 Task:  Research Airbnb accommodations near renowned hiking trails and national parks for  hiking adventure in the Rocky Mountains.
Action: Mouse moved to (477, 74)
Screenshot: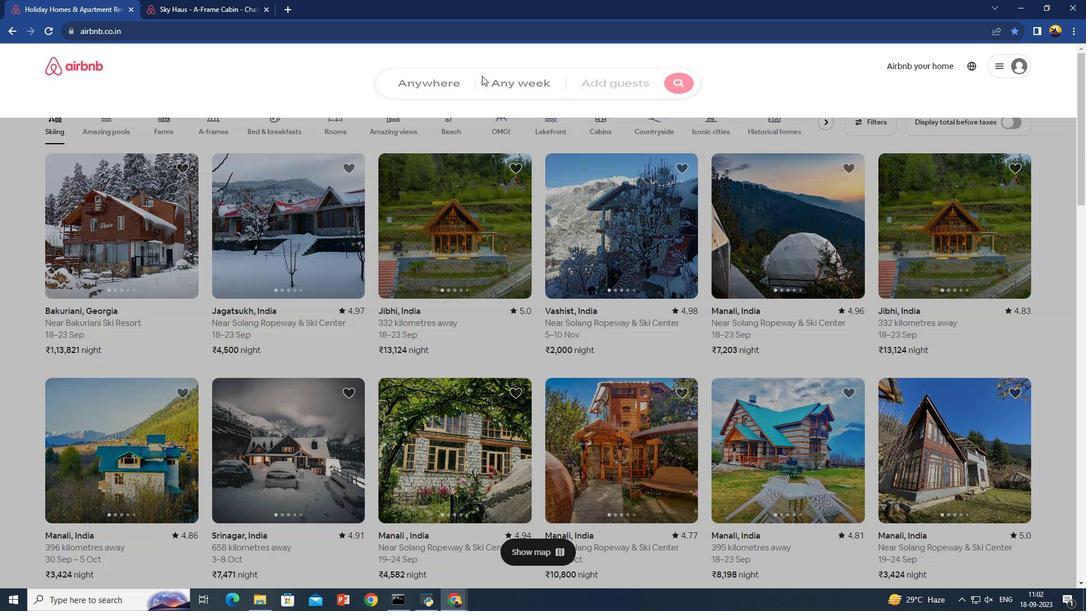 
Action: Mouse pressed left at (477, 74)
Screenshot: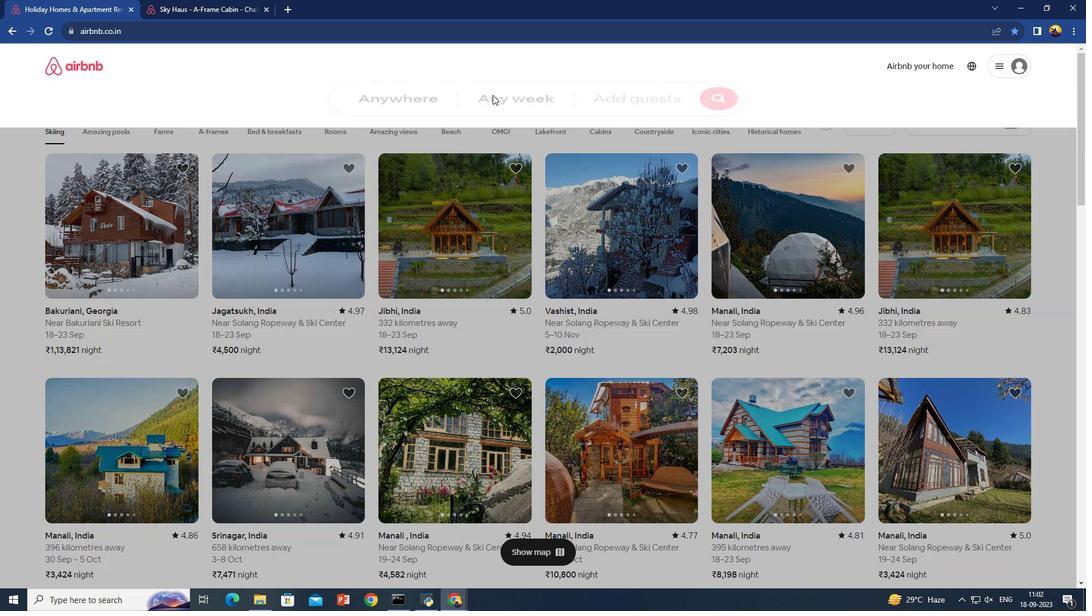 
Action: Mouse moved to (418, 110)
Screenshot: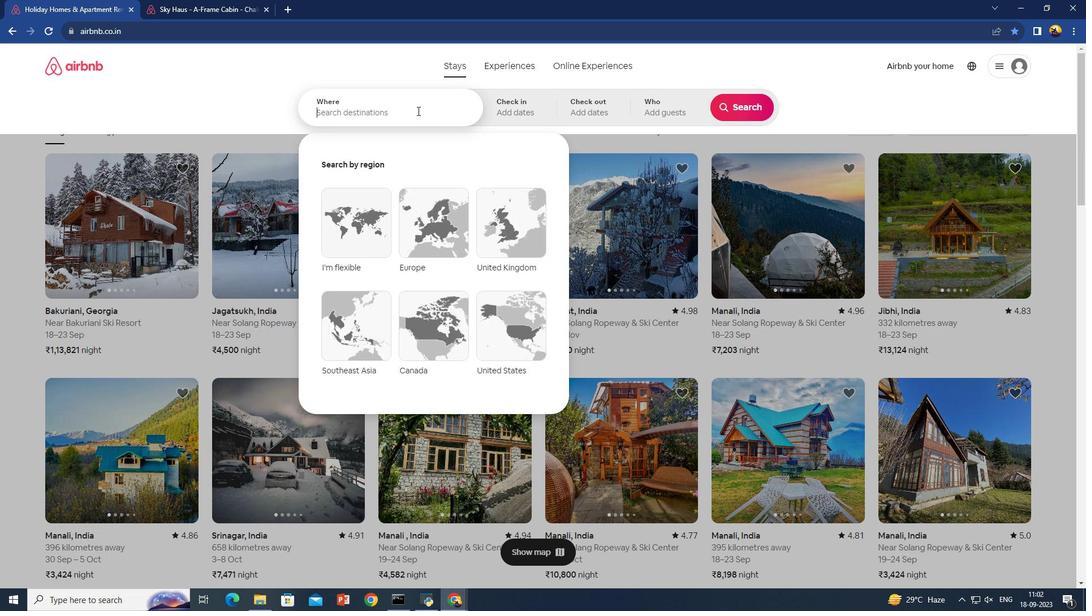 
Action: Mouse pressed left at (418, 110)
Screenshot: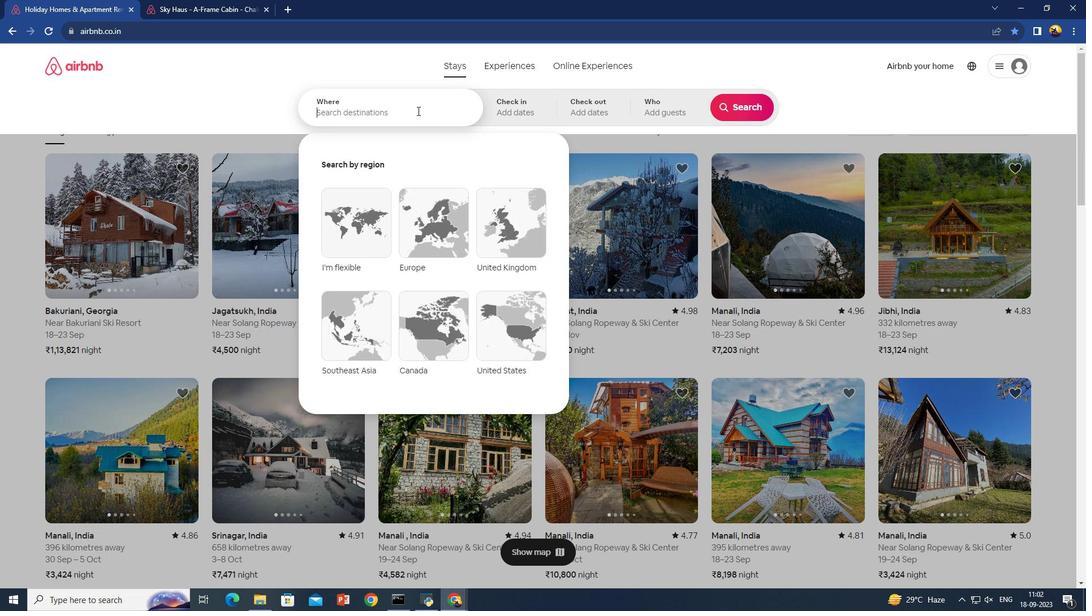 
Action: Mouse moved to (414, 111)
Screenshot: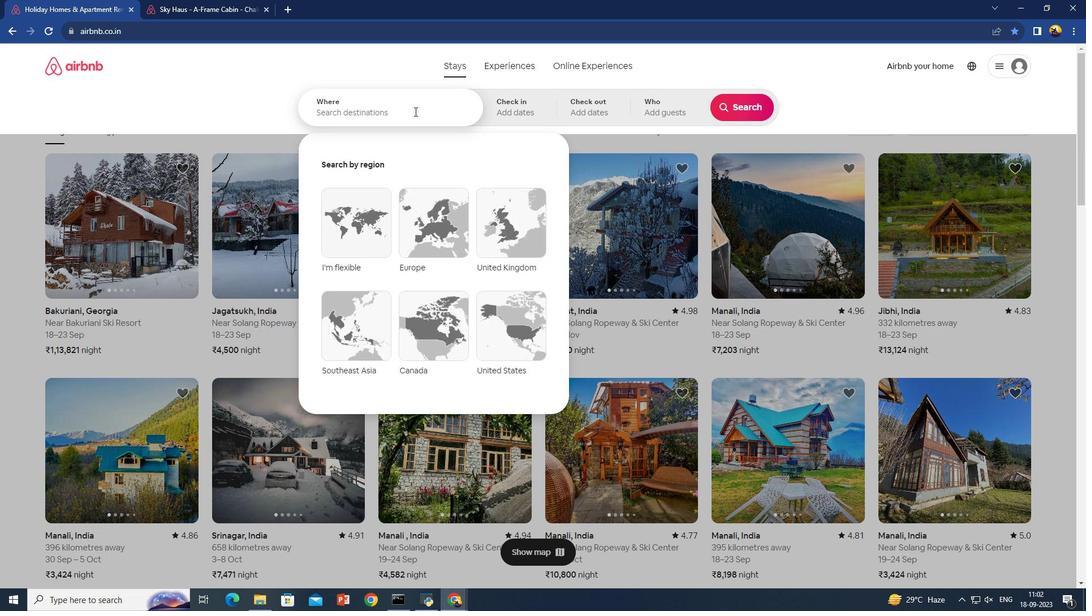 
Action: Key pressed <Key.shift>Rocky<Key.space><Key.shift>Mountains
Screenshot: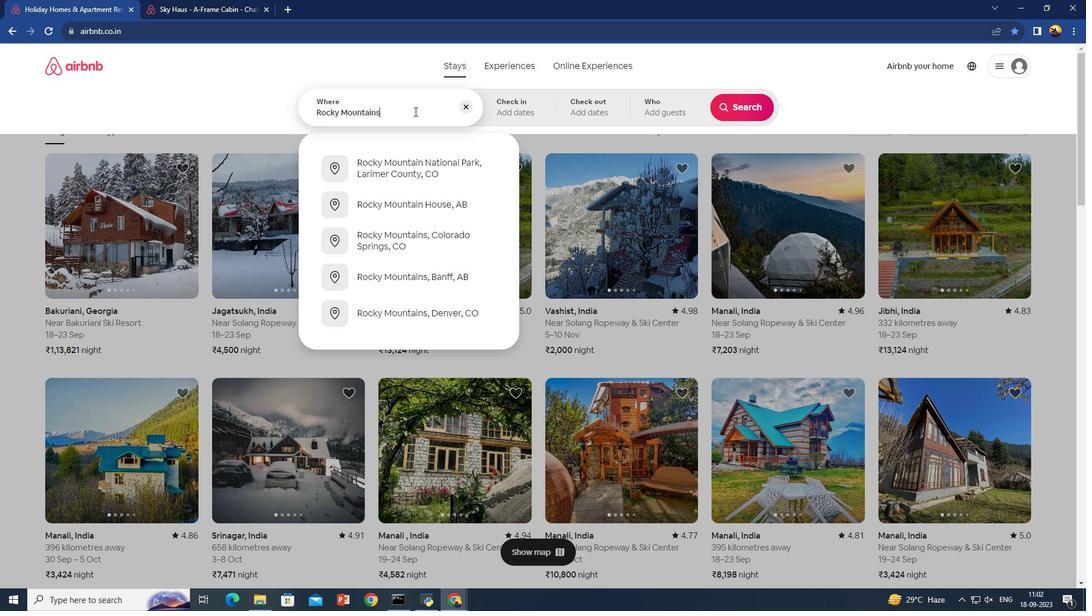 
Action: Mouse moved to (405, 164)
Screenshot: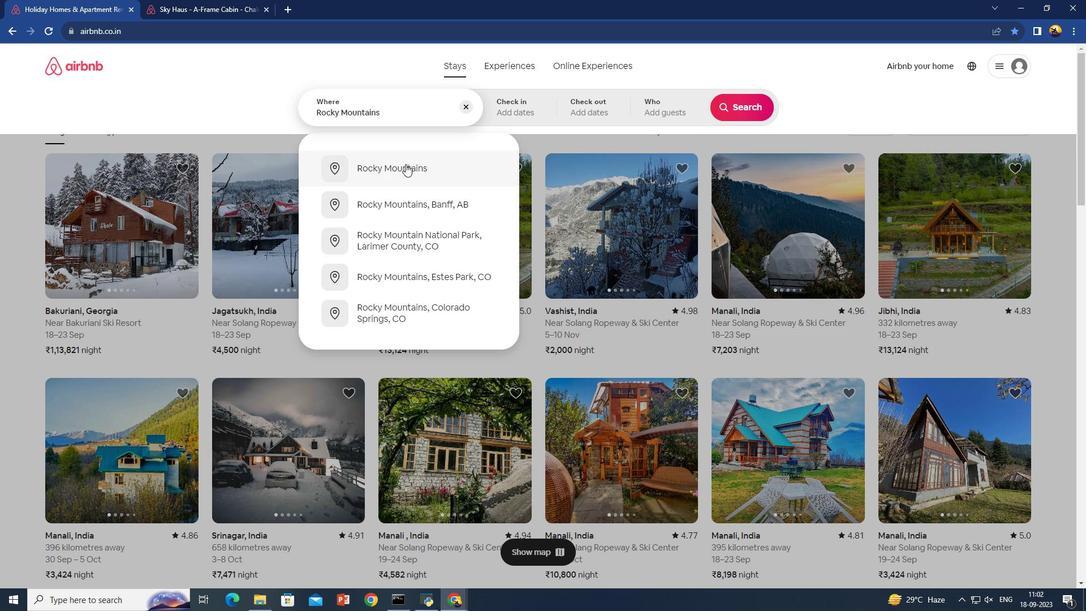 
Action: Mouse pressed left at (405, 164)
Screenshot: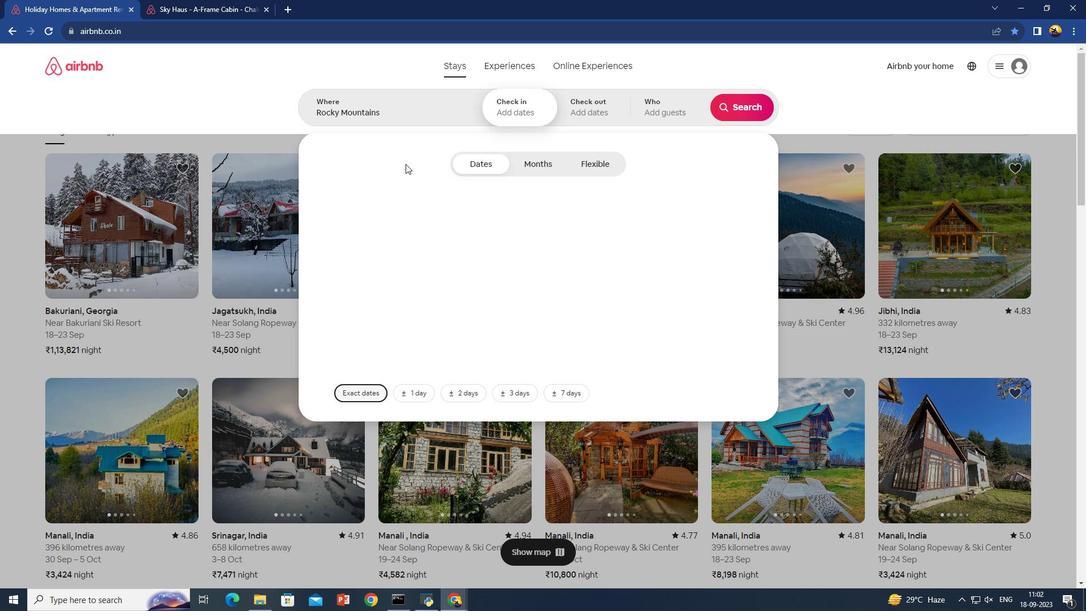 
Action: Mouse moved to (733, 111)
Screenshot: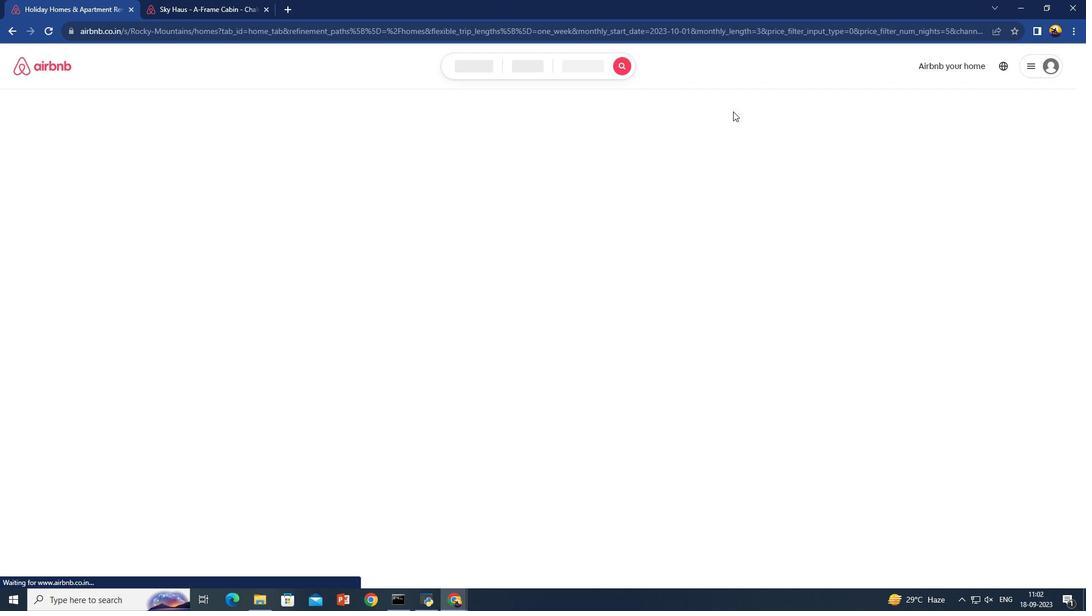 
Action: Mouse pressed left at (733, 111)
Screenshot: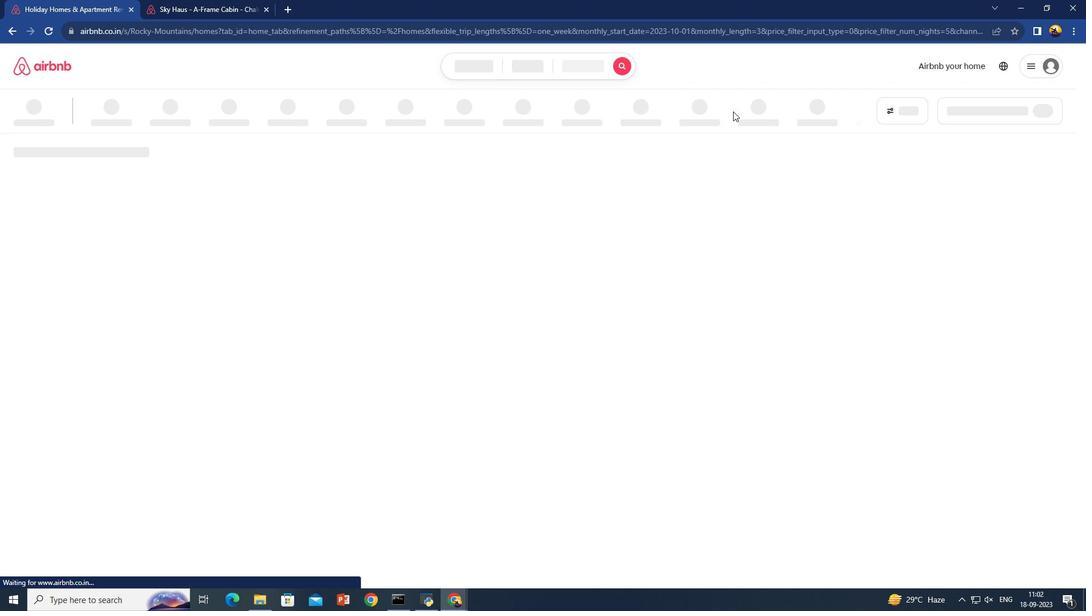
Action: Mouse moved to (859, 113)
Screenshot: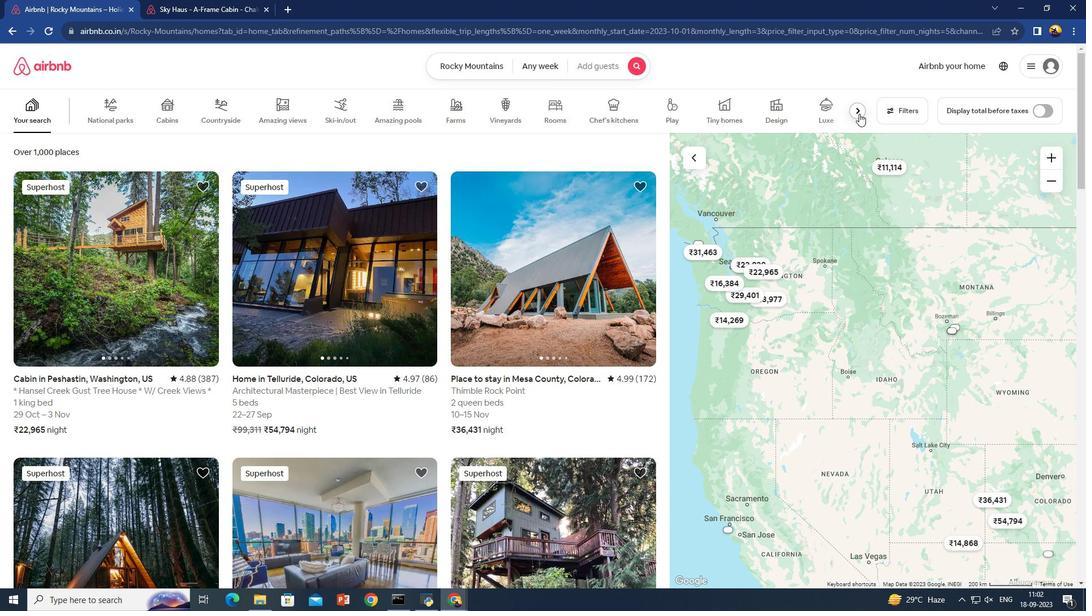 
Action: Mouse pressed left at (859, 113)
Screenshot: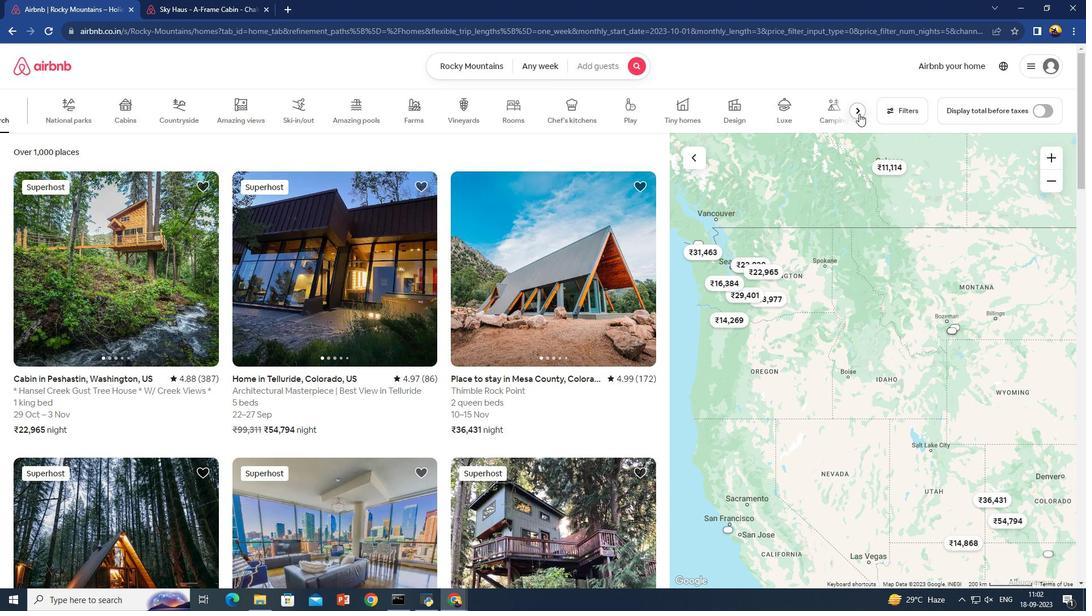 
Action: Mouse moved to (523, 120)
Screenshot: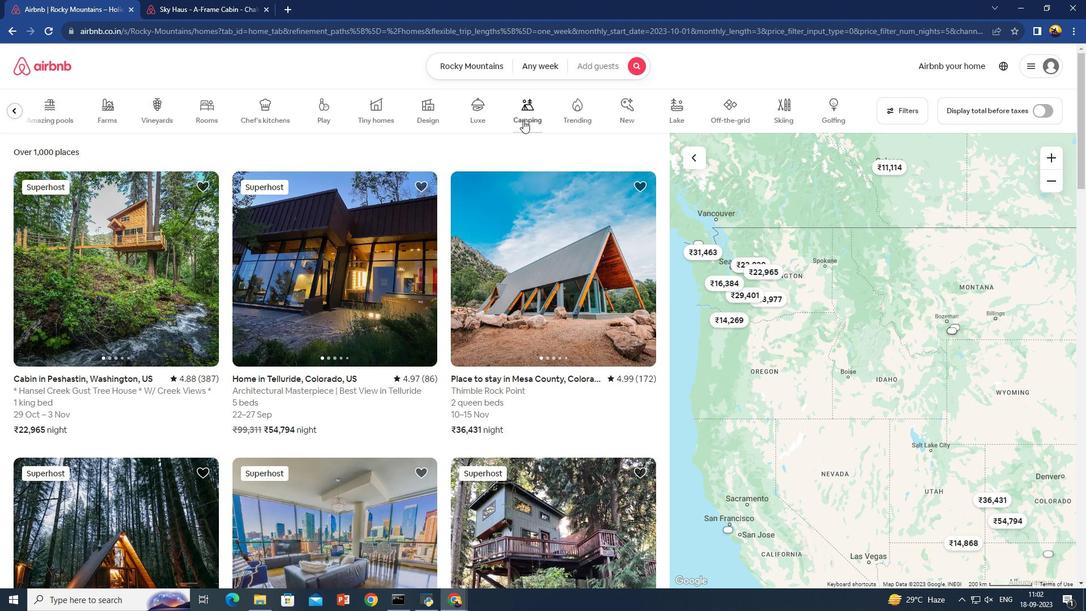 
Action: Mouse pressed left at (523, 120)
Screenshot: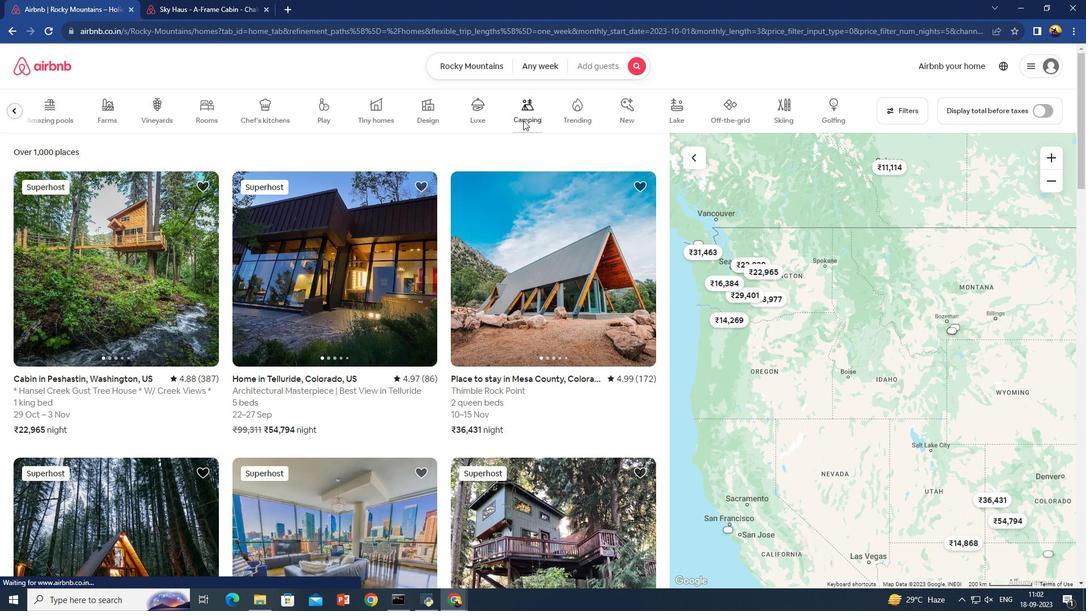 
Action: Mouse moved to (491, 348)
Screenshot: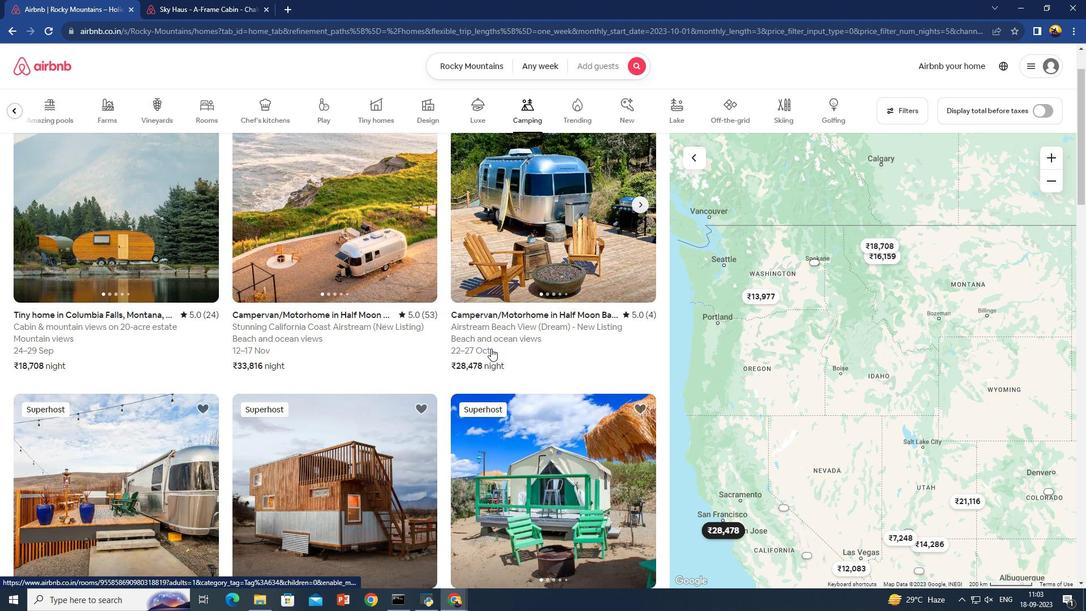 
Action: Mouse scrolled (491, 348) with delta (0, 0)
Screenshot: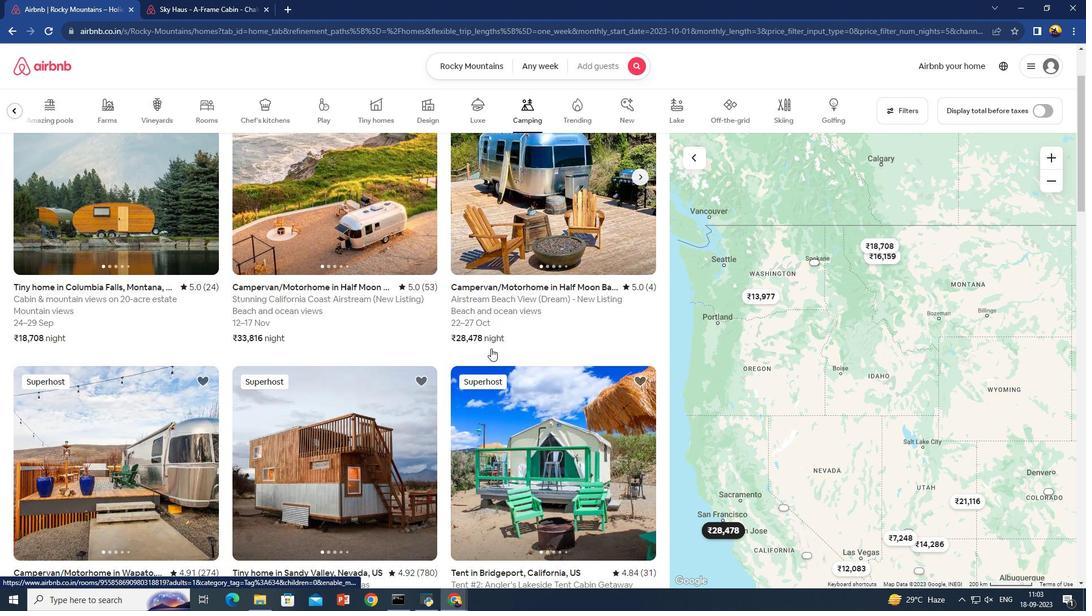 
Action: Mouse scrolled (491, 348) with delta (0, 0)
Screenshot: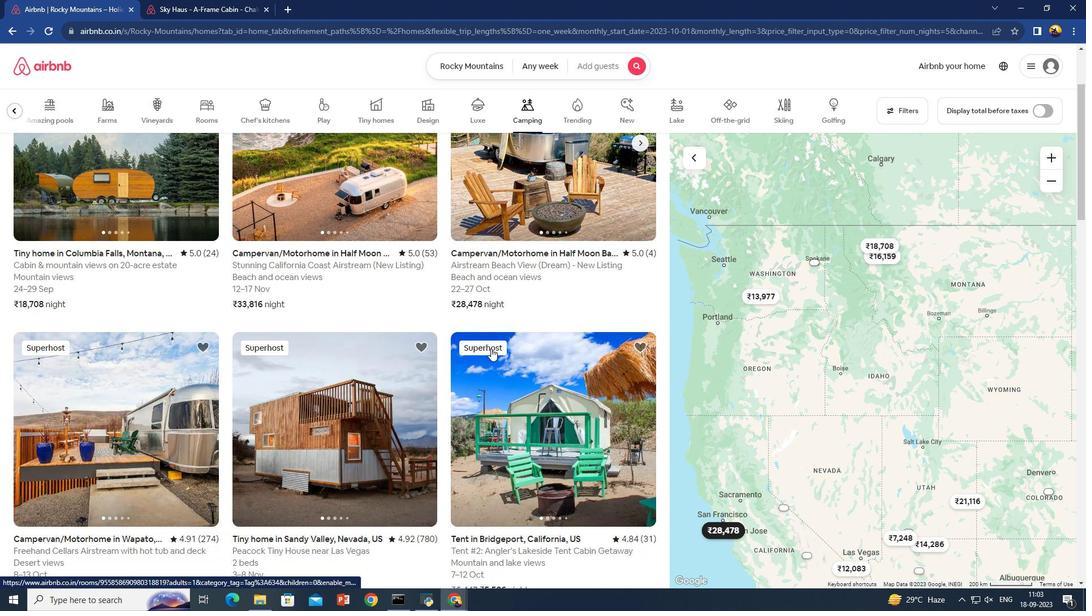 
Action: Mouse scrolled (491, 348) with delta (0, 0)
Screenshot: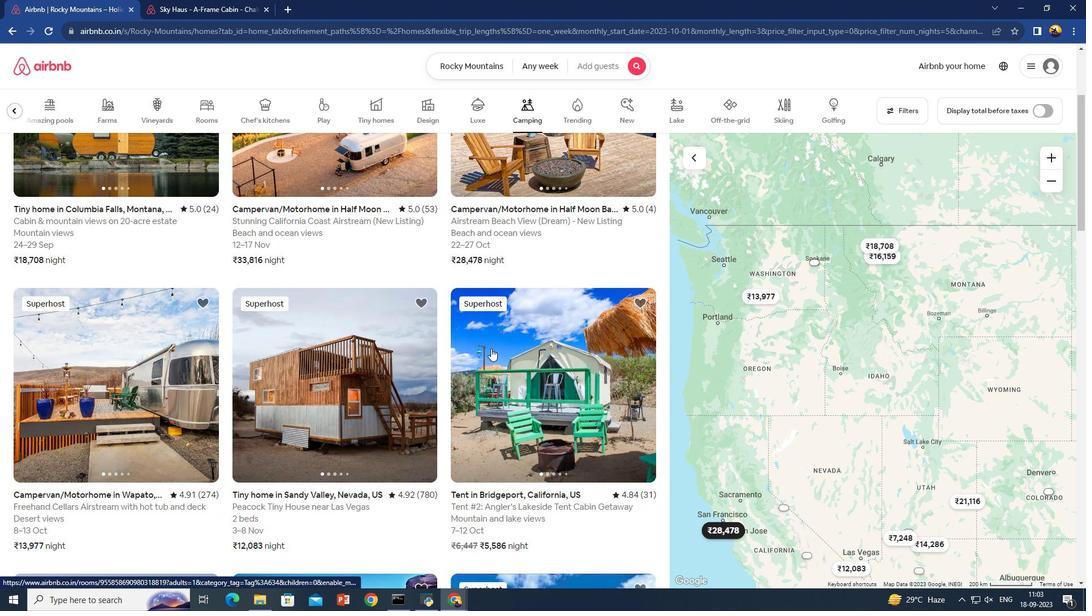 
Action: Mouse moved to (348, 394)
Screenshot: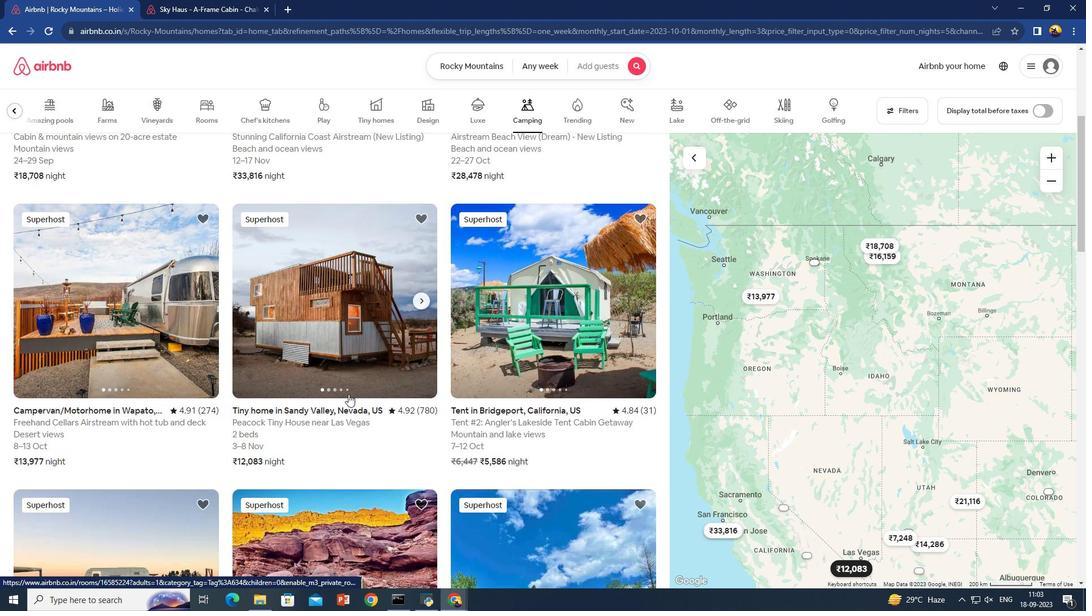 
Action: Mouse scrolled (348, 393) with delta (0, 0)
Screenshot: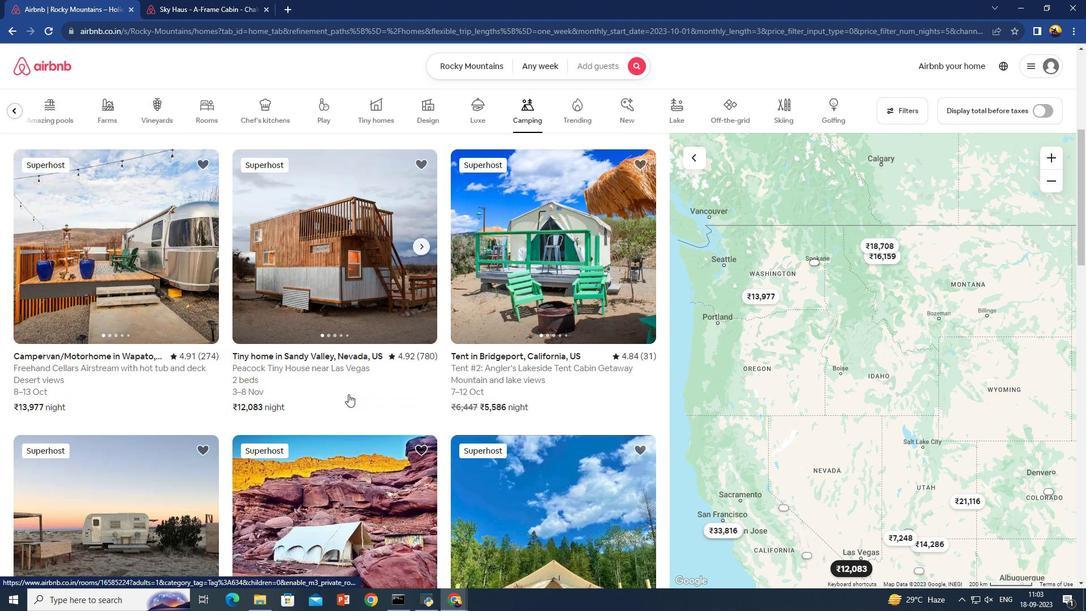 
Action: Mouse scrolled (348, 393) with delta (0, 0)
Screenshot: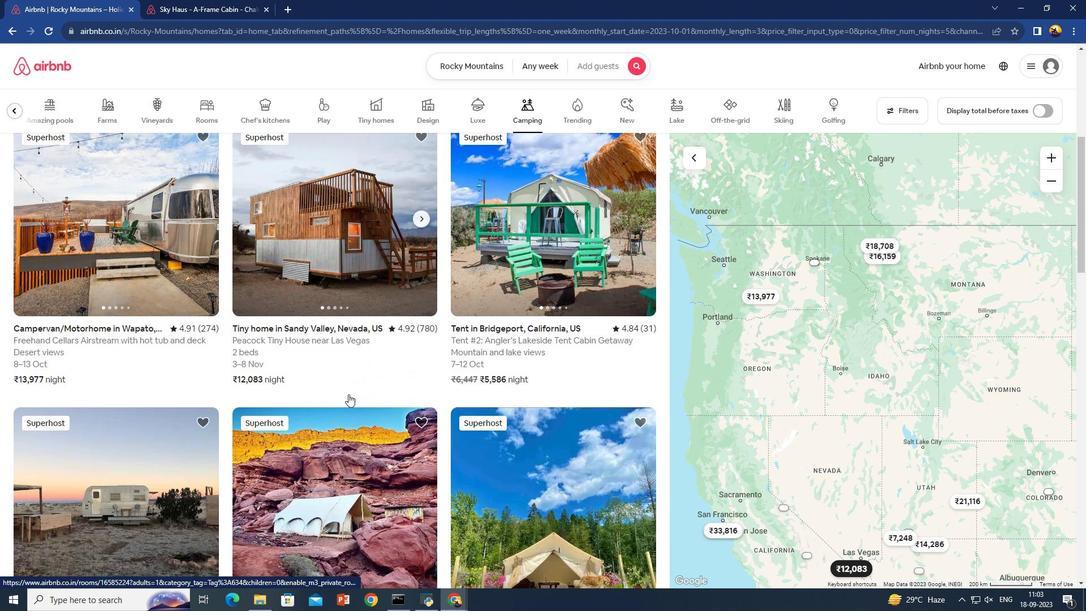
Action: Mouse scrolled (348, 393) with delta (0, 0)
Screenshot: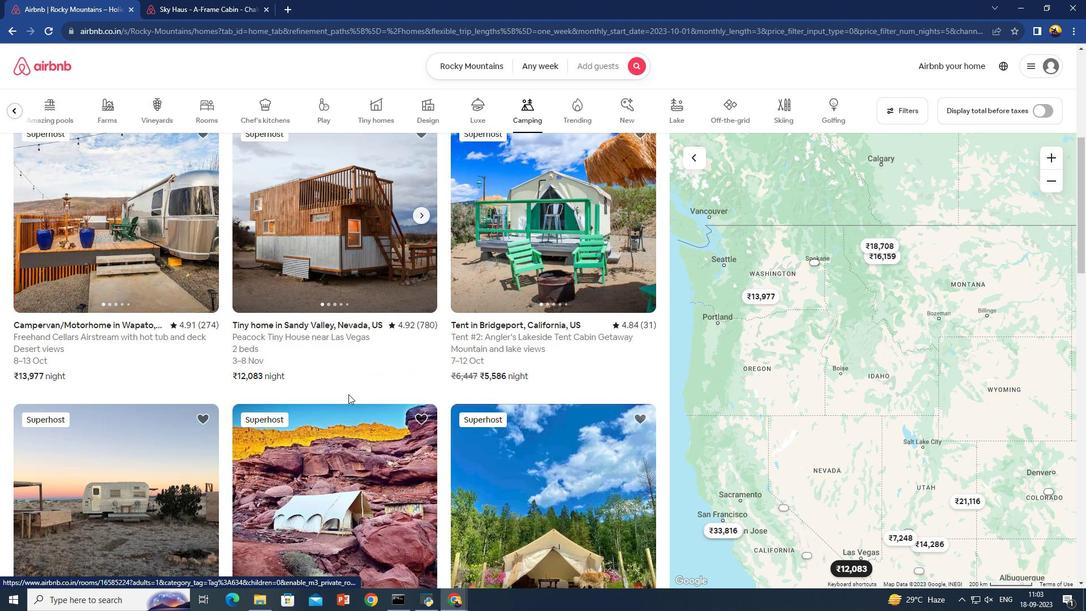 
Action: Mouse scrolled (348, 393) with delta (0, 0)
Screenshot: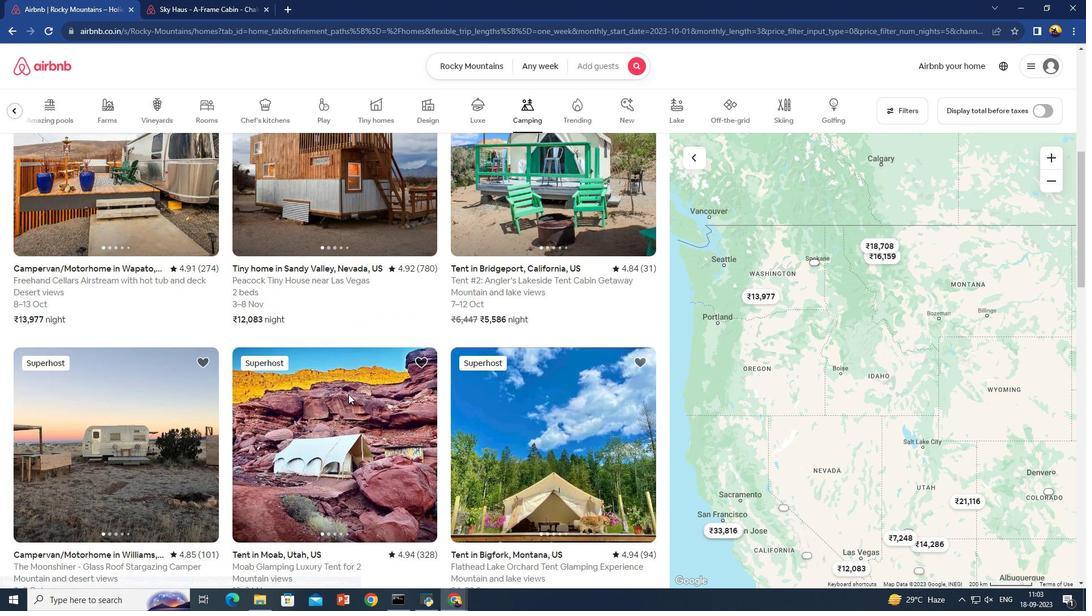 
Action: Mouse moved to (543, 384)
Screenshot: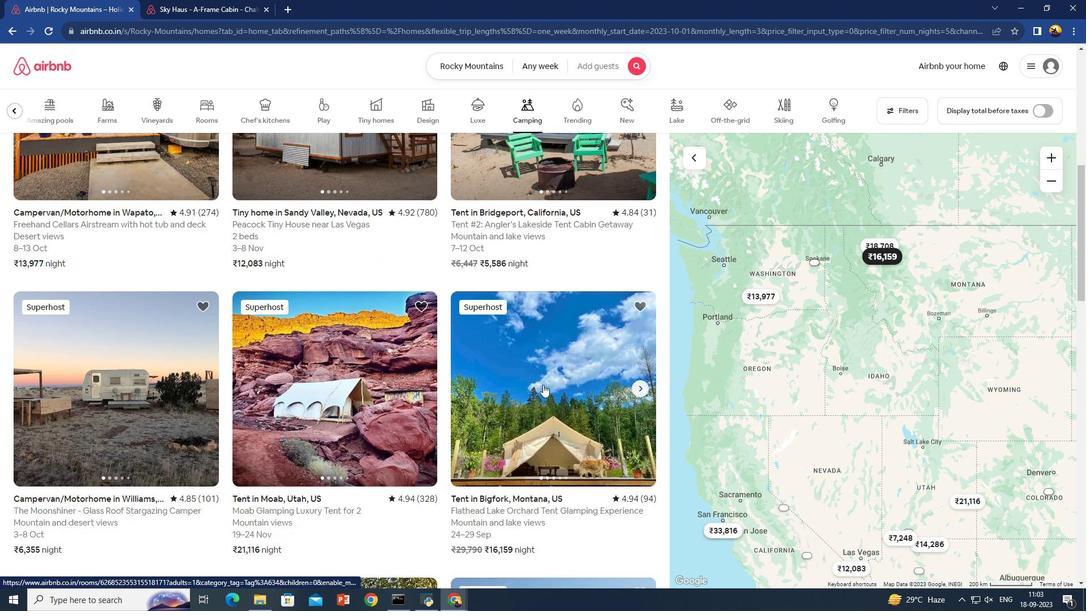 
Action: Mouse scrolled (543, 384) with delta (0, 0)
Screenshot: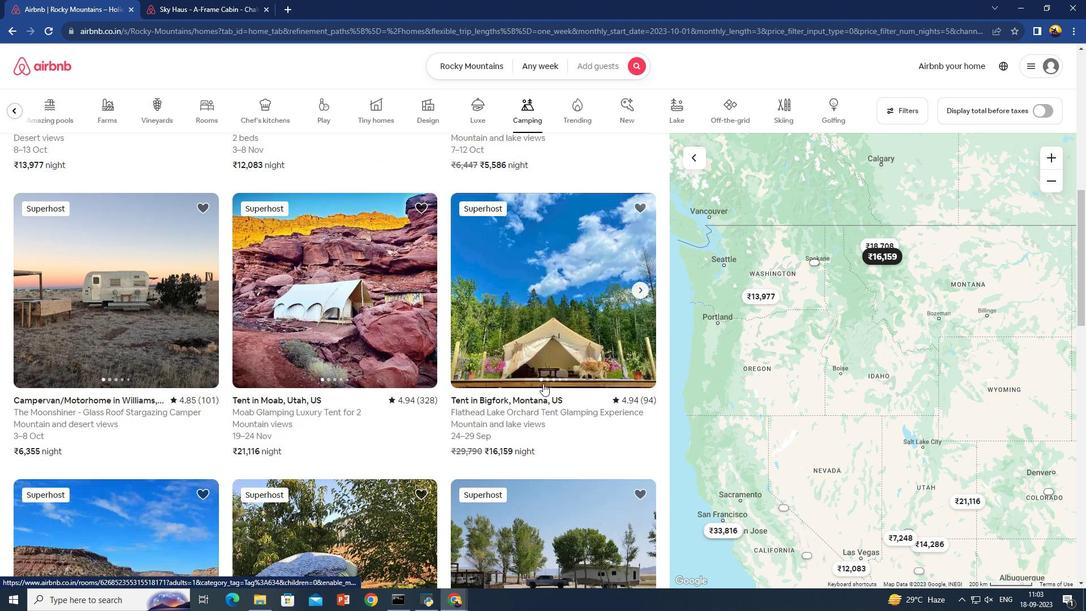 
Action: Mouse scrolled (543, 384) with delta (0, 0)
Screenshot: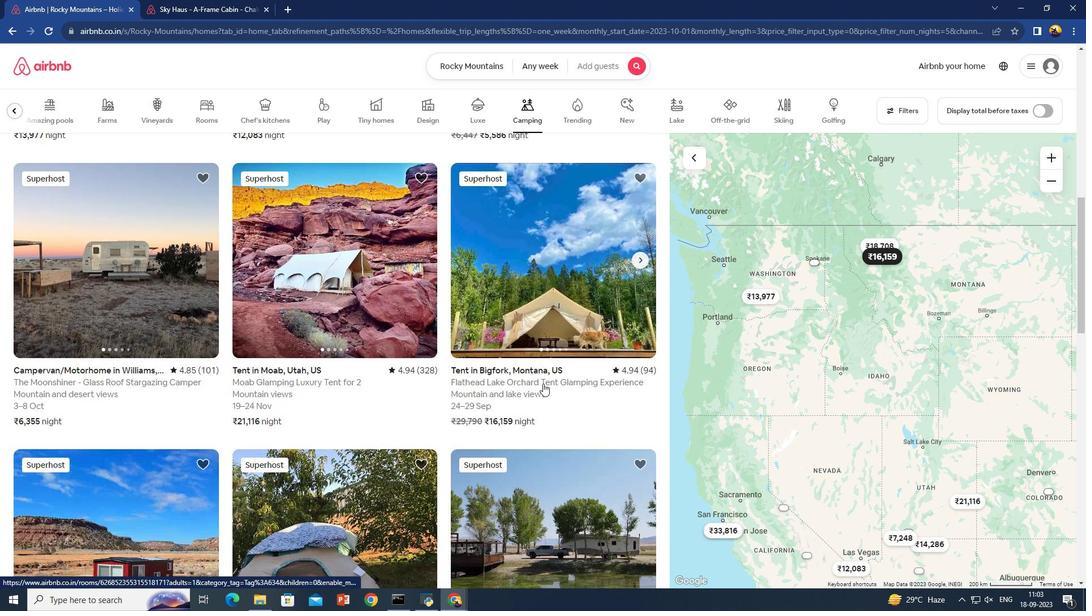 
Action: Mouse scrolled (543, 384) with delta (0, 0)
Screenshot: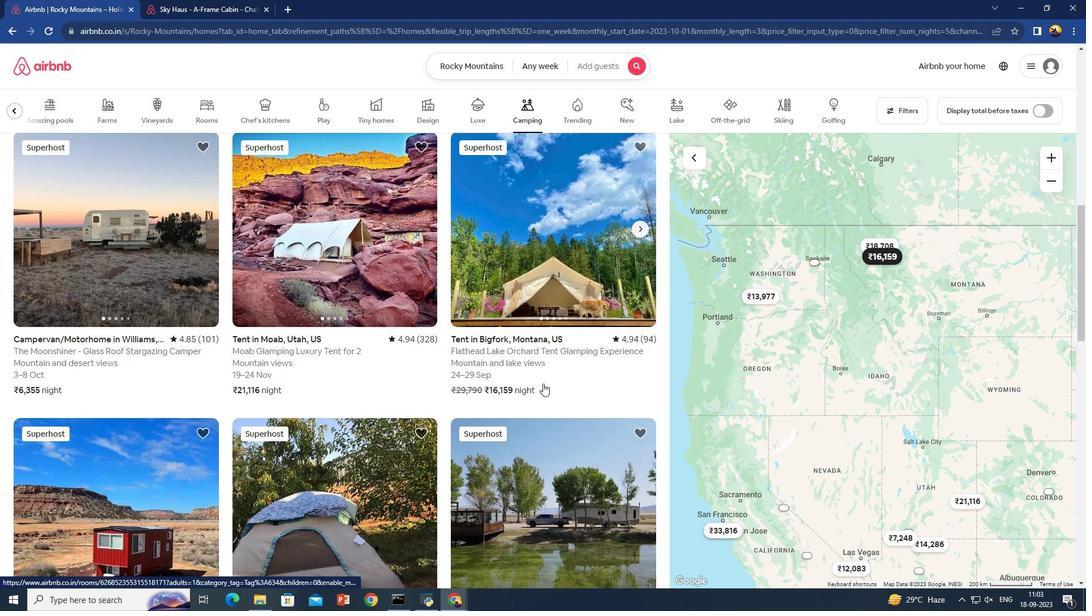 
Action: Mouse moved to (543, 384)
Screenshot: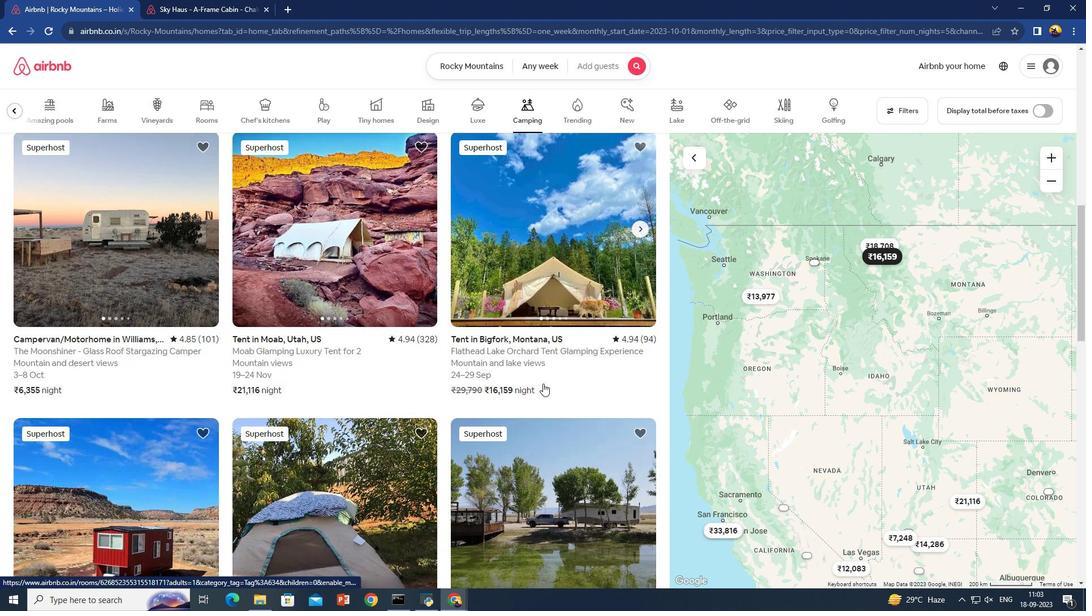 
Action: Mouse scrolled (543, 384) with delta (0, 0)
Screenshot: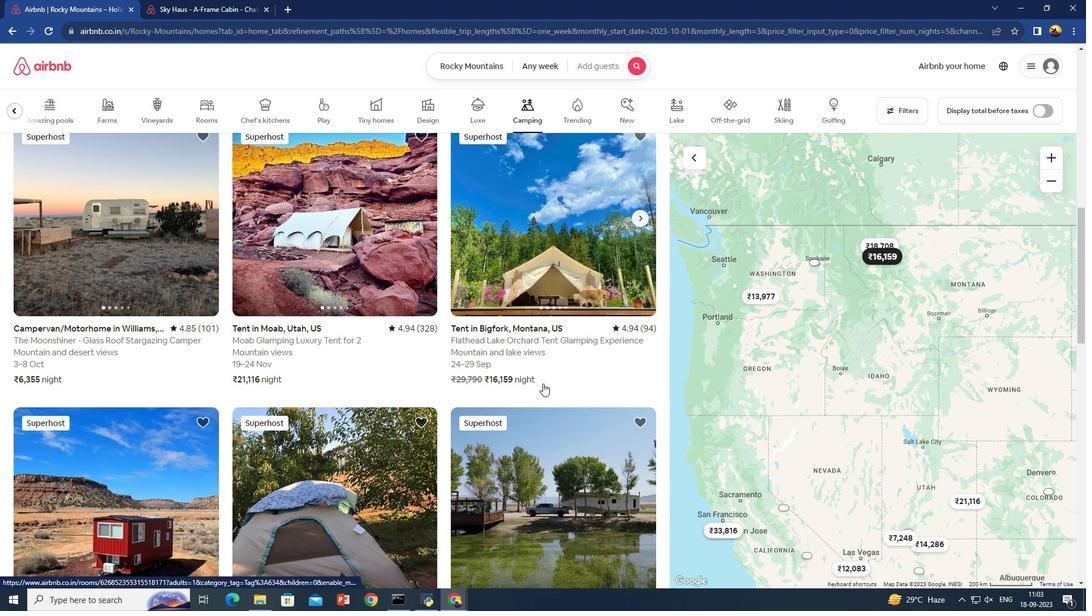 
Action: Mouse moved to (543, 383)
Screenshot: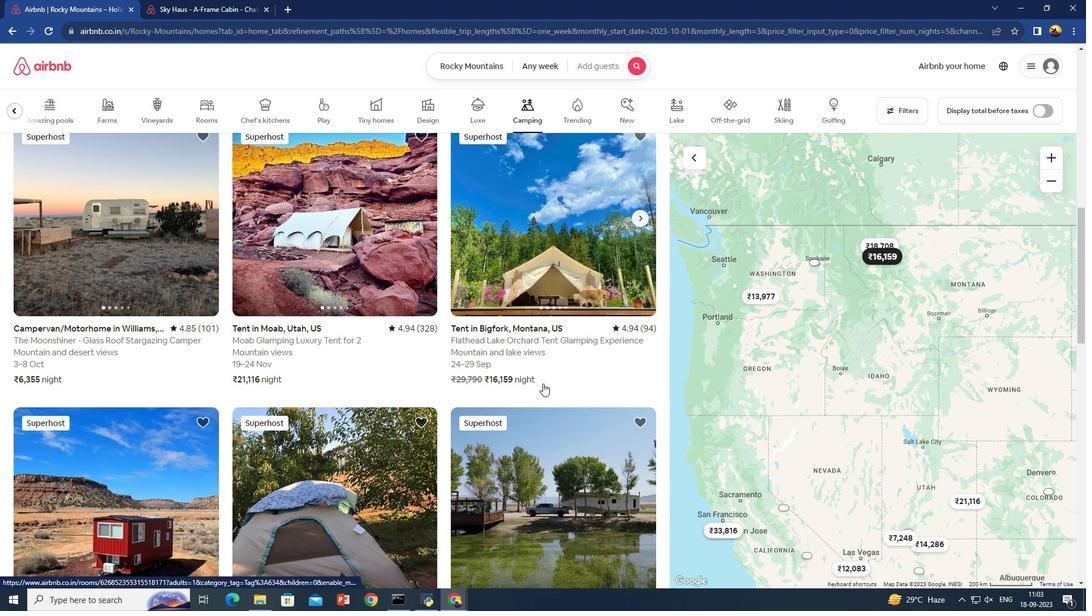 
Action: Mouse scrolled (543, 383) with delta (0, 0)
Screenshot: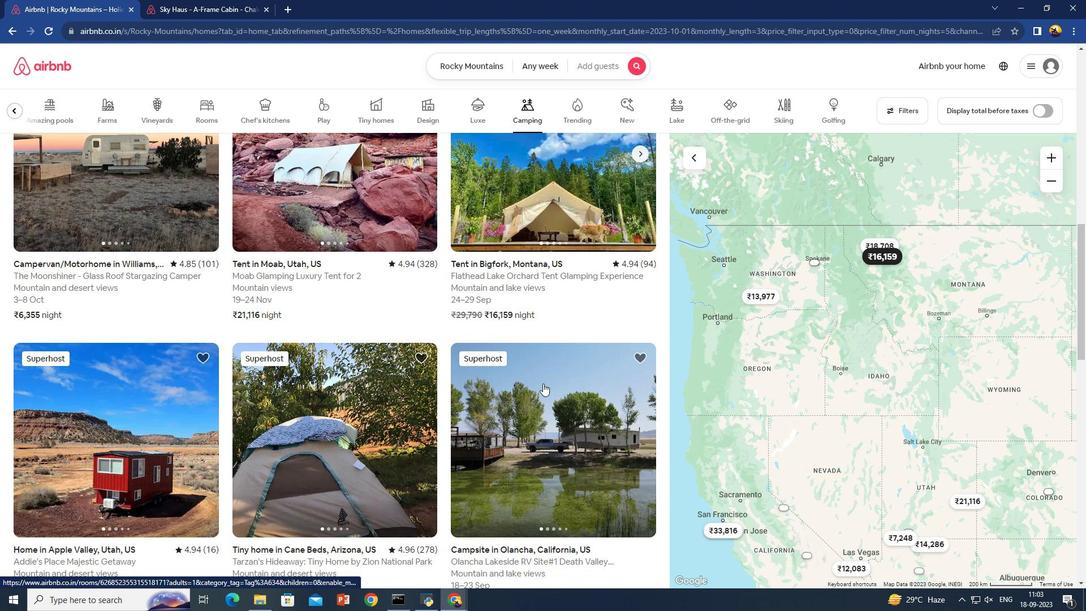 
Action: Mouse moved to (543, 383)
Screenshot: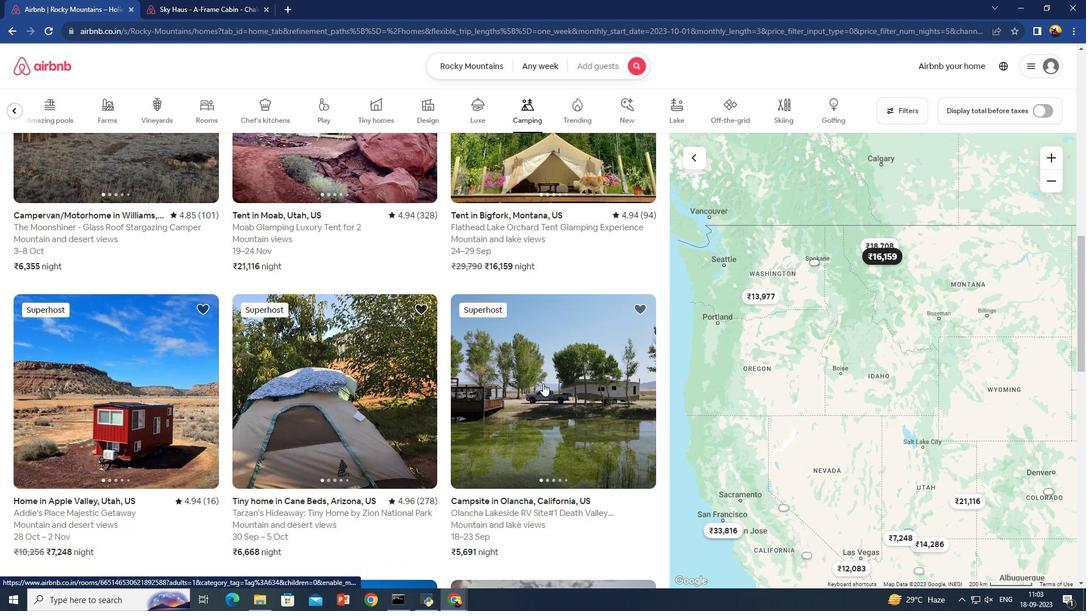 
Action: Mouse scrolled (543, 383) with delta (0, 0)
Screenshot: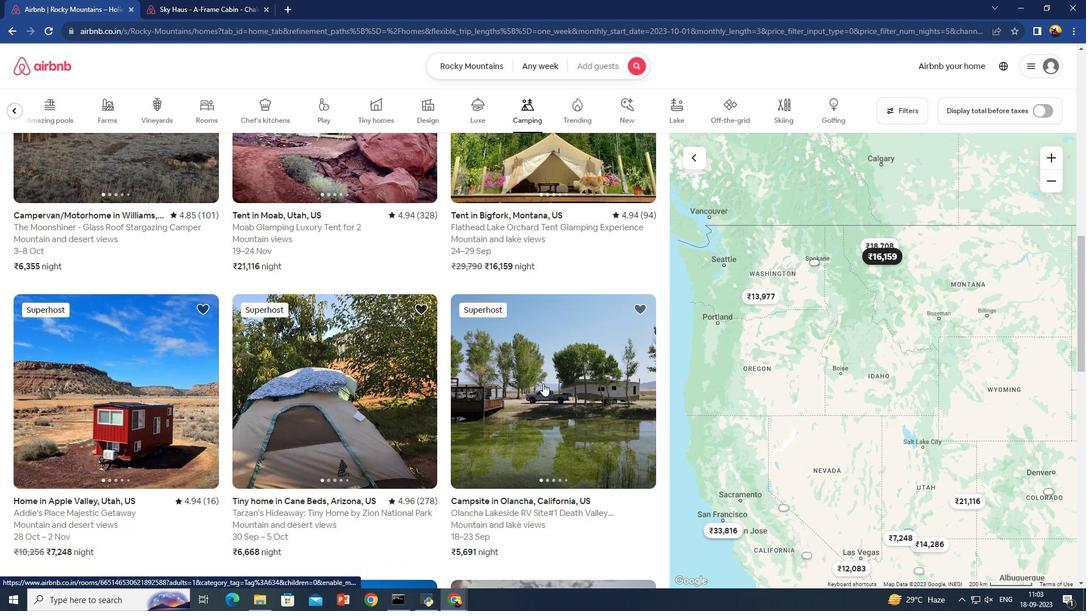
Action: Mouse moved to (157, 369)
Screenshot: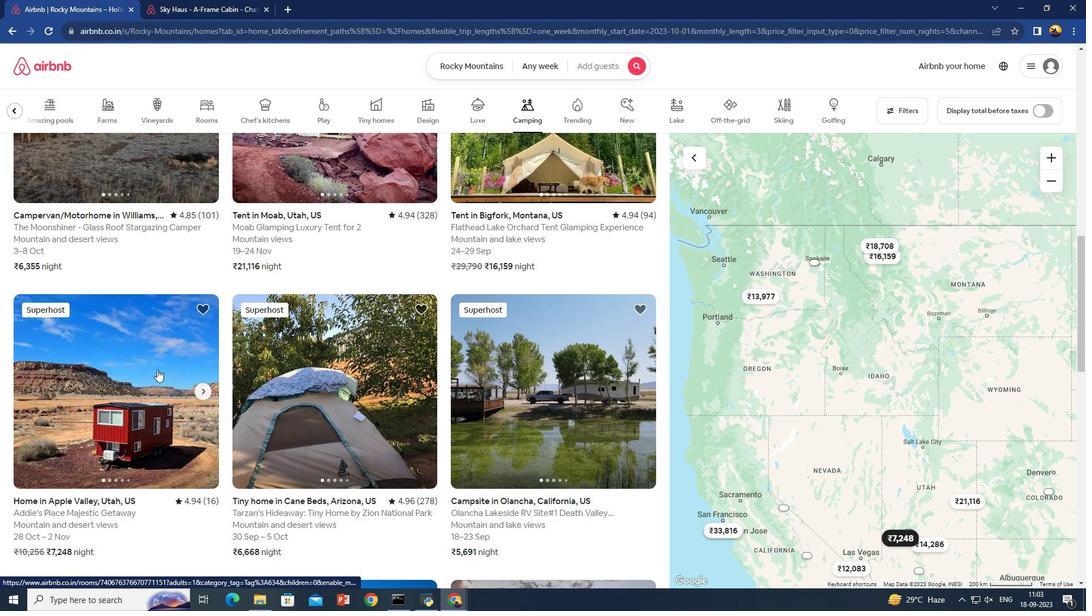 
Action: Mouse pressed left at (157, 369)
Screenshot: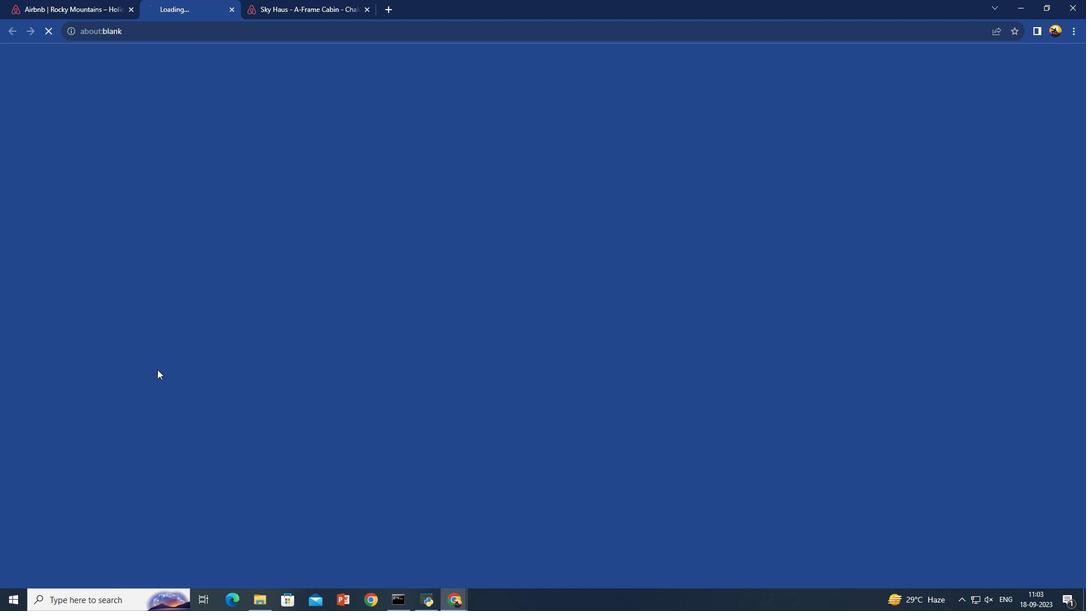 
Action: Mouse moved to (415, 341)
Screenshot: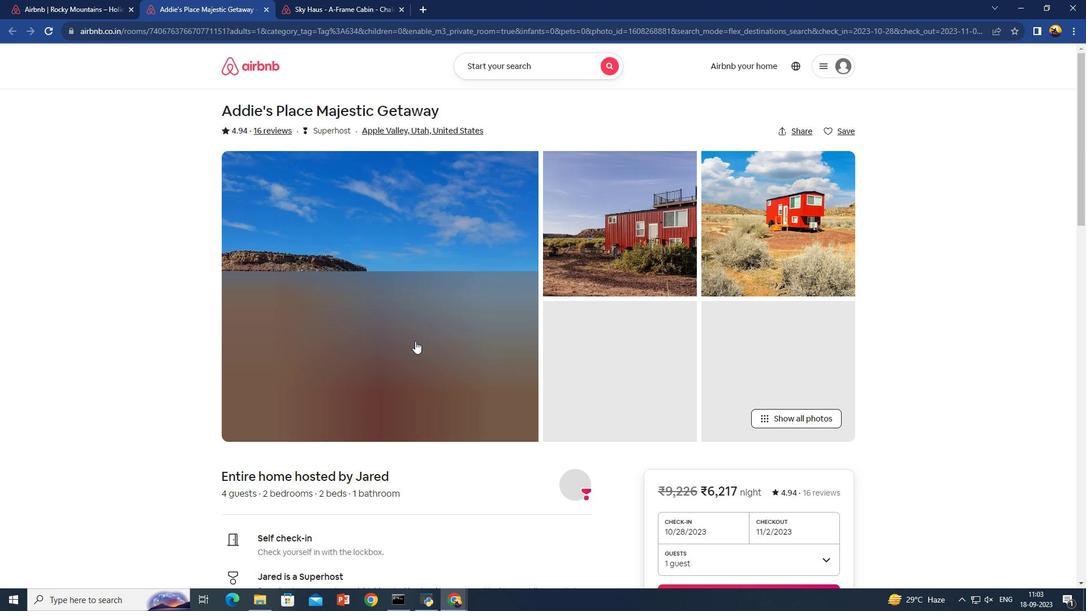 
Action: Mouse scrolled (415, 340) with delta (0, 0)
Screenshot: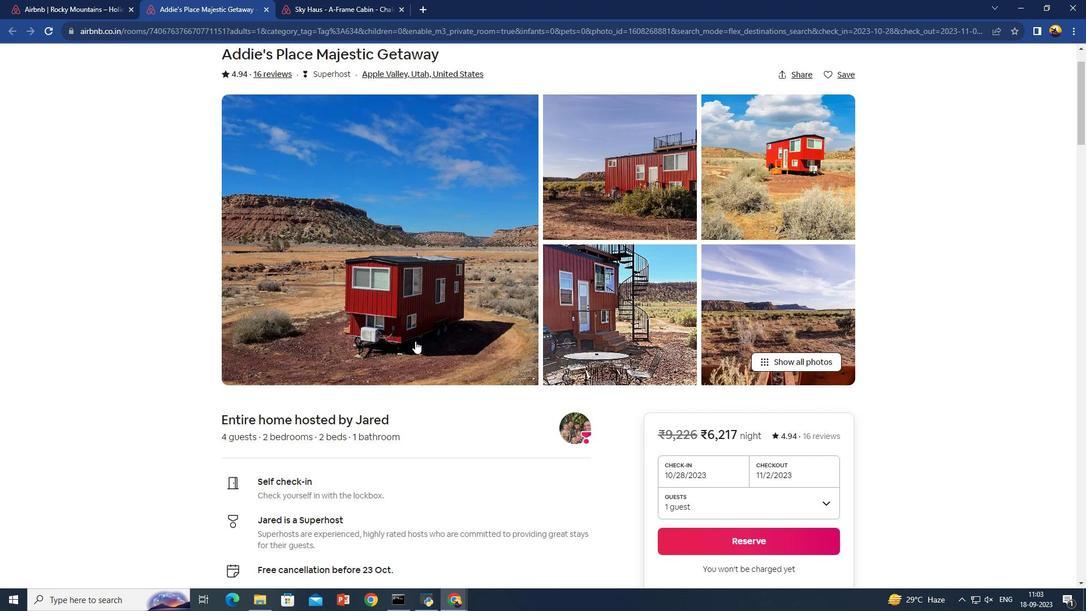 
Action: Mouse scrolled (415, 340) with delta (0, 0)
Screenshot: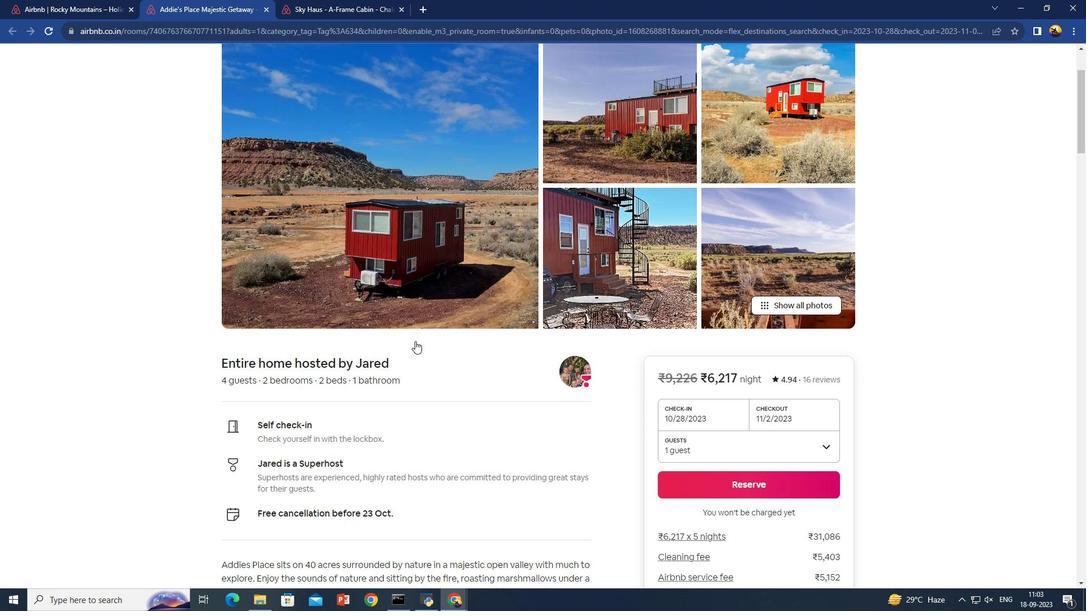 
Action: Mouse scrolled (415, 340) with delta (0, 0)
Screenshot: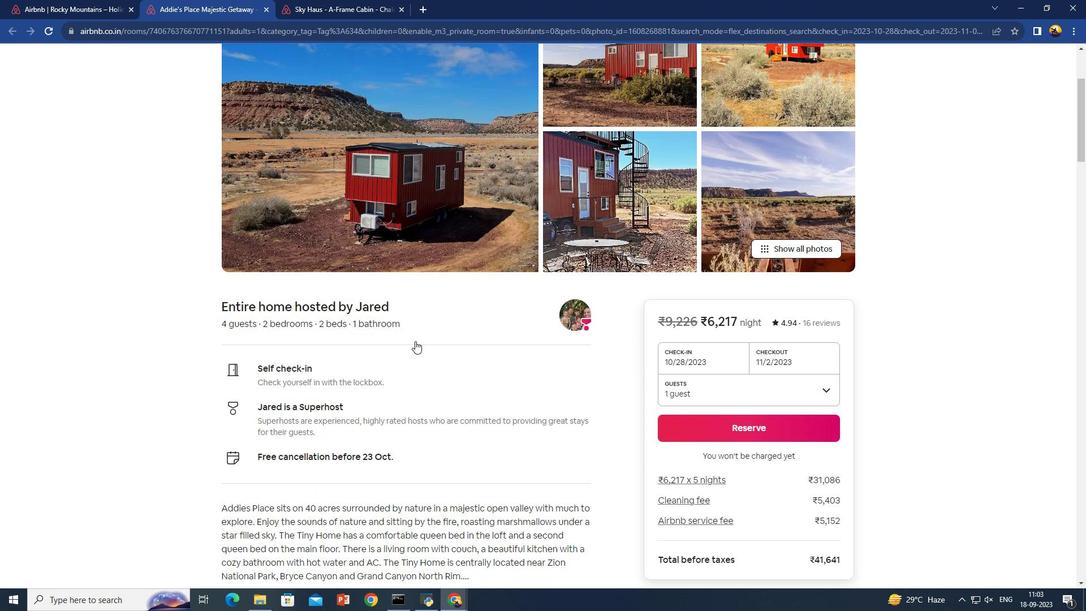 
Action: Mouse scrolled (415, 340) with delta (0, 0)
Screenshot: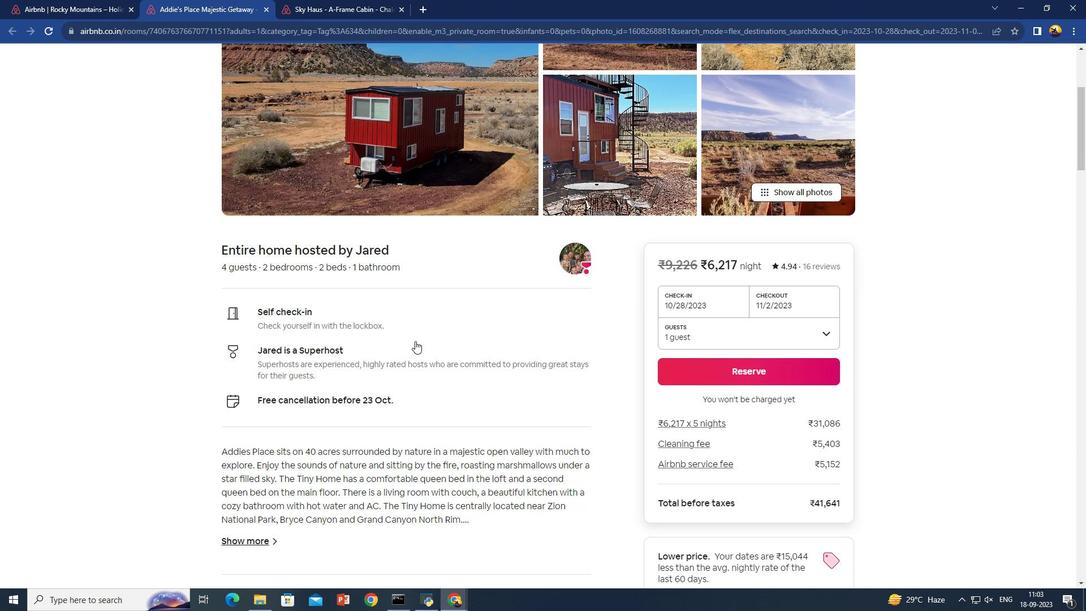 
Action: Mouse scrolled (415, 340) with delta (0, 0)
Screenshot: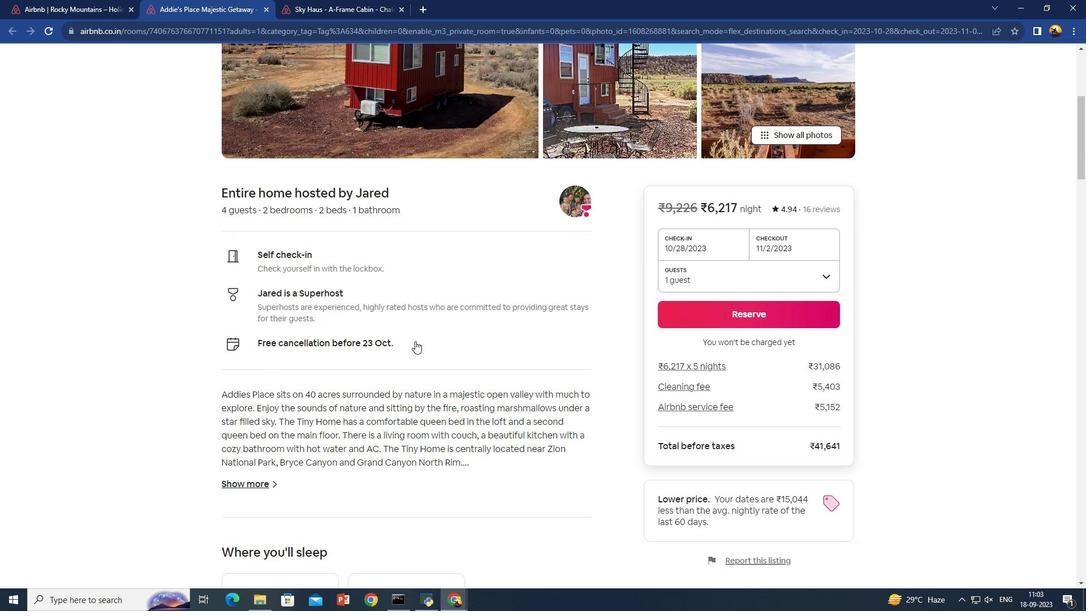 
Action: Mouse scrolled (415, 340) with delta (0, 0)
Screenshot: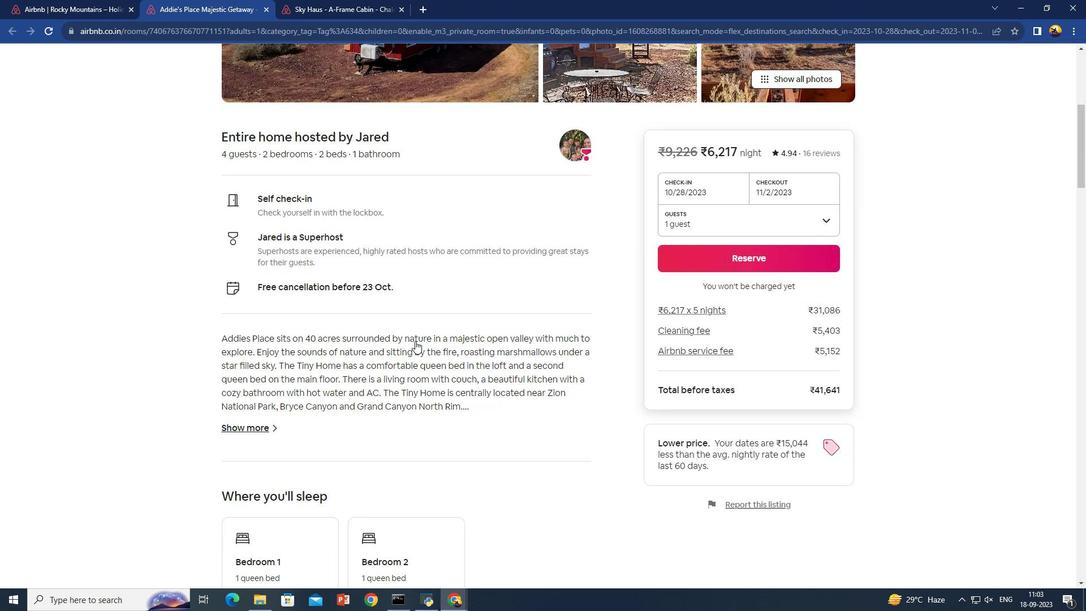 
Action: Mouse scrolled (415, 340) with delta (0, 0)
Screenshot: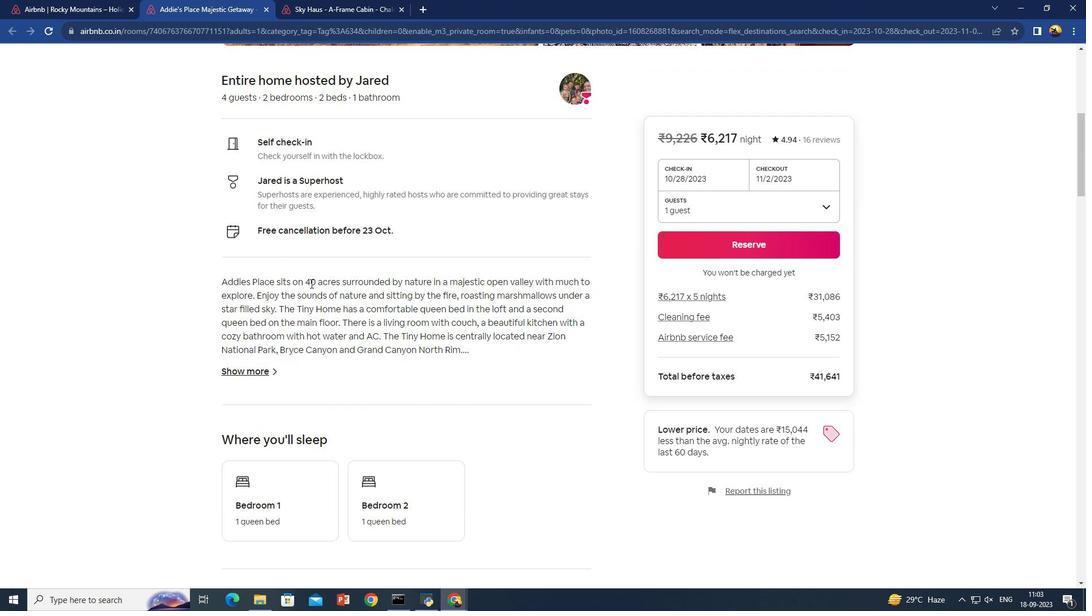 
Action: Mouse moved to (310, 301)
Screenshot: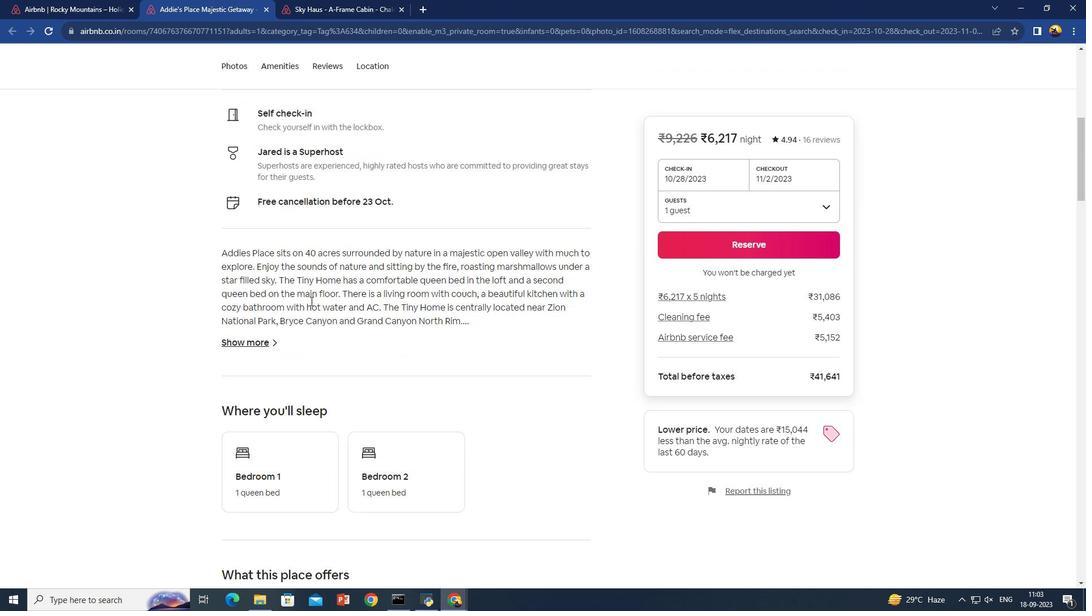 
Action: Mouse scrolled (310, 300) with delta (0, 0)
Screenshot: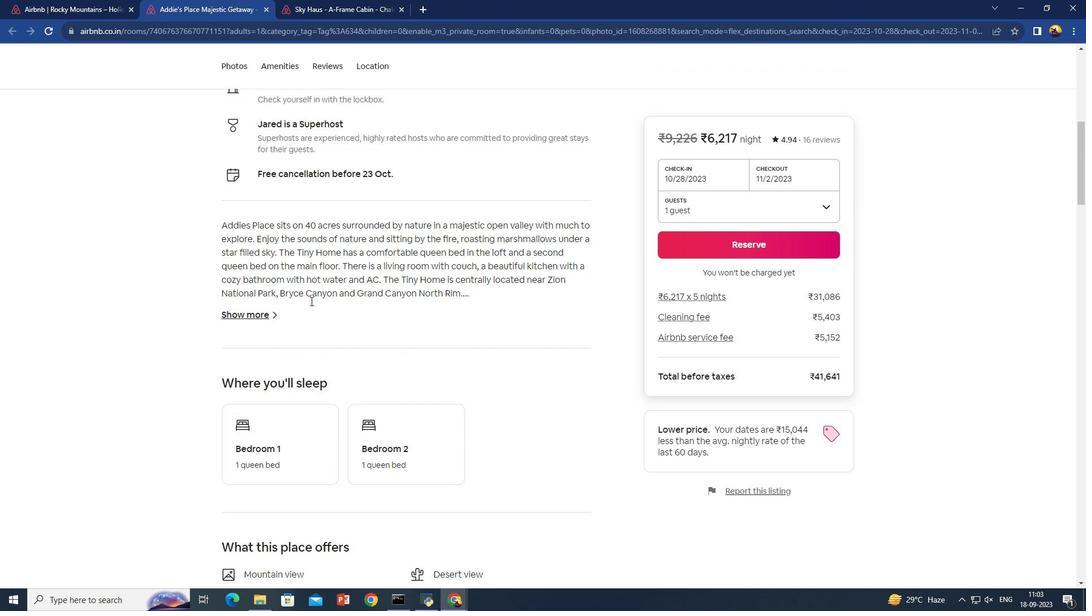 
Action: Mouse moved to (239, 312)
Screenshot: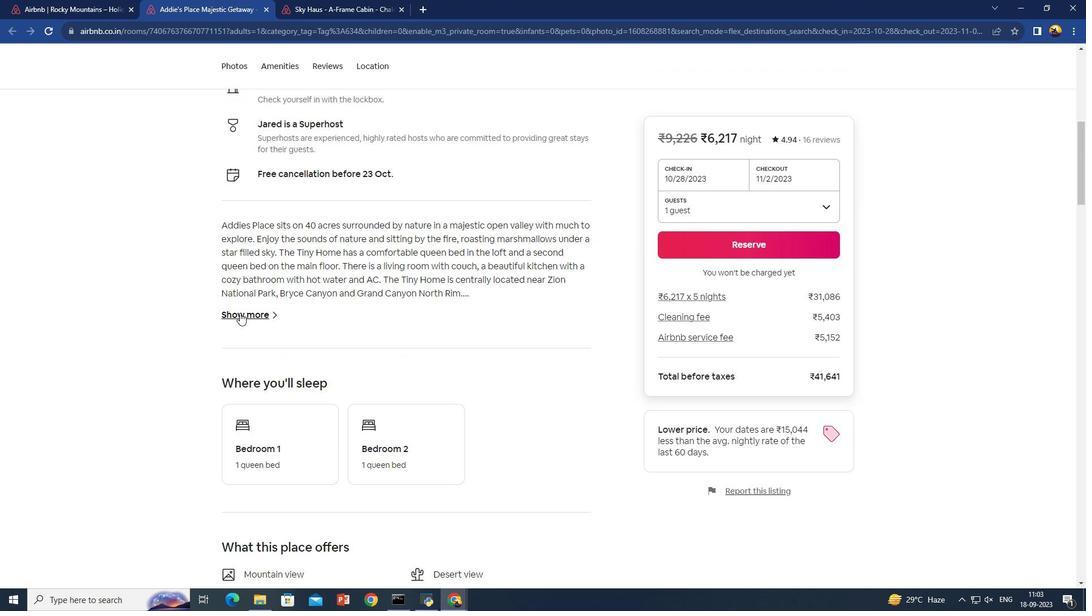 
Action: Mouse pressed left at (239, 312)
Screenshot: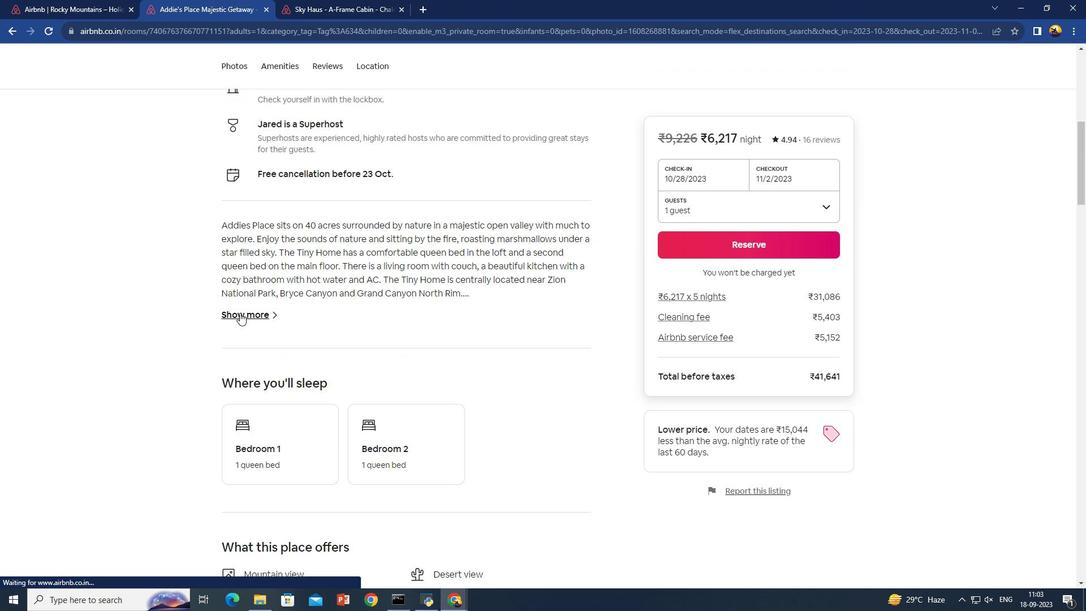 
Action: Mouse moved to (507, 228)
Screenshot: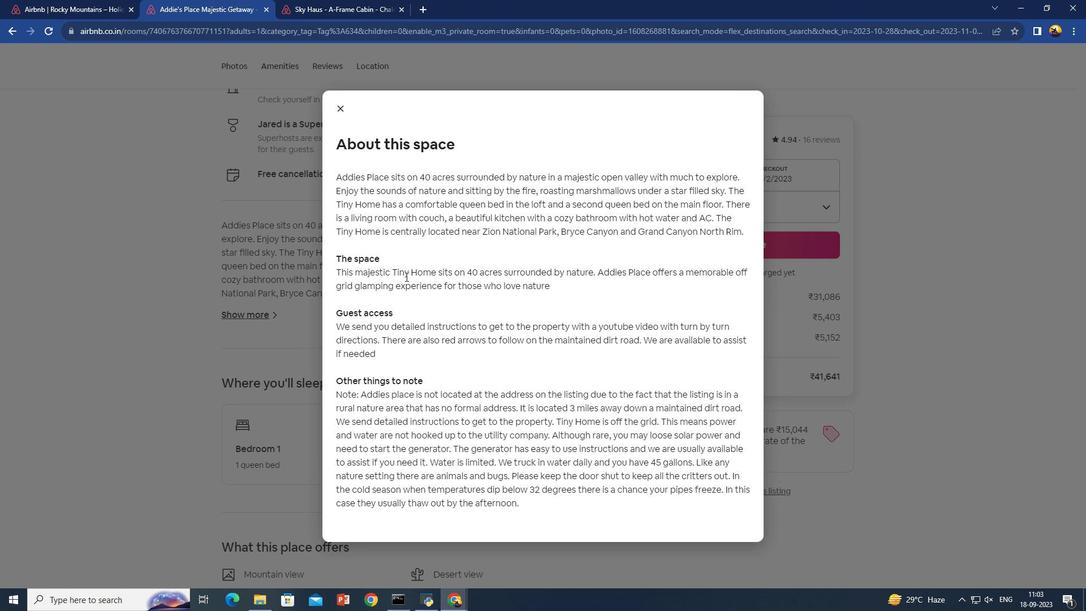 
Action: Mouse scrolled (507, 227) with delta (0, 0)
Screenshot: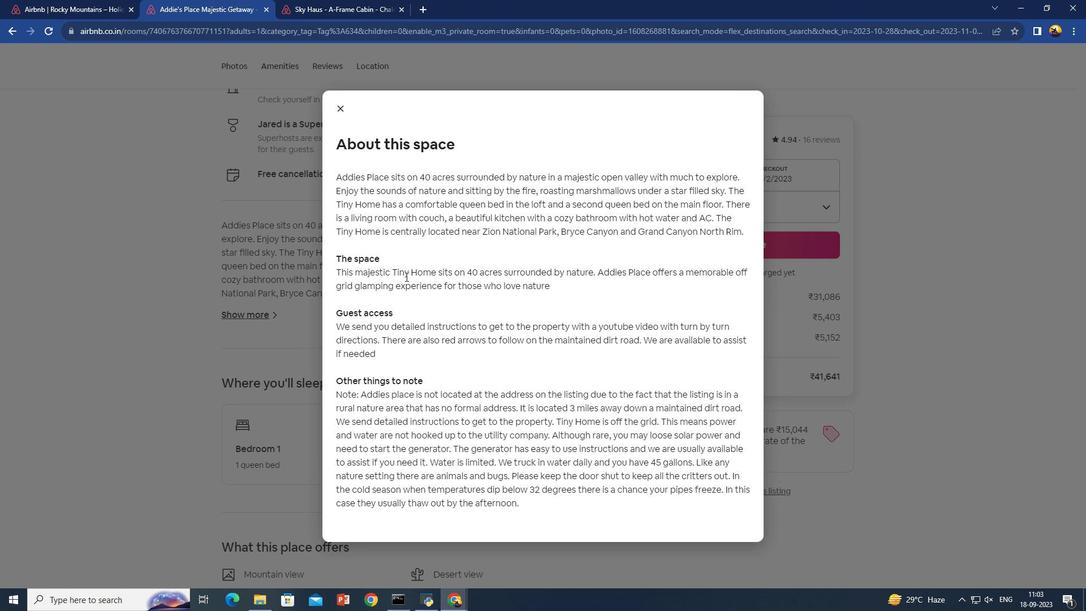 
Action: Mouse moved to (503, 234)
Screenshot: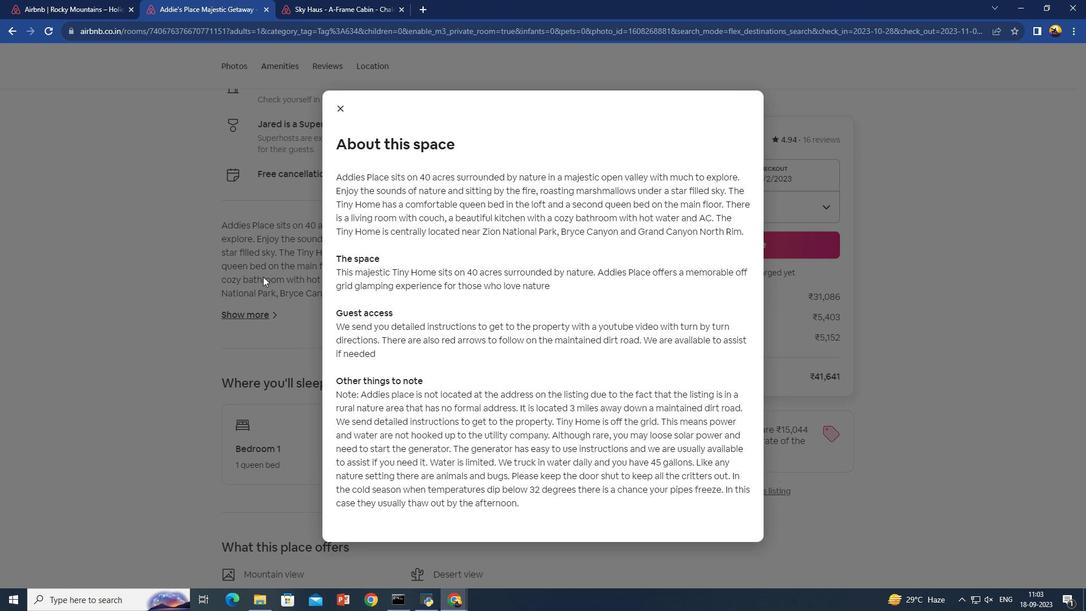 
Action: Mouse scrolled (503, 234) with delta (0, 0)
Screenshot: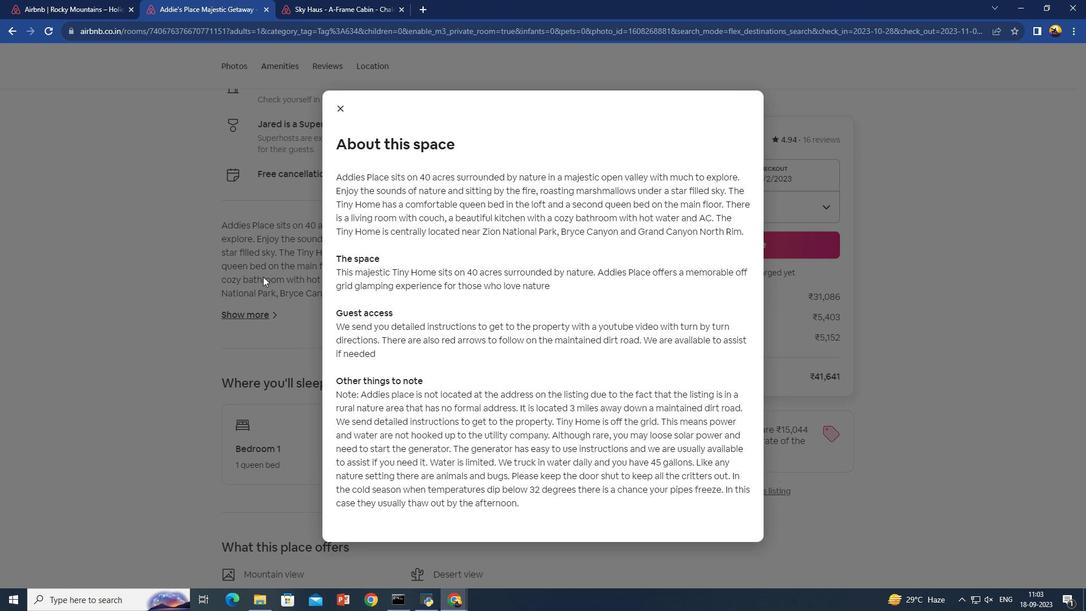 
Action: Mouse moved to (211, 361)
Screenshot: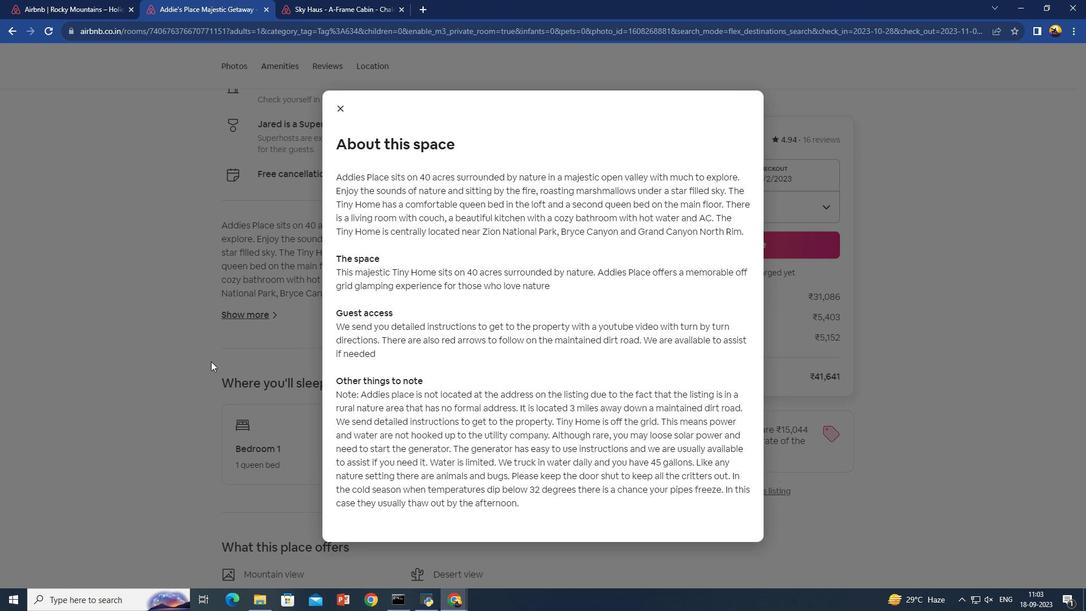 
Action: Mouse pressed left at (211, 361)
Screenshot: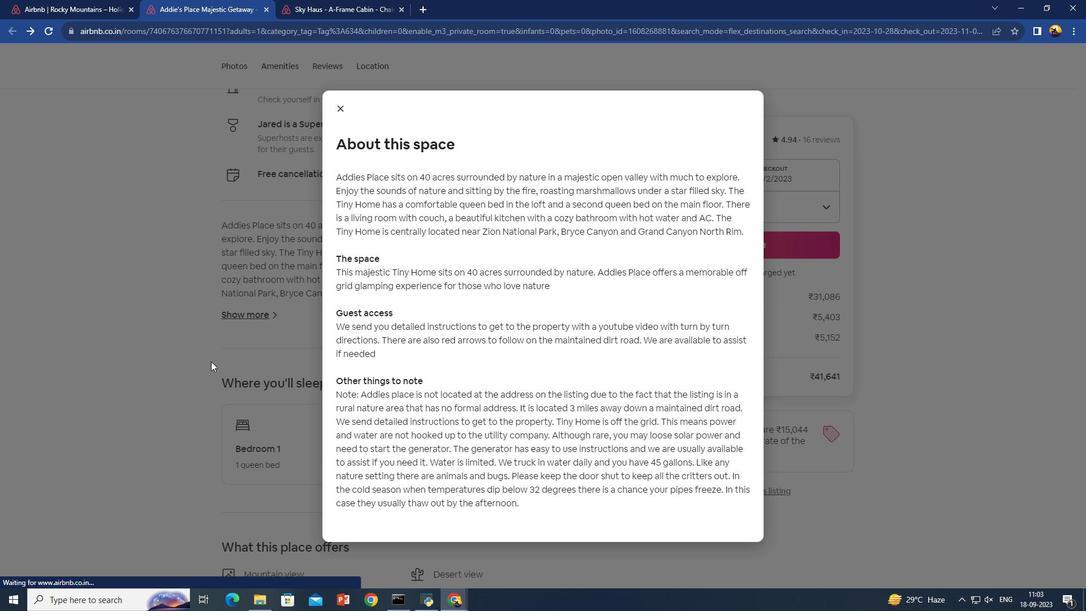 
Action: Mouse moved to (312, 366)
Screenshot: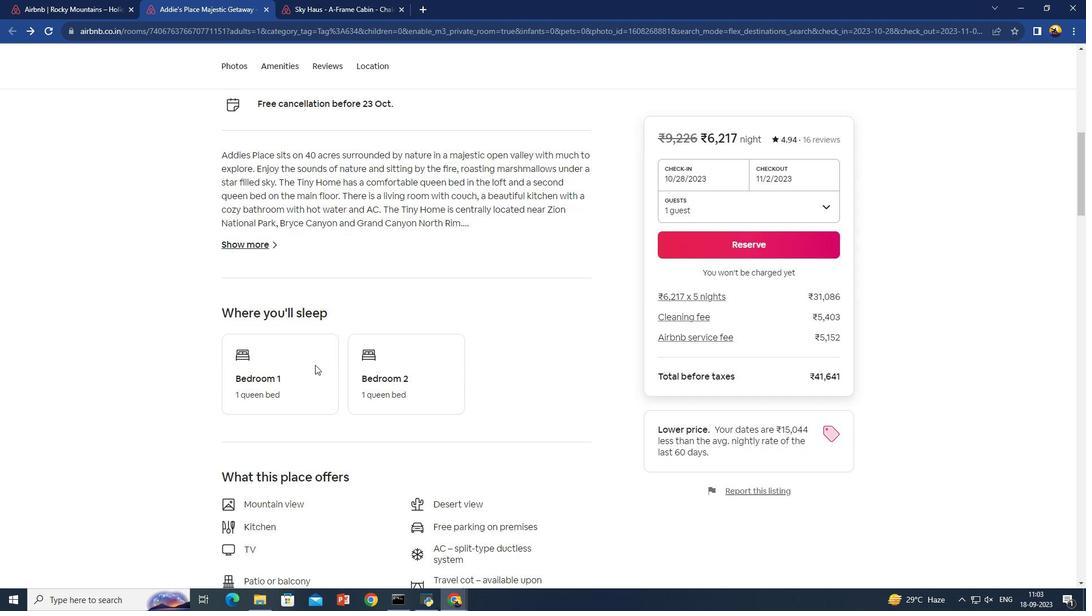 
Action: Mouse scrolled (312, 366) with delta (0, 0)
Screenshot: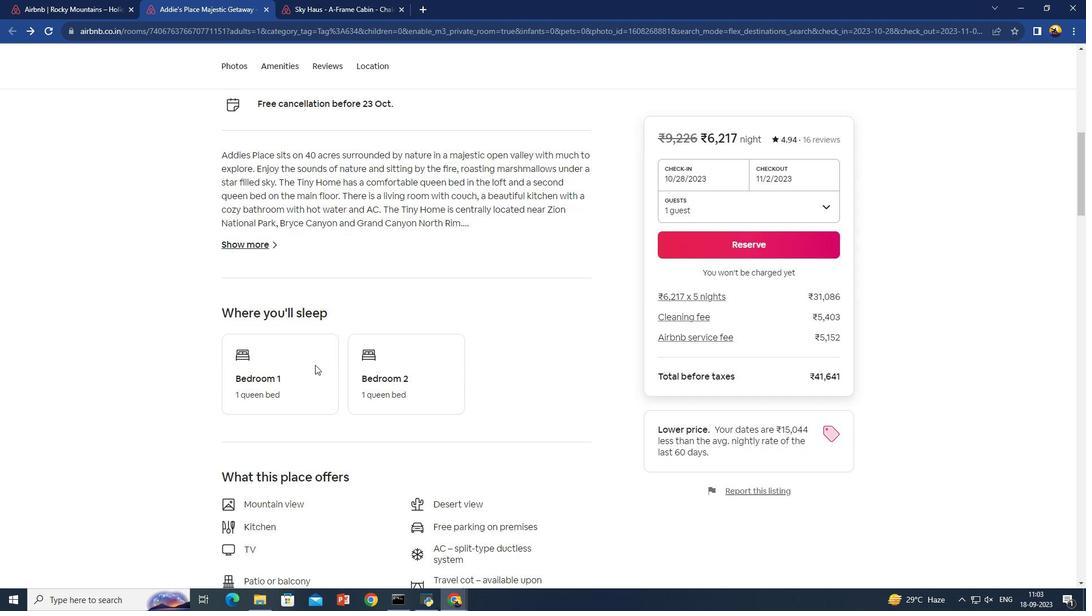 
Action: Mouse moved to (315, 364)
Screenshot: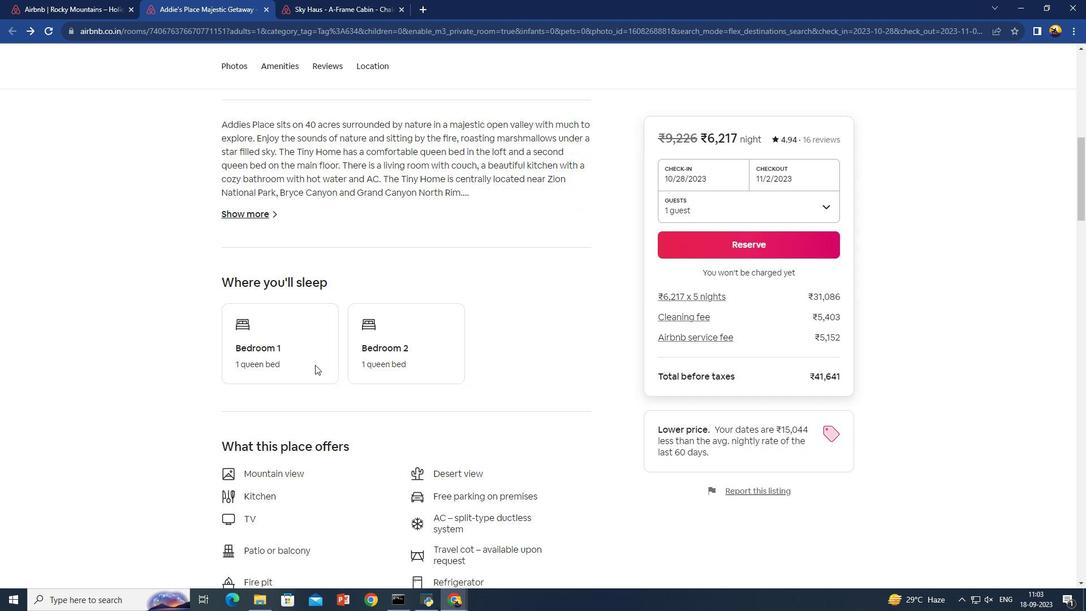 
Action: Mouse scrolled (315, 364) with delta (0, 0)
Screenshot: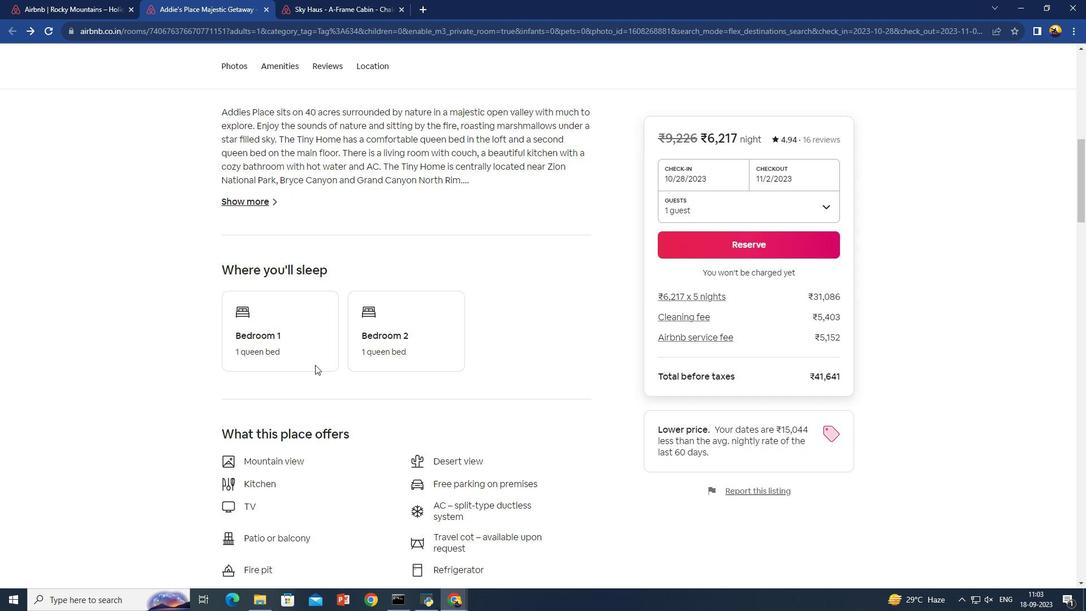 
Action: Mouse scrolled (315, 364) with delta (0, 0)
Screenshot: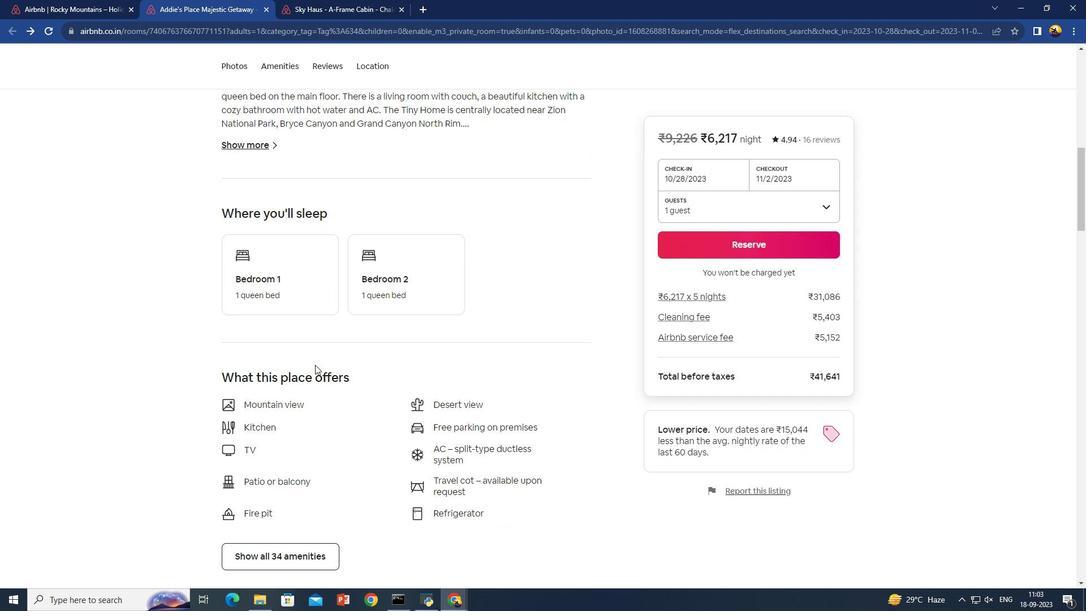 
Action: Mouse moved to (314, 527)
Screenshot: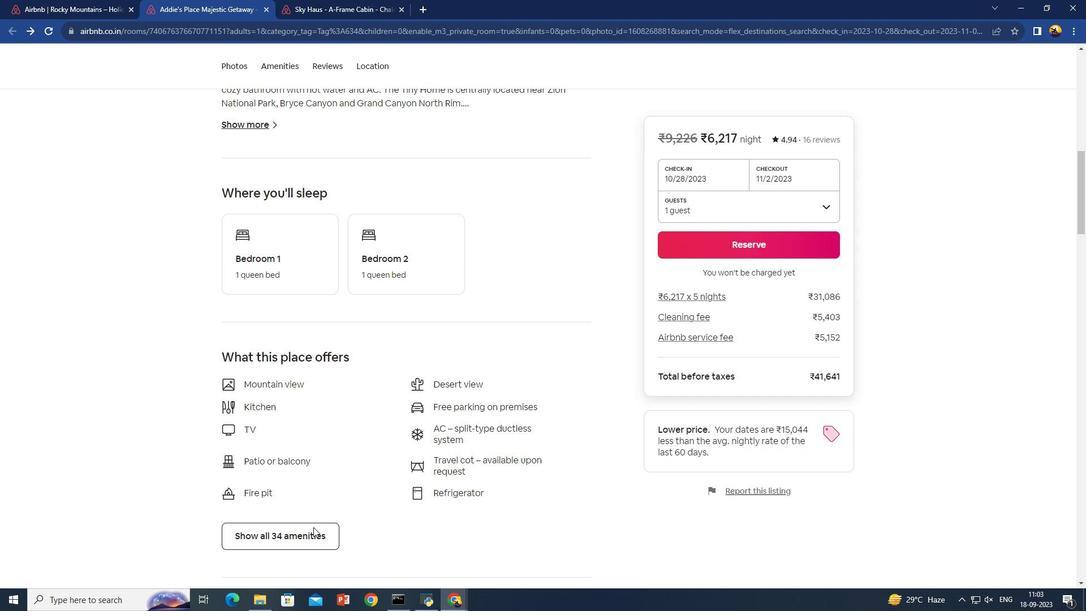 
Action: Mouse scrolled (314, 526) with delta (0, 0)
Screenshot: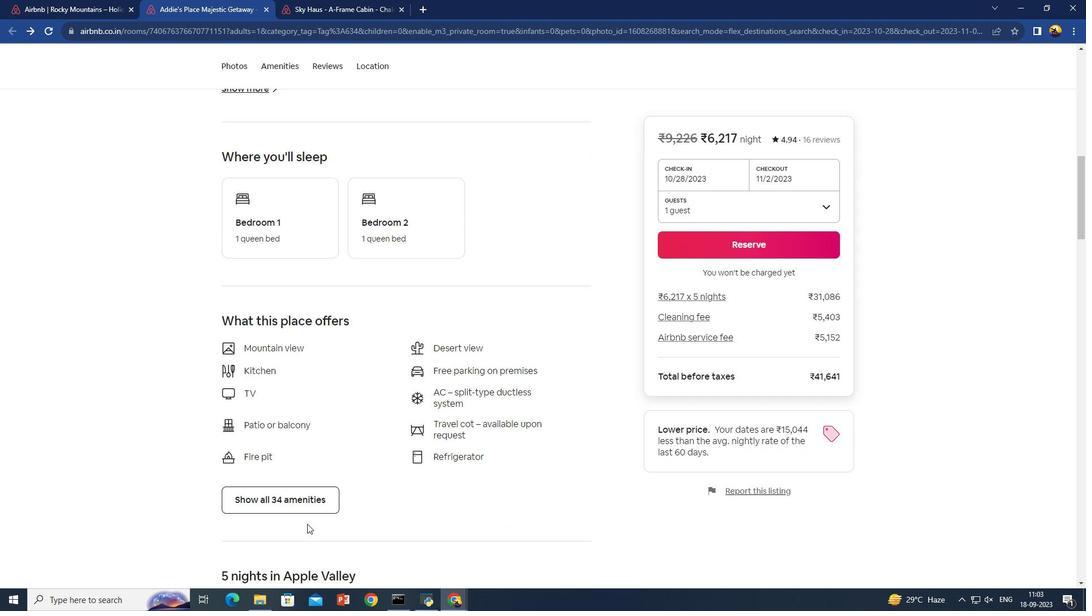 
Action: Mouse moved to (282, 500)
Screenshot: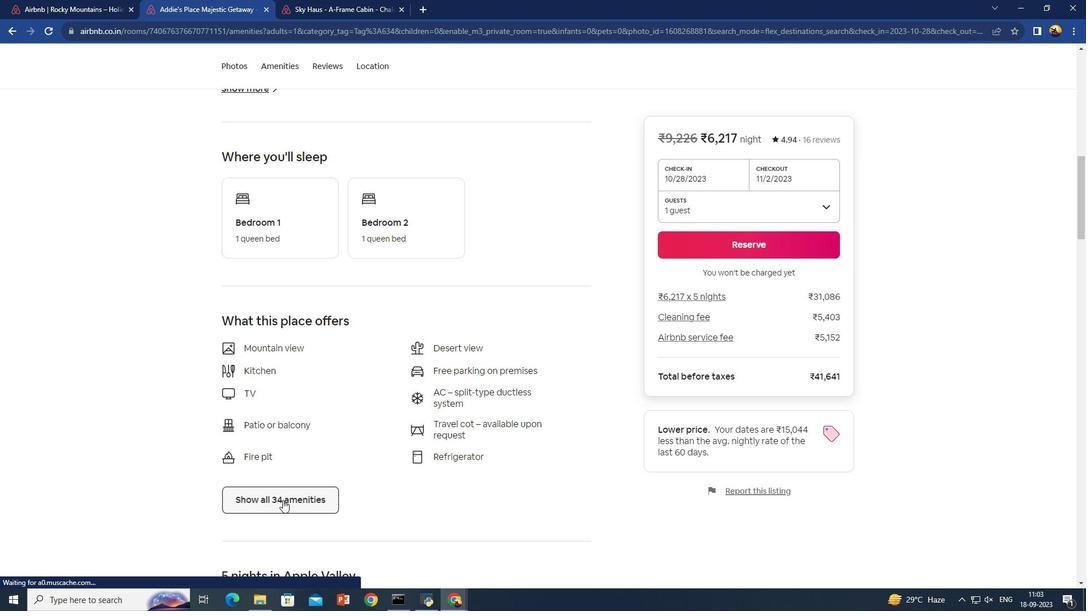 
Action: Mouse pressed left at (282, 500)
Screenshot: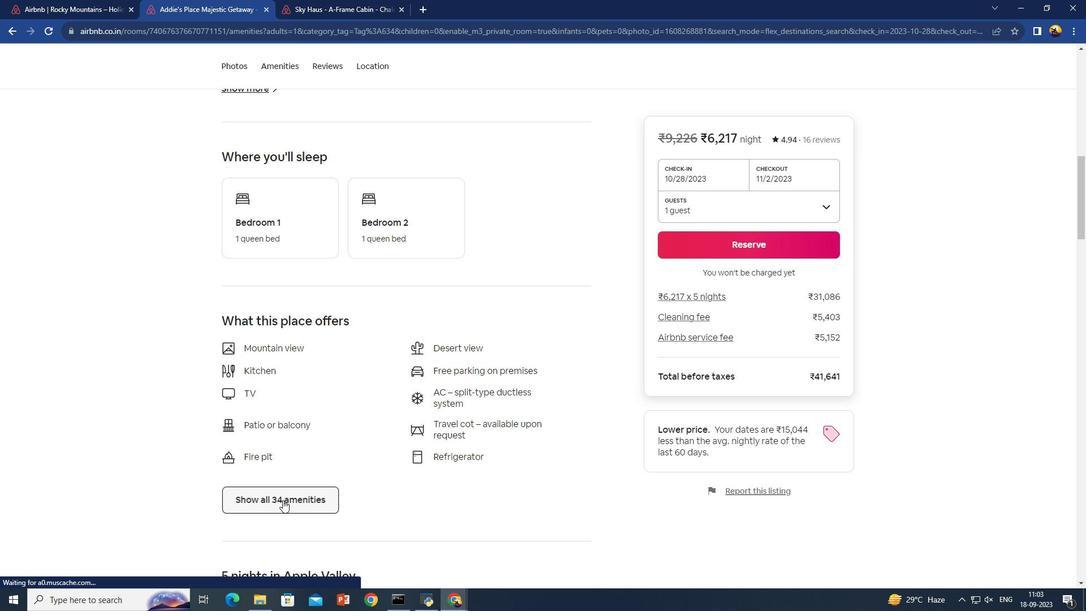 
Action: Mouse moved to (465, 237)
Screenshot: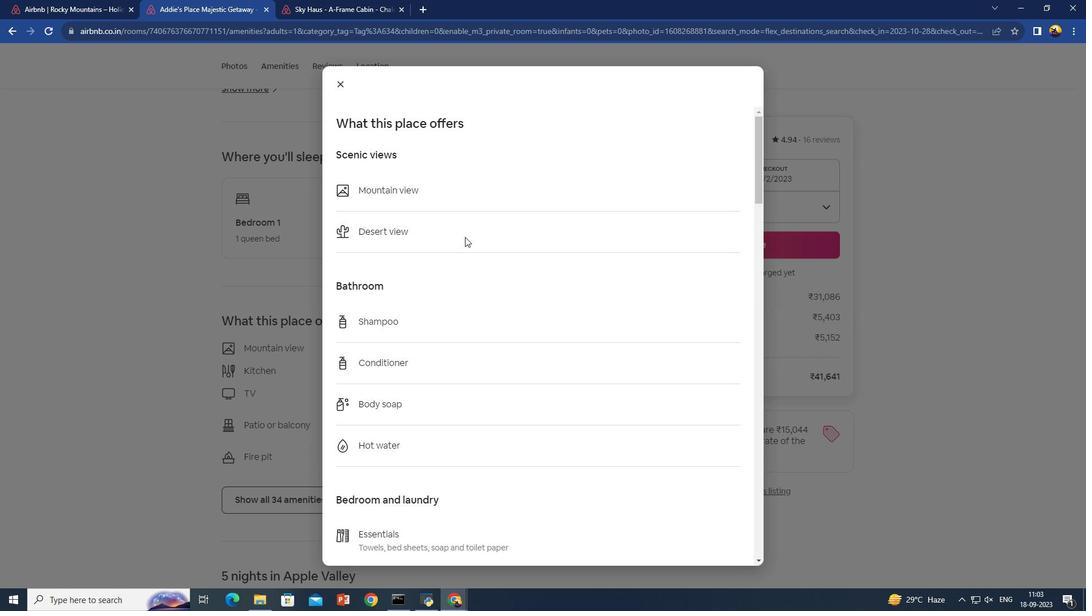 
Action: Mouse scrolled (465, 236) with delta (0, 0)
Screenshot: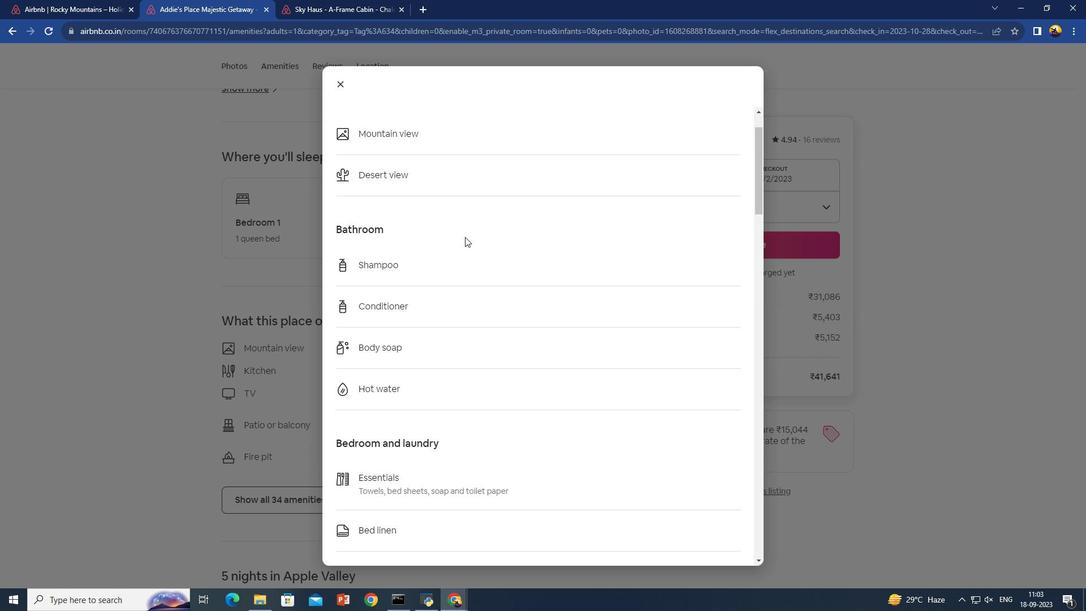 
Action: Mouse scrolled (465, 236) with delta (0, 0)
Screenshot: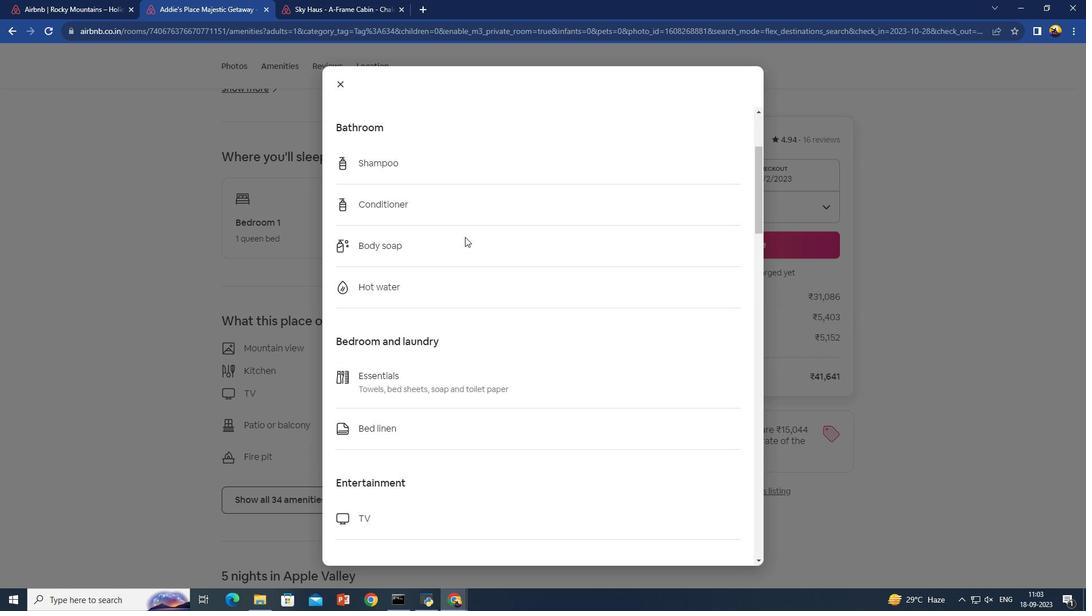 
Action: Mouse scrolled (465, 236) with delta (0, 0)
Screenshot: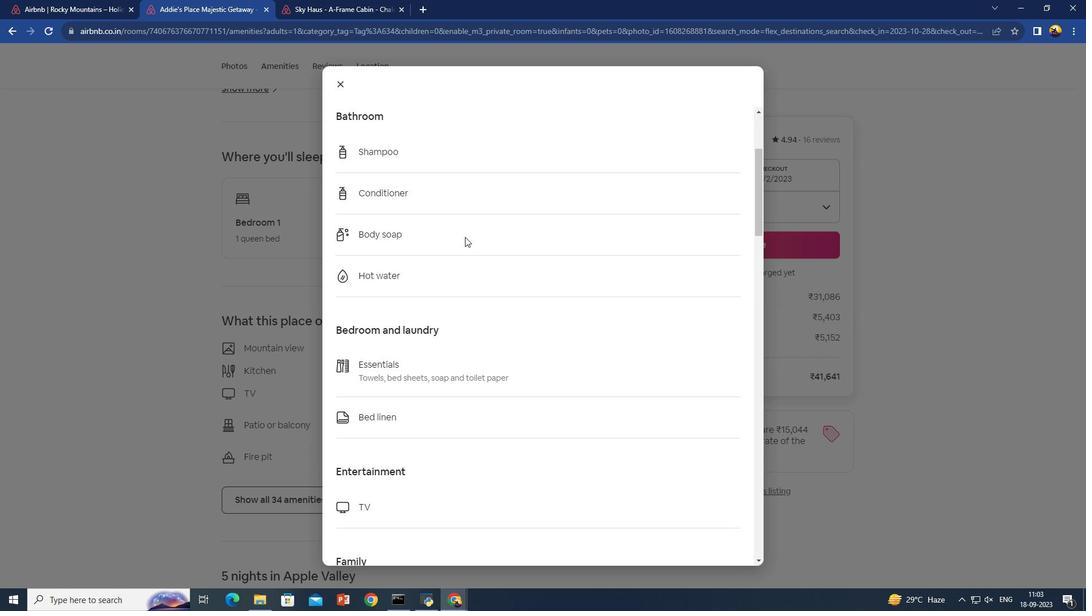 
Action: Mouse scrolled (465, 236) with delta (0, 0)
Screenshot: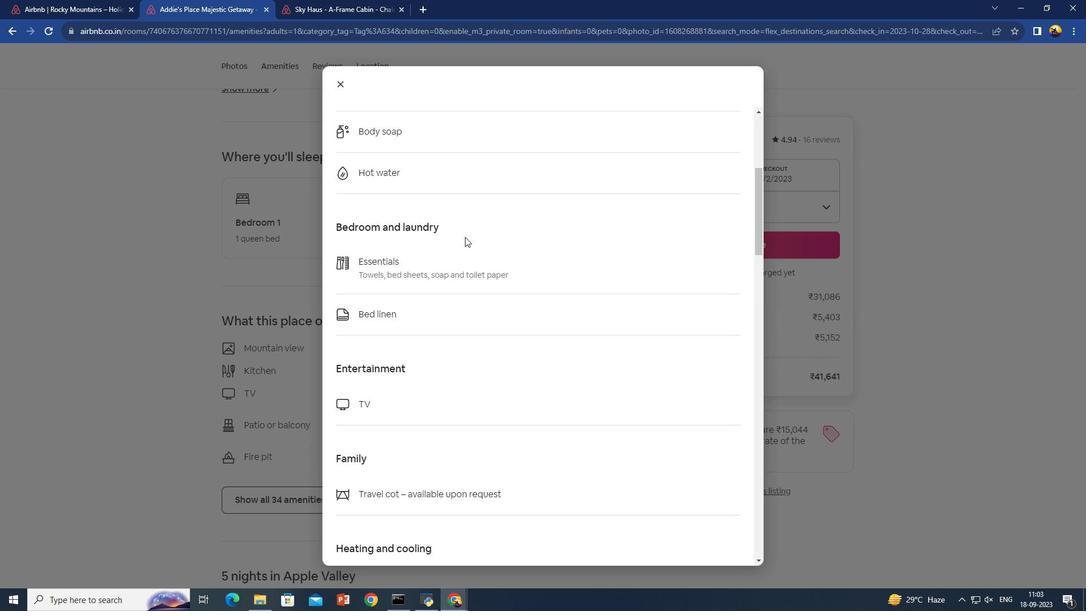 
Action: Mouse scrolled (465, 236) with delta (0, 0)
Screenshot: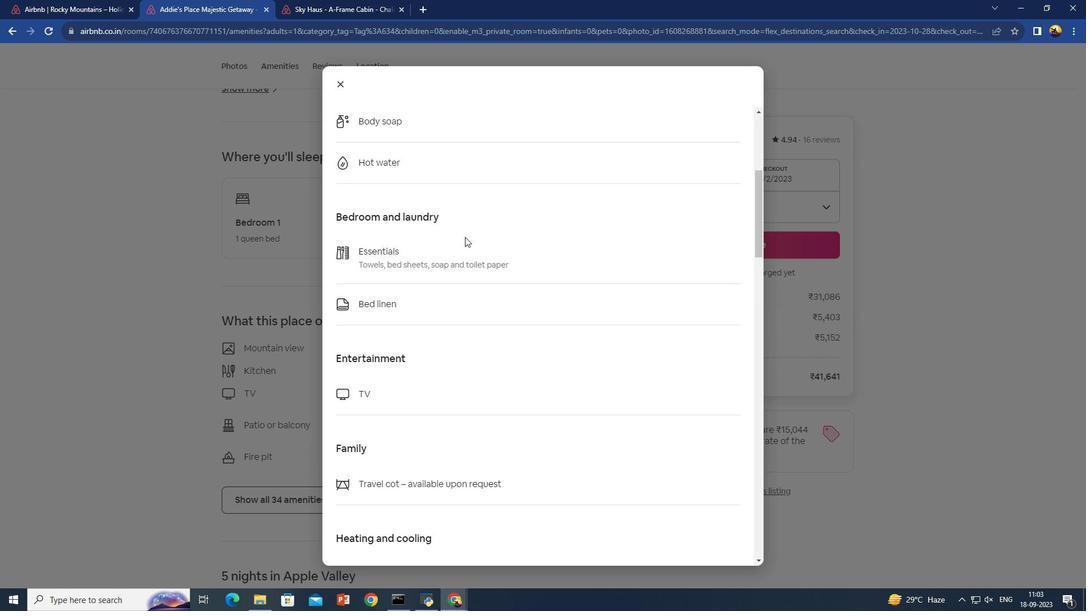
Action: Mouse scrolled (465, 236) with delta (0, 0)
Screenshot: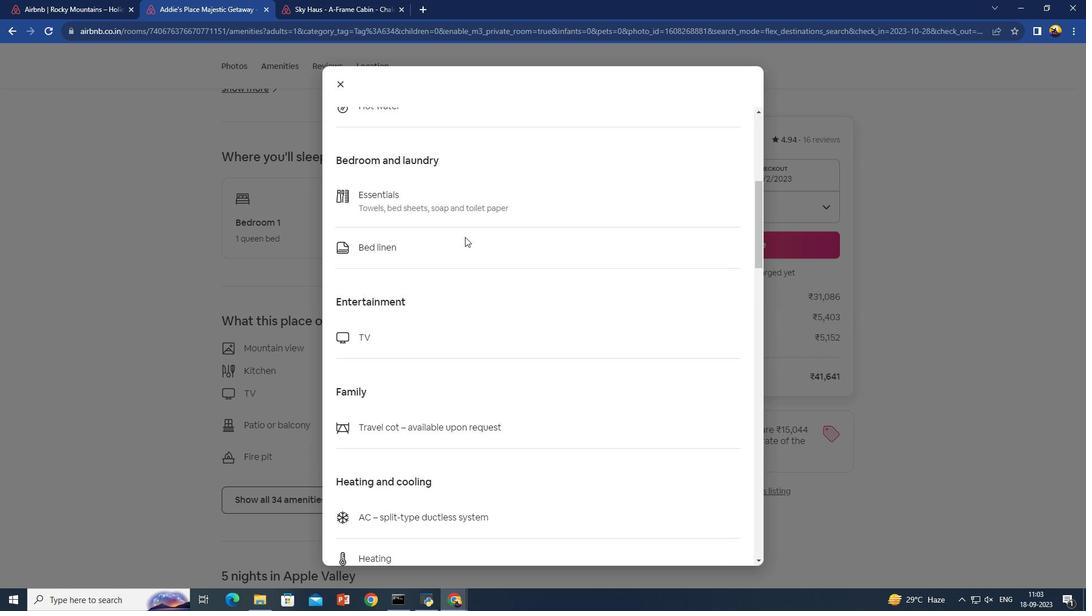 
Action: Mouse scrolled (465, 236) with delta (0, 0)
Screenshot: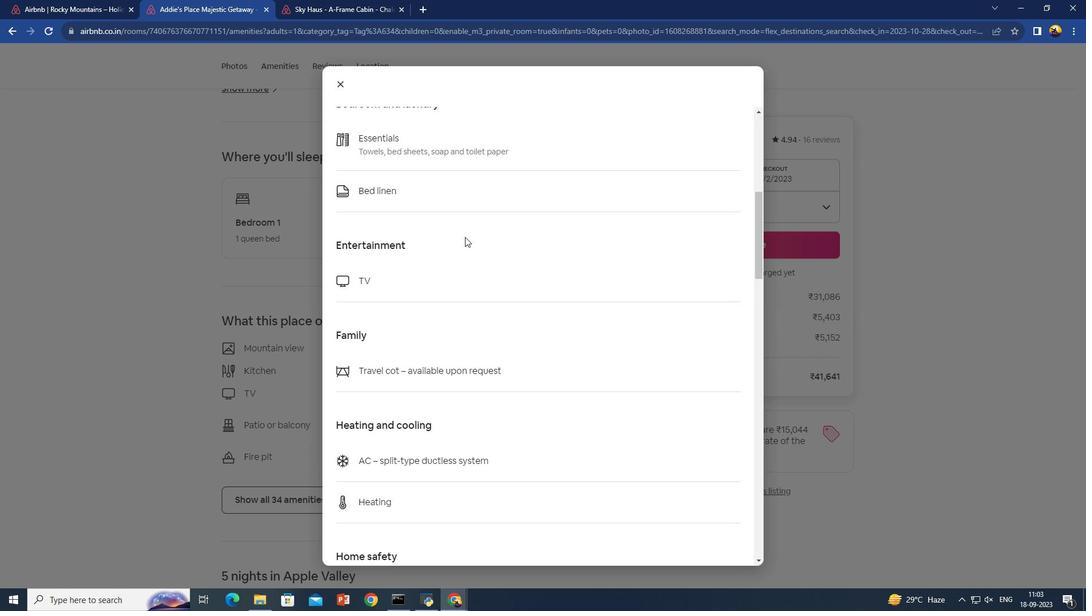 
Action: Mouse scrolled (465, 236) with delta (0, 0)
Screenshot: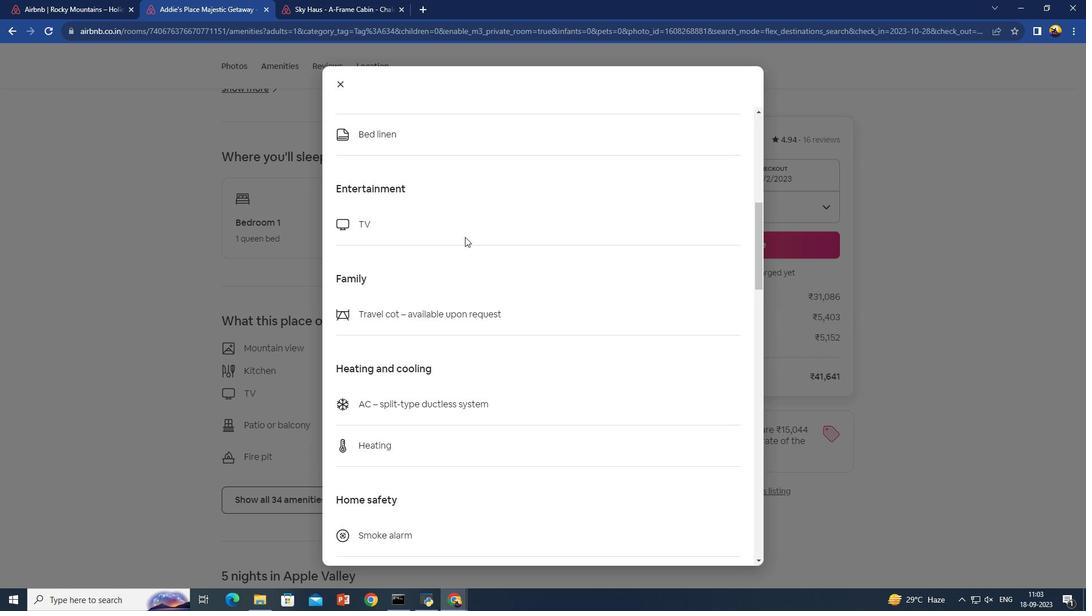
Action: Mouse scrolled (465, 236) with delta (0, 0)
Screenshot: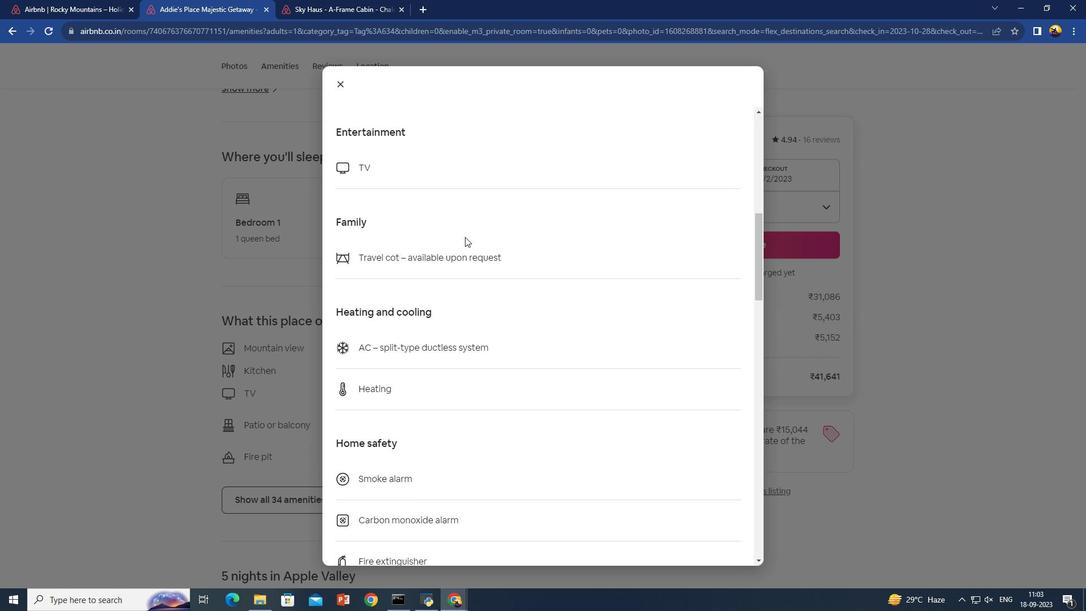 
Action: Mouse scrolled (465, 236) with delta (0, 0)
Screenshot: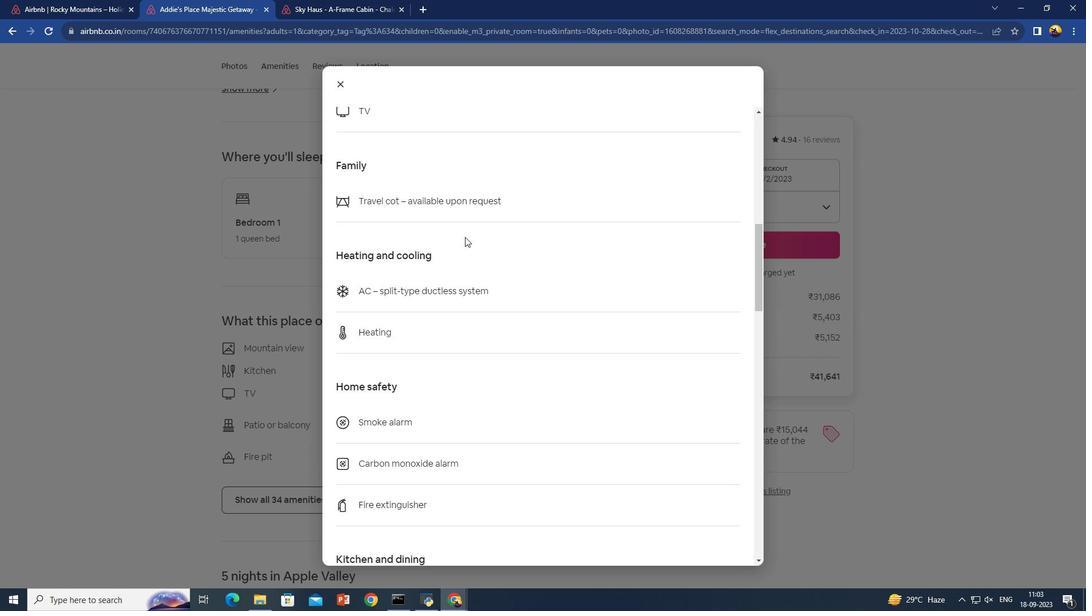 
Action: Mouse scrolled (465, 236) with delta (0, 0)
Screenshot: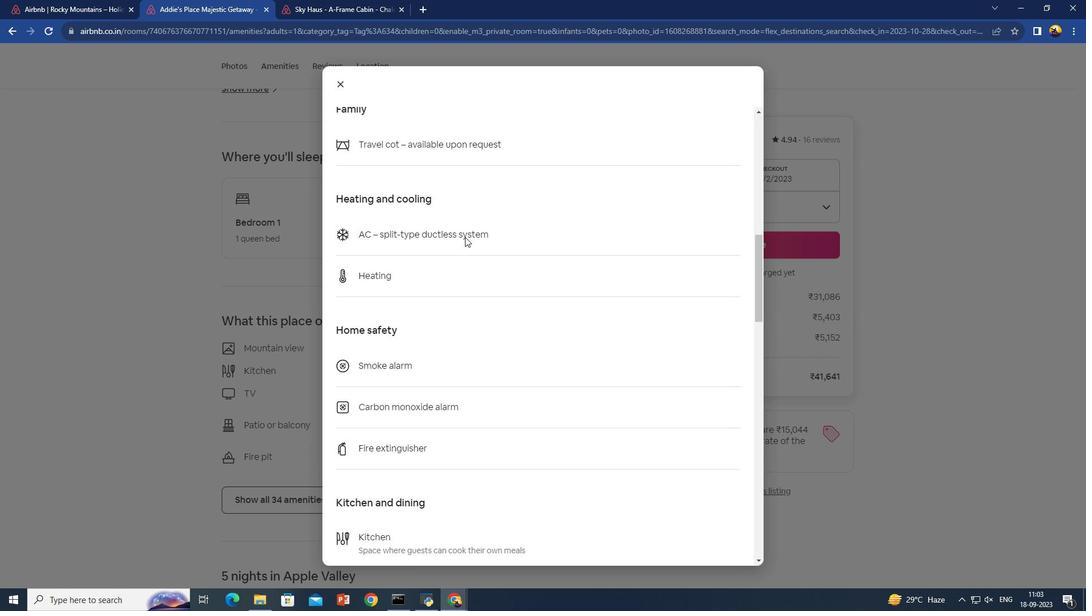 
Action: Mouse scrolled (465, 236) with delta (0, 0)
Screenshot: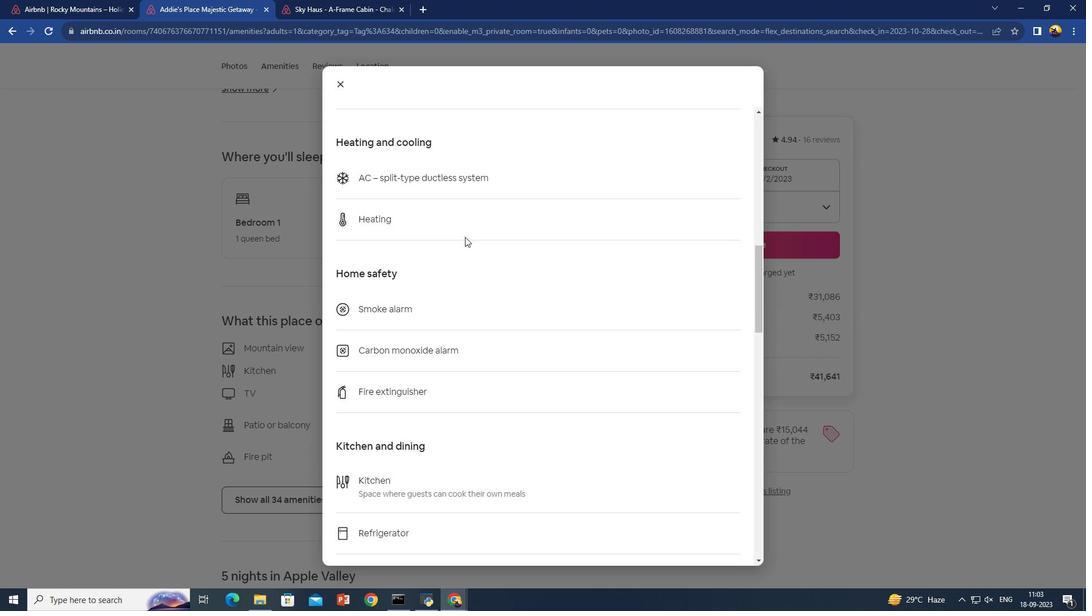 
Action: Mouse scrolled (465, 236) with delta (0, 0)
Screenshot: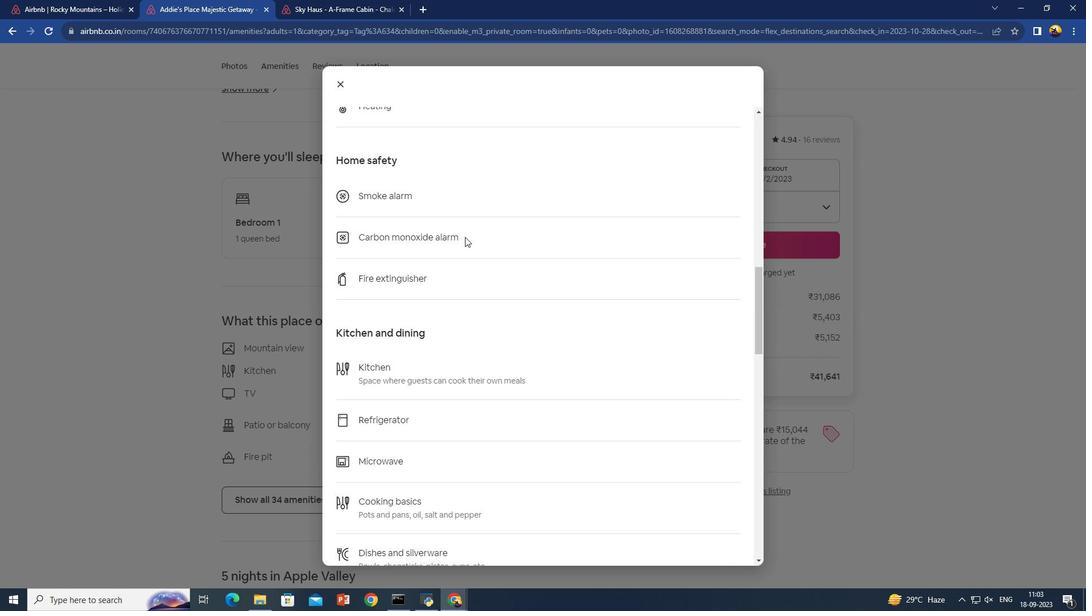 
Action: Mouse scrolled (465, 236) with delta (0, 0)
Screenshot: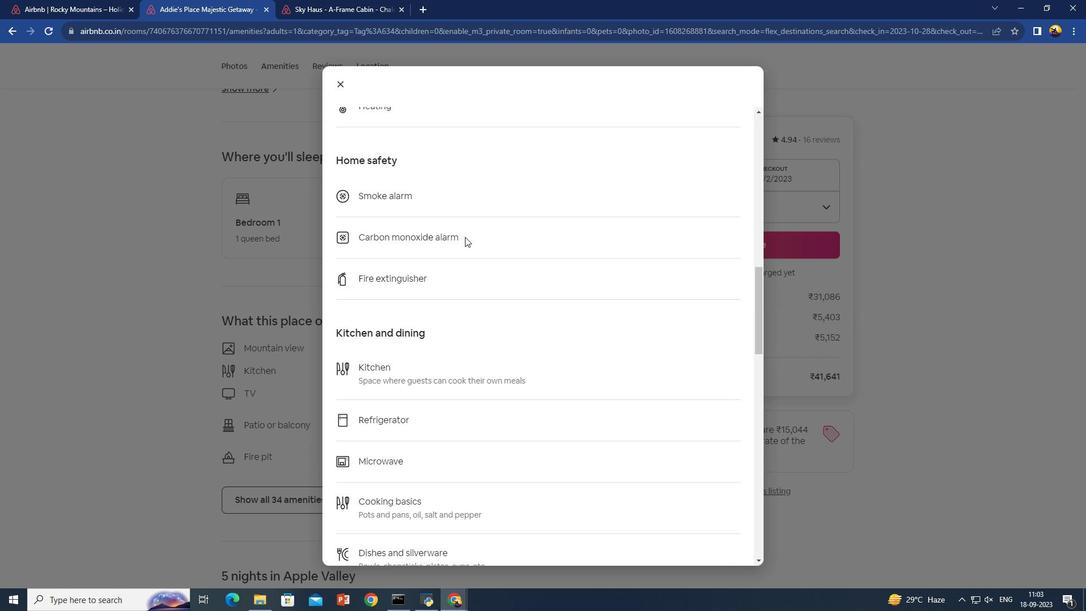 
Action: Mouse scrolled (465, 236) with delta (0, 0)
Screenshot: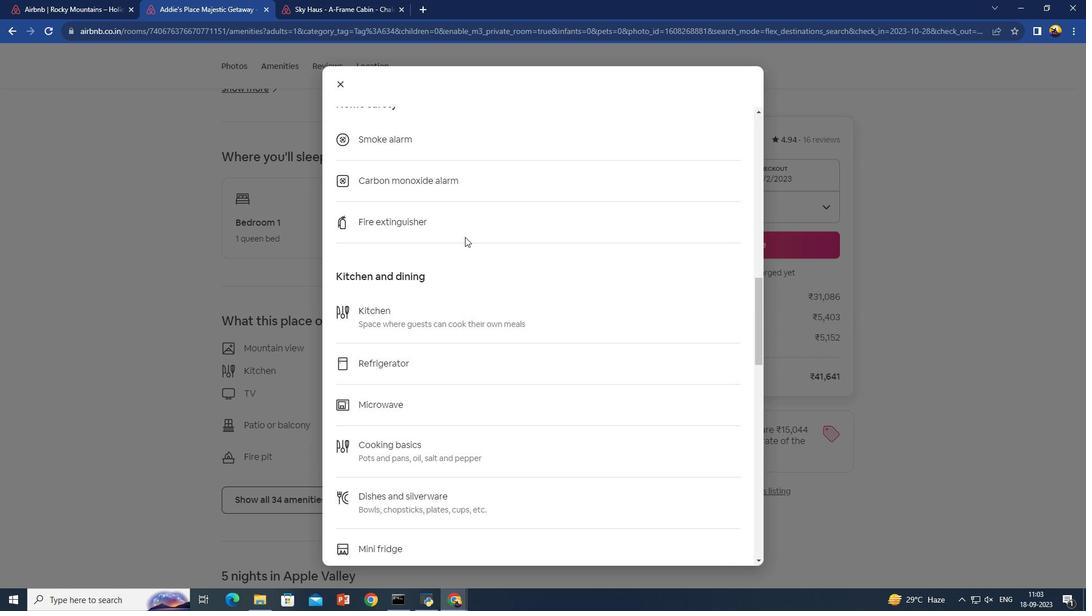 
Action: Mouse scrolled (465, 236) with delta (0, 0)
Screenshot: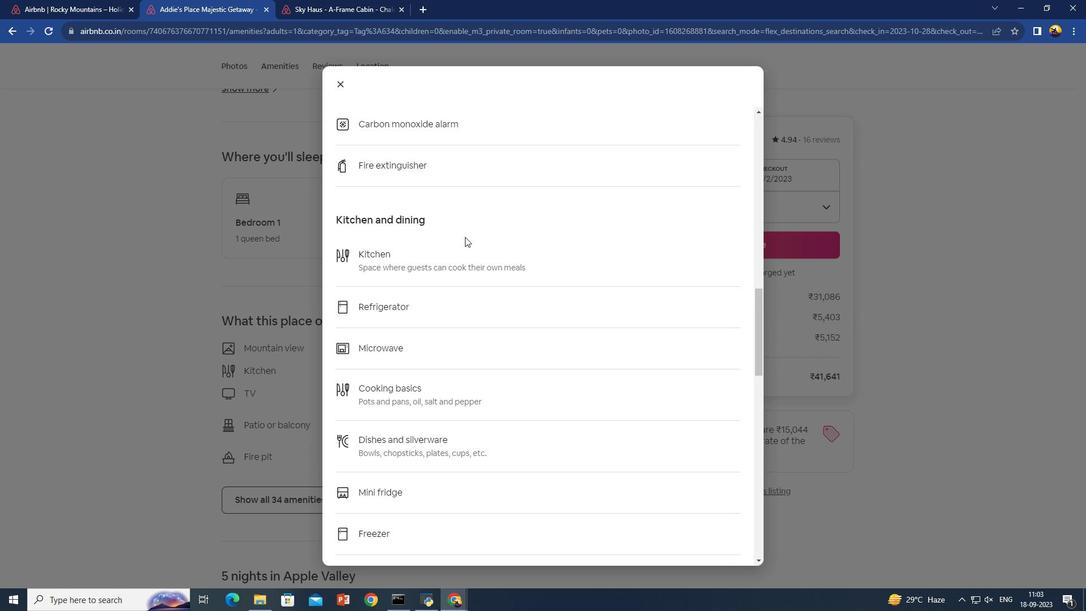
Action: Mouse scrolled (465, 236) with delta (0, 0)
Screenshot: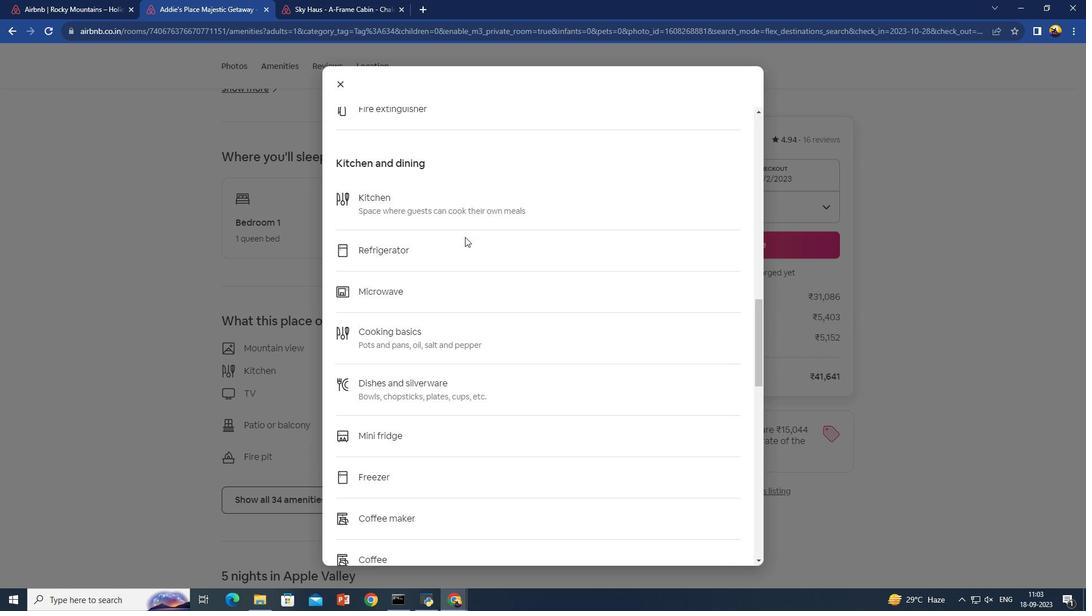 
Action: Mouse scrolled (465, 236) with delta (0, 0)
Screenshot: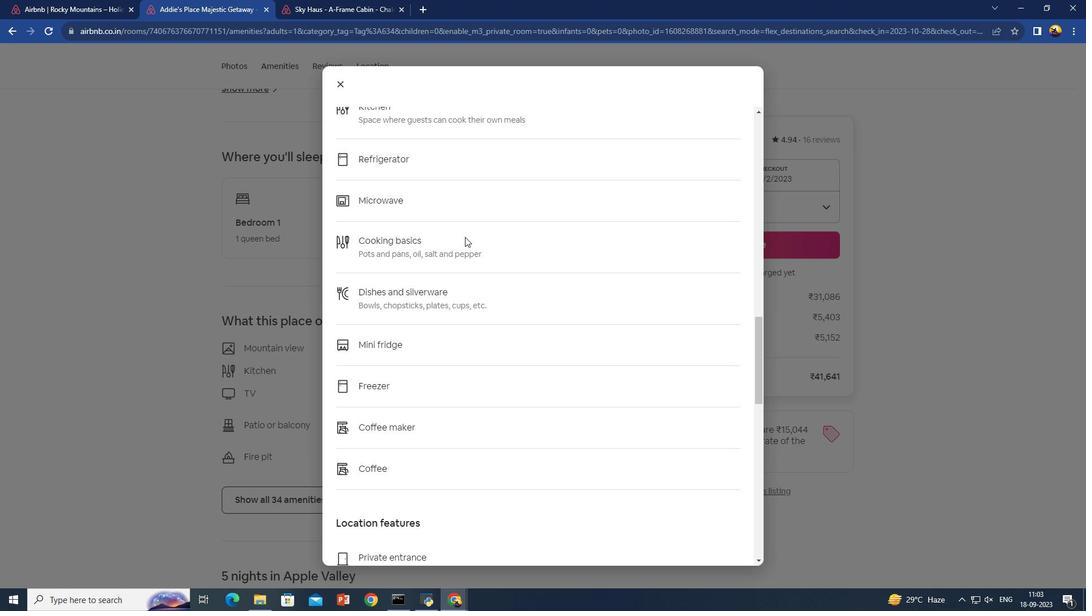 
Action: Mouse scrolled (465, 236) with delta (0, 0)
Screenshot: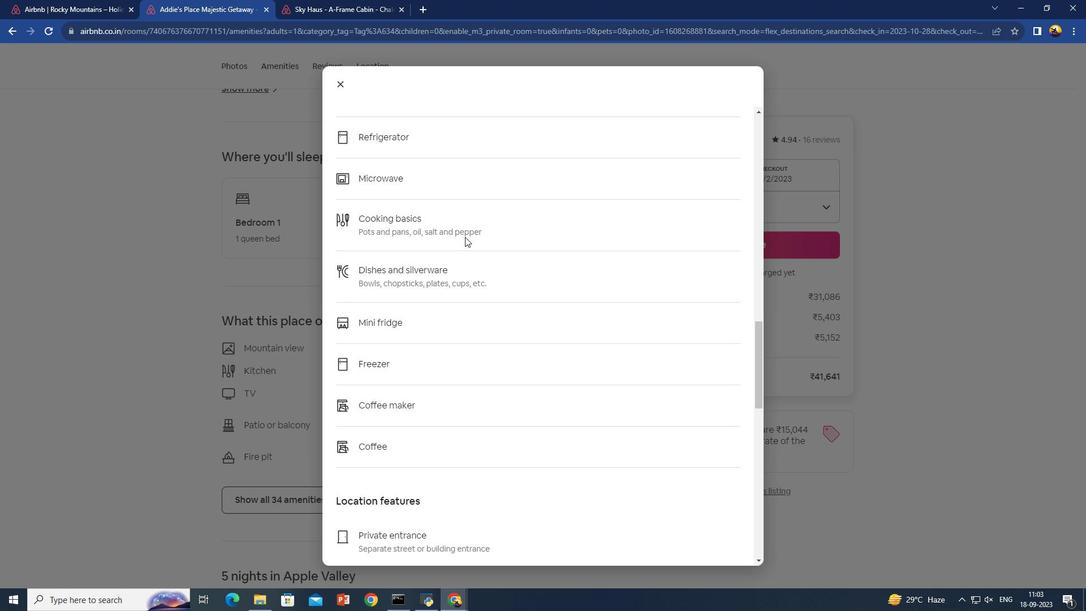 
Action: Mouse scrolled (465, 236) with delta (0, 0)
Screenshot: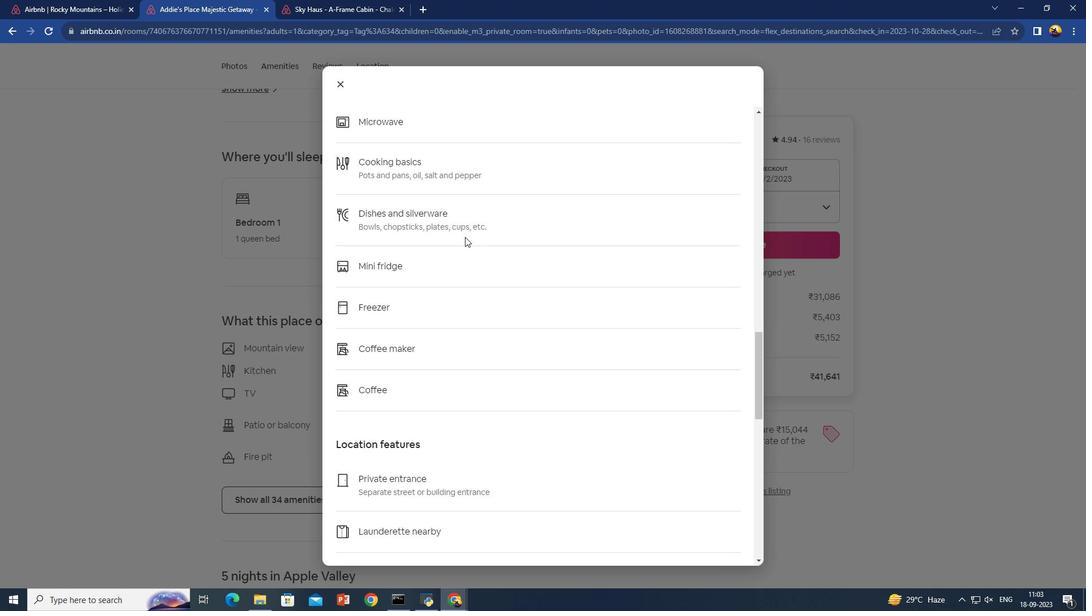 
Action: Mouse scrolled (465, 236) with delta (0, 0)
Screenshot: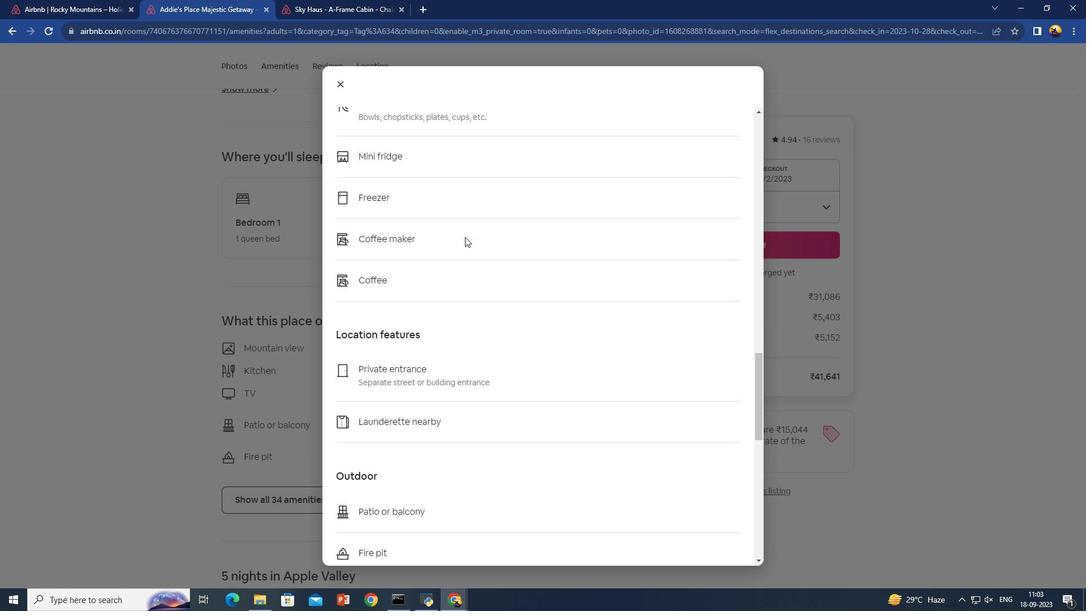 
Action: Mouse scrolled (465, 236) with delta (0, 0)
Screenshot: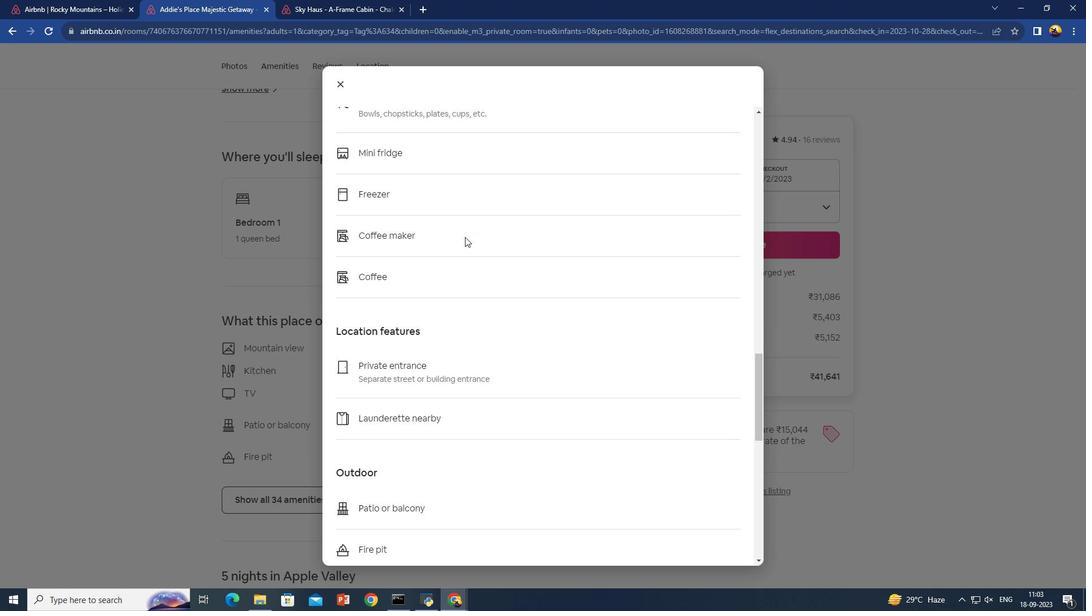 
Action: Mouse scrolled (465, 236) with delta (0, 0)
Screenshot: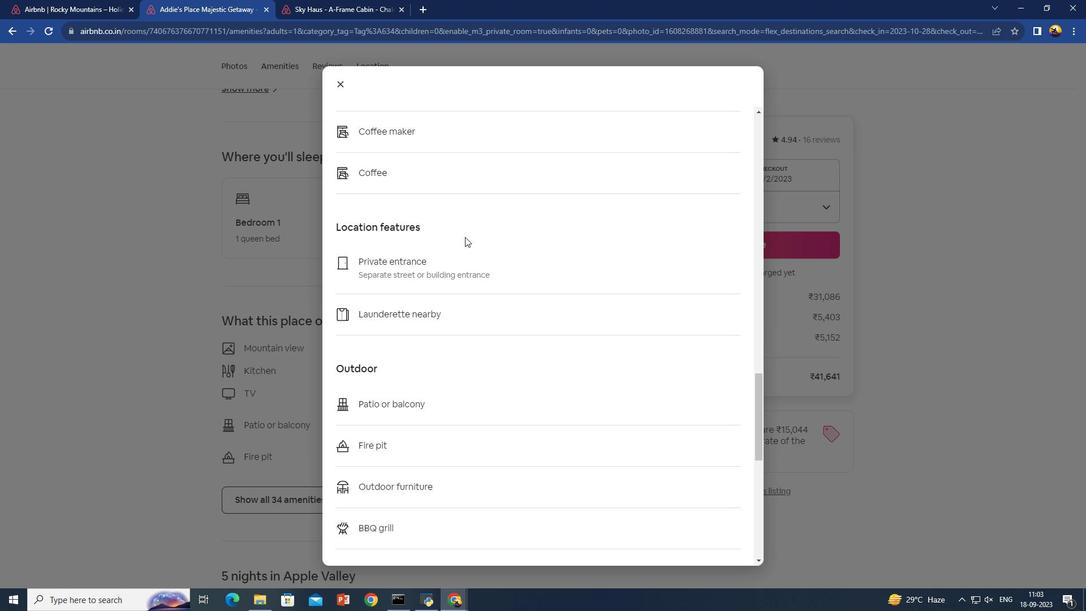 
Action: Mouse scrolled (465, 236) with delta (0, 0)
Screenshot: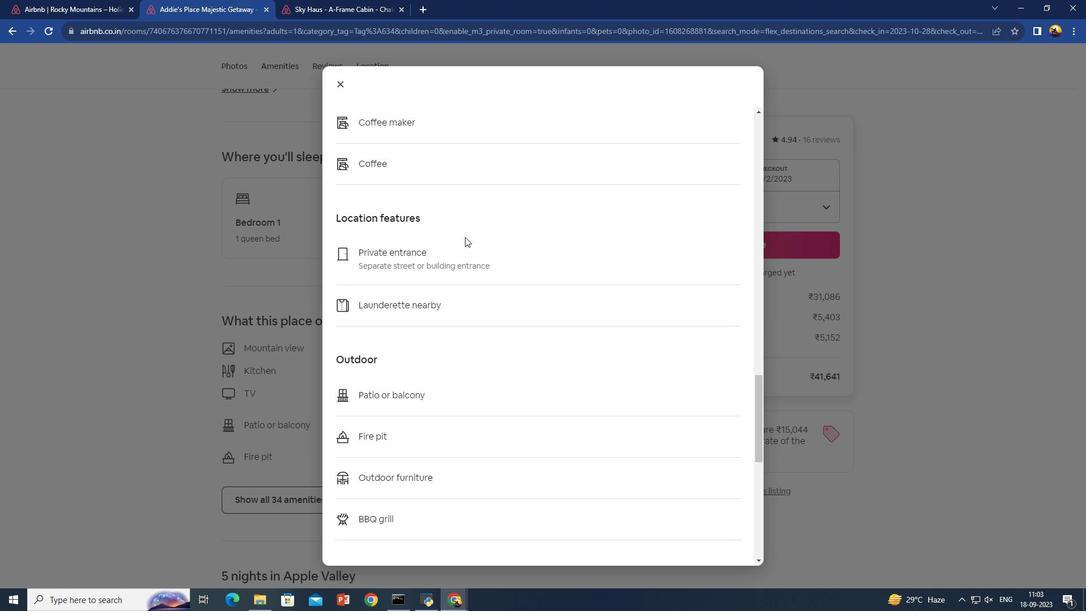 
Action: Mouse scrolled (465, 236) with delta (0, 0)
Screenshot: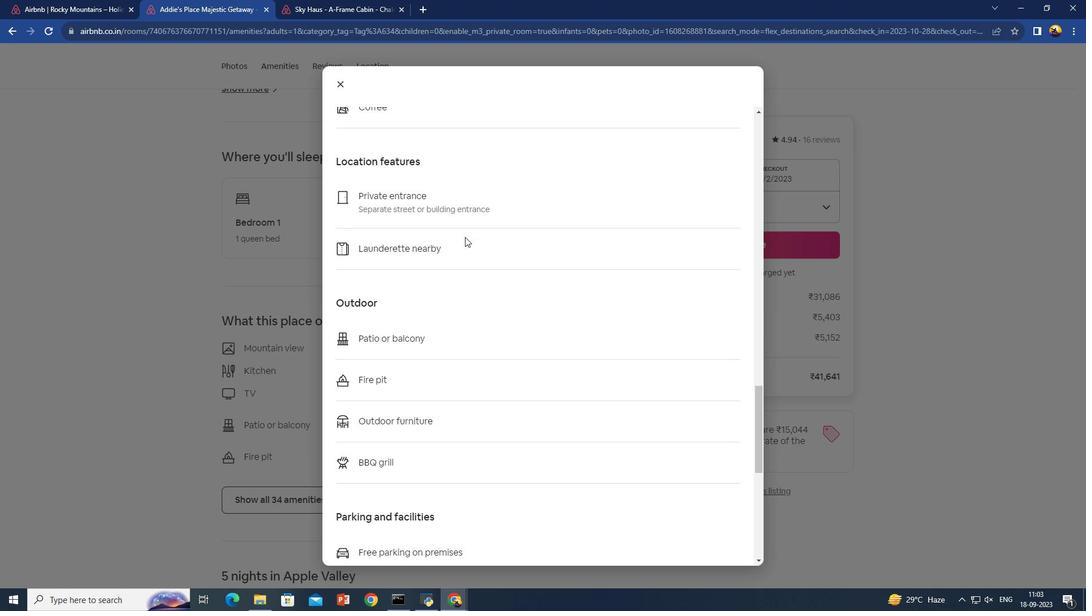 
Action: Mouse scrolled (465, 236) with delta (0, 0)
Screenshot: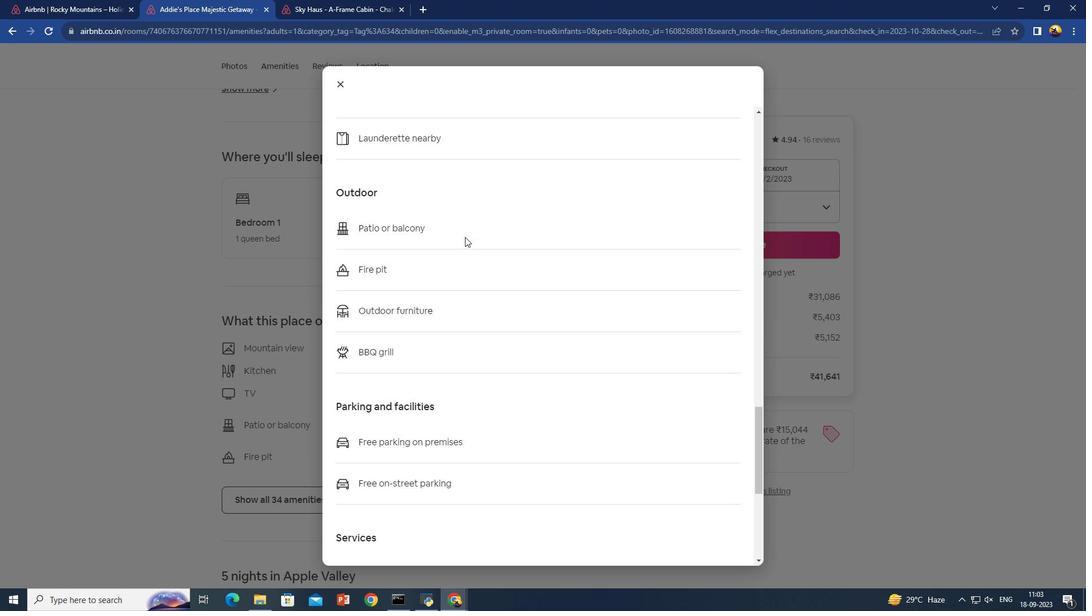 
Action: Mouse scrolled (465, 236) with delta (0, 0)
Screenshot: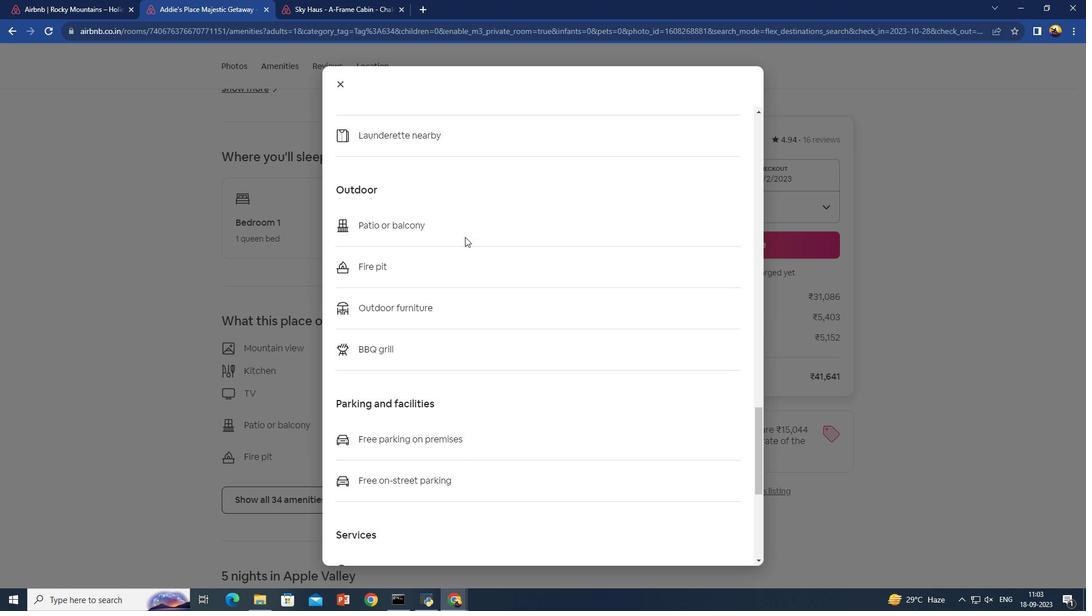 
Action: Mouse scrolled (465, 236) with delta (0, 0)
Screenshot: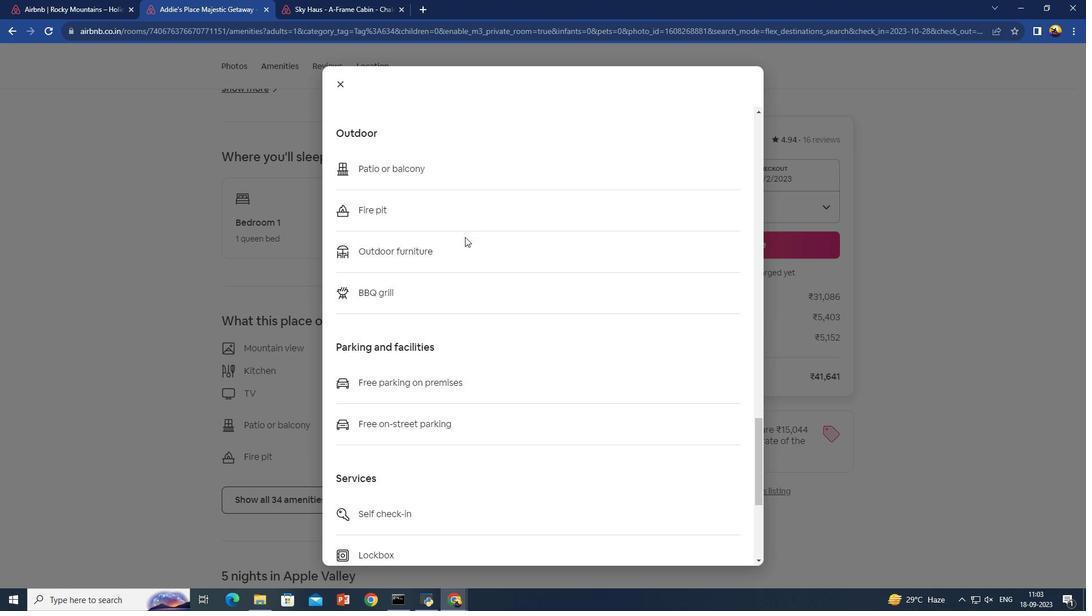 
Action: Mouse scrolled (465, 236) with delta (0, 0)
Screenshot: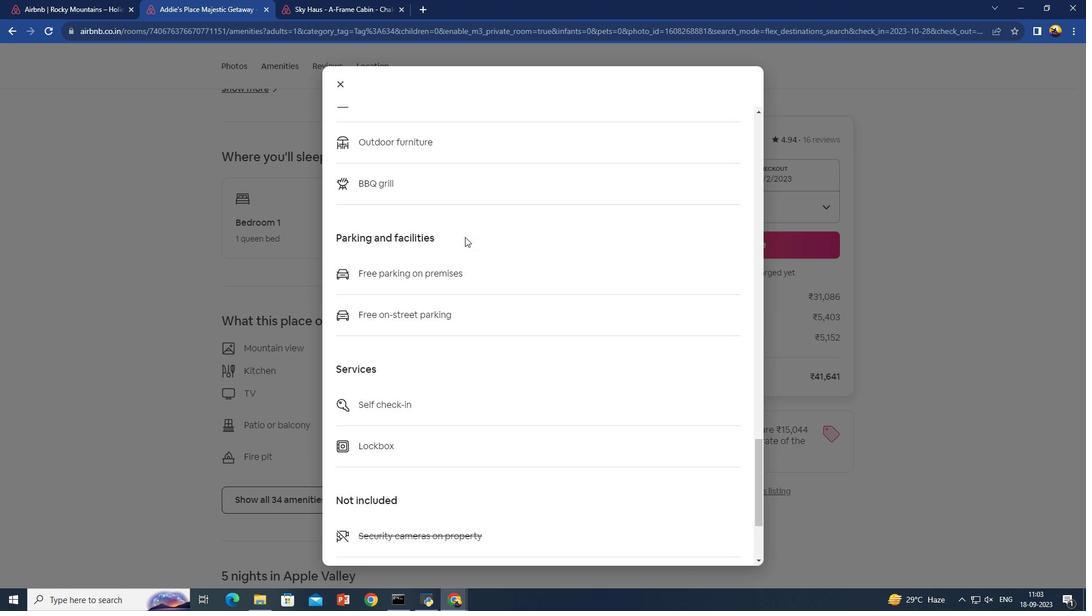 
Action: Mouse scrolled (465, 236) with delta (0, 0)
Screenshot: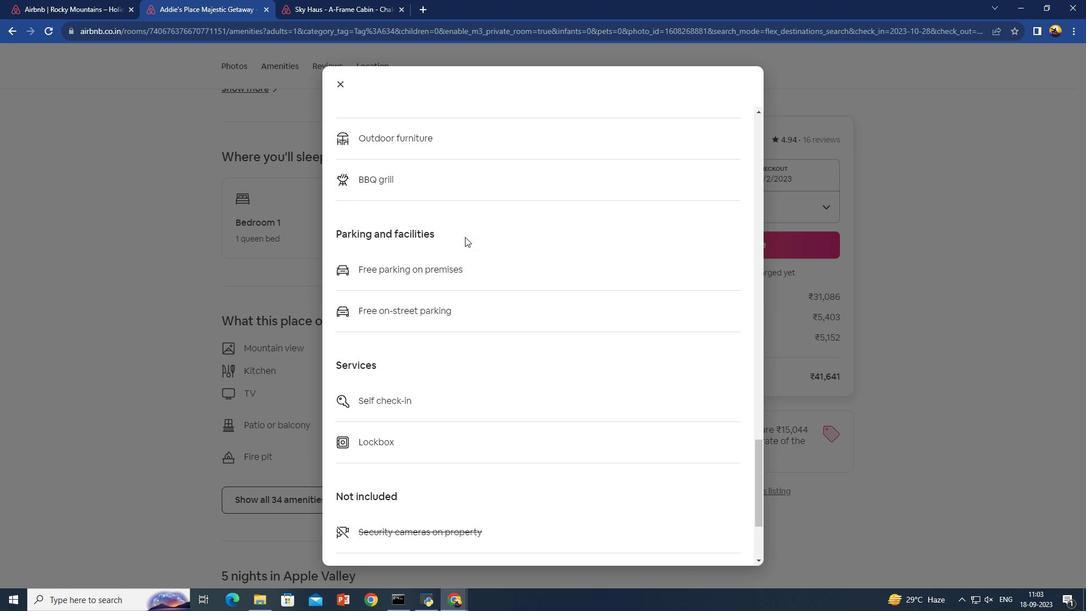 
Action: Mouse scrolled (465, 236) with delta (0, 0)
Screenshot: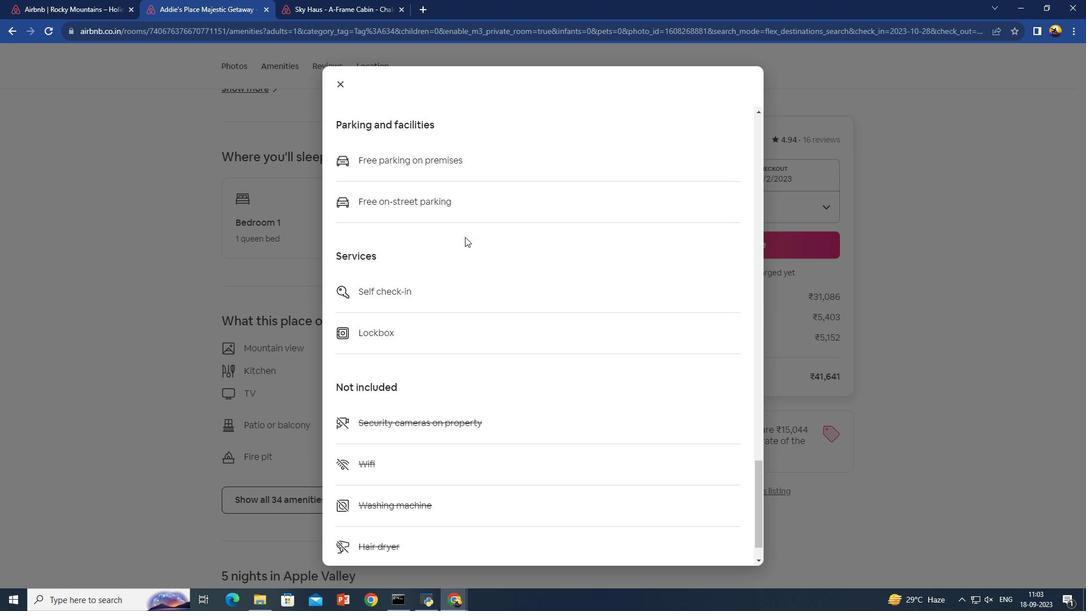 
Action: Mouse scrolled (465, 236) with delta (0, 0)
Screenshot: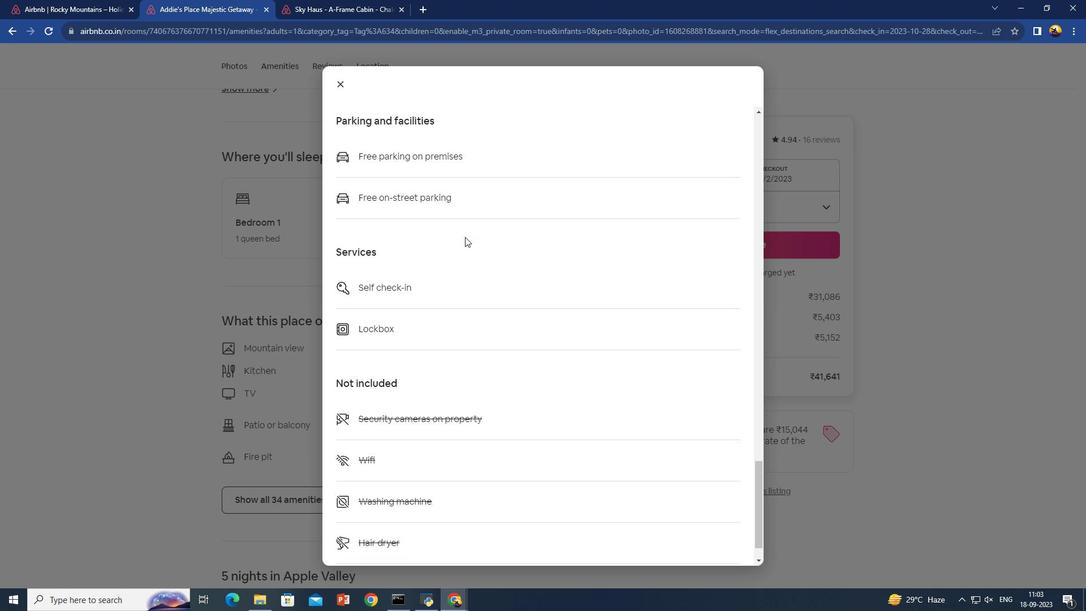 
Action: Mouse scrolled (465, 236) with delta (0, 0)
Screenshot: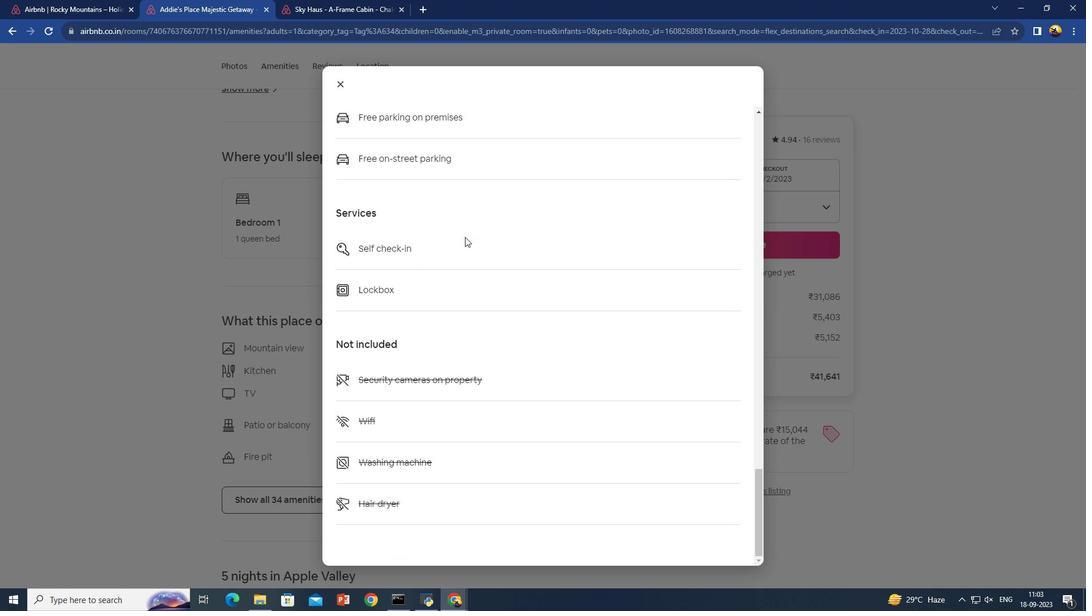 
Action: Mouse scrolled (465, 236) with delta (0, 0)
Screenshot: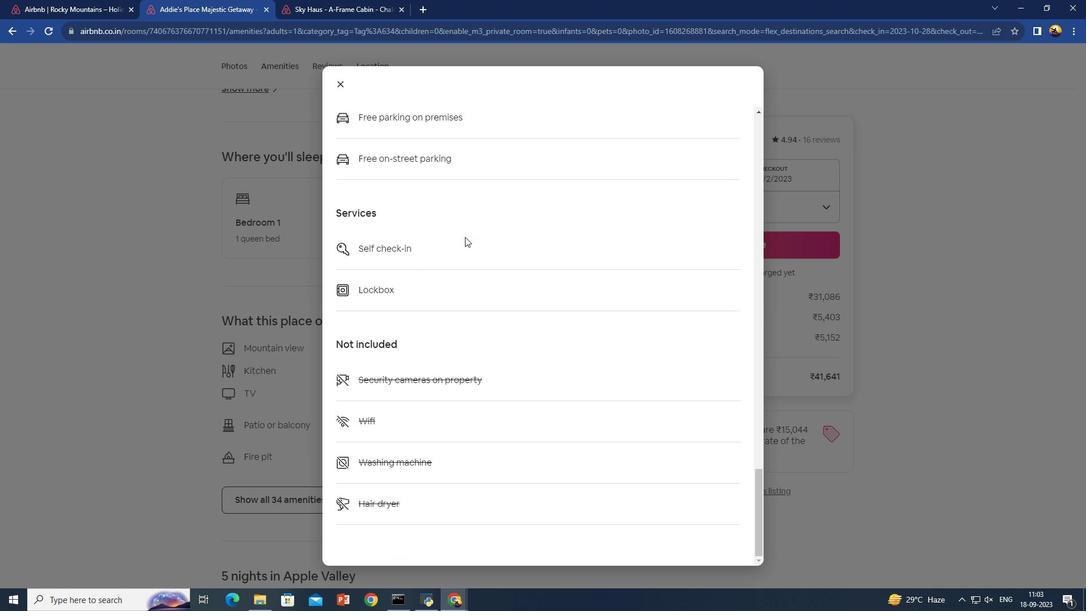 
Action: Mouse scrolled (465, 236) with delta (0, 0)
Screenshot: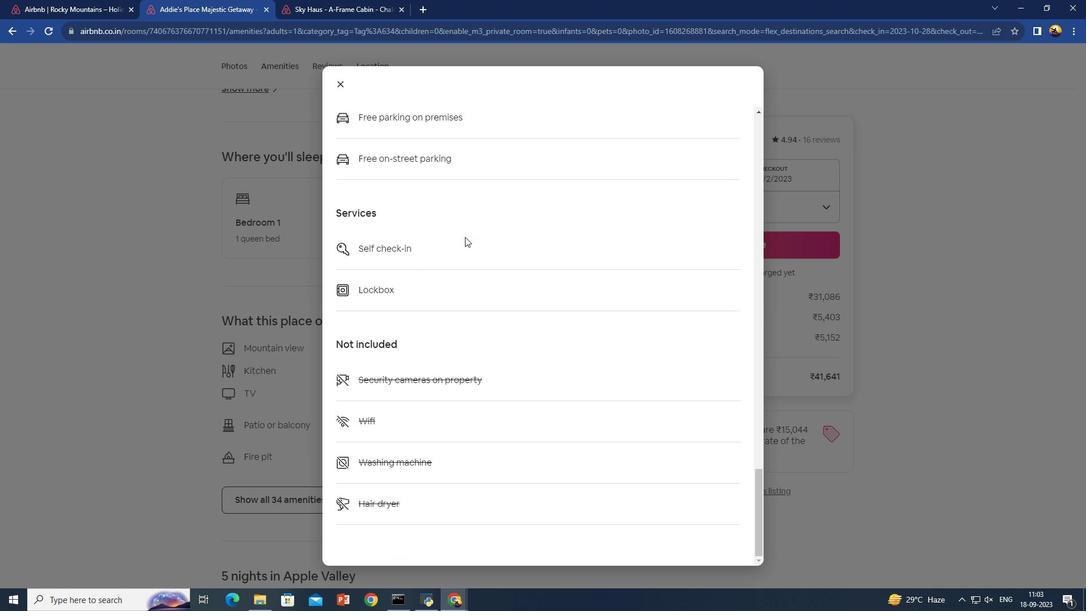 
Action: Mouse scrolled (465, 236) with delta (0, 0)
Screenshot: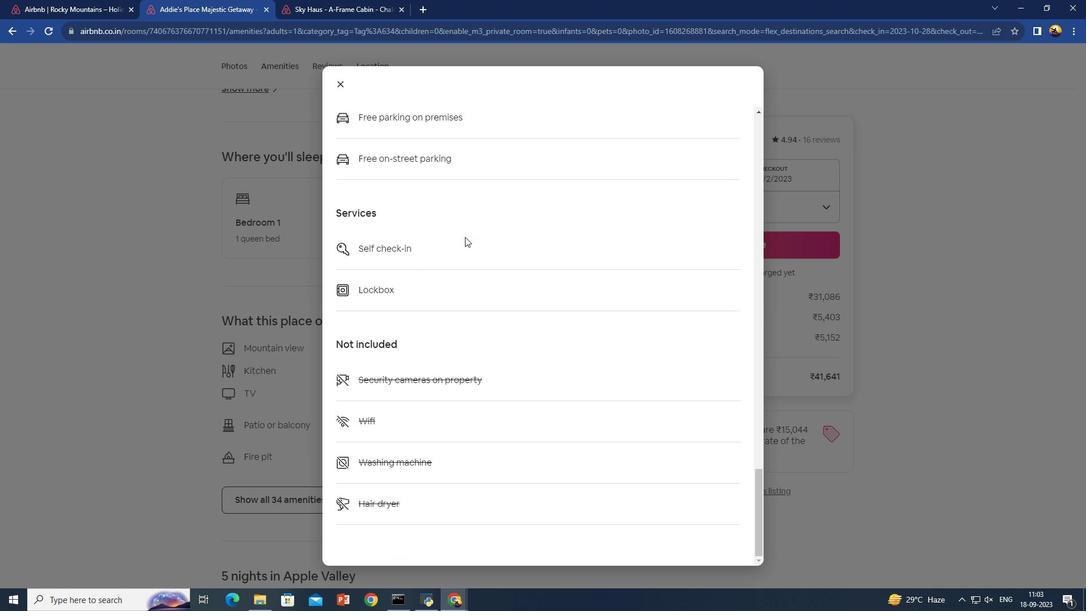 
Action: Mouse scrolled (465, 236) with delta (0, 0)
Screenshot: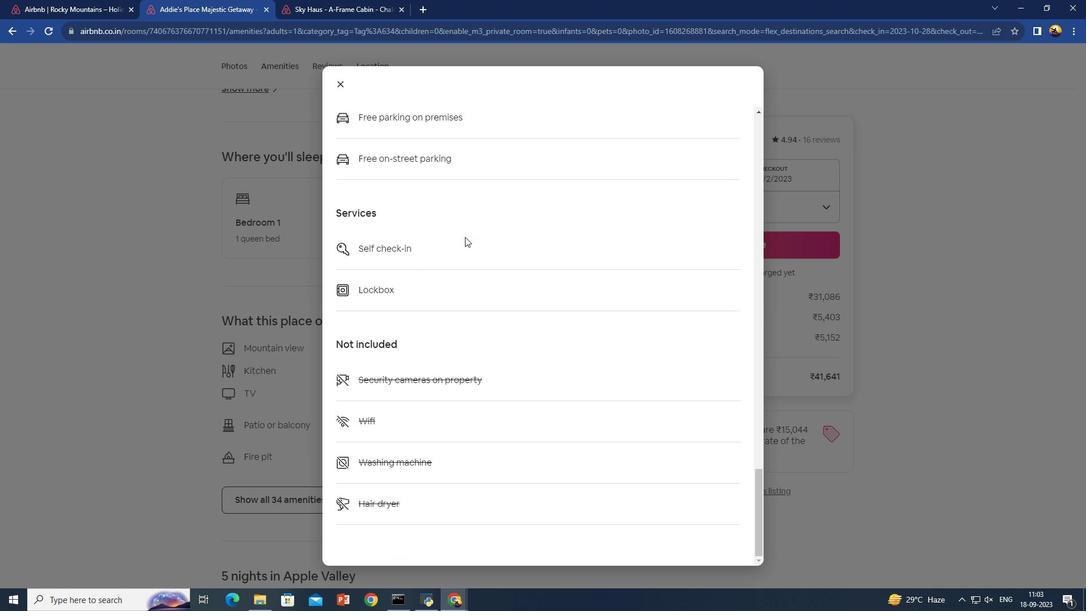 
Action: Mouse scrolled (465, 236) with delta (0, 0)
Screenshot: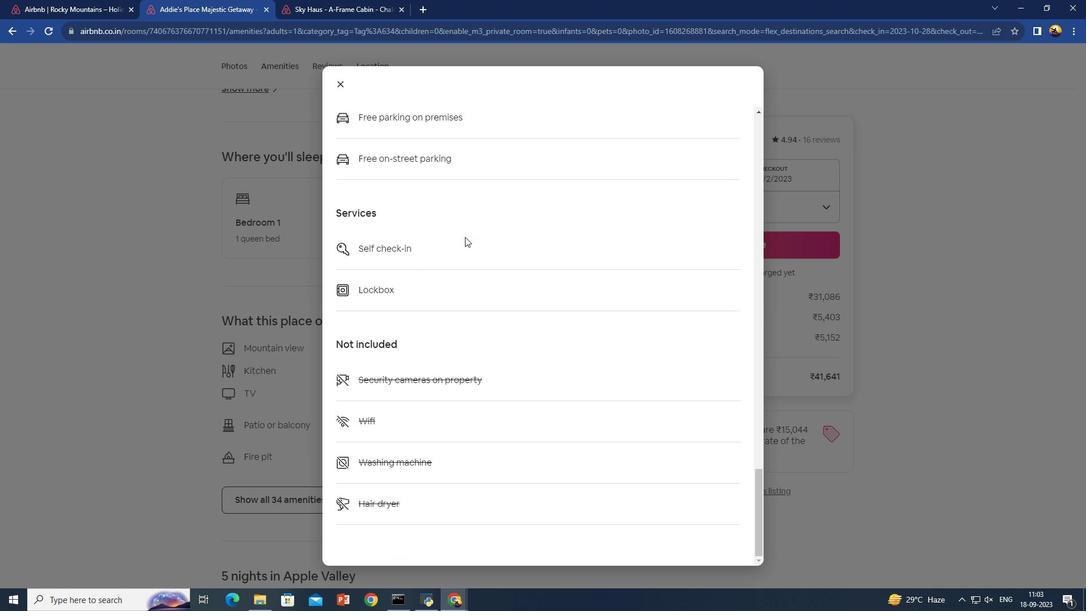 
Action: Mouse moved to (166, 444)
Screenshot: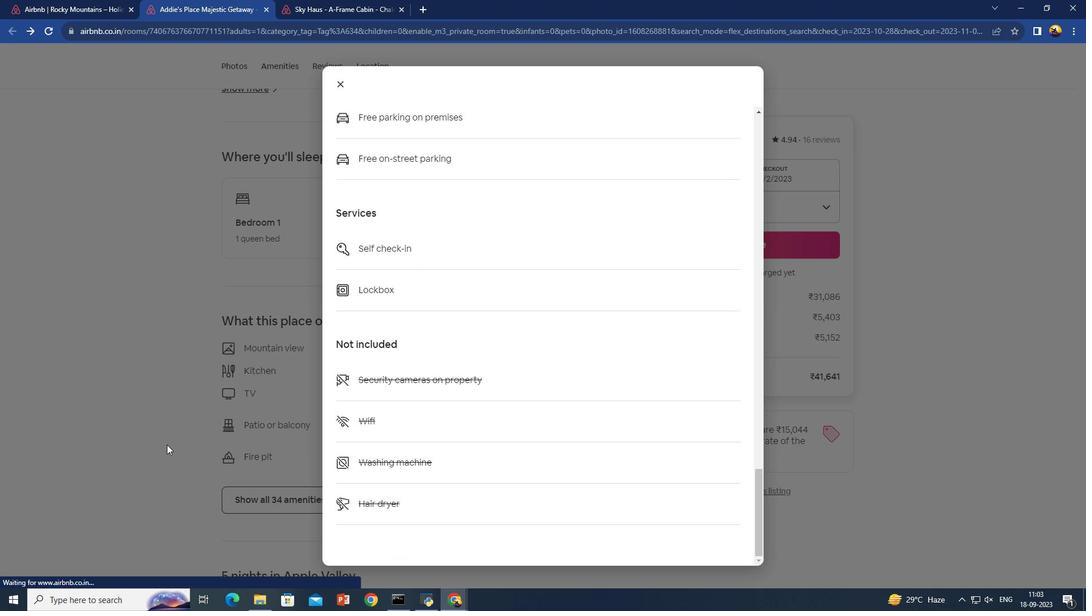 
Action: Mouse pressed left at (166, 444)
Screenshot: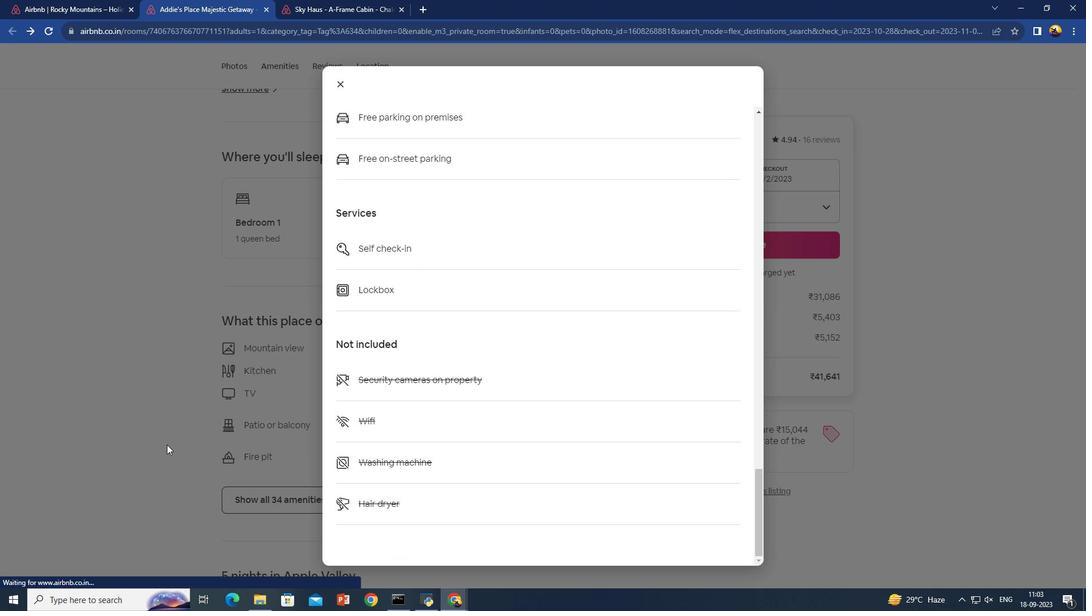 
Action: Mouse moved to (295, 406)
Screenshot: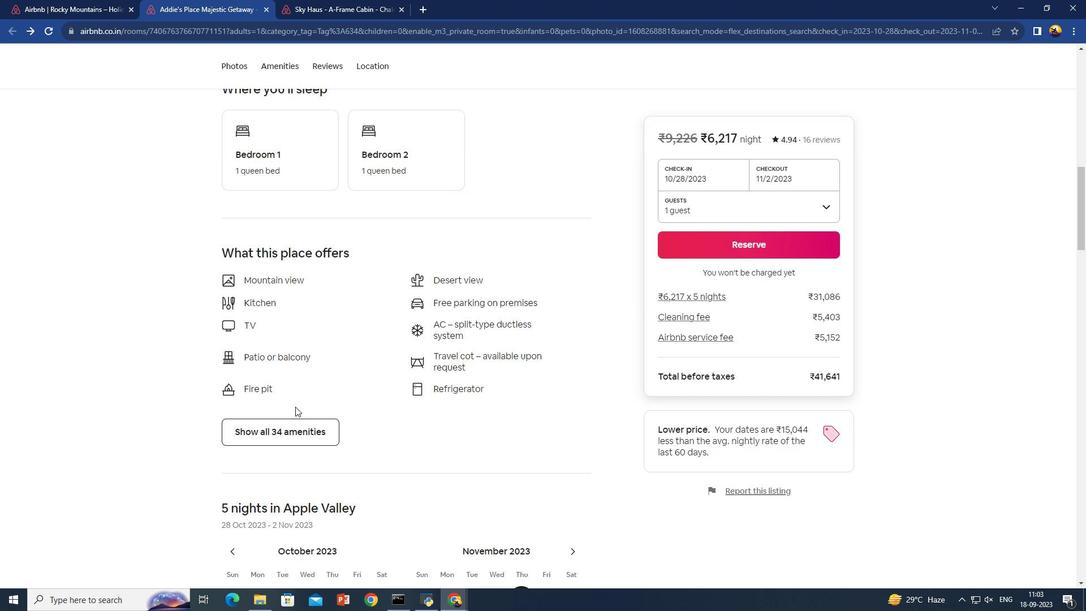 
Action: Mouse scrolled (295, 406) with delta (0, 0)
Screenshot: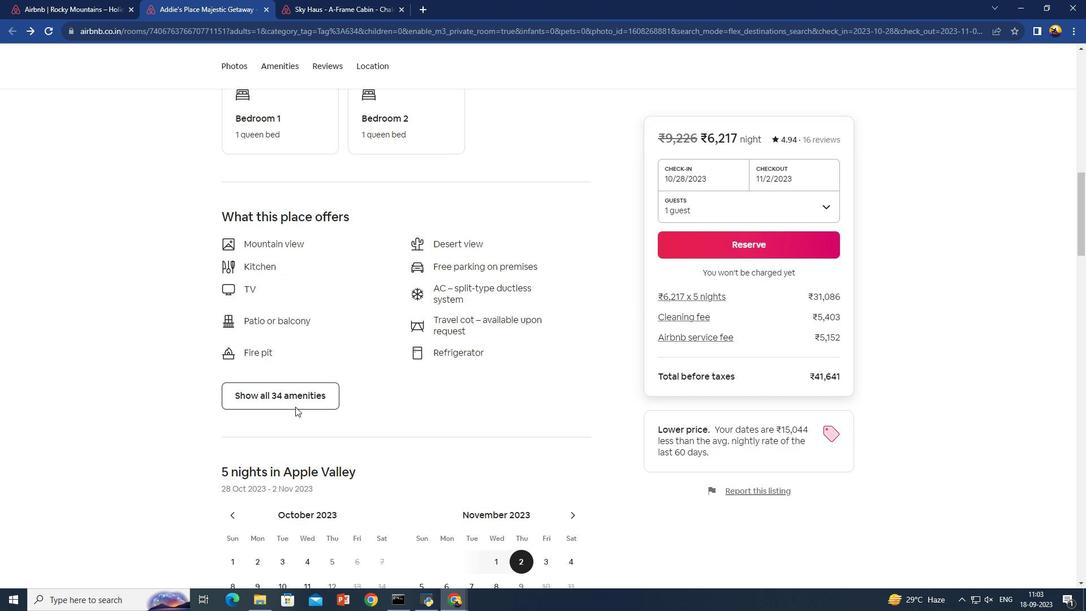
Action: Mouse scrolled (295, 406) with delta (0, 0)
Screenshot: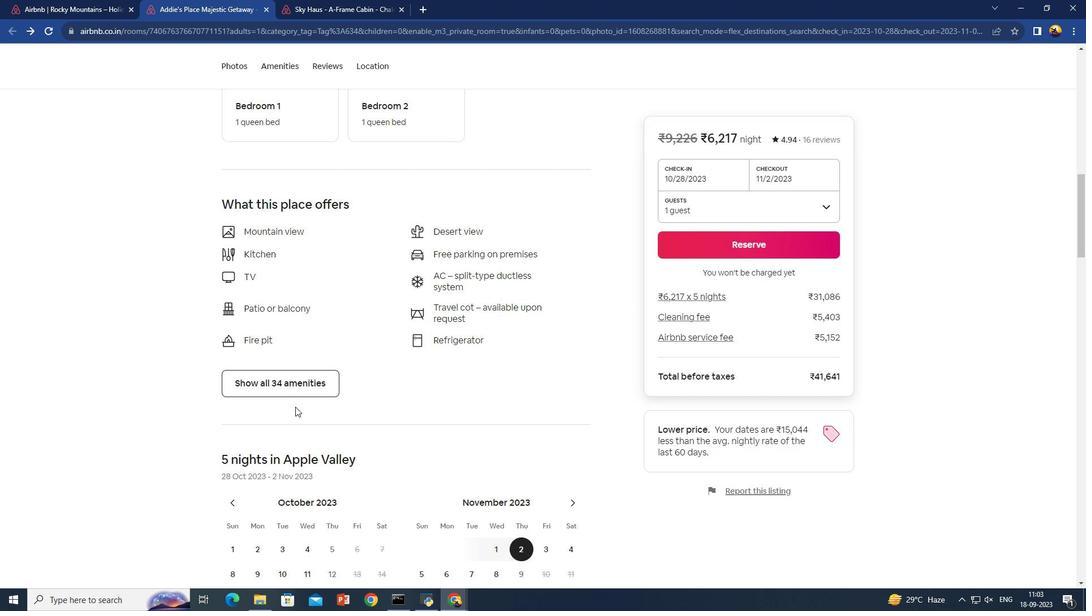 
Action: Mouse scrolled (295, 406) with delta (0, 0)
Screenshot: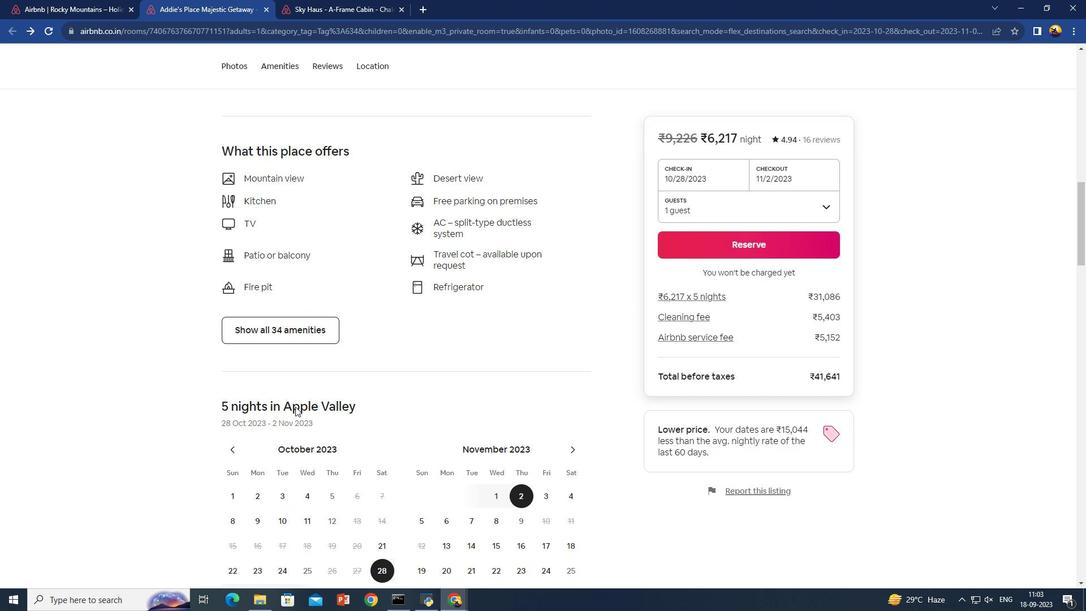 
Action: Mouse scrolled (295, 406) with delta (0, 0)
Screenshot: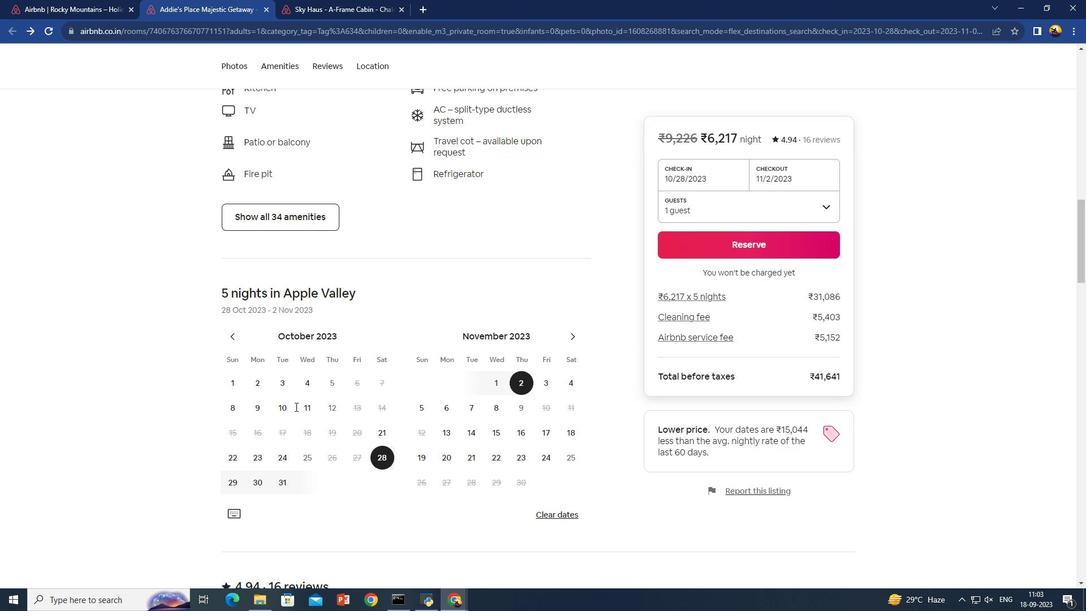
Action: Mouse scrolled (295, 406) with delta (0, 0)
Screenshot: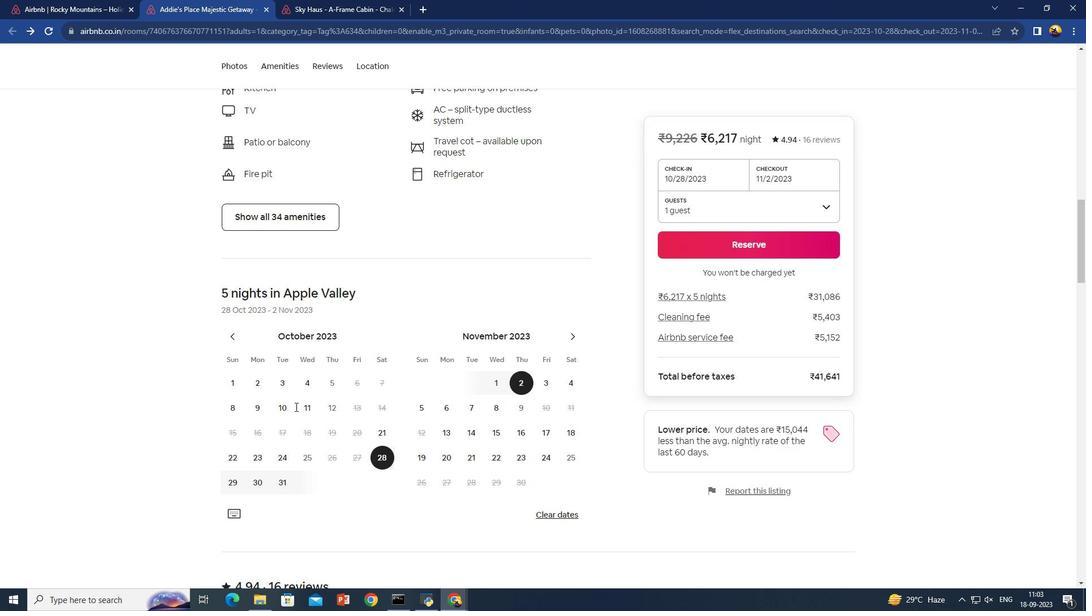 
Action: Mouse scrolled (295, 406) with delta (0, 0)
Screenshot: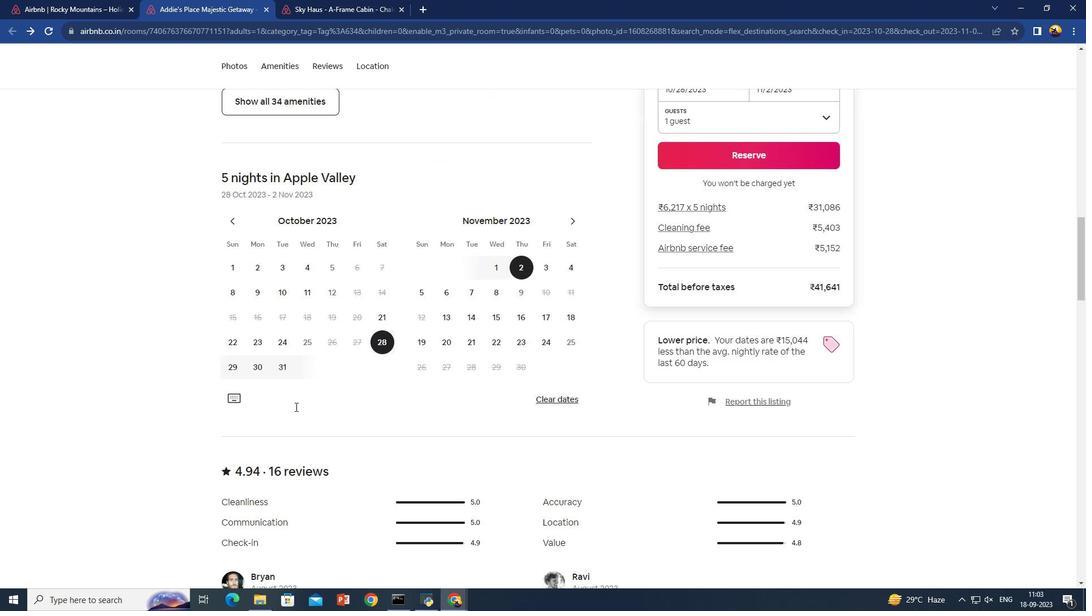 
Action: Mouse scrolled (295, 406) with delta (0, 0)
Screenshot: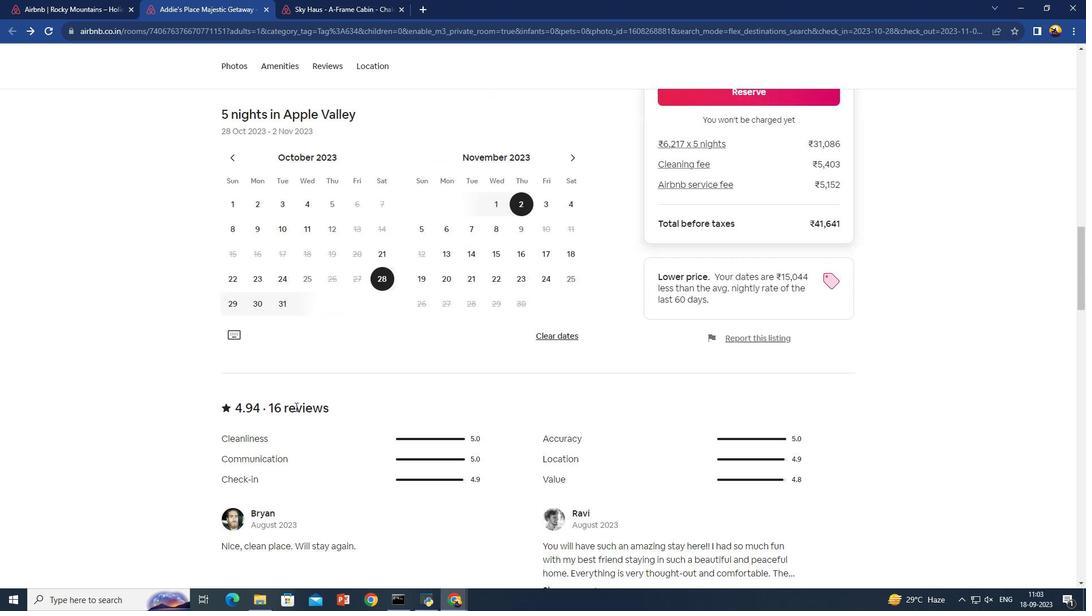 
Action: Mouse scrolled (295, 406) with delta (0, 0)
Screenshot: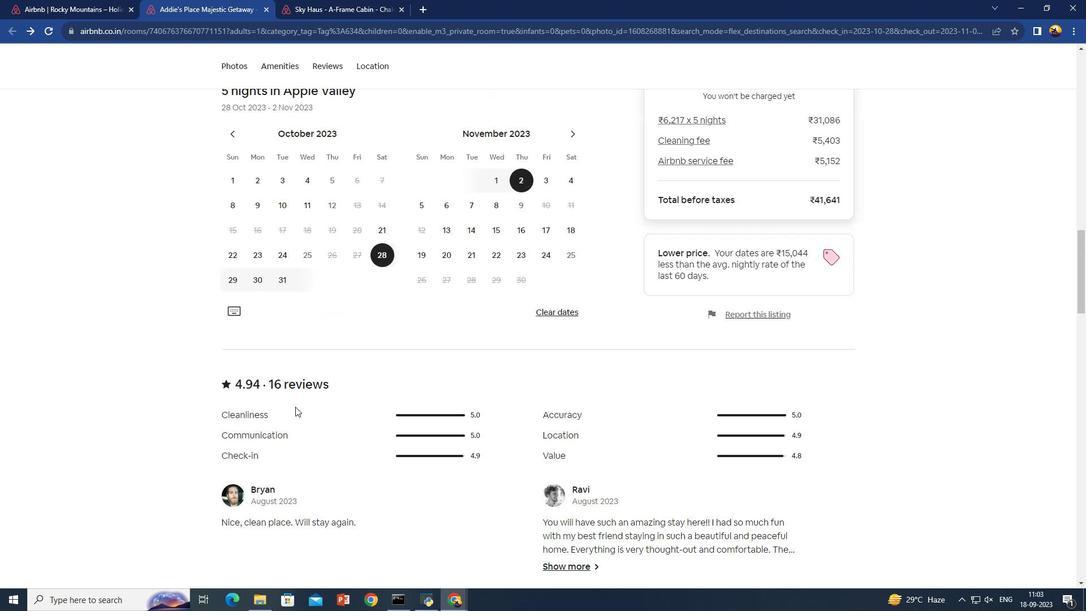 
Action: Mouse scrolled (295, 406) with delta (0, 0)
Screenshot: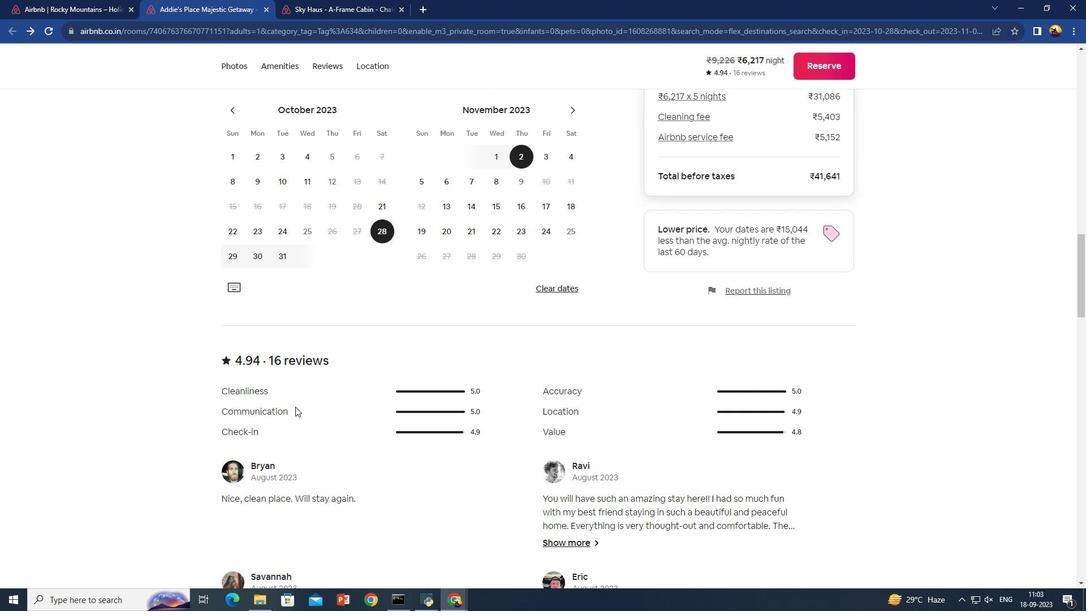 
Action: Mouse moved to (654, 385)
Screenshot: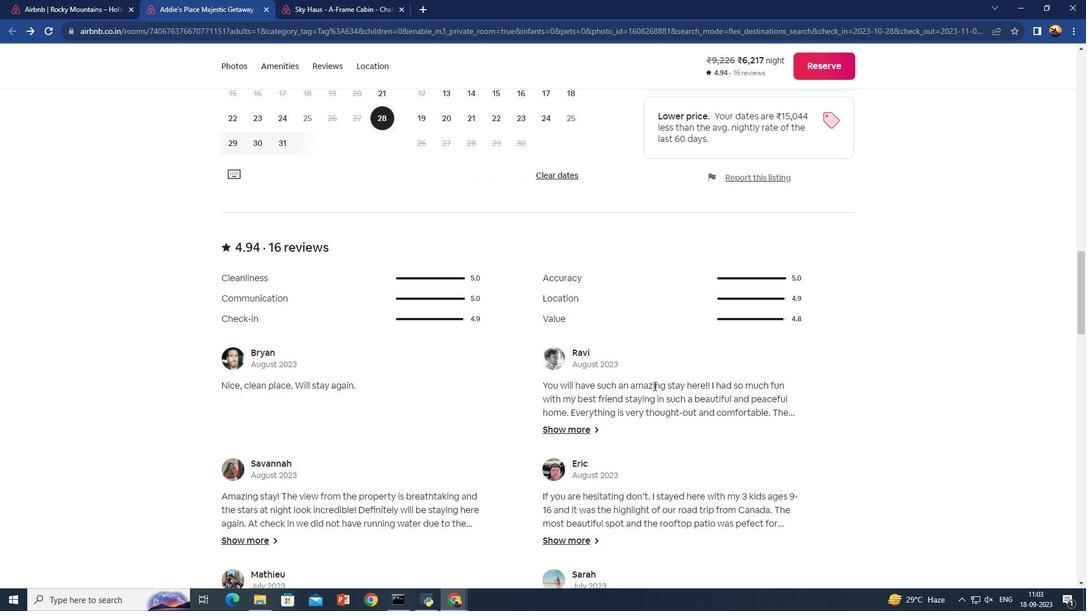 
Action: Mouse scrolled (654, 385) with delta (0, 0)
Screenshot: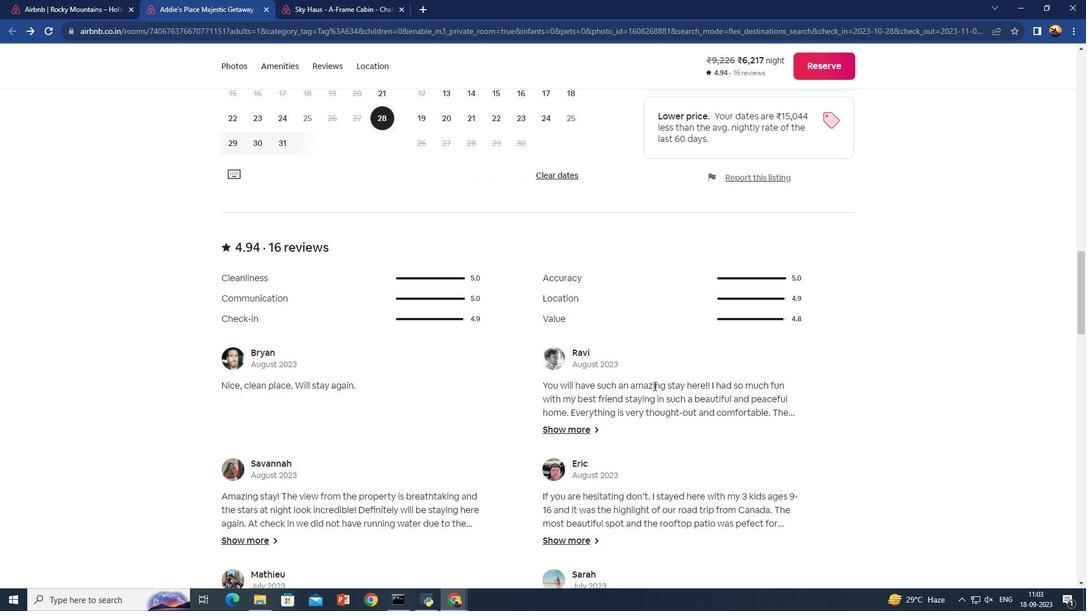 
Action: Mouse scrolled (654, 385) with delta (0, 0)
Screenshot: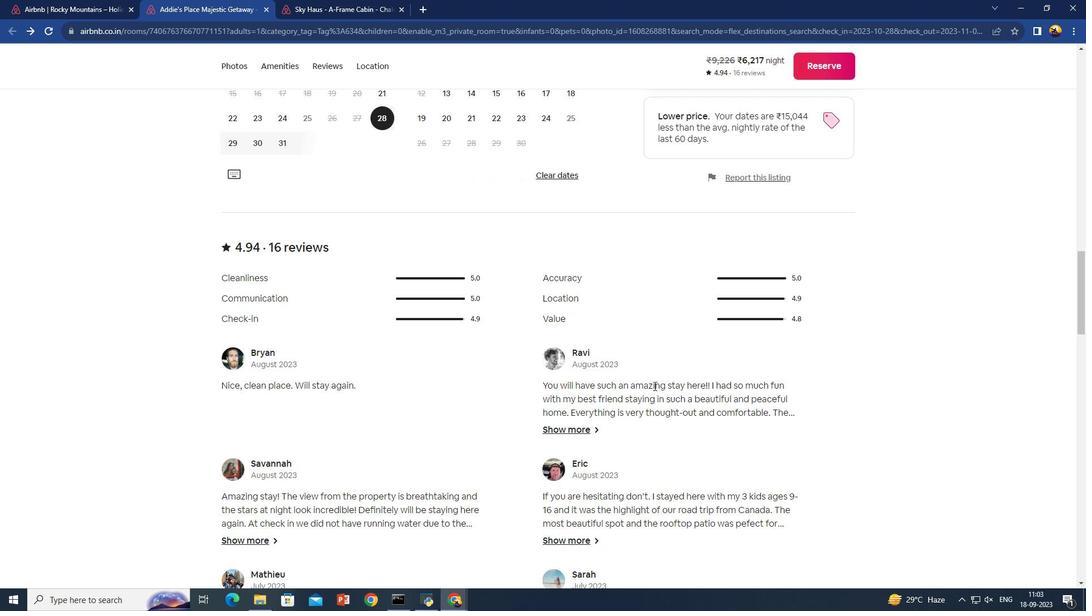 
Action: Mouse moved to (373, 499)
Screenshot: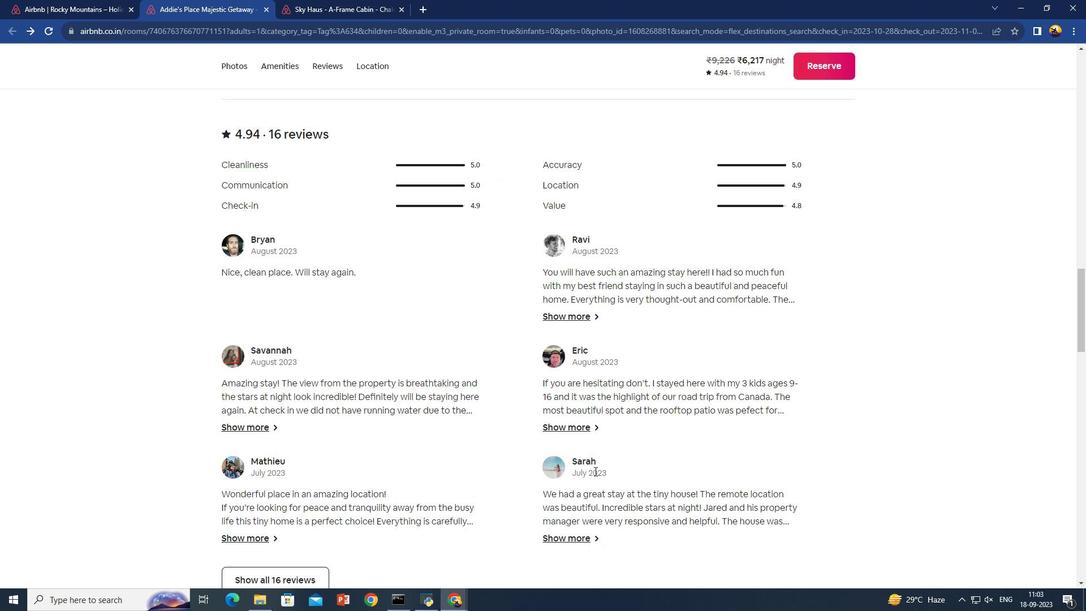 
Action: Mouse scrolled (373, 499) with delta (0, 0)
Screenshot: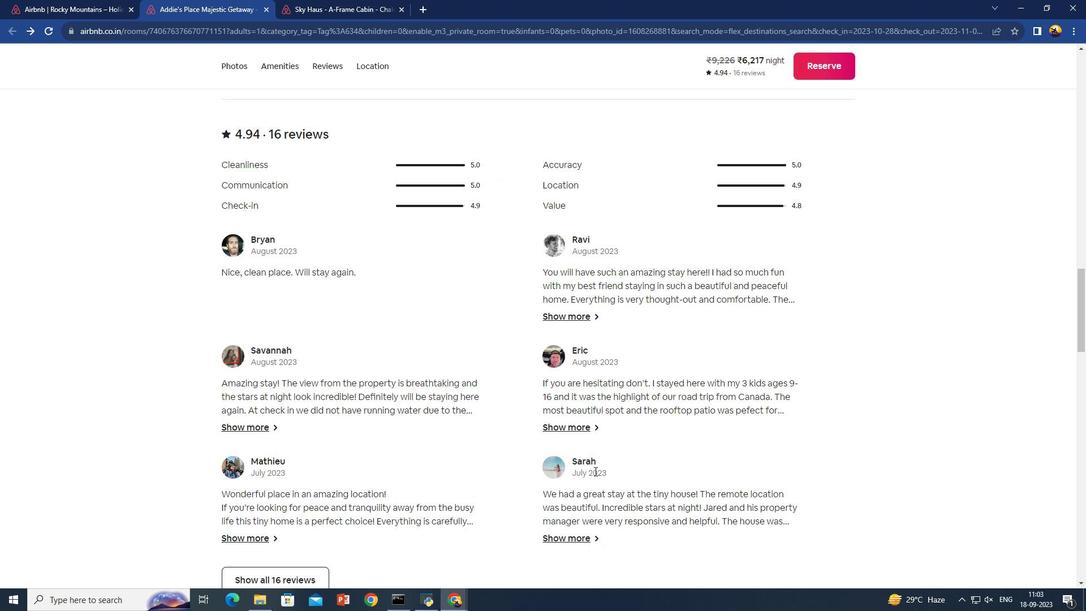 
Action: Mouse moved to (490, 483)
Screenshot: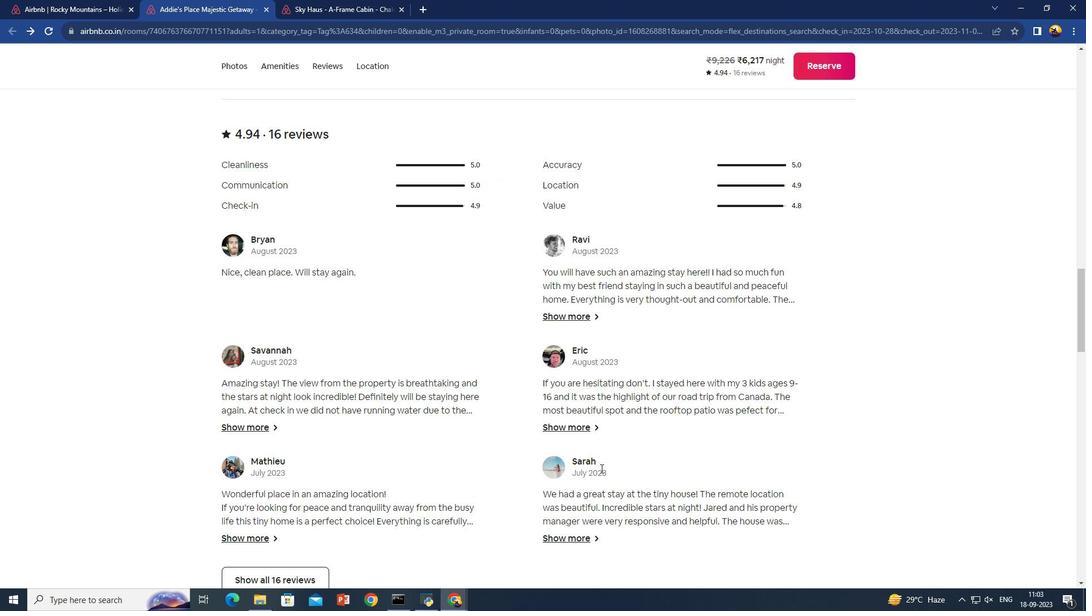 
Action: Mouse scrolled (490, 483) with delta (0, 0)
Screenshot: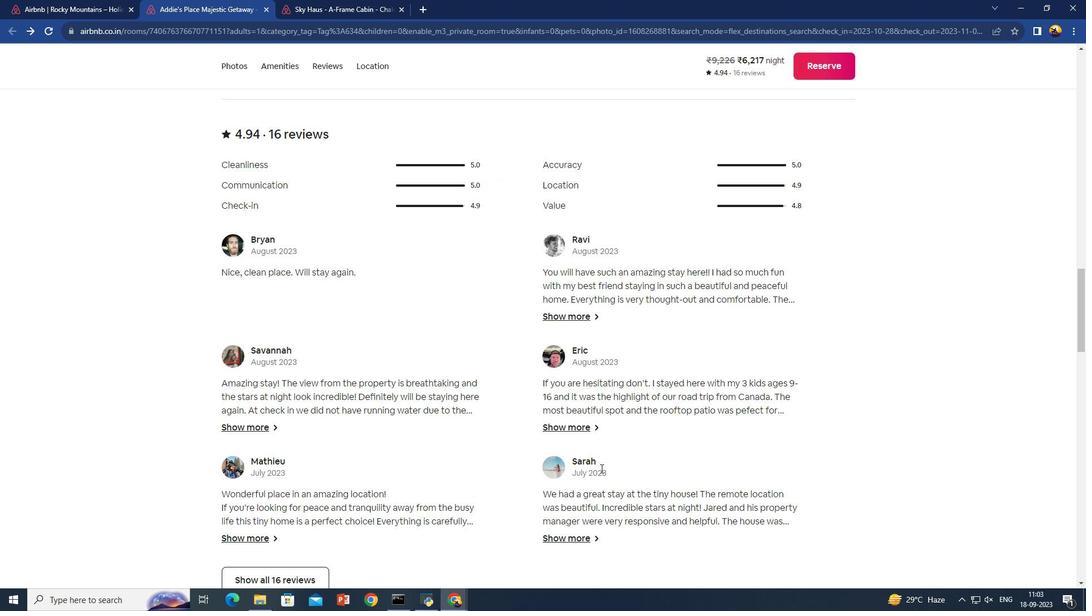
Action: Mouse moved to (668, 472)
Screenshot: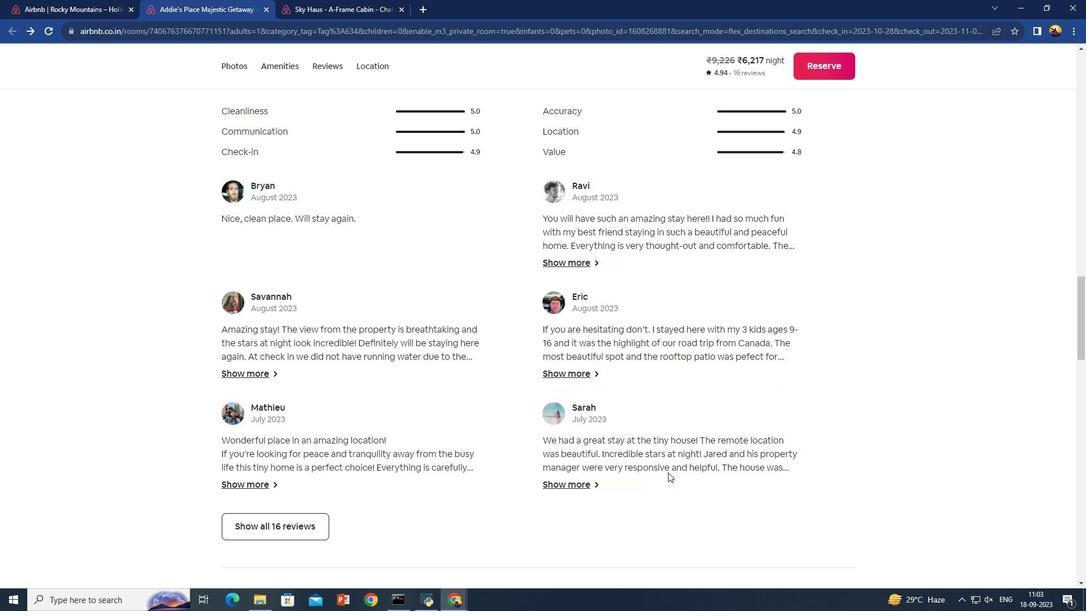 
Action: Mouse scrolled (668, 471) with delta (0, 0)
Screenshot: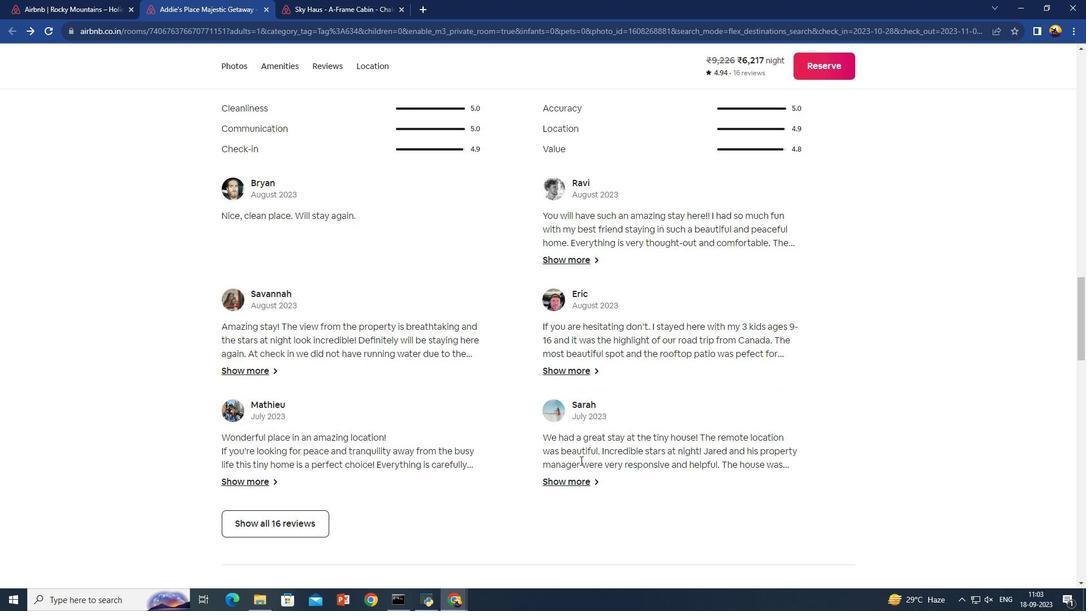 
Action: Mouse moved to (329, 471)
Screenshot: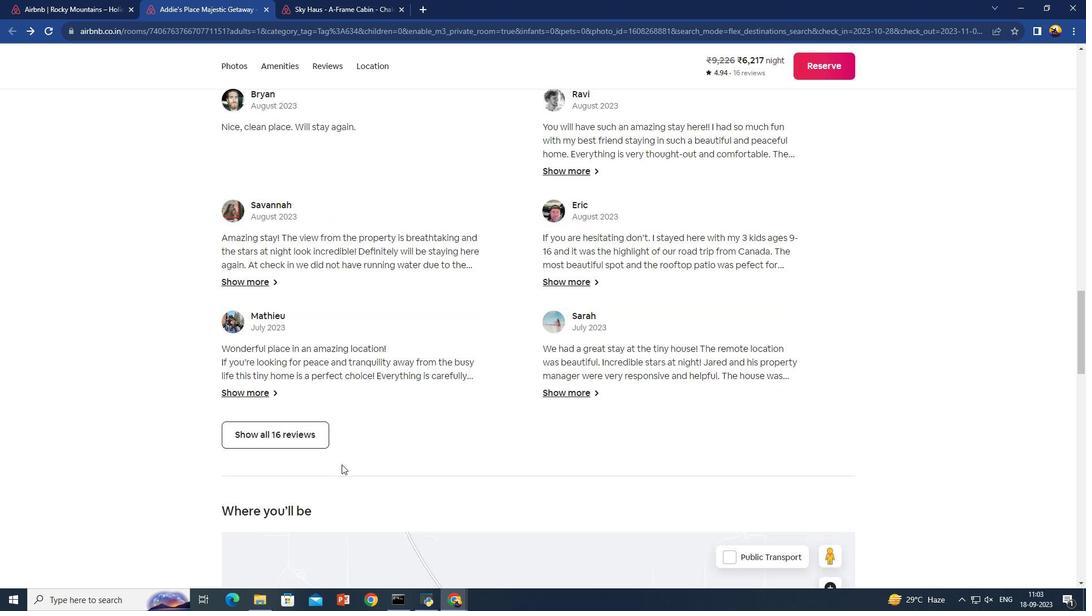 
Action: Mouse scrolled (329, 471) with delta (0, 0)
Screenshot: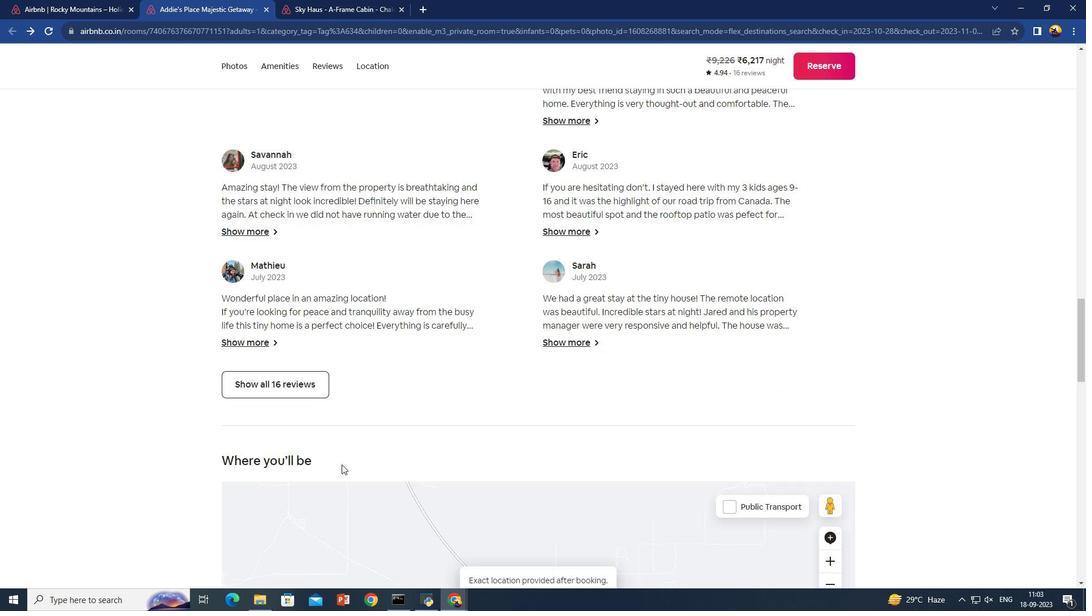 
Action: Mouse scrolled (329, 471) with delta (0, 0)
Screenshot: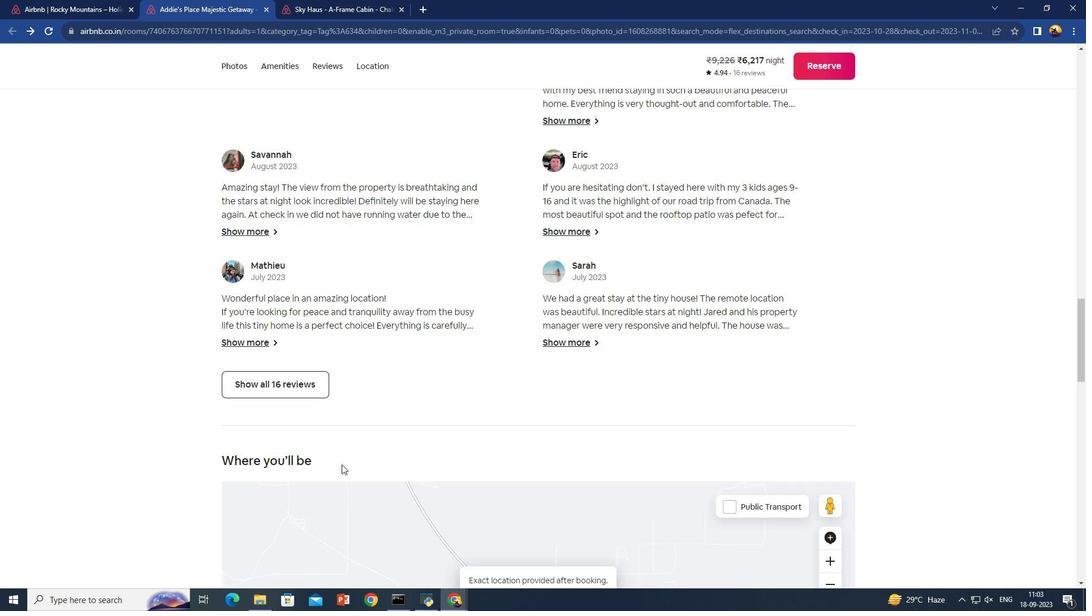 
Action: Mouse moved to (341, 464)
Screenshot: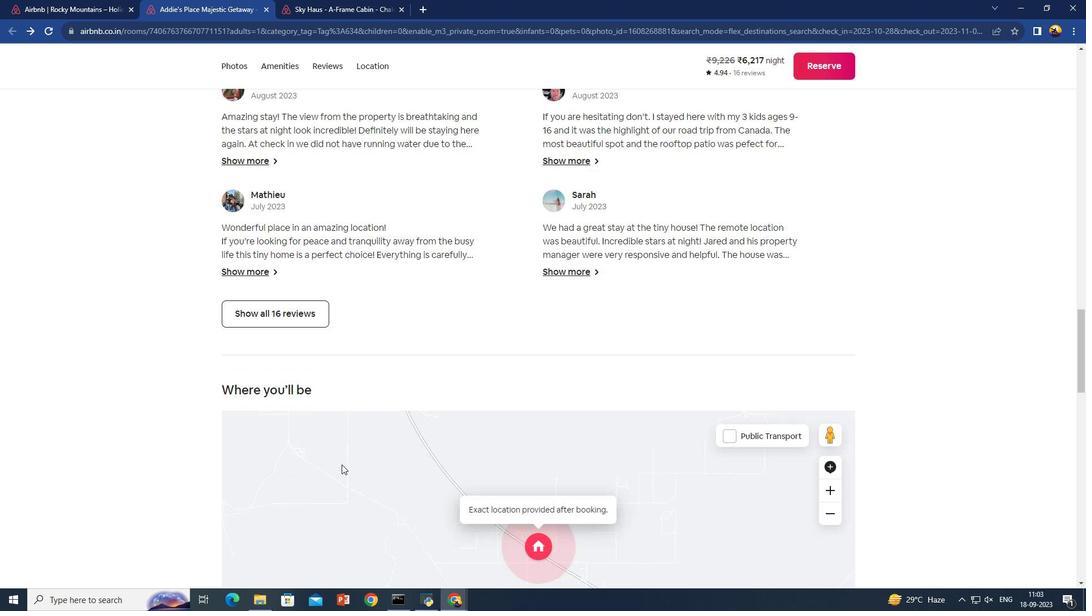 
Action: Mouse scrolled (341, 464) with delta (0, 0)
Screenshot: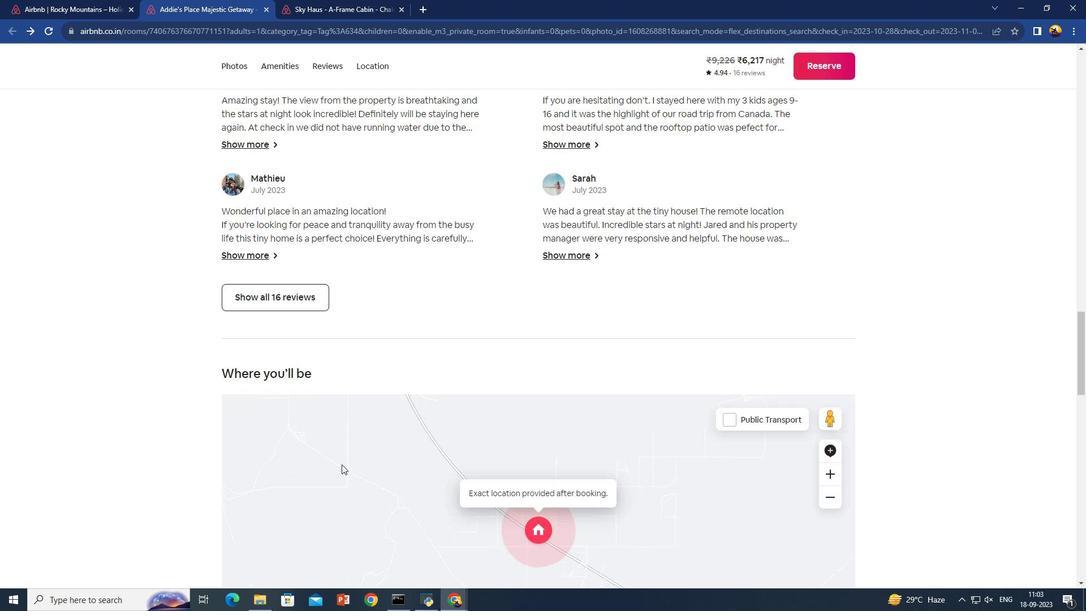 
Action: Mouse scrolled (341, 464) with delta (0, 0)
Screenshot: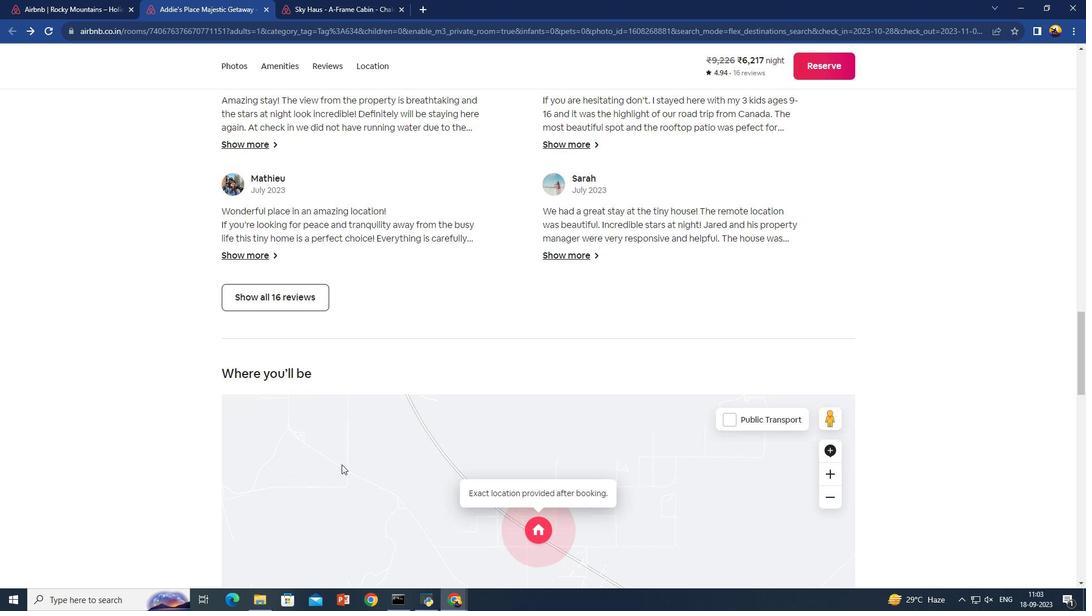 
Action: Mouse scrolled (341, 464) with delta (0, 0)
Screenshot: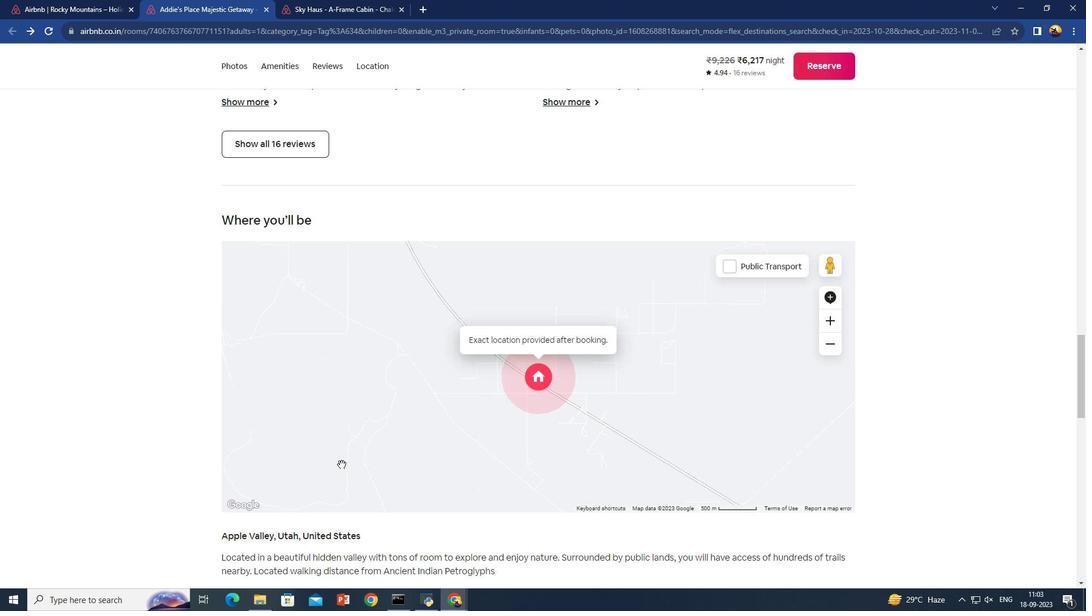 
Action: Mouse scrolled (341, 464) with delta (0, 0)
Screenshot: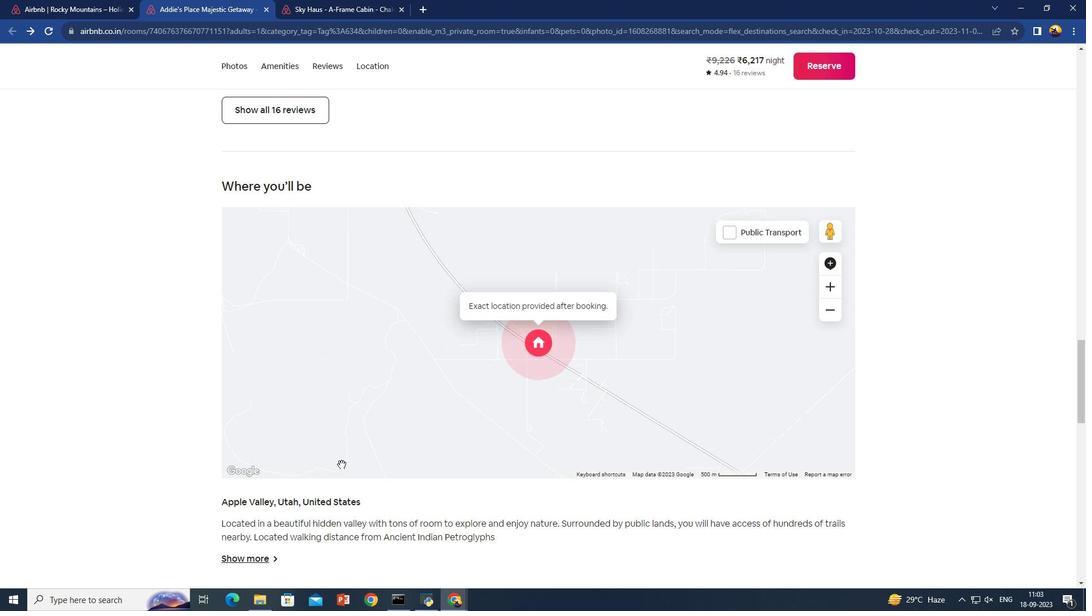 
Action: Mouse scrolled (341, 464) with delta (0, 0)
Screenshot: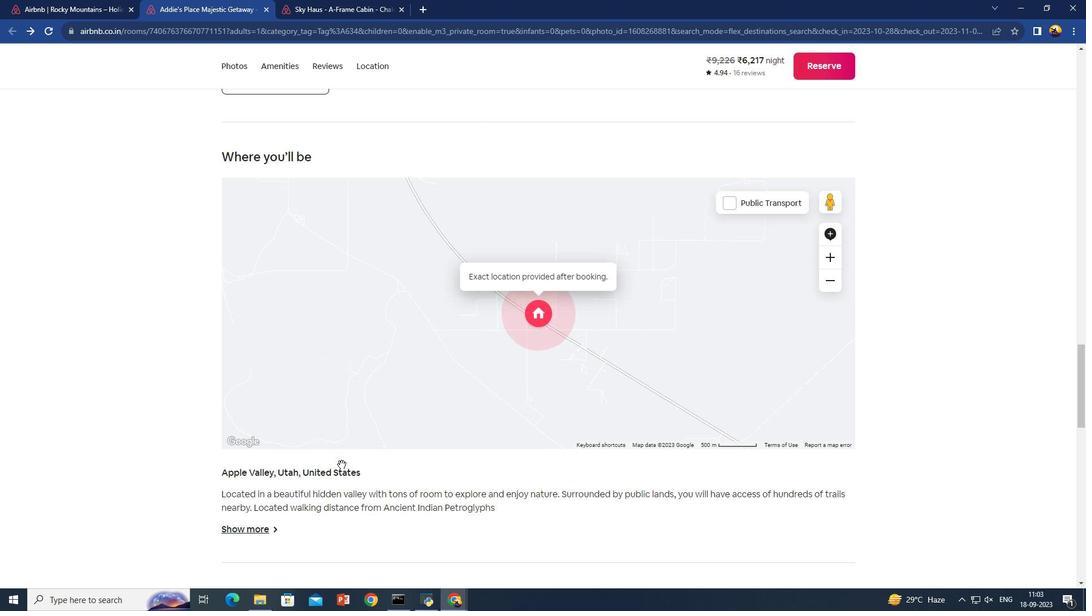 
Action: Mouse scrolled (341, 464) with delta (0, 0)
Screenshot: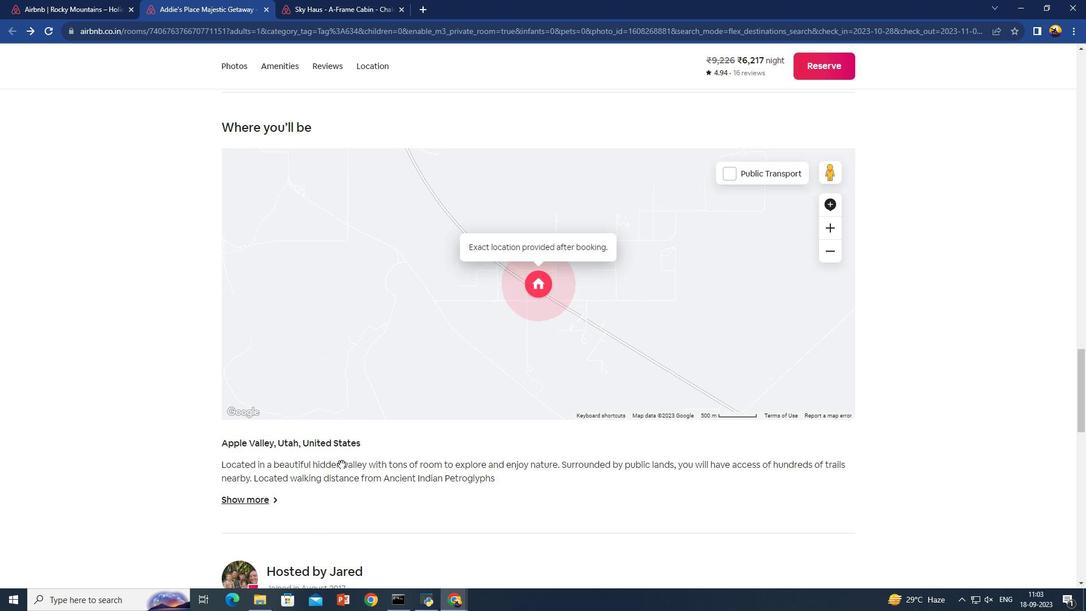 
Action: Mouse scrolled (341, 464) with delta (0, 0)
Screenshot: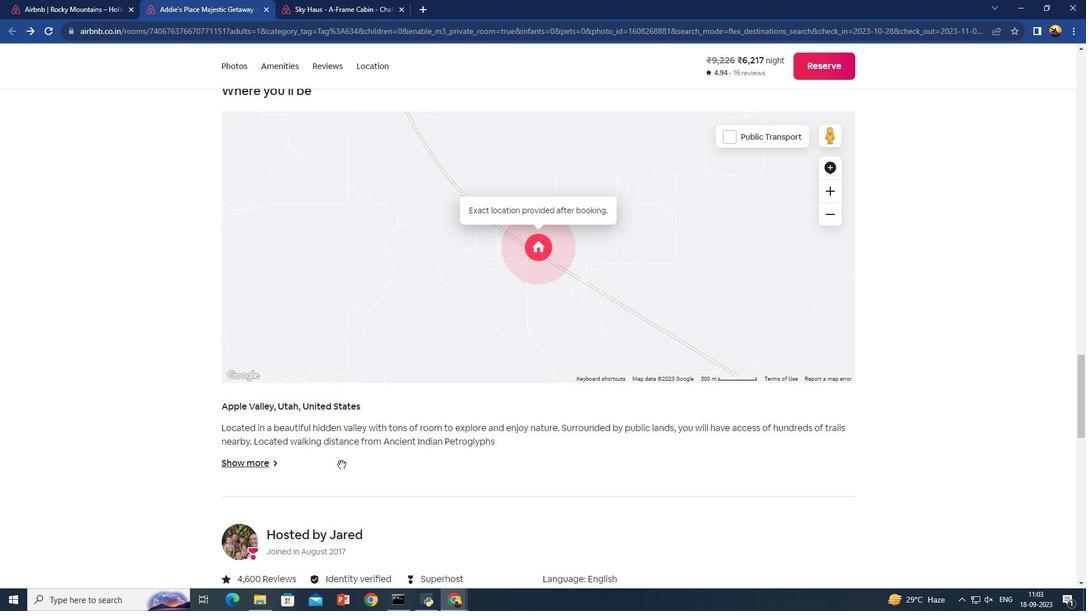 
Action: Mouse scrolled (341, 464) with delta (0, 0)
Screenshot: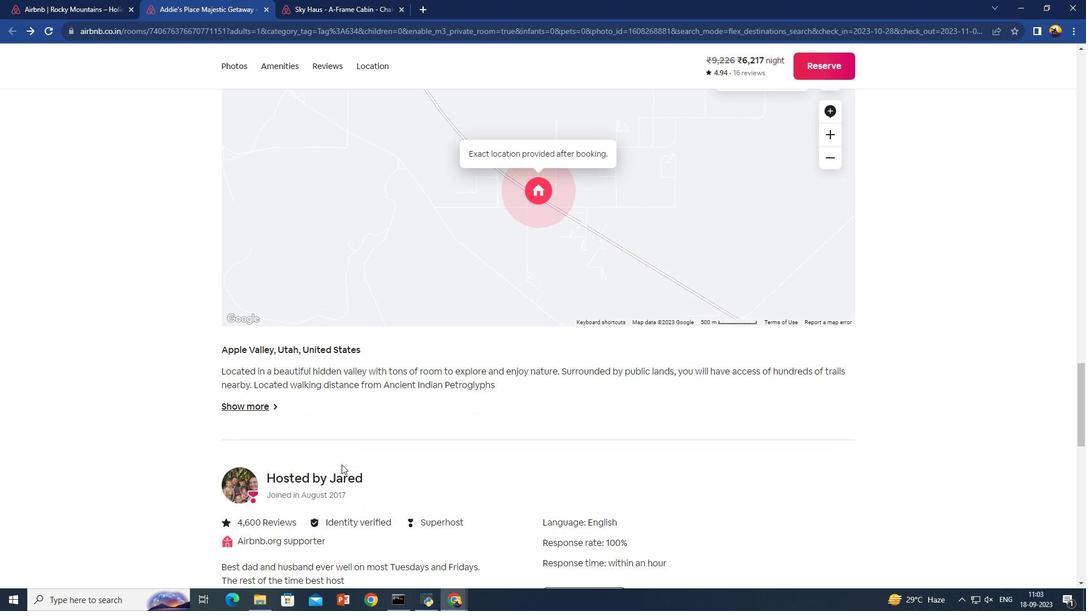 
Action: Mouse moved to (653, 404)
Screenshot: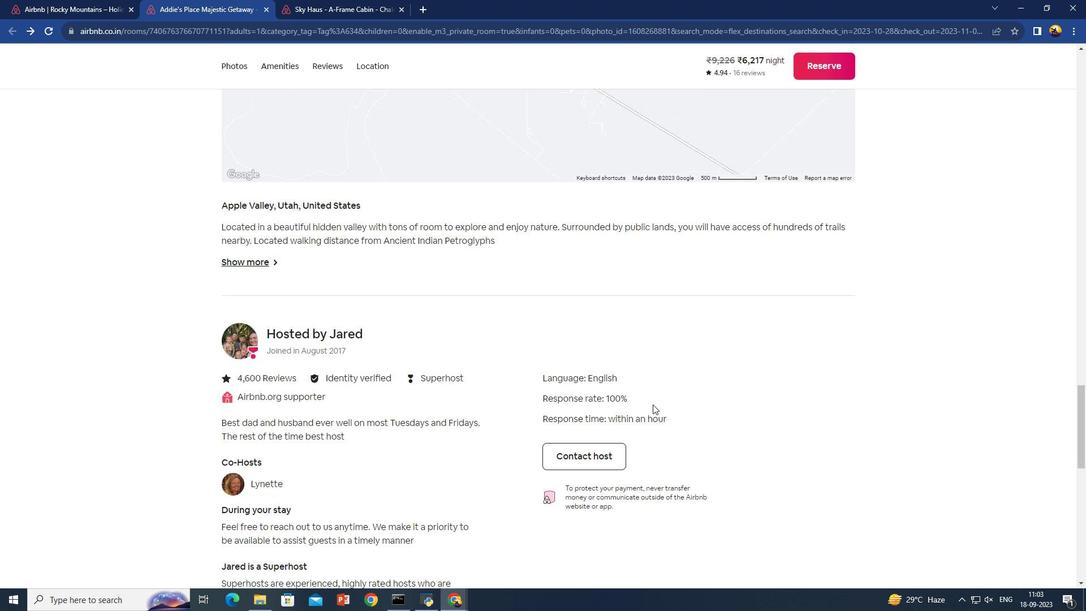 
Action: Mouse scrolled (653, 404) with delta (0, 0)
Screenshot: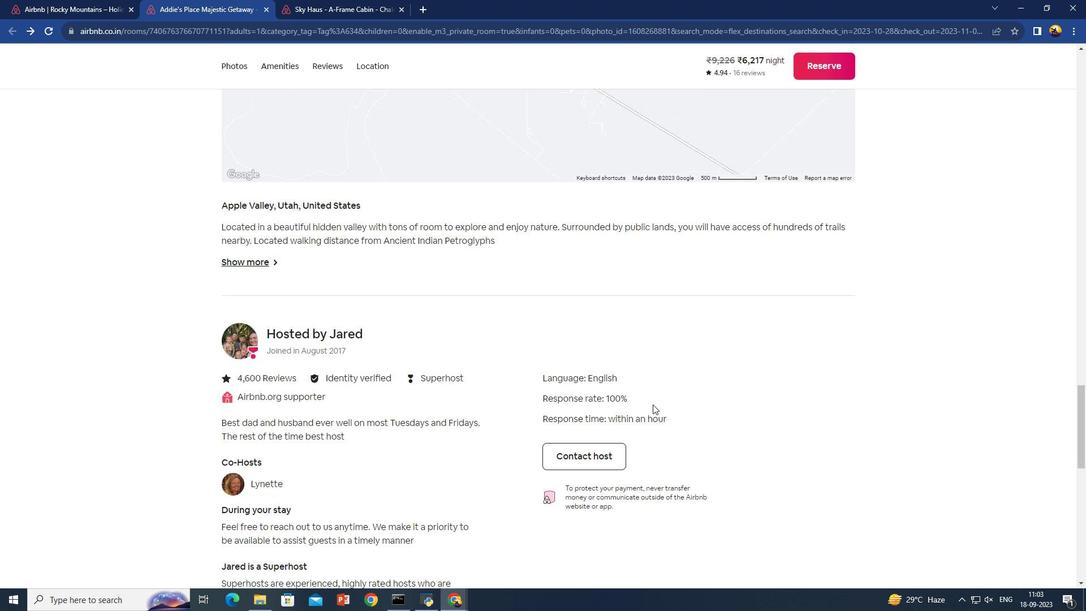 
Action: Mouse scrolled (653, 404) with delta (0, 0)
Screenshot: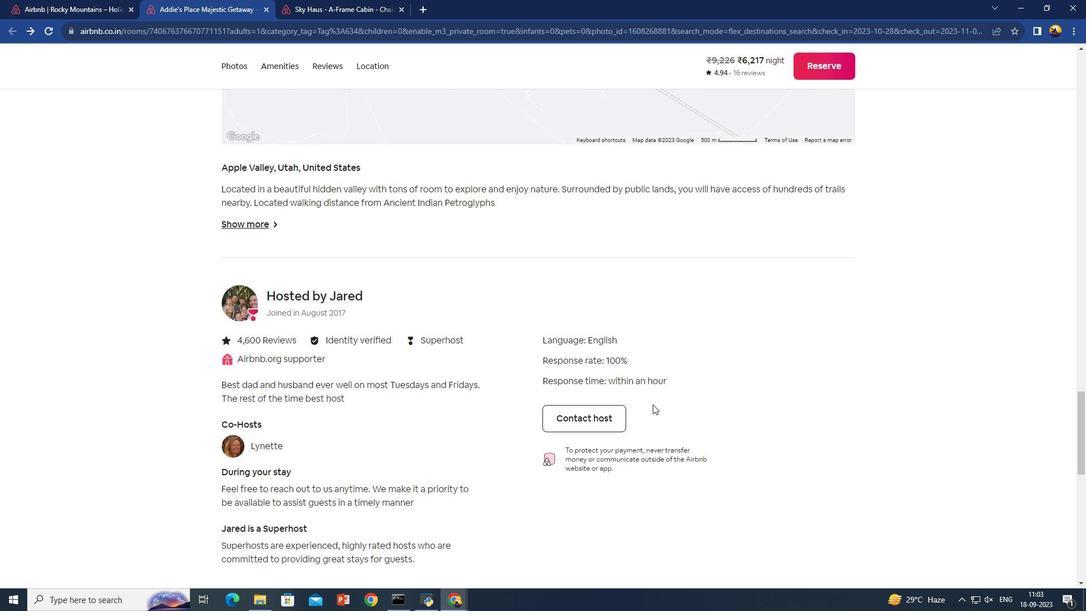 
Action: Mouse scrolled (653, 404) with delta (0, 0)
Screenshot: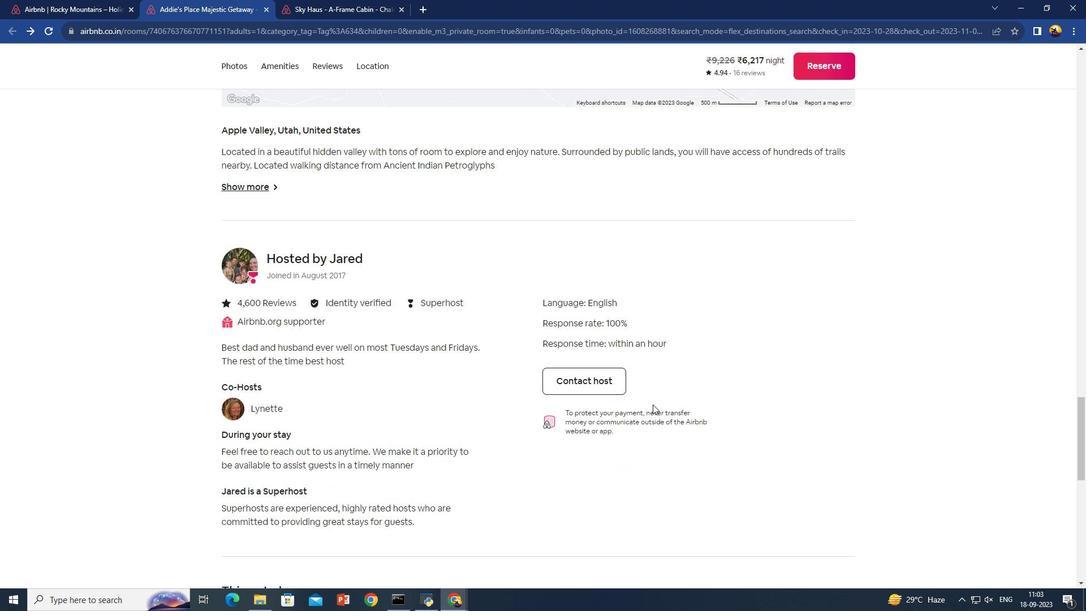 
Action: Mouse scrolled (653, 404) with delta (0, 0)
Screenshot: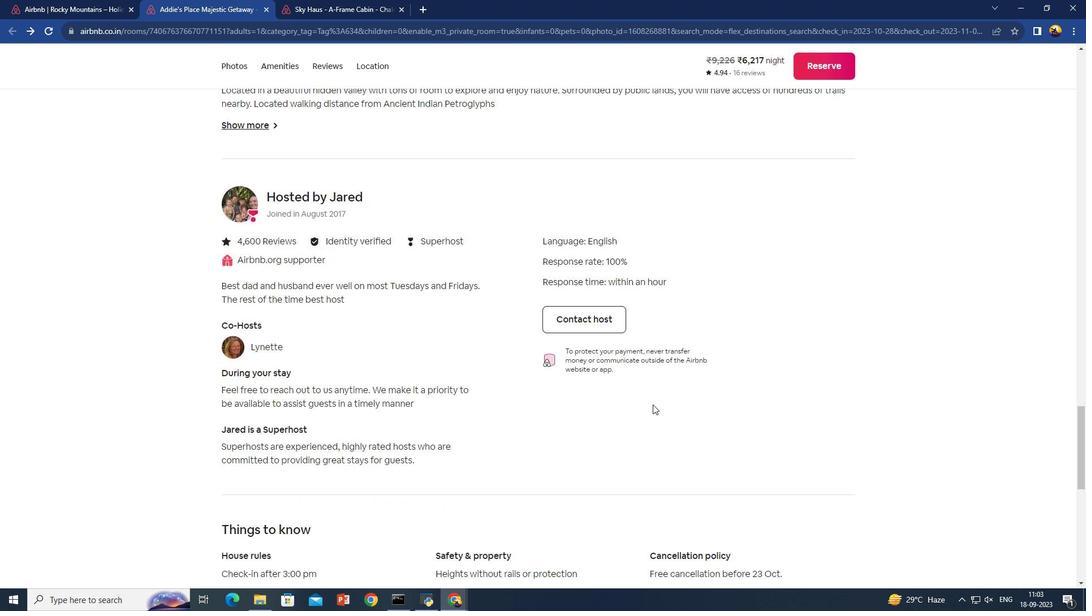 
Action: Mouse scrolled (653, 404) with delta (0, 0)
Screenshot: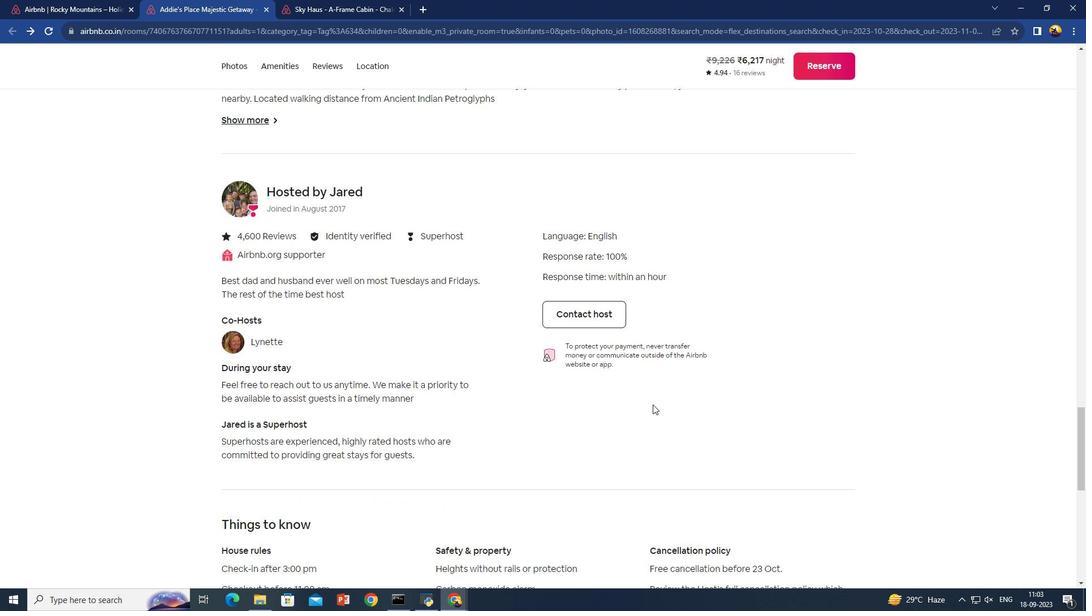 
Action: Mouse scrolled (653, 404) with delta (0, 0)
Screenshot: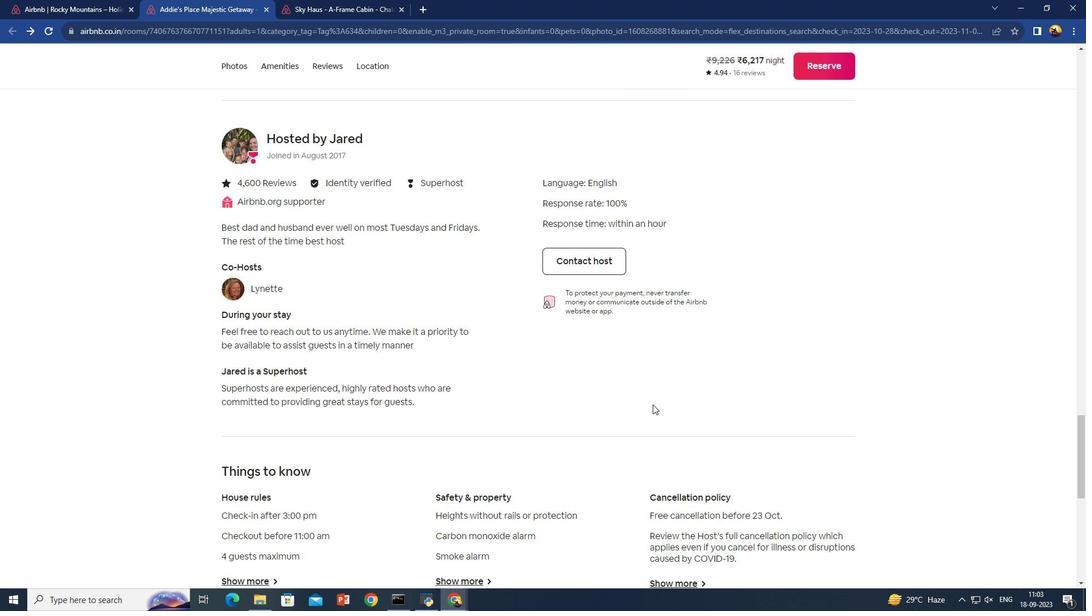 
Action: Mouse scrolled (653, 404) with delta (0, 0)
Screenshot: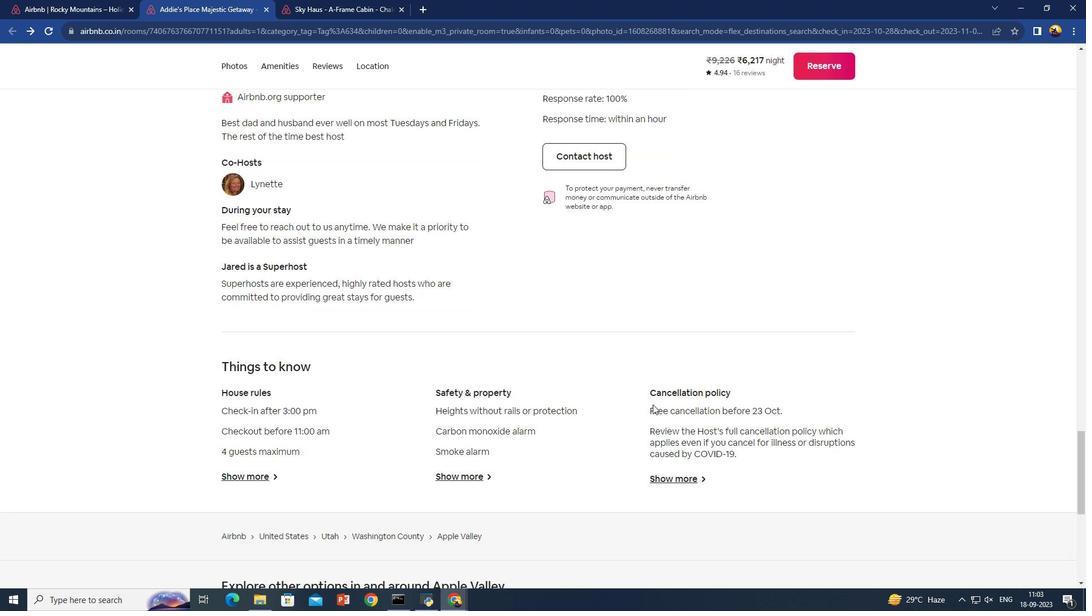 
Action: Mouse scrolled (653, 404) with delta (0, 0)
Screenshot: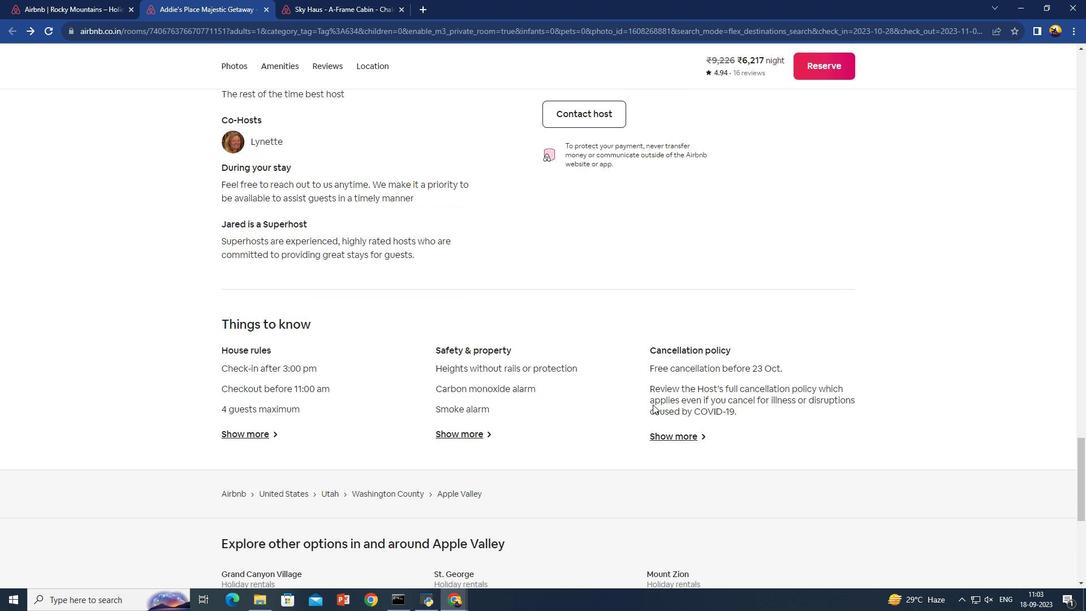 
Action: Mouse scrolled (653, 404) with delta (0, 0)
Screenshot: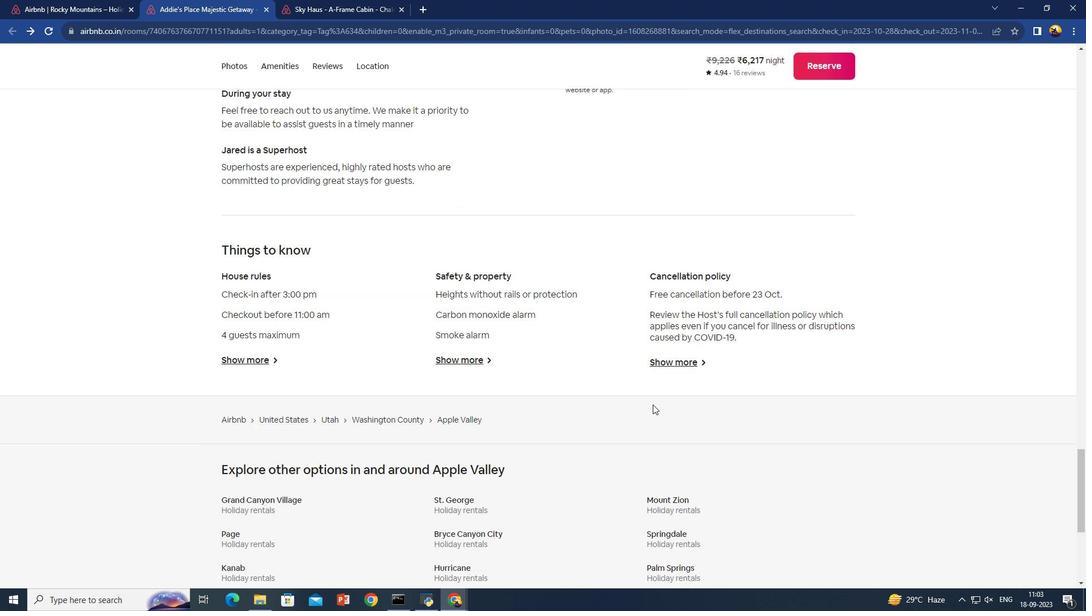 
Action: Mouse scrolled (653, 404) with delta (0, 0)
Screenshot: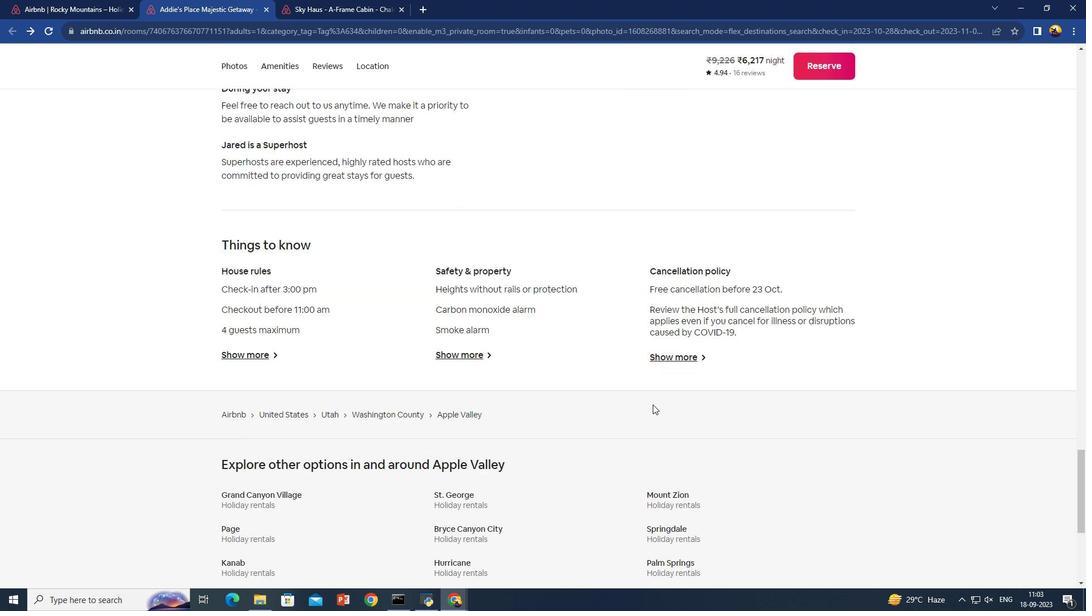
Action: Mouse scrolled (653, 404) with delta (0, 0)
Screenshot: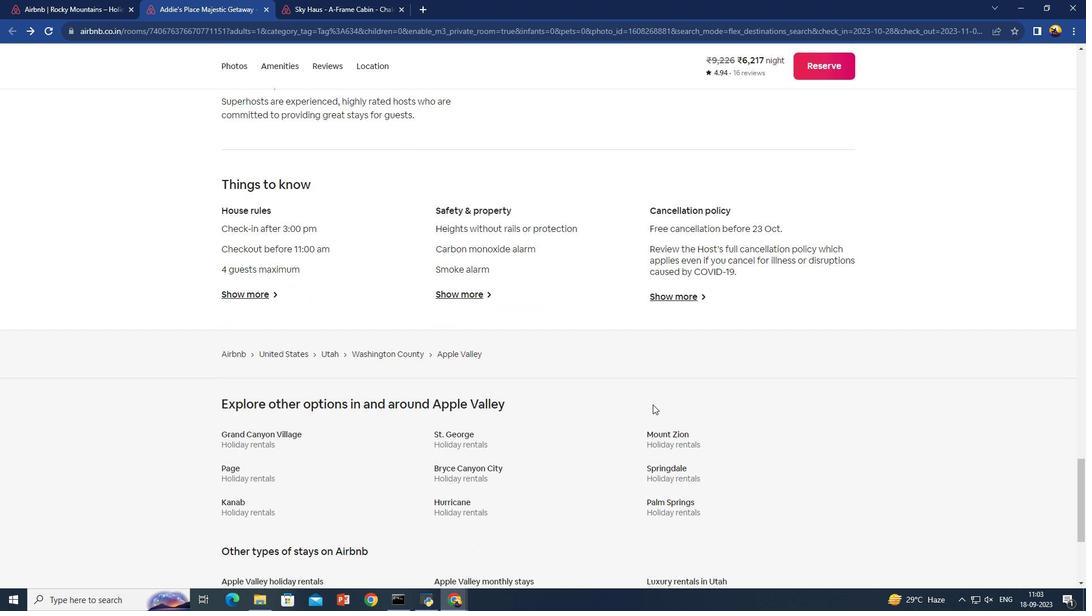 
Action: Mouse scrolled (653, 404) with delta (0, 0)
Screenshot: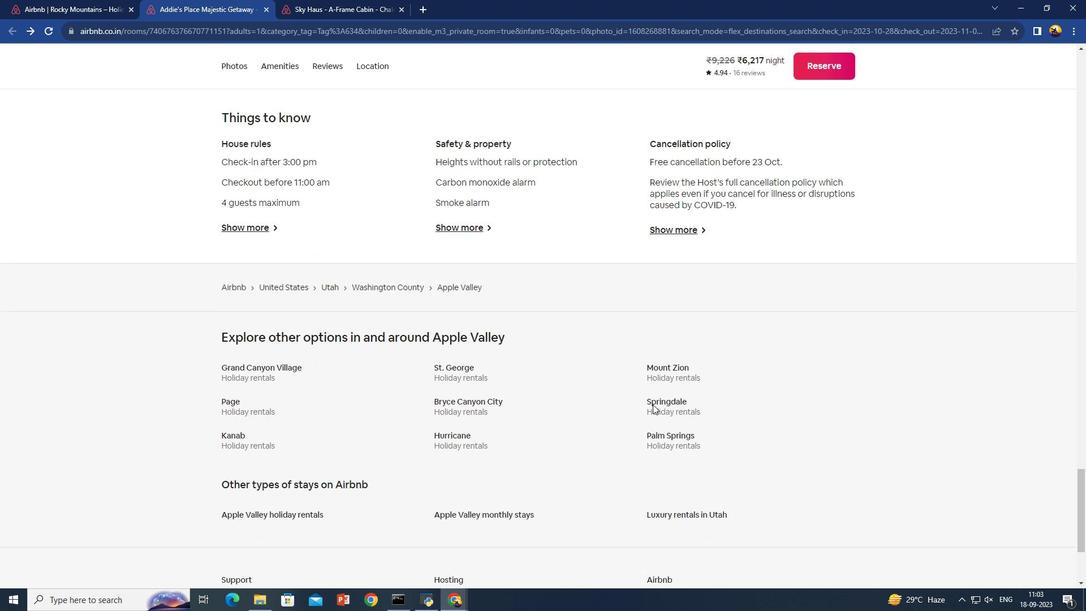 
Action: Mouse scrolled (653, 404) with delta (0, 0)
Screenshot: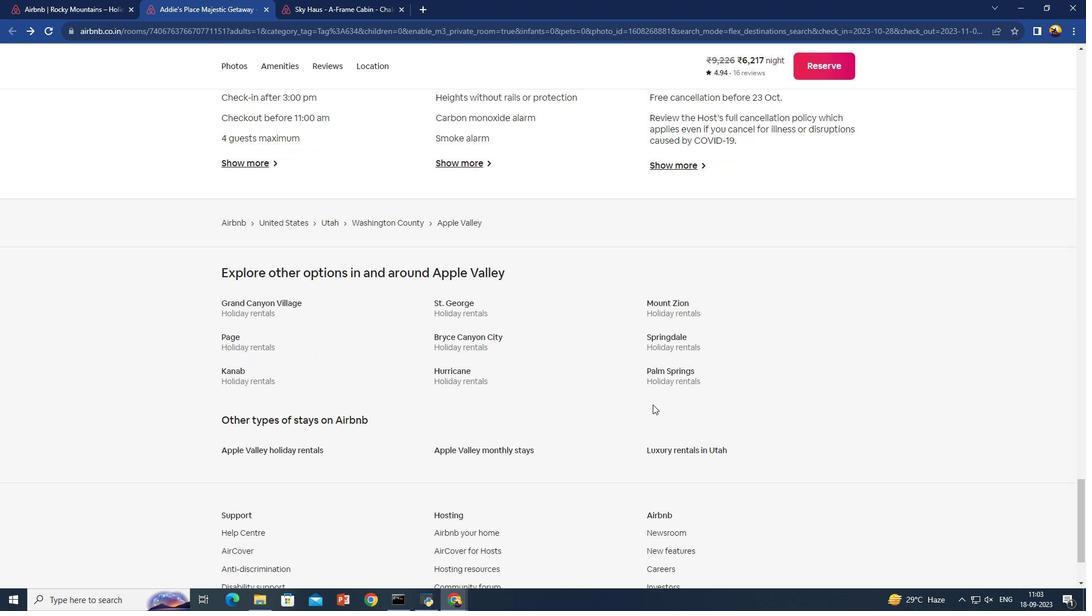 
Action: Mouse scrolled (653, 404) with delta (0, 0)
Screenshot: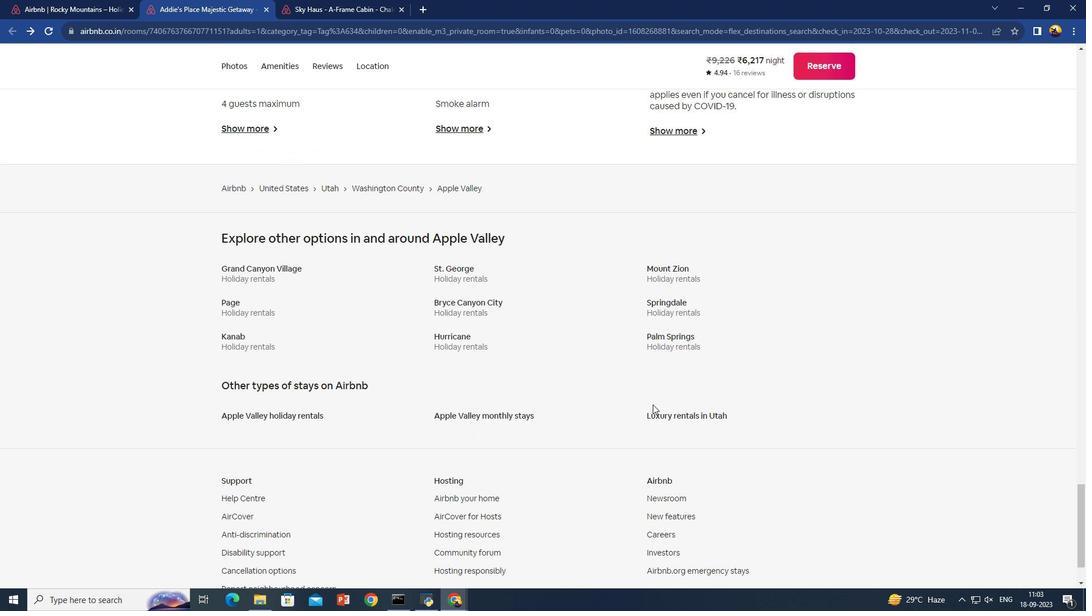 
Action: Mouse scrolled (653, 405) with delta (0, 0)
Screenshot: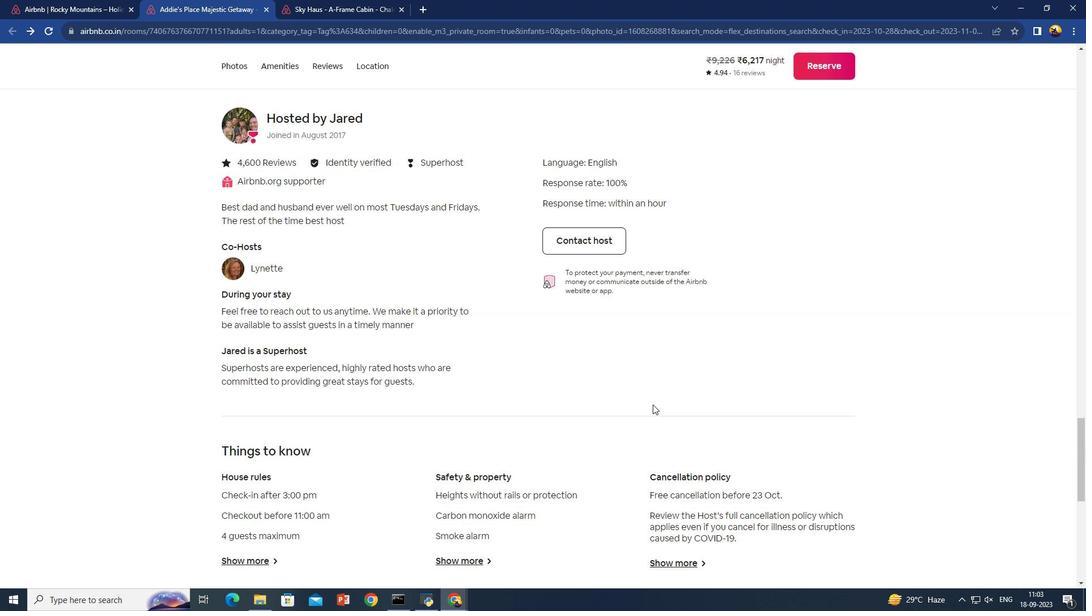 
Action: Mouse scrolled (653, 405) with delta (0, 0)
Screenshot: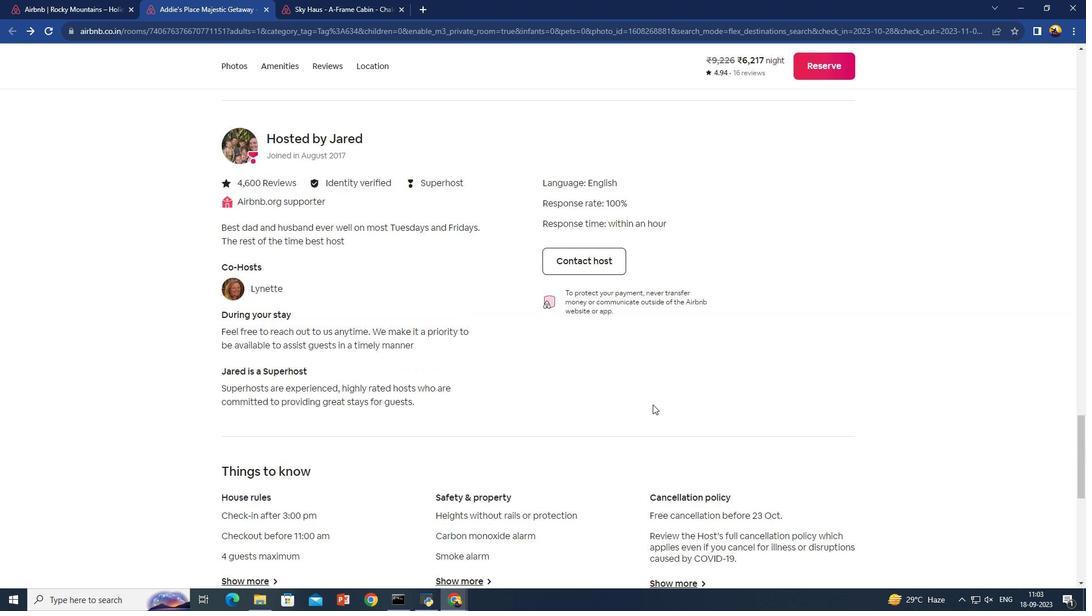 
Action: Mouse scrolled (653, 405) with delta (0, 0)
Screenshot: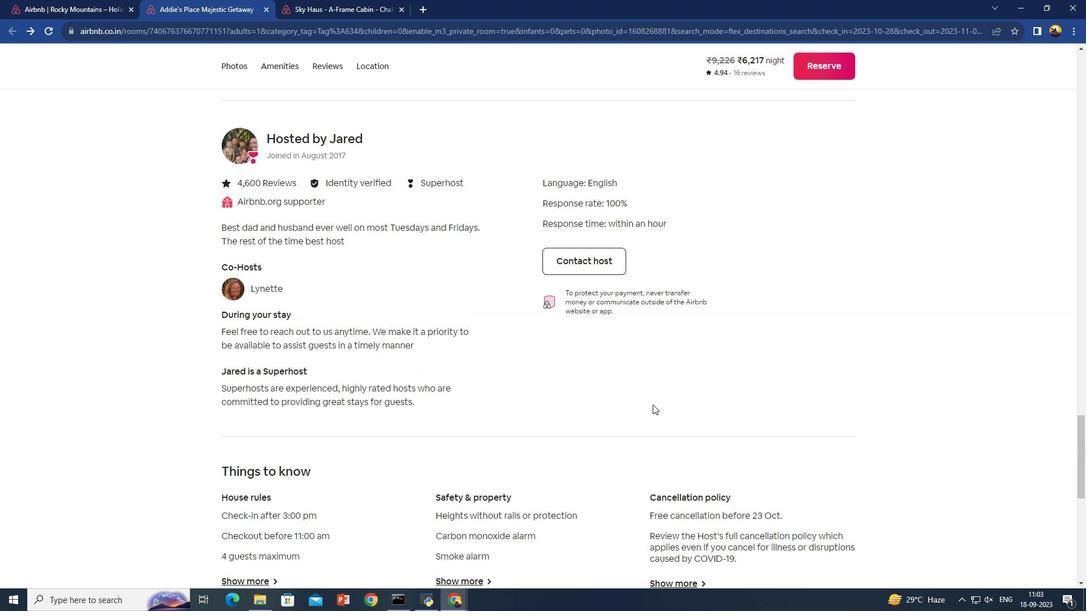 
Action: Mouse scrolled (653, 405) with delta (0, 0)
Screenshot: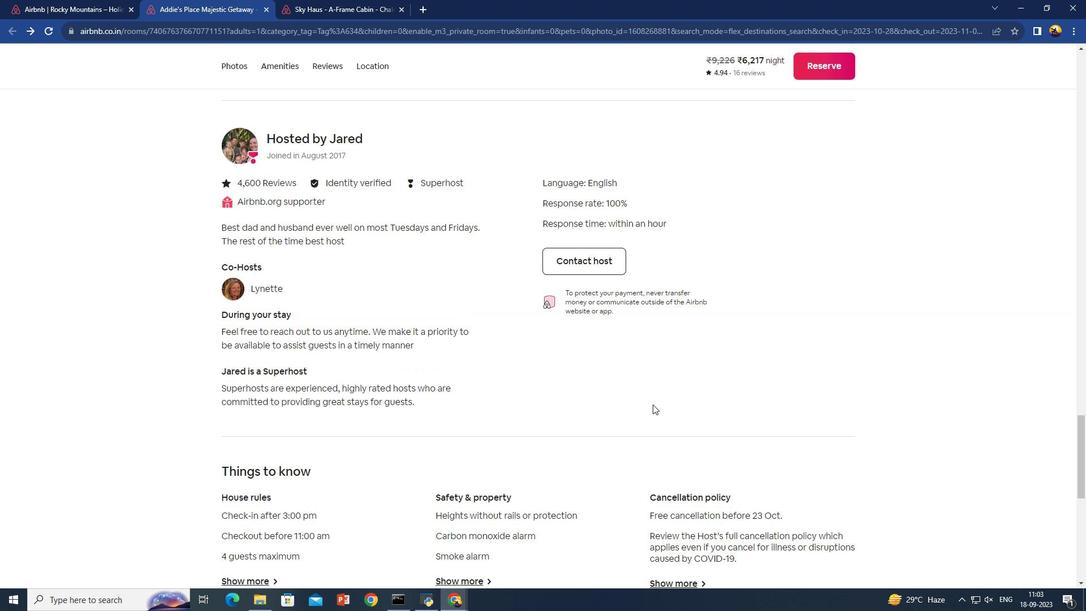 
Action: Mouse scrolled (653, 405) with delta (0, 0)
Screenshot: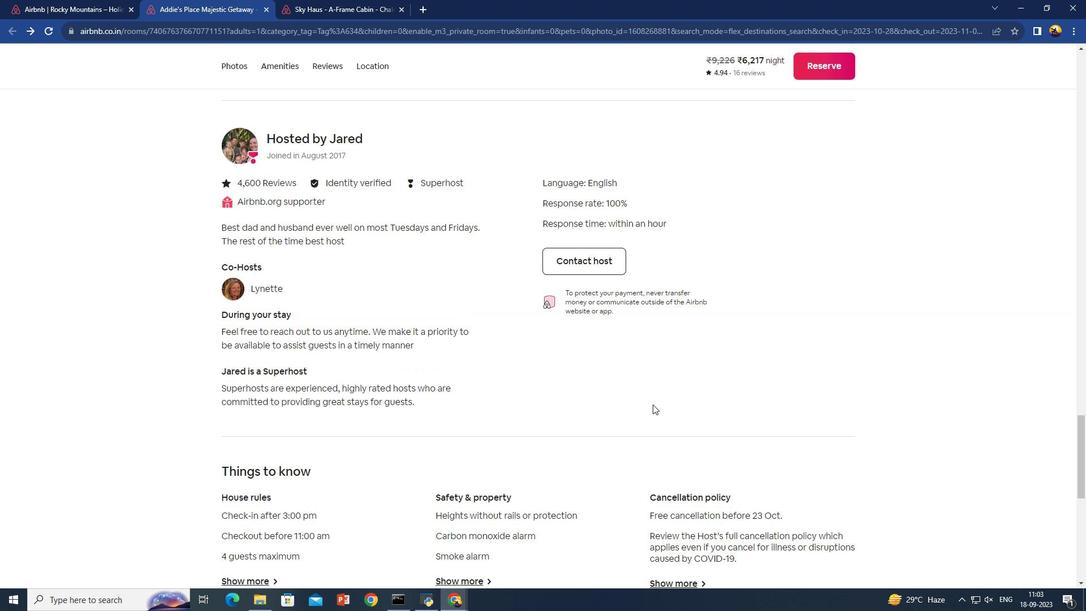 
Action: Mouse scrolled (653, 405) with delta (0, 0)
Screenshot: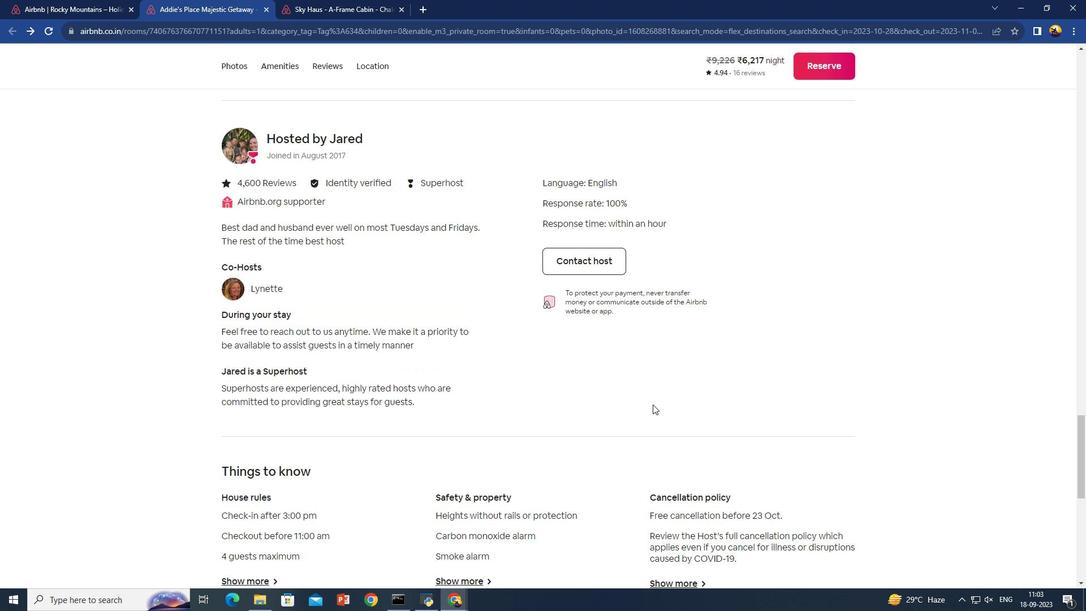 
Action: Mouse scrolled (653, 405) with delta (0, 0)
Screenshot: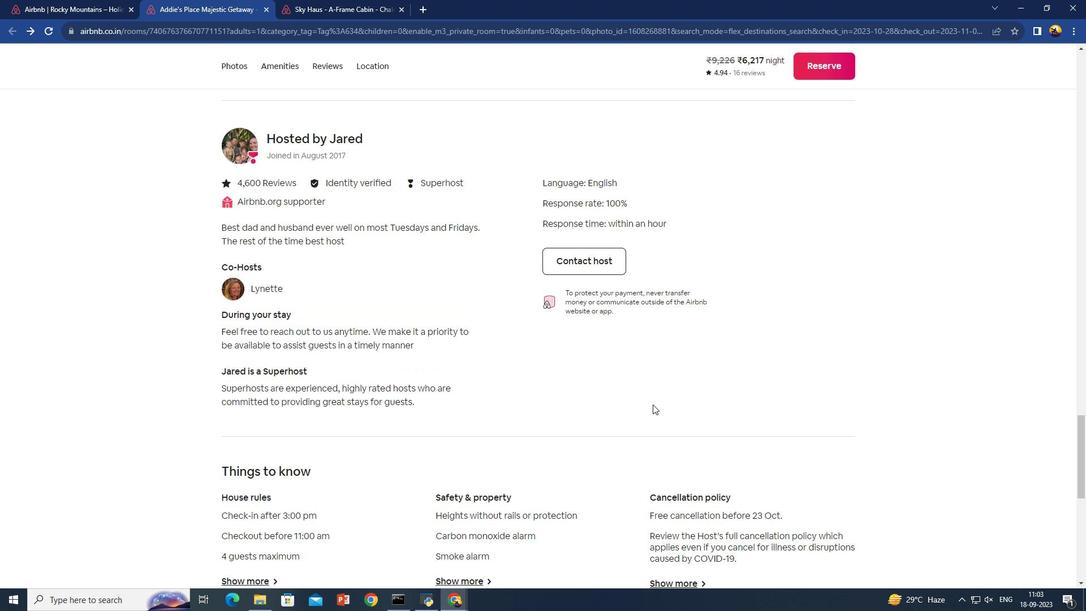 
Action: Mouse scrolled (653, 405) with delta (0, 0)
Screenshot: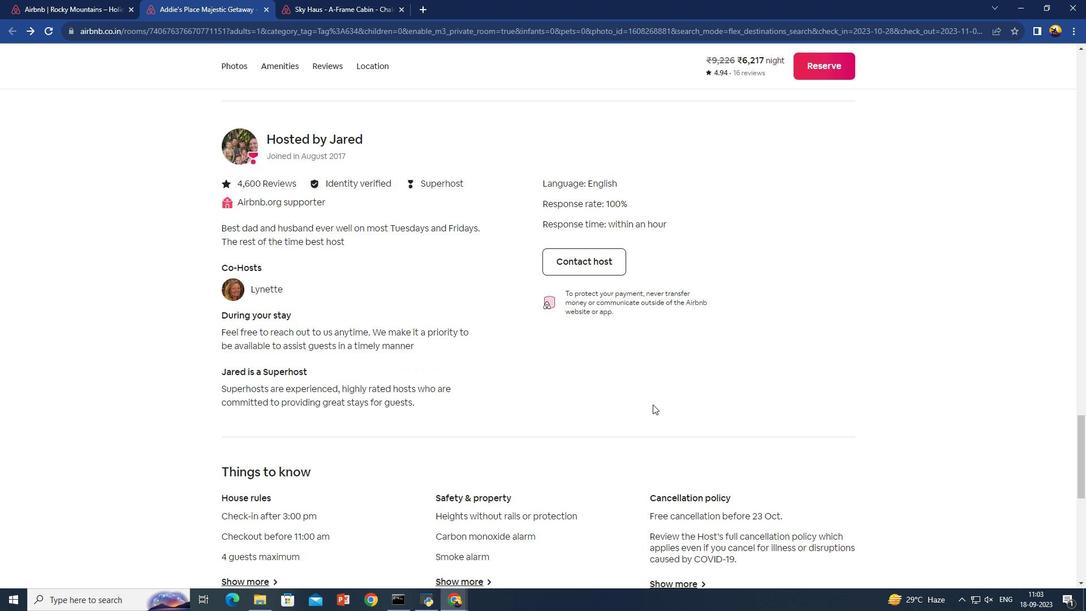 
Action: Mouse scrolled (653, 405) with delta (0, 0)
Screenshot: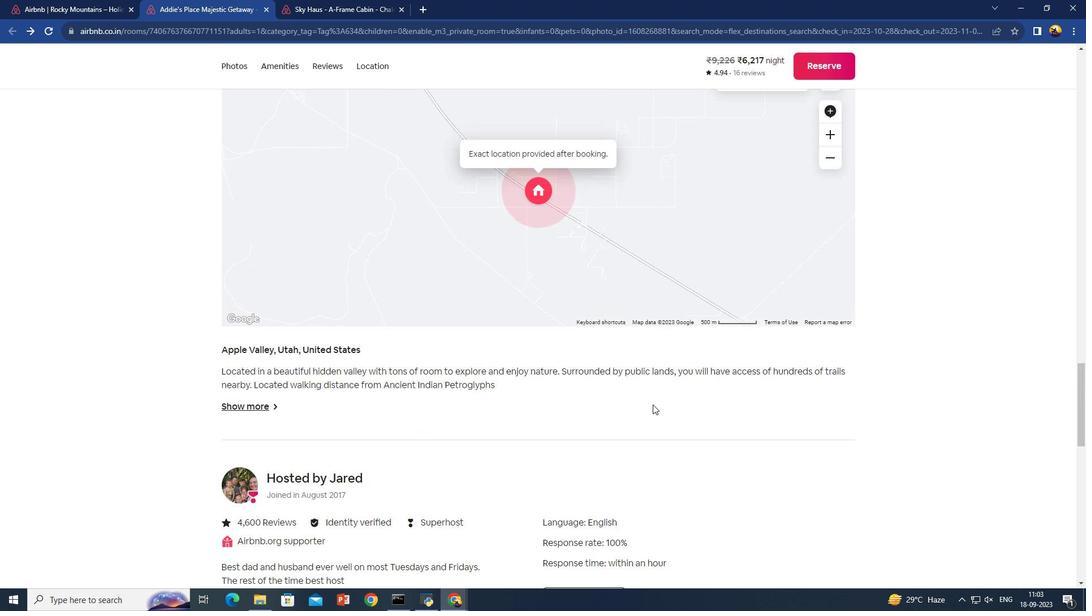 
Action: Mouse scrolled (653, 405) with delta (0, 0)
Screenshot: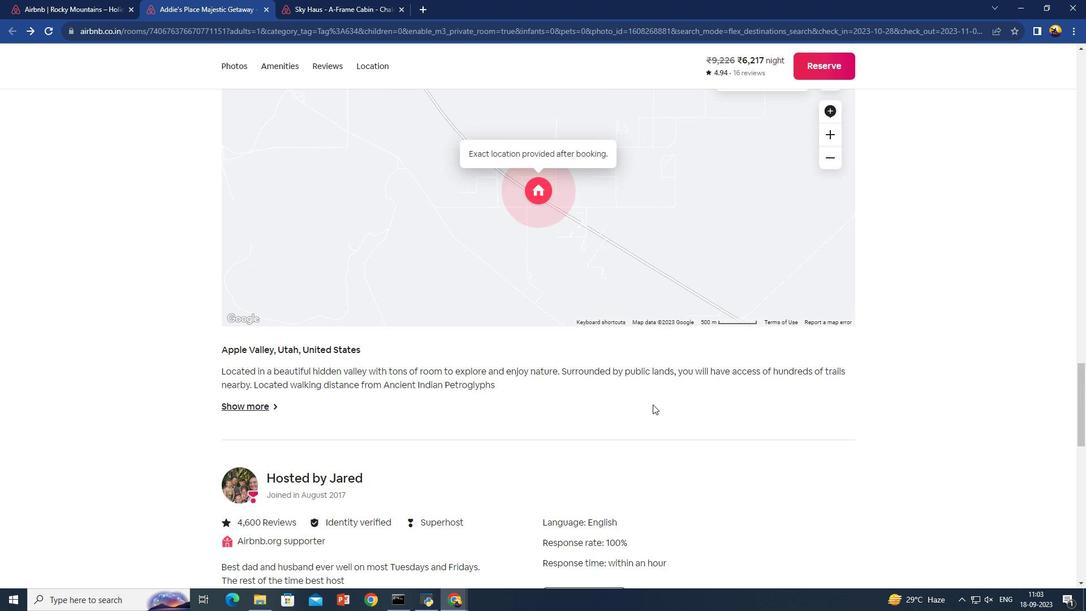 
Action: Mouse scrolled (653, 405) with delta (0, 0)
Screenshot: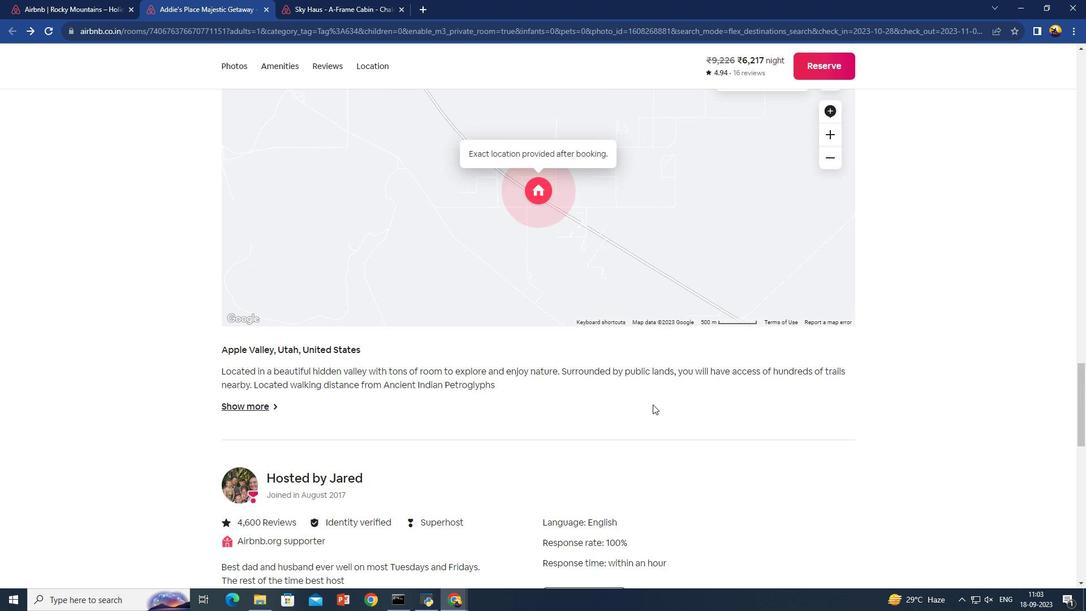 
Action: Mouse scrolled (653, 405) with delta (0, 0)
Screenshot: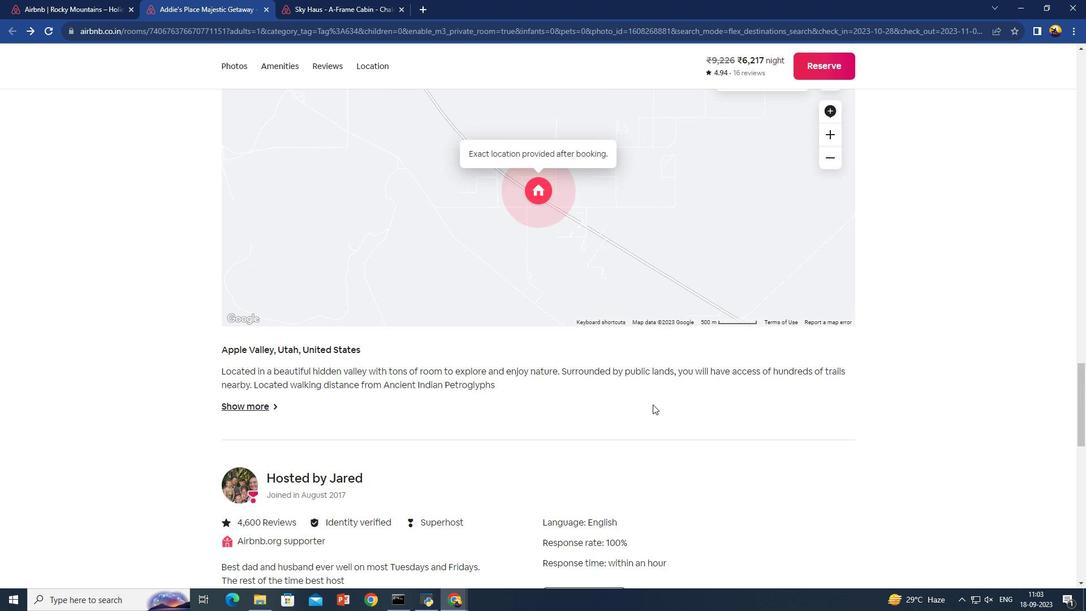 
Action: Mouse scrolled (653, 405) with delta (0, 0)
Screenshot: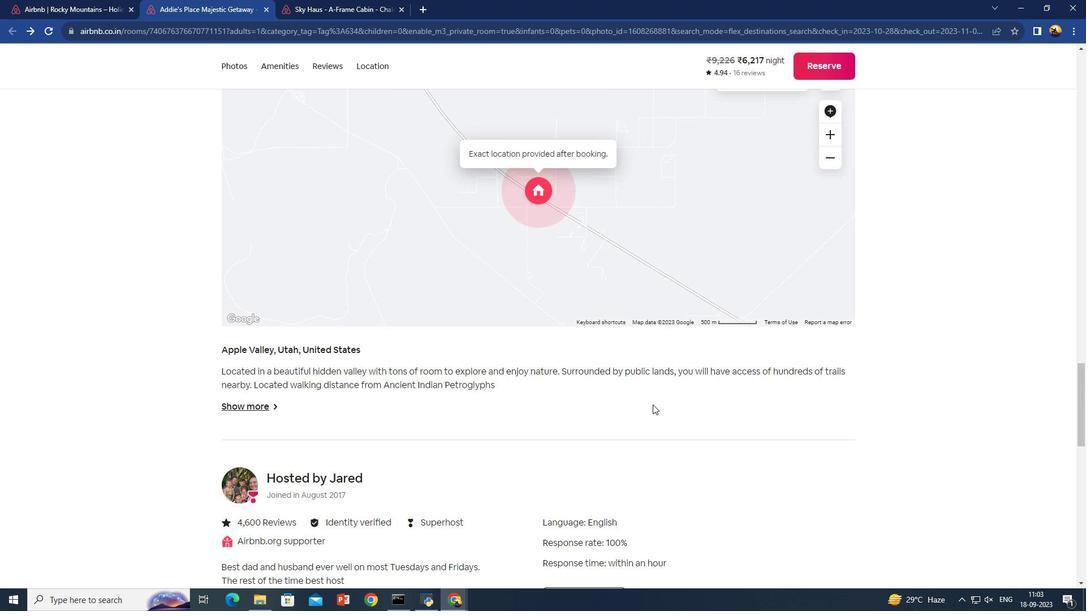 
Action: Mouse scrolled (653, 405) with delta (0, 0)
Screenshot: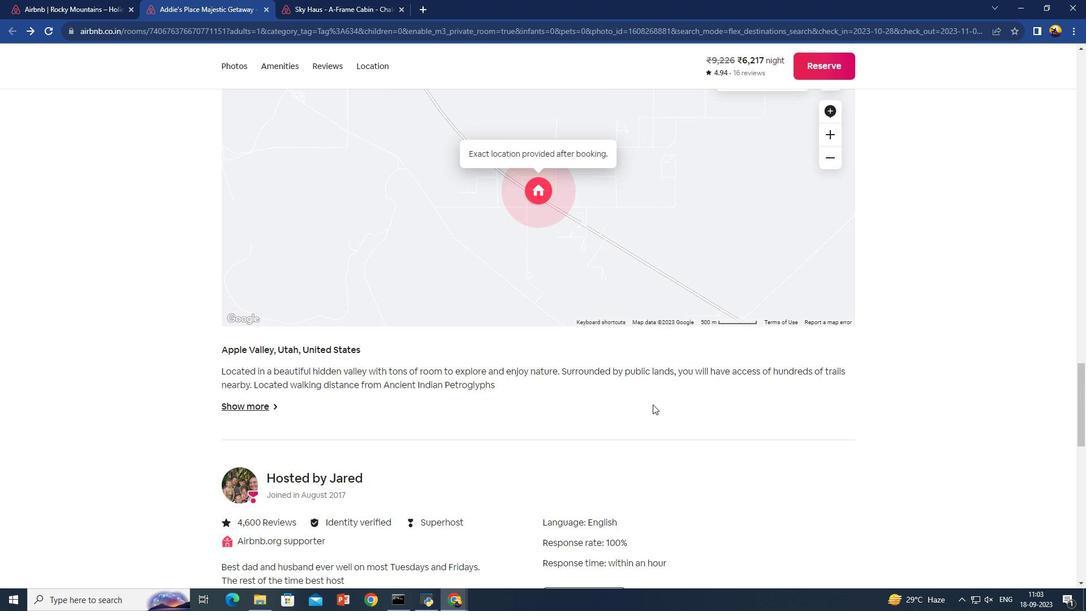 
Action: Mouse scrolled (653, 405) with delta (0, 0)
Screenshot: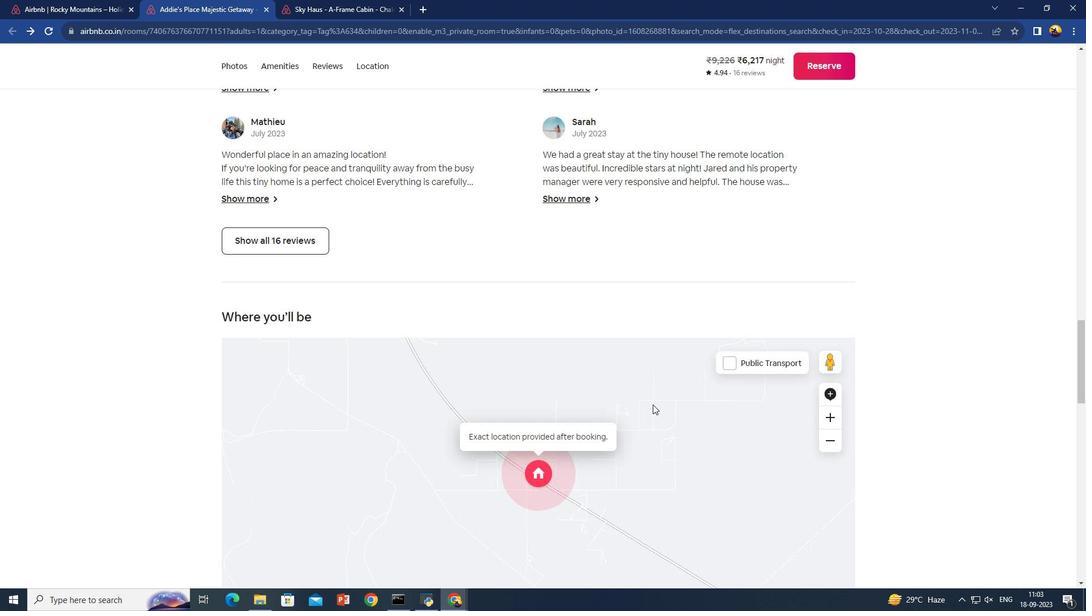 
Action: Mouse scrolled (653, 405) with delta (0, 0)
Screenshot: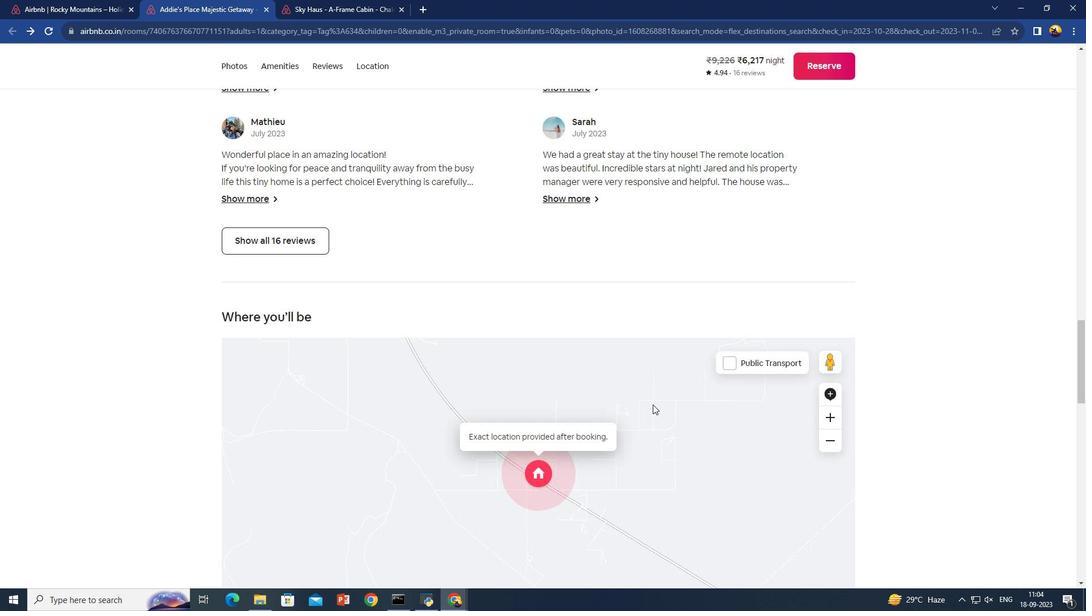 
Action: Mouse scrolled (653, 405) with delta (0, 0)
Screenshot: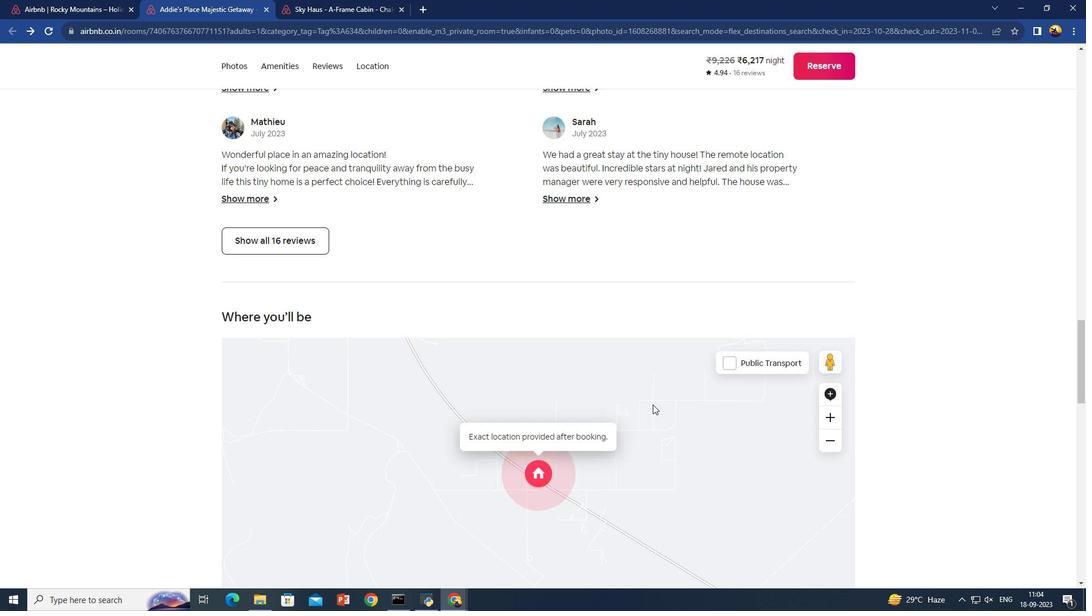 
Action: Mouse scrolled (653, 405) with delta (0, 0)
Screenshot: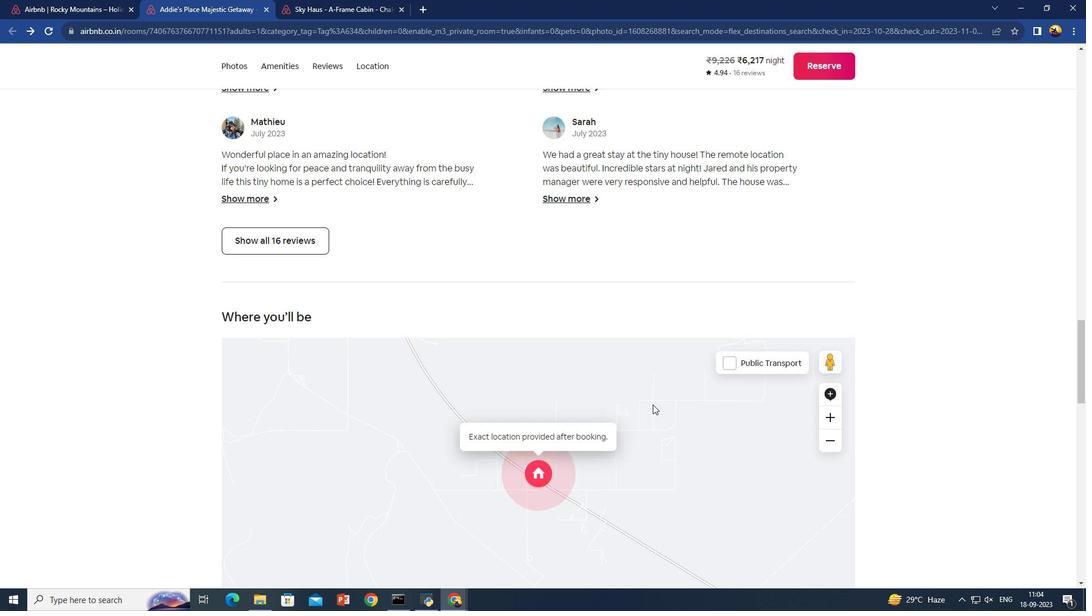
Action: Mouse scrolled (653, 405) with delta (0, 0)
Screenshot: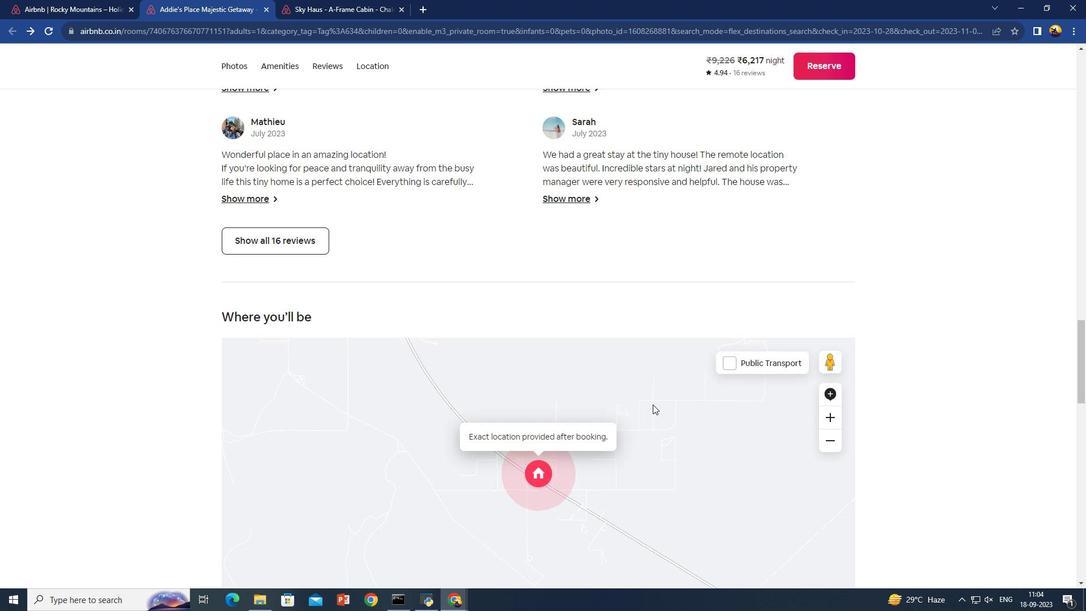 
Action: Mouse scrolled (653, 405) with delta (0, 0)
Screenshot: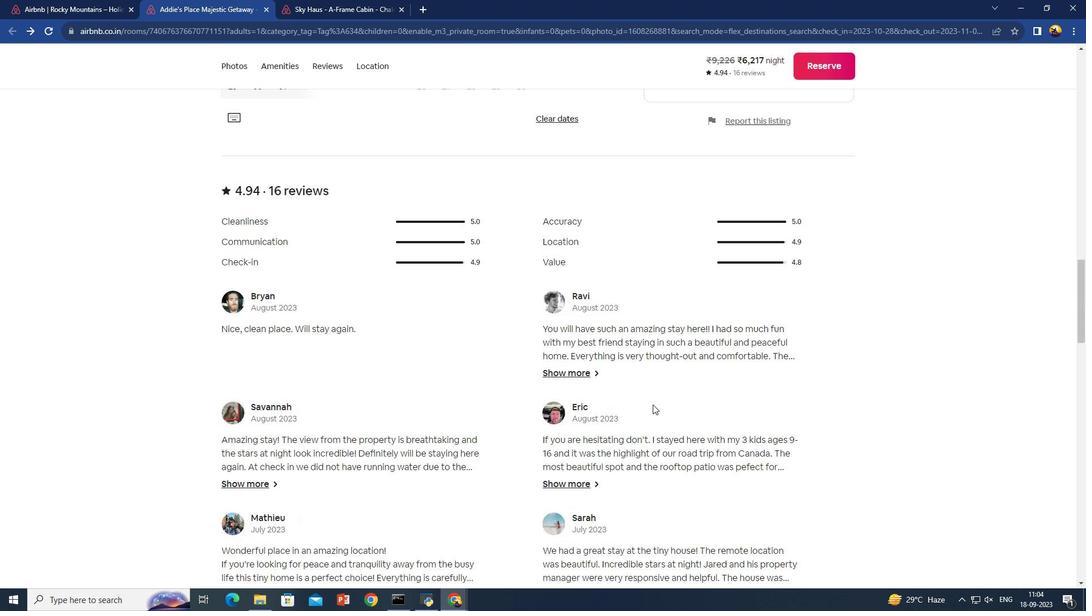 
Action: Mouse scrolled (653, 405) with delta (0, 0)
Screenshot: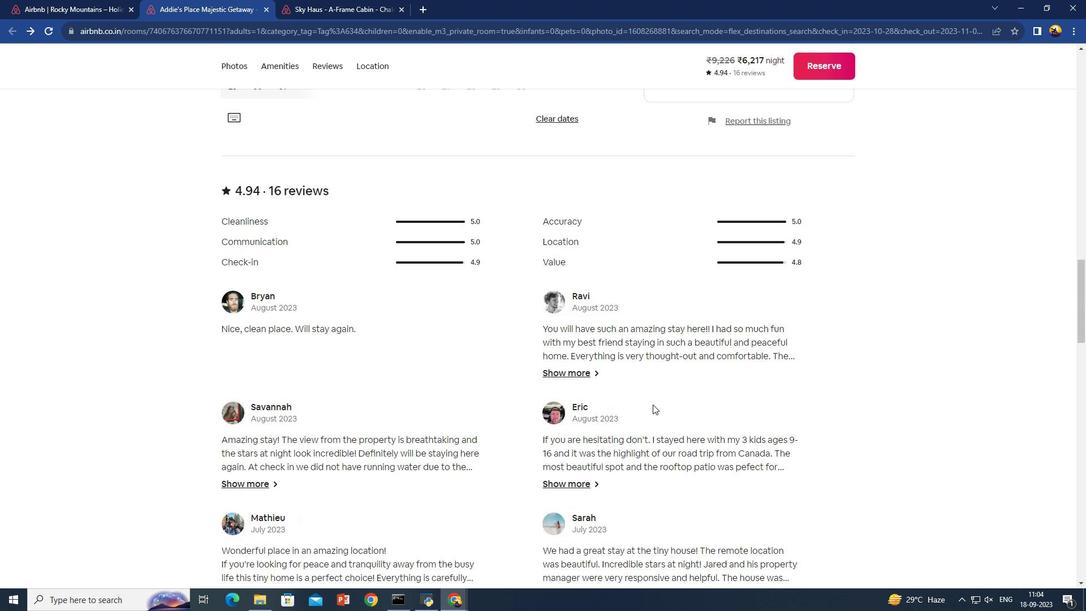
Action: Mouse scrolled (653, 405) with delta (0, 0)
Screenshot: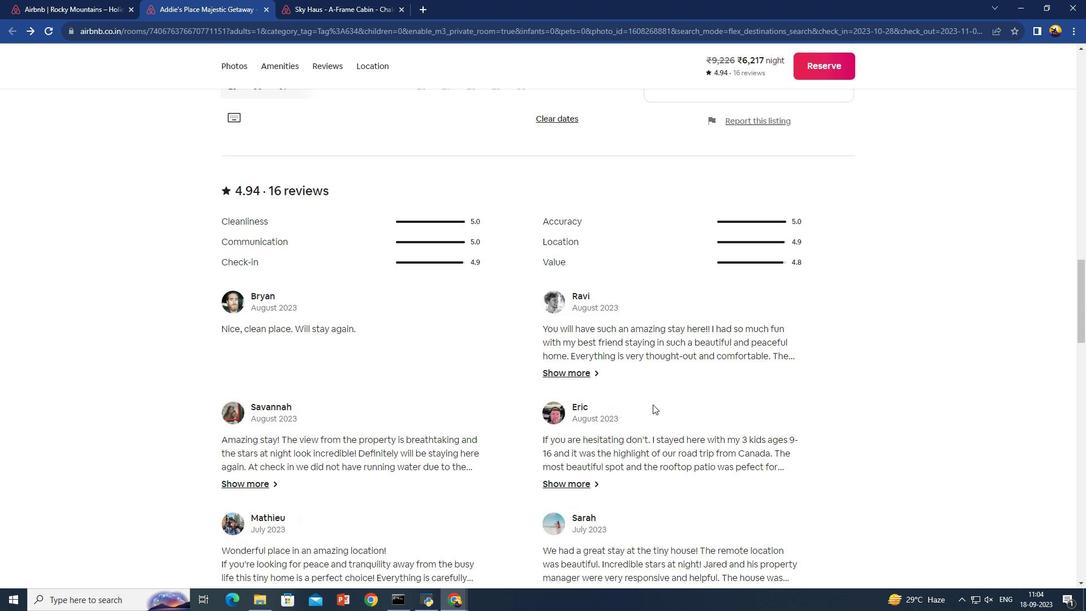 
Action: Mouse scrolled (653, 405) with delta (0, 0)
Screenshot: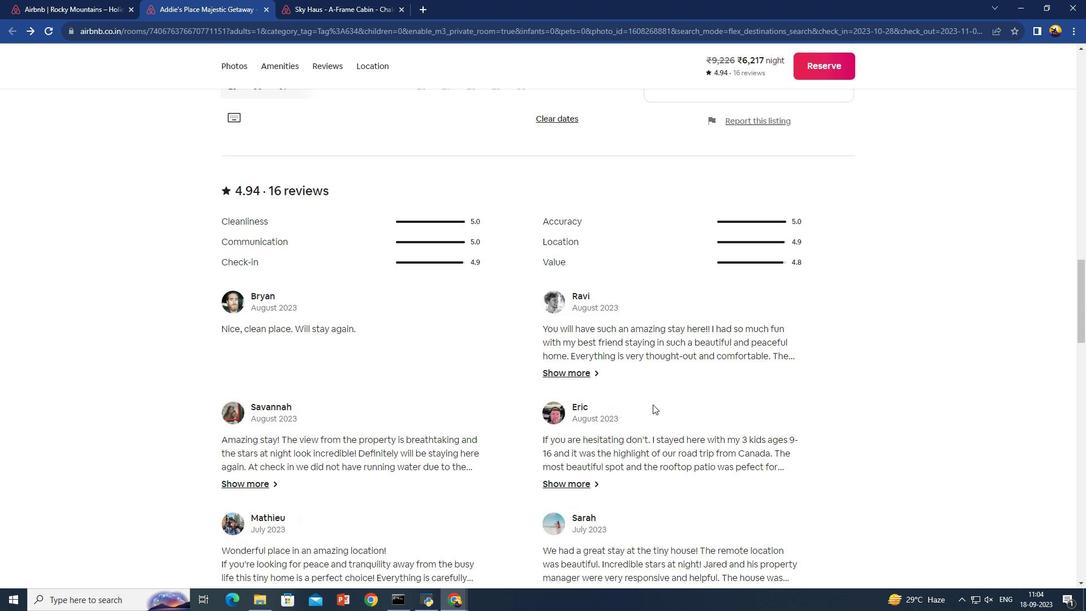 
Action: Mouse scrolled (653, 405) with delta (0, 0)
Screenshot: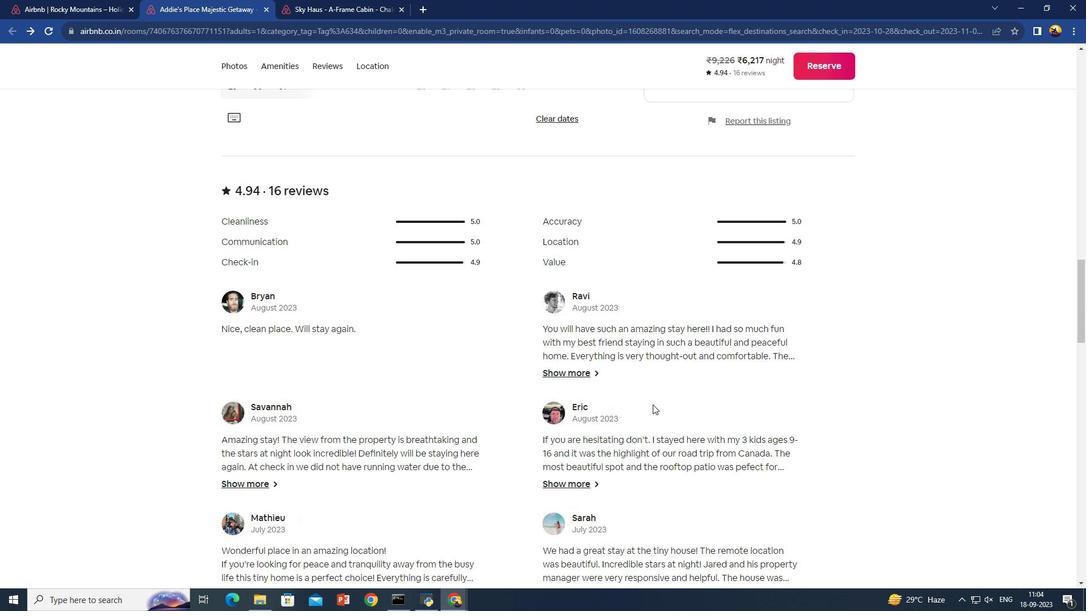 
Action: Mouse scrolled (653, 405) with delta (0, 0)
Screenshot: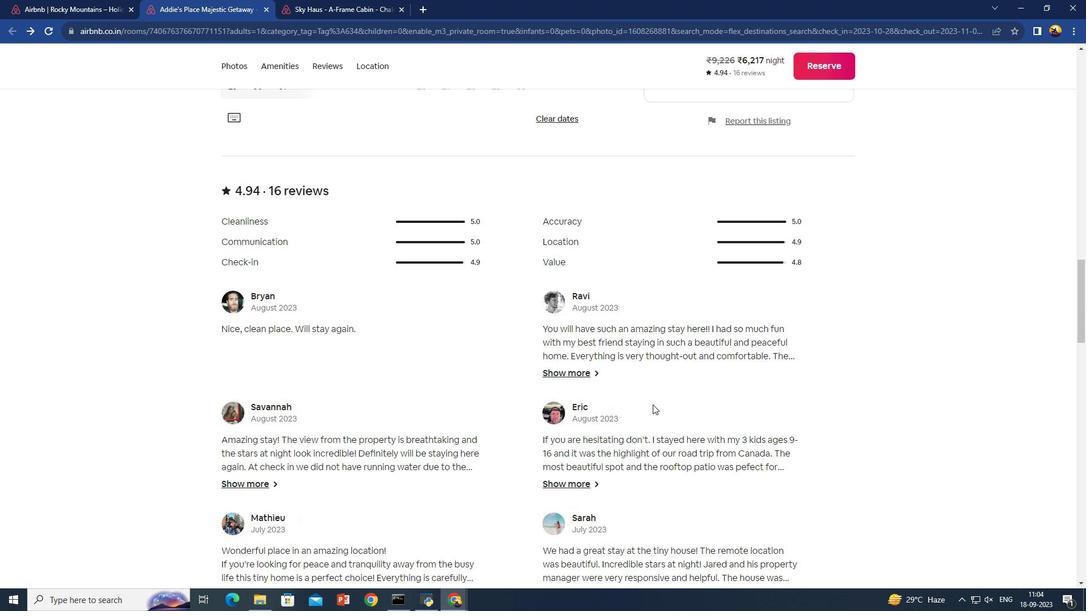
Action: Mouse scrolled (653, 405) with delta (0, 0)
Screenshot: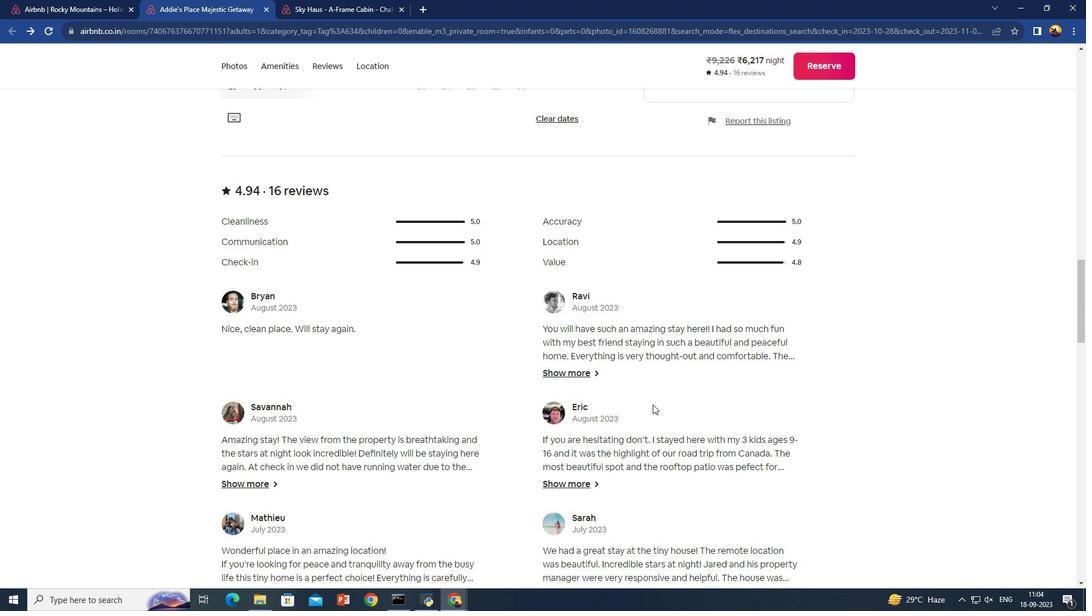 
Action: Mouse scrolled (653, 405) with delta (0, 0)
Screenshot: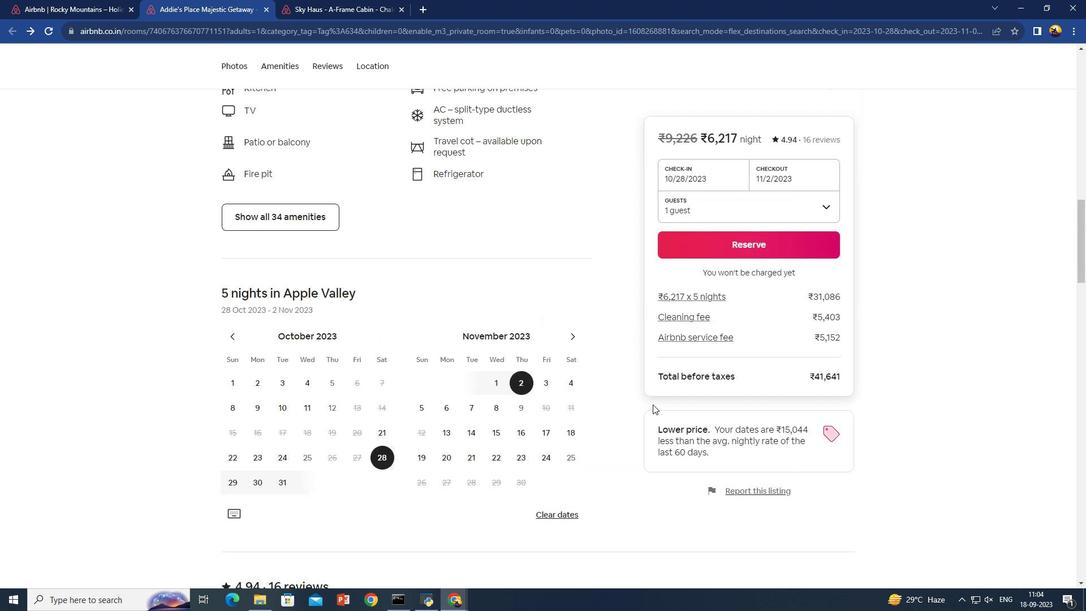 
Action: Mouse scrolled (653, 405) with delta (0, 0)
Screenshot: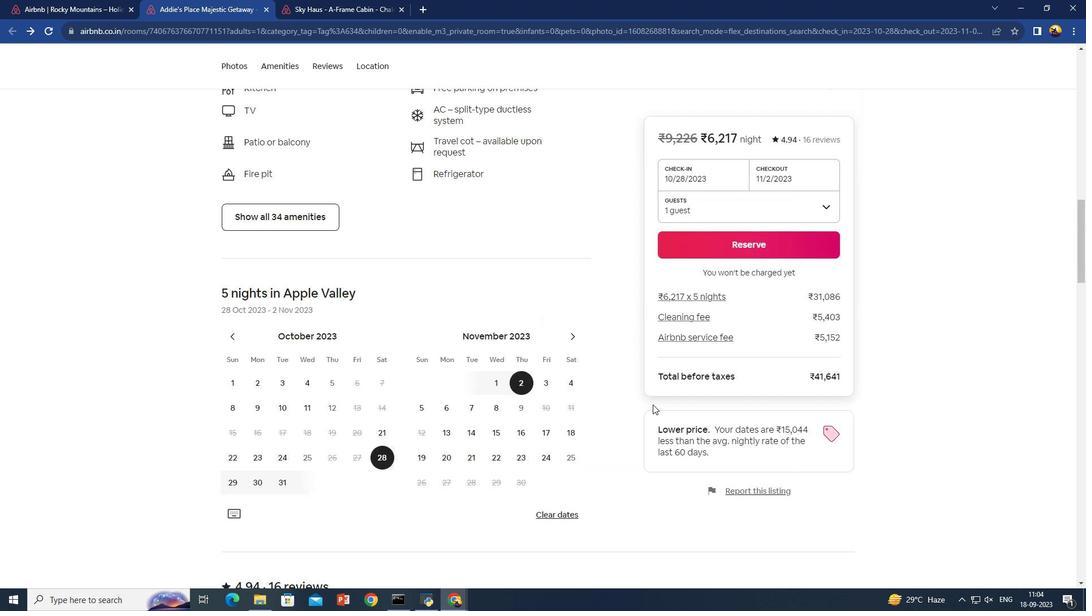 
Action: Mouse scrolled (653, 405) with delta (0, 0)
Screenshot: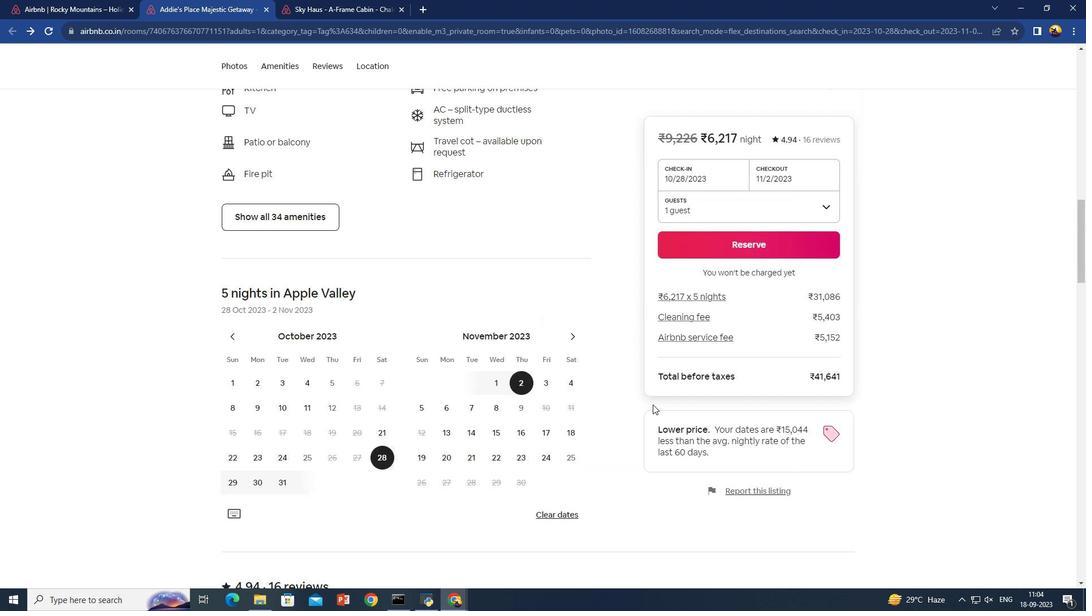 
Action: Mouse scrolled (653, 405) with delta (0, 0)
Screenshot: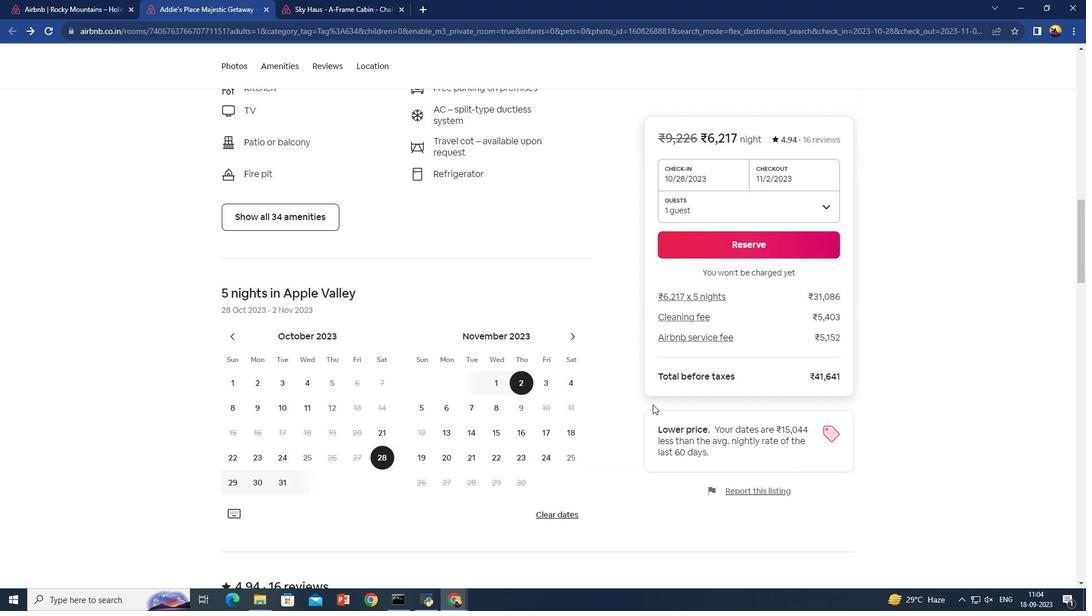 
Action: Mouse scrolled (653, 405) with delta (0, 0)
Screenshot: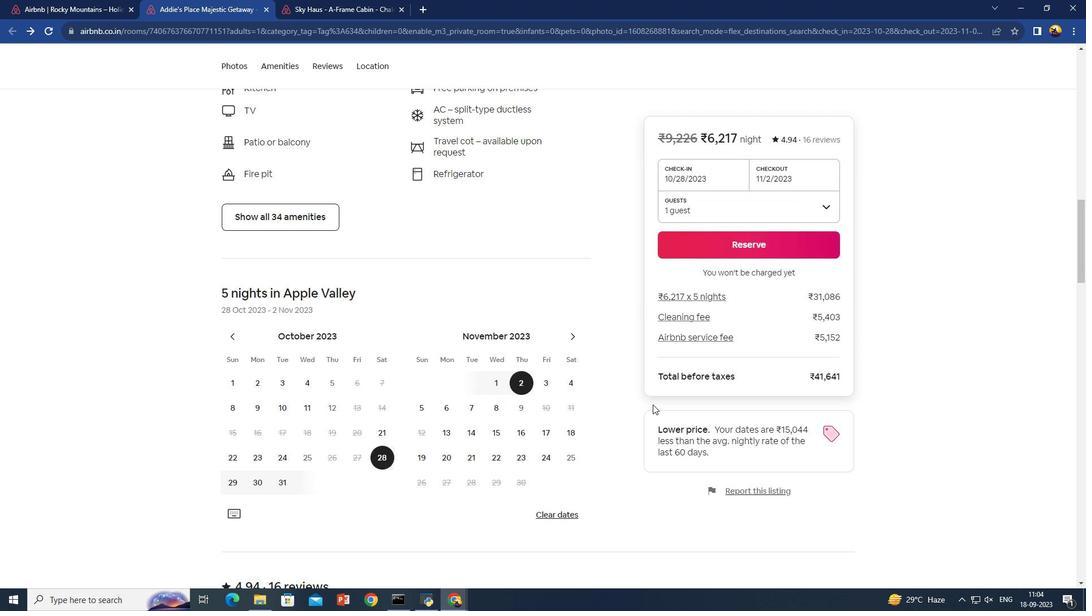 
Action: Mouse scrolled (653, 405) with delta (0, 0)
Screenshot: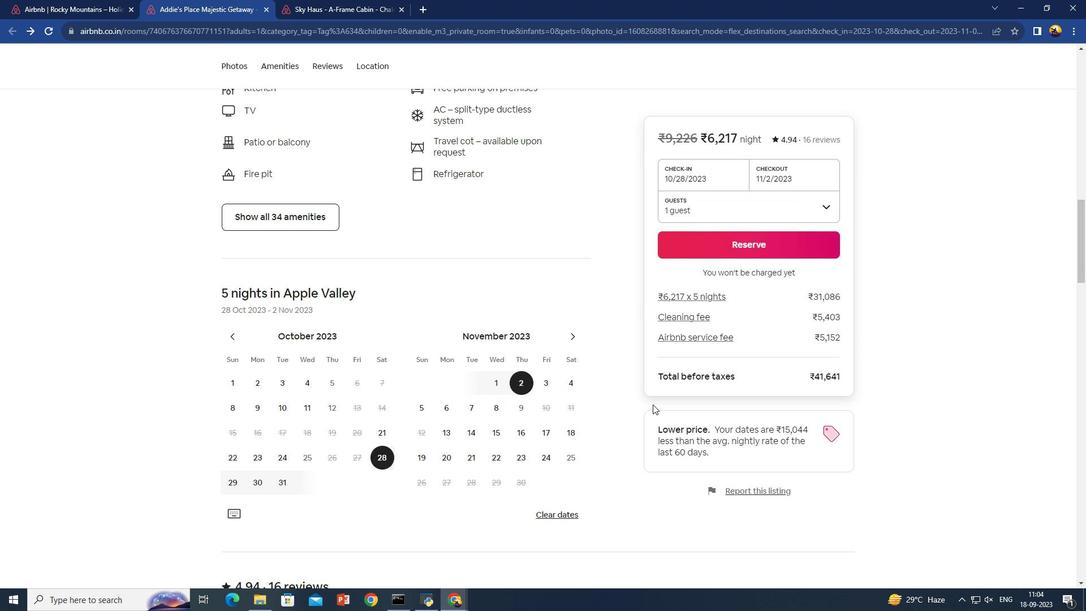 
Action: Mouse scrolled (653, 405) with delta (0, 0)
Screenshot: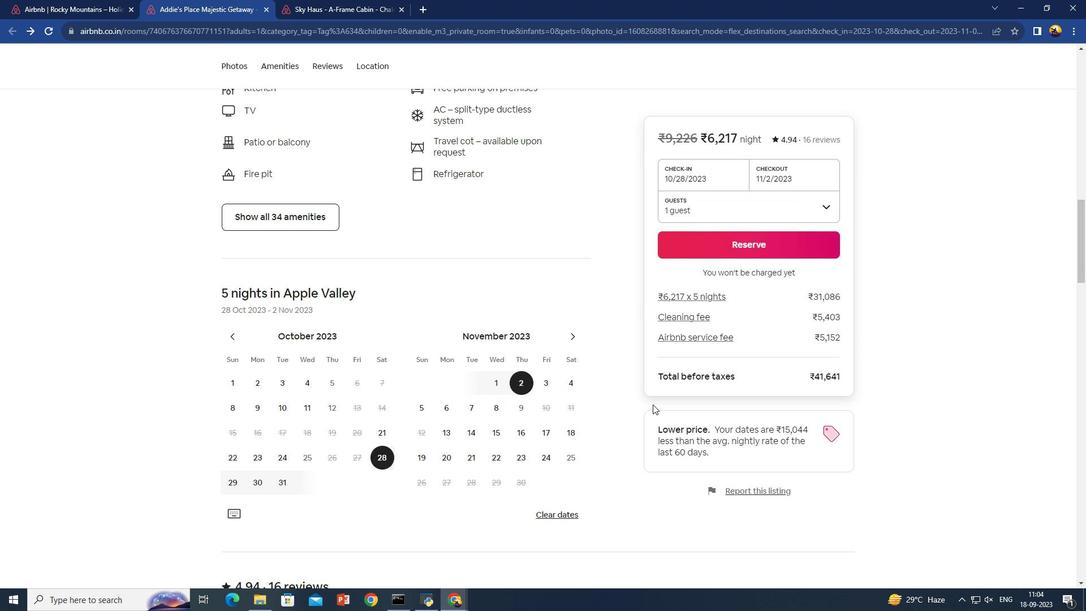 
Action: Mouse scrolled (653, 405) with delta (0, 0)
Screenshot: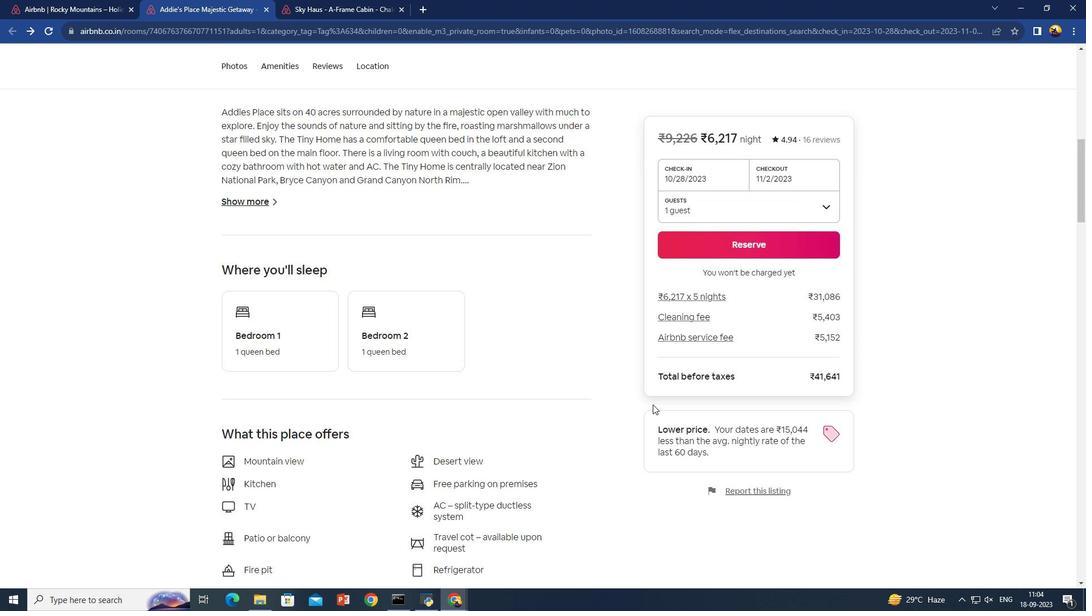 
Action: Mouse scrolled (653, 405) with delta (0, 0)
Screenshot: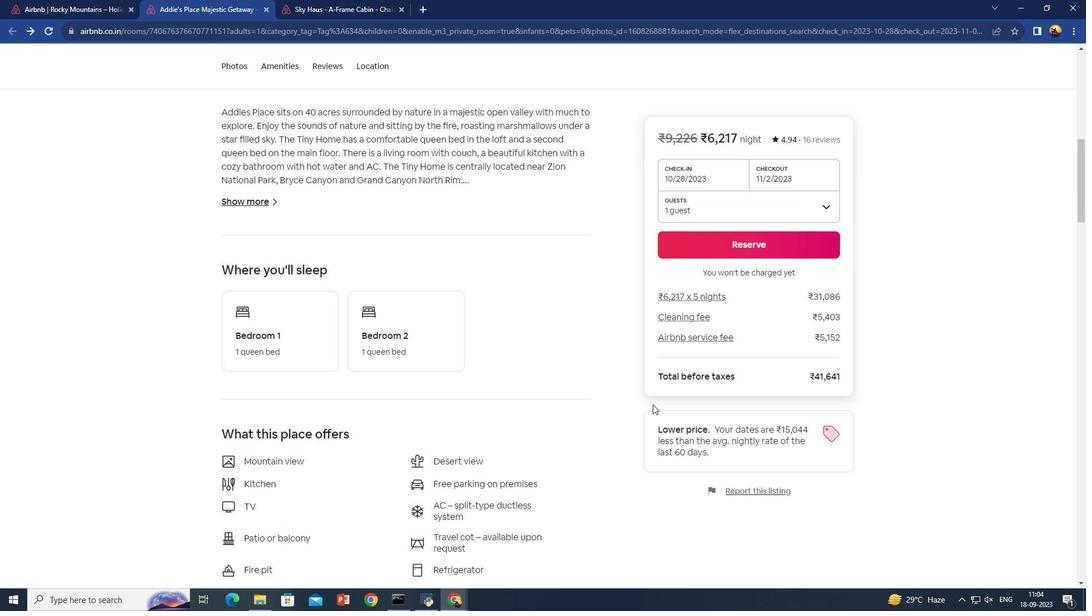 
Action: Mouse scrolled (653, 405) with delta (0, 0)
Screenshot: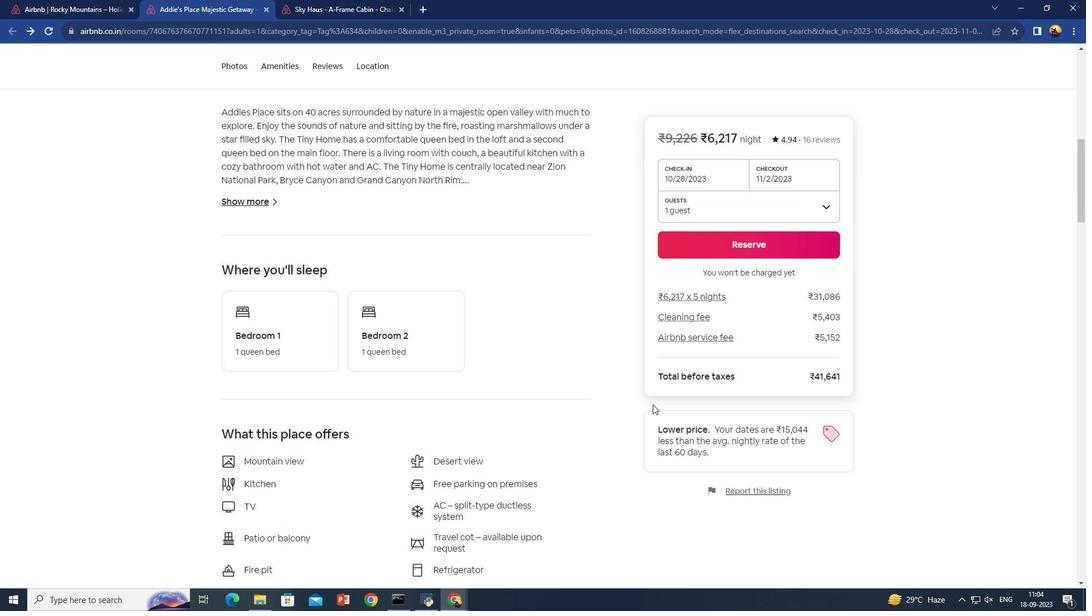 
Action: Mouse scrolled (653, 405) with delta (0, 0)
Screenshot: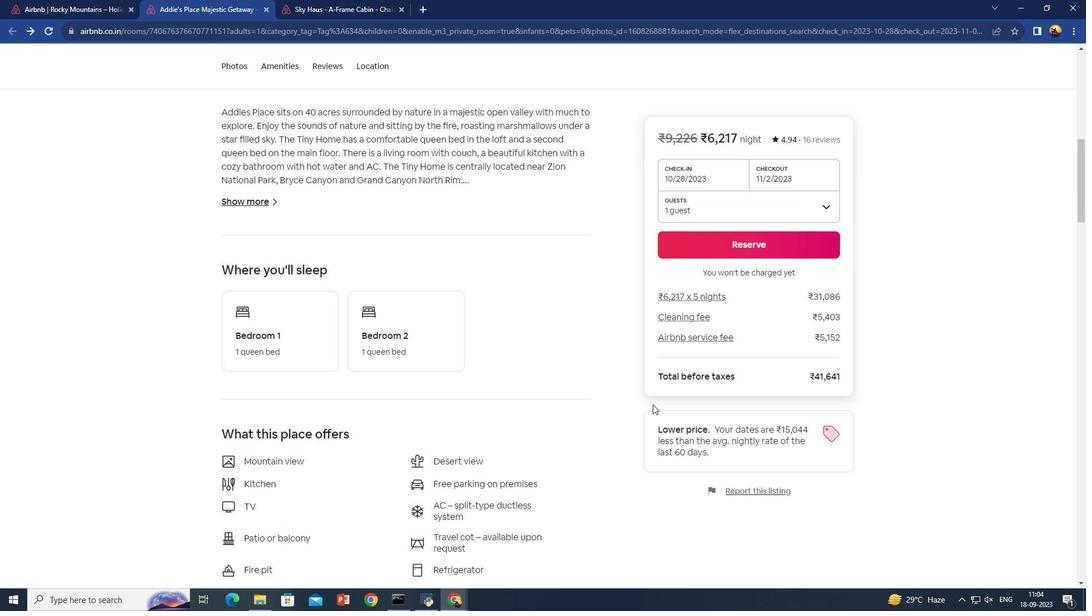 
Action: Mouse scrolled (653, 405) with delta (0, 0)
Screenshot: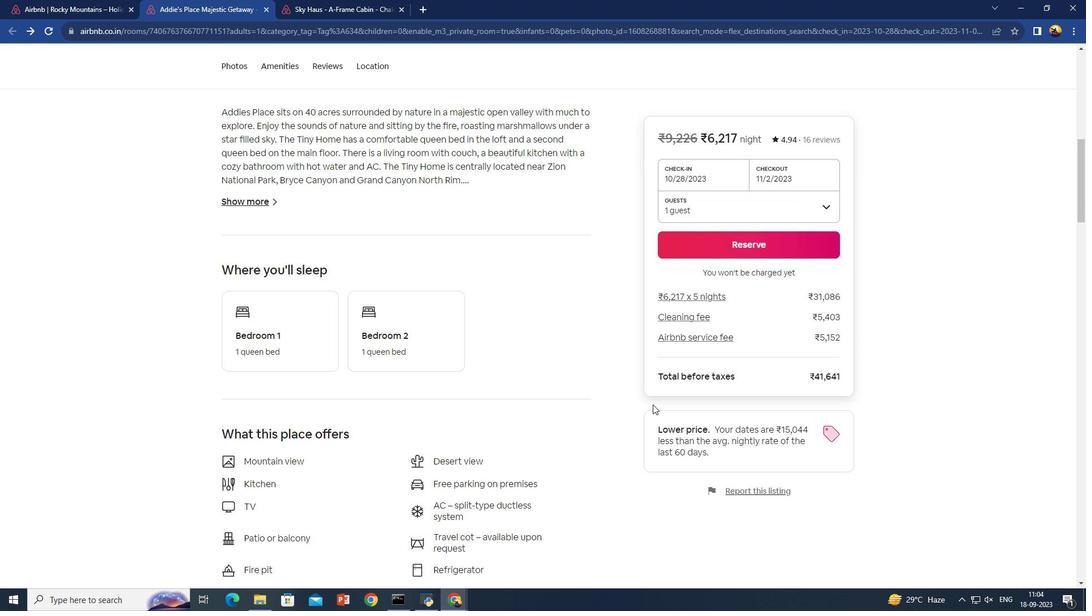 
Action: Mouse scrolled (653, 405) with delta (0, 0)
Screenshot: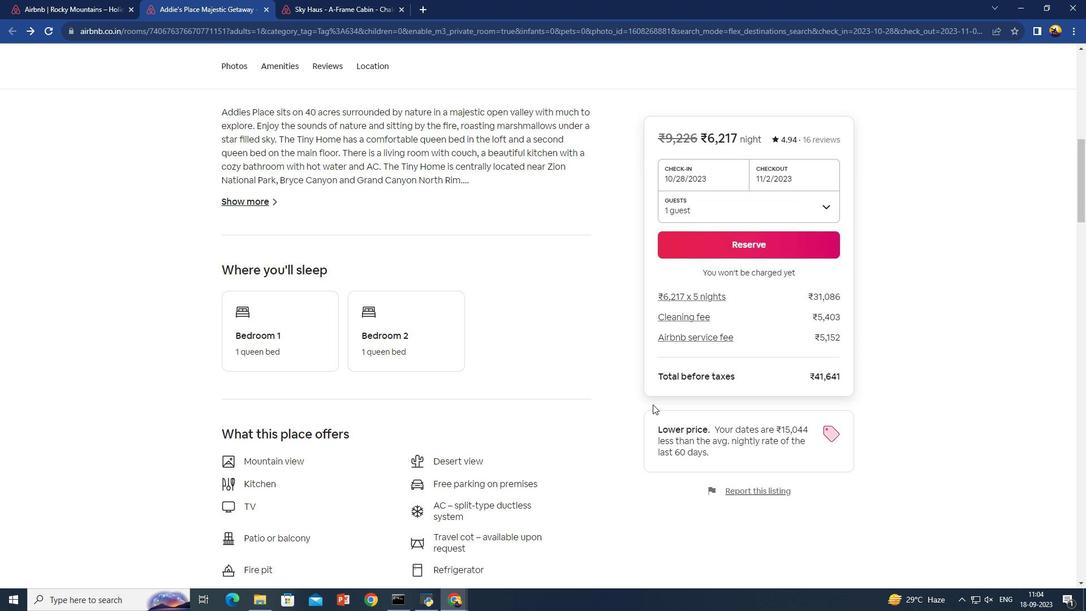 
Action: Mouse scrolled (653, 405) with delta (0, 0)
Screenshot: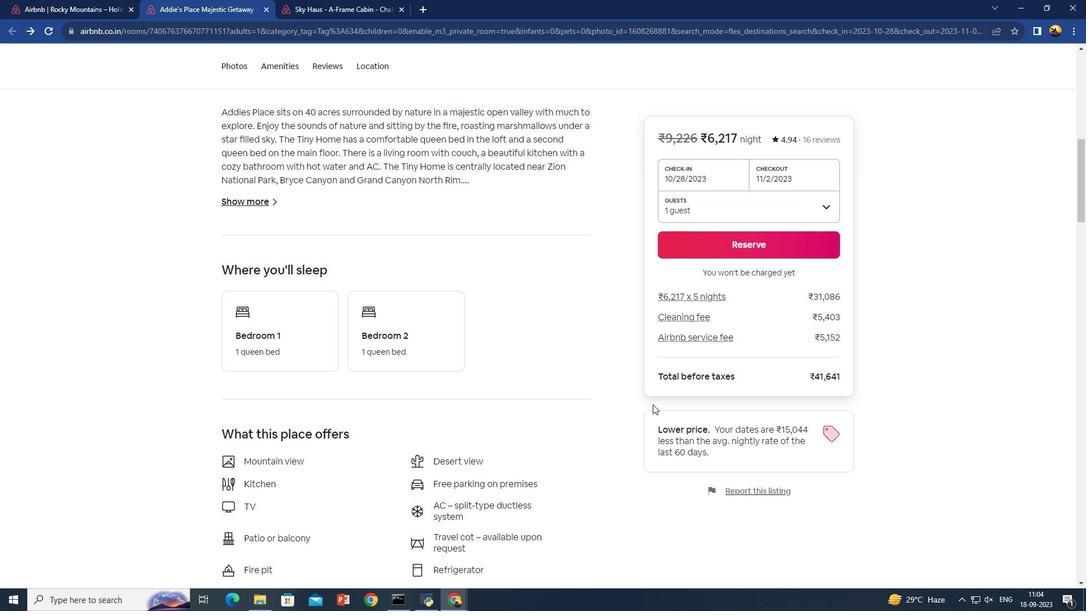 
Action: Mouse scrolled (653, 405) with delta (0, 0)
Screenshot: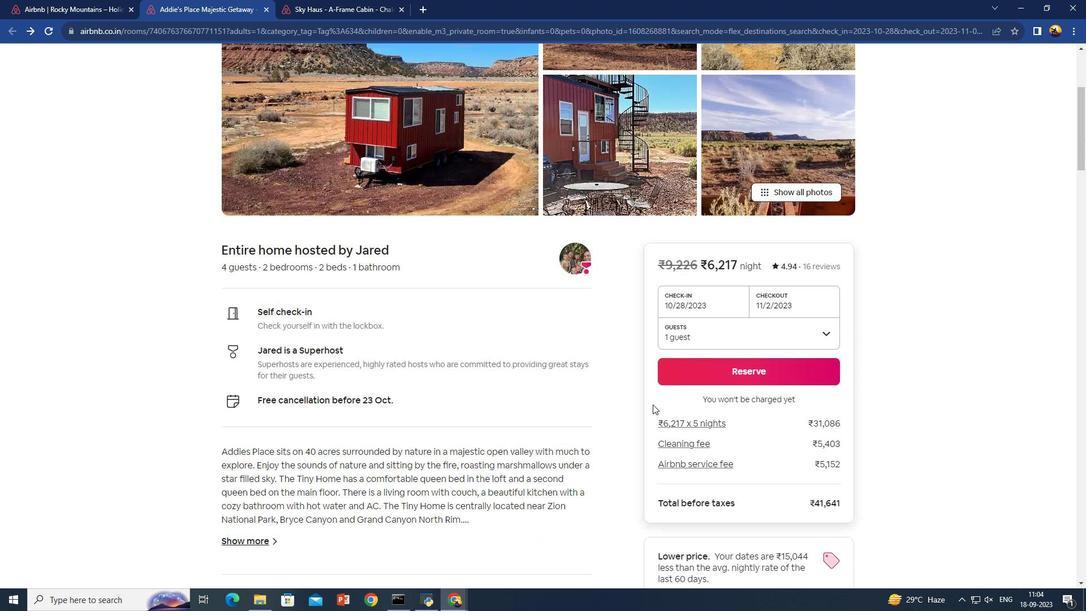 
Action: Mouse scrolled (653, 405) with delta (0, 0)
Screenshot: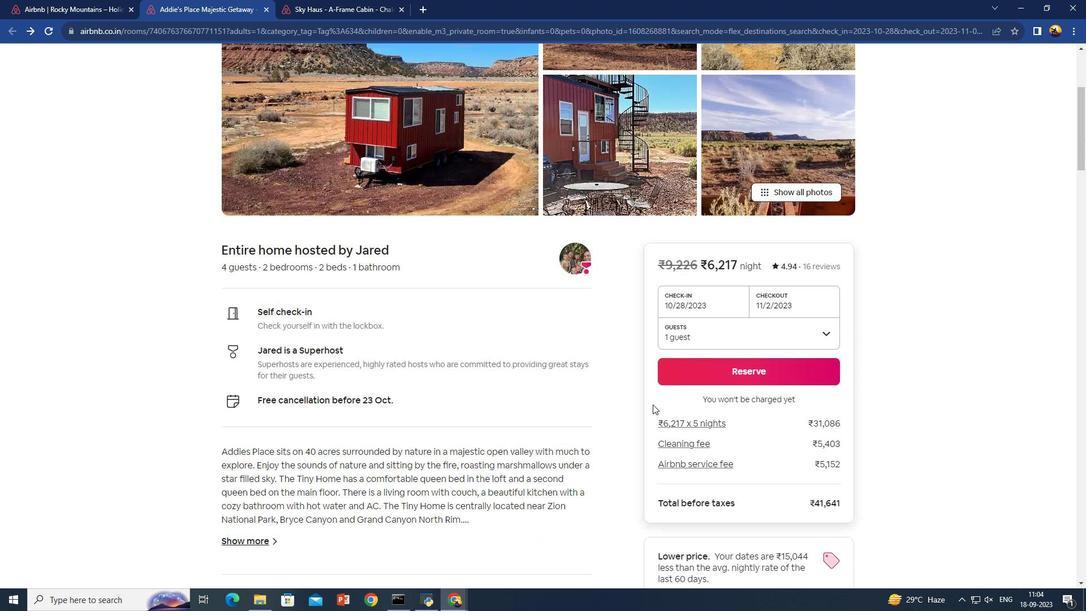 
Action: Mouse scrolled (653, 405) with delta (0, 0)
Screenshot: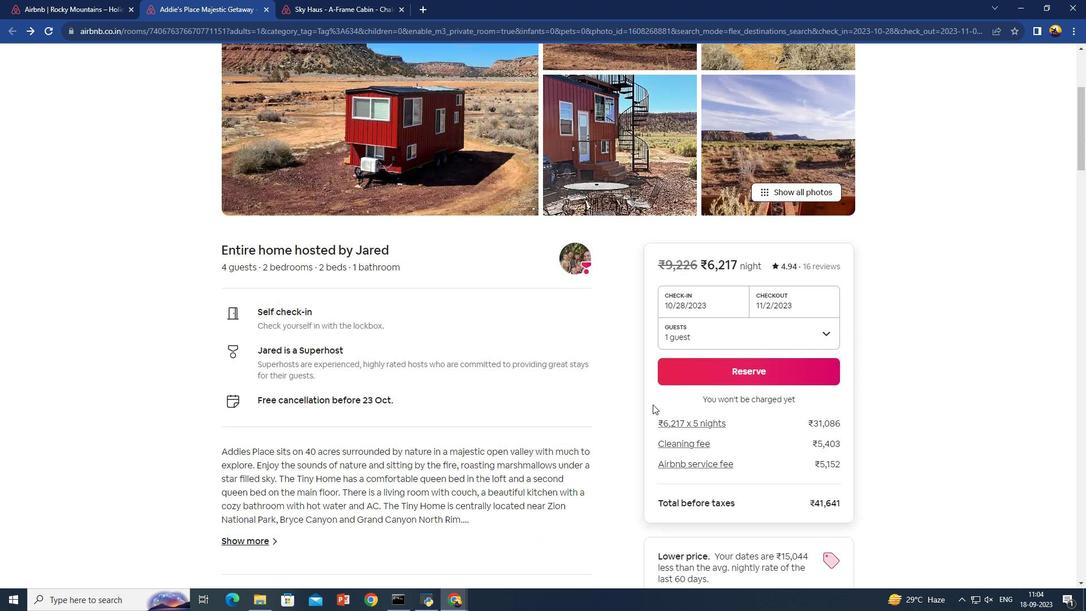 
Action: Mouse scrolled (653, 405) with delta (0, 0)
Screenshot: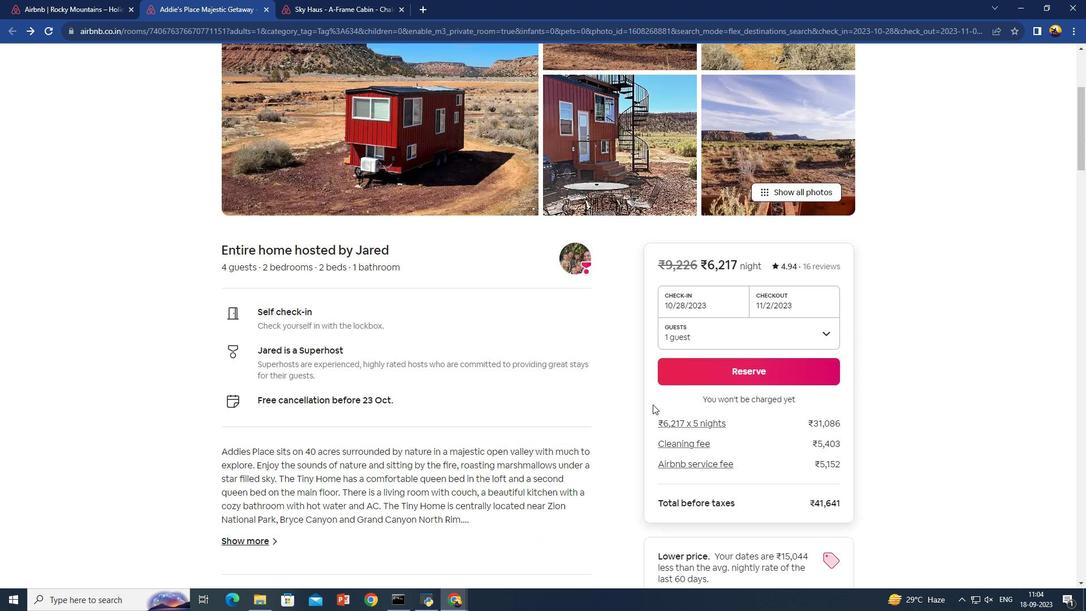 
Action: Mouse scrolled (653, 405) with delta (0, 0)
Screenshot: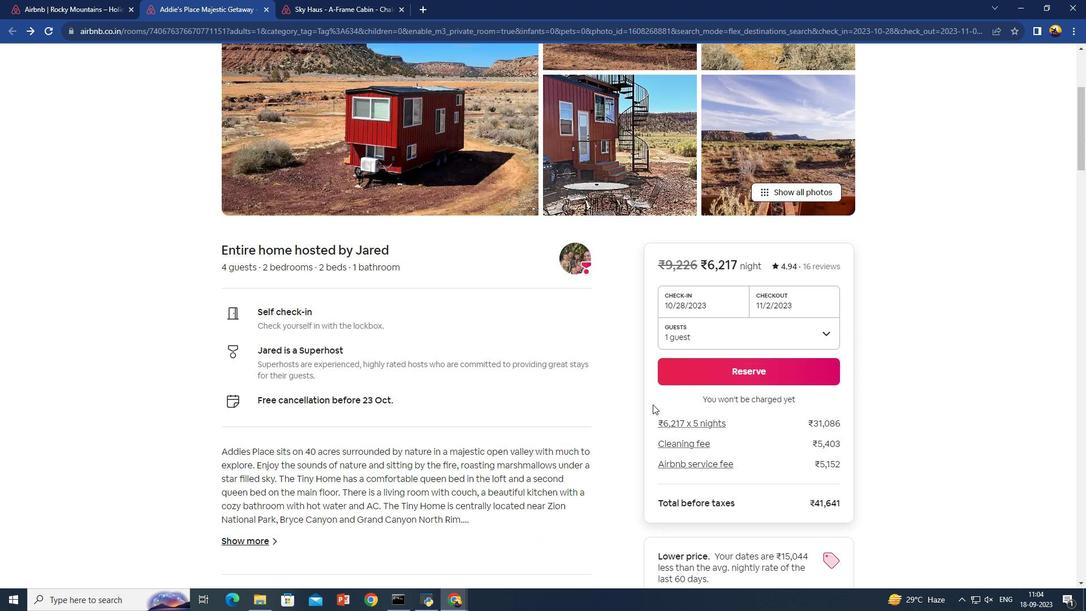
Action: Mouse scrolled (653, 405) with delta (0, 0)
Screenshot: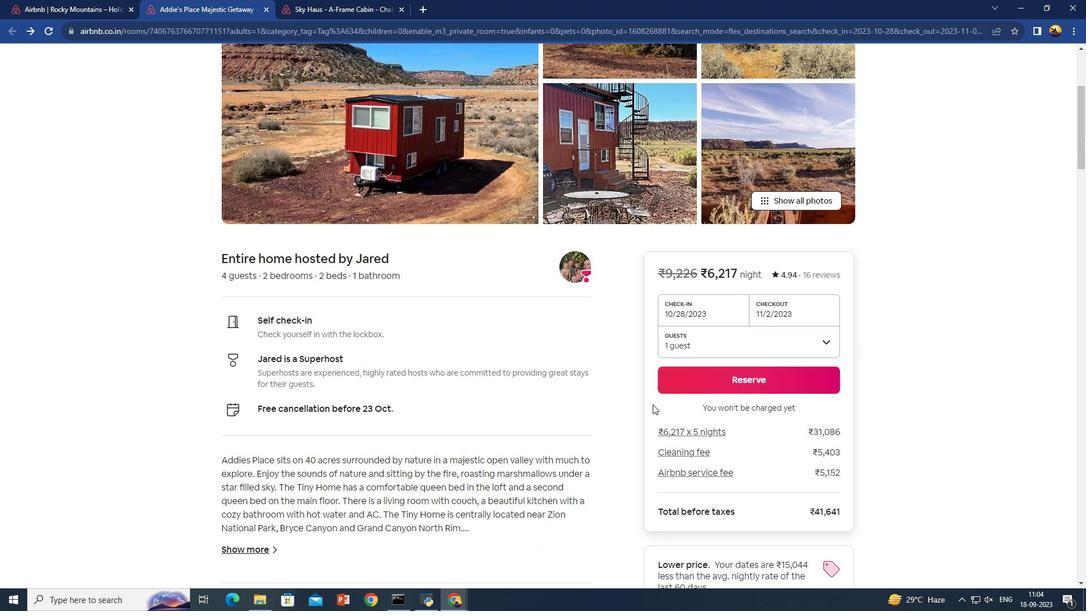 
Action: Mouse scrolled (653, 405) with delta (0, 0)
Screenshot: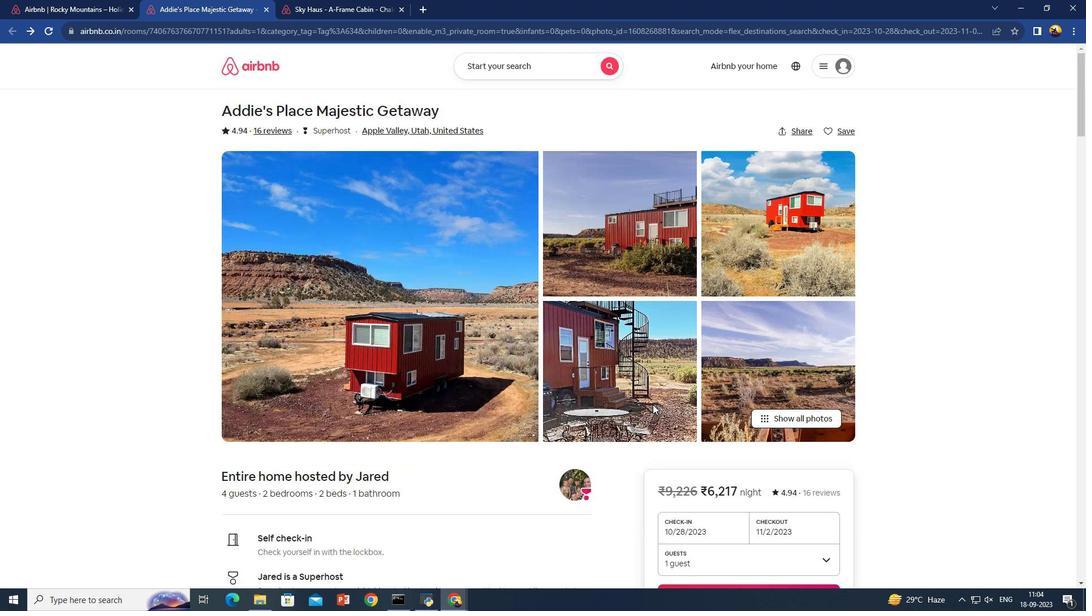 
Action: Mouse scrolled (653, 405) with delta (0, 0)
Screenshot: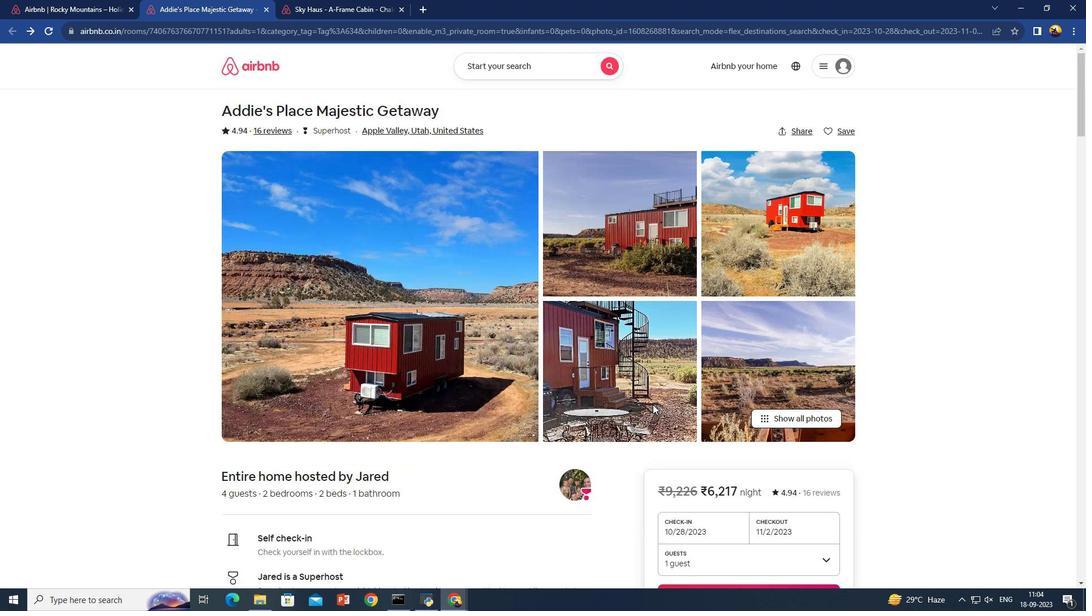 
Action: Mouse scrolled (653, 405) with delta (0, 0)
Screenshot: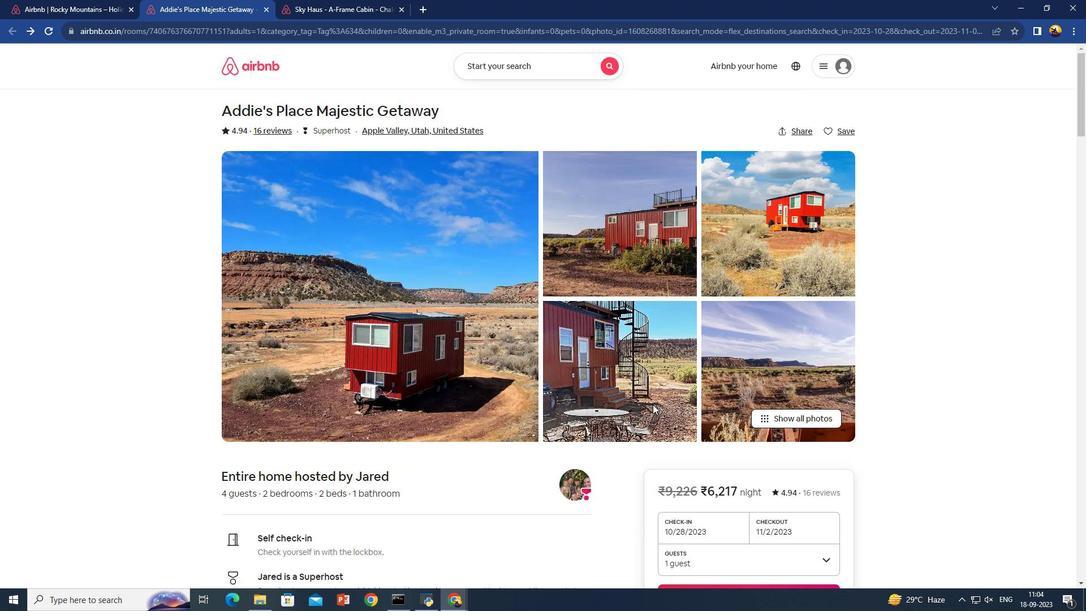 
Action: Mouse scrolled (653, 405) with delta (0, 0)
Screenshot: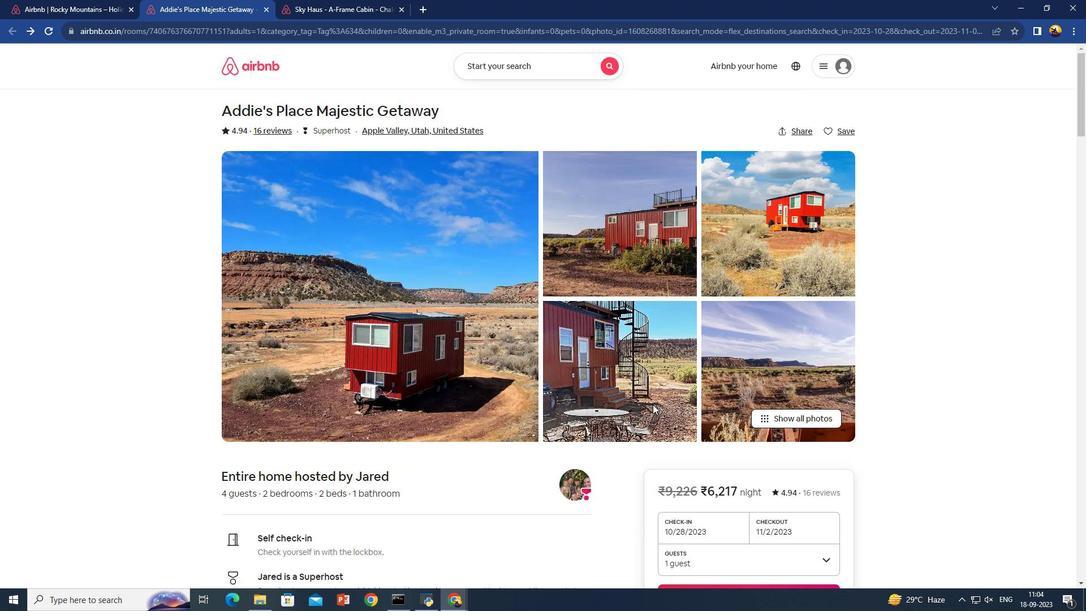
Action: Mouse scrolled (653, 405) with delta (0, 0)
Screenshot: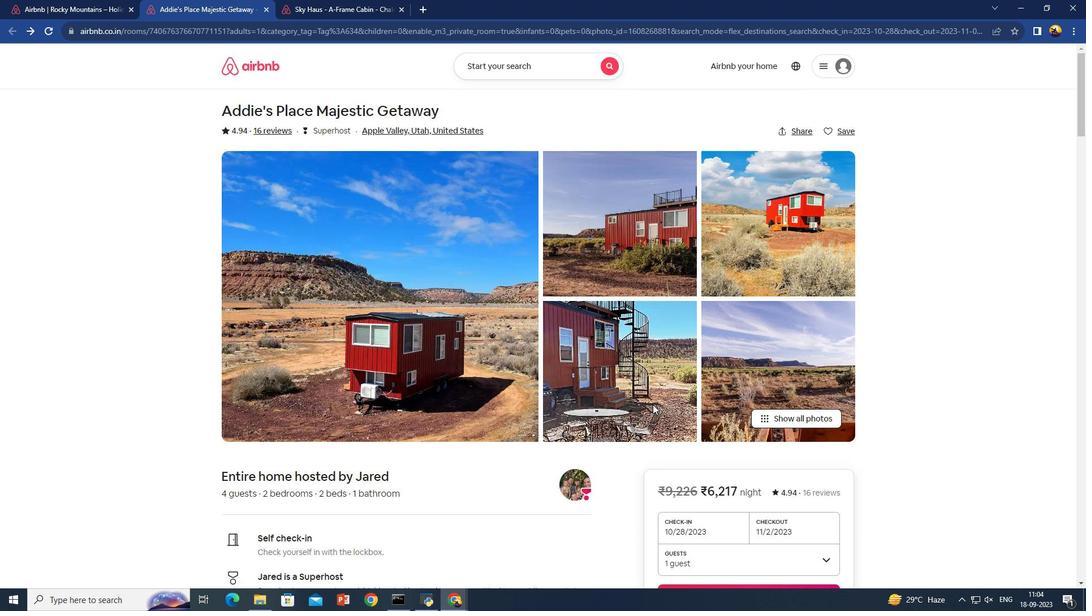 
Action: Mouse moved to (822, 427)
Screenshot: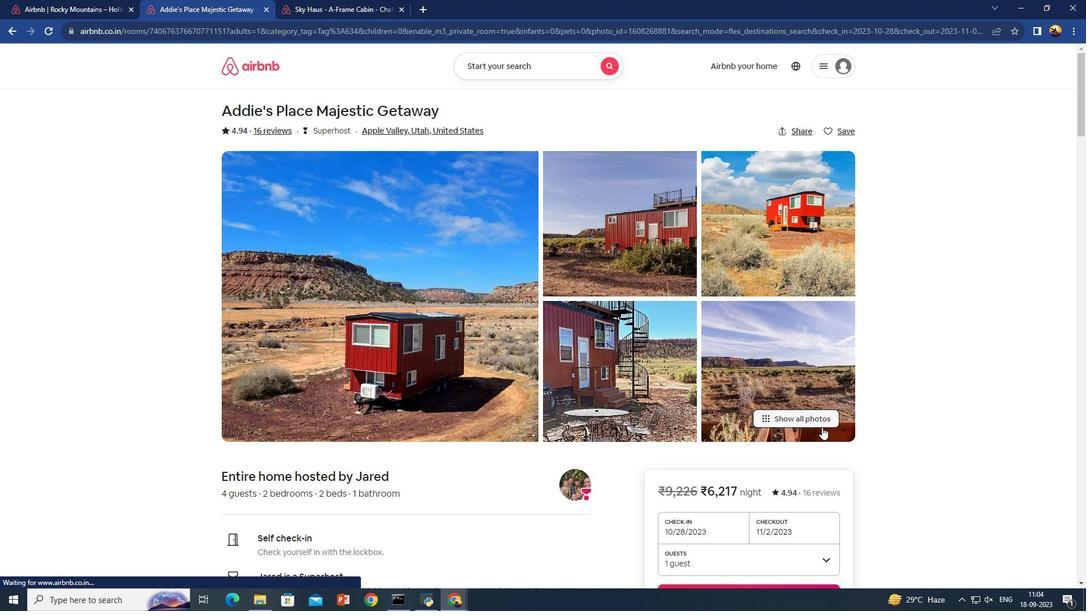 
Action: Mouse pressed left at (822, 427)
Screenshot: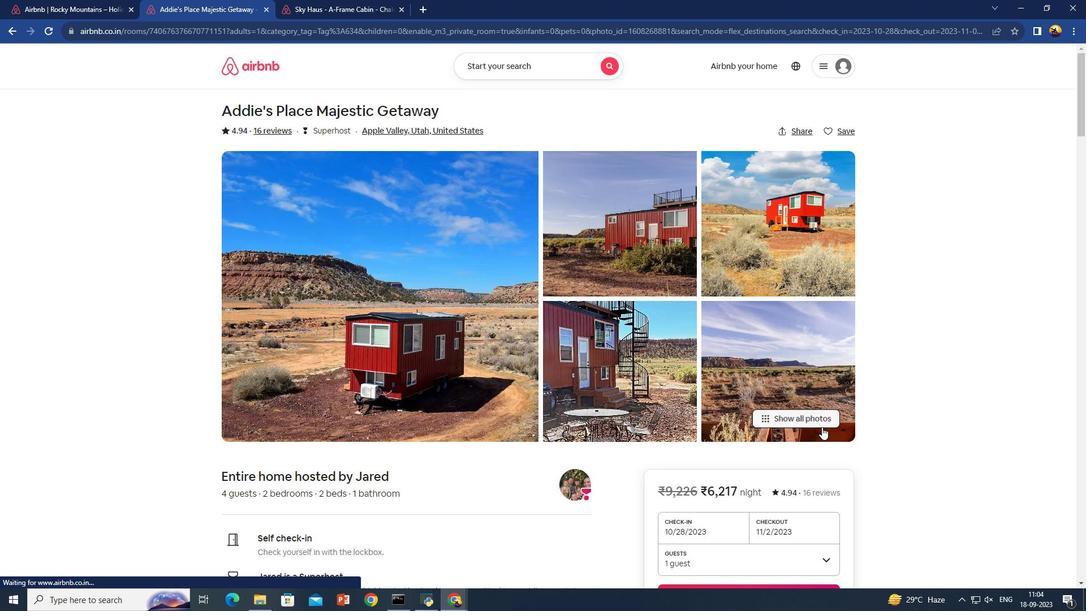 
Action: Mouse moved to (511, 297)
Screenshot: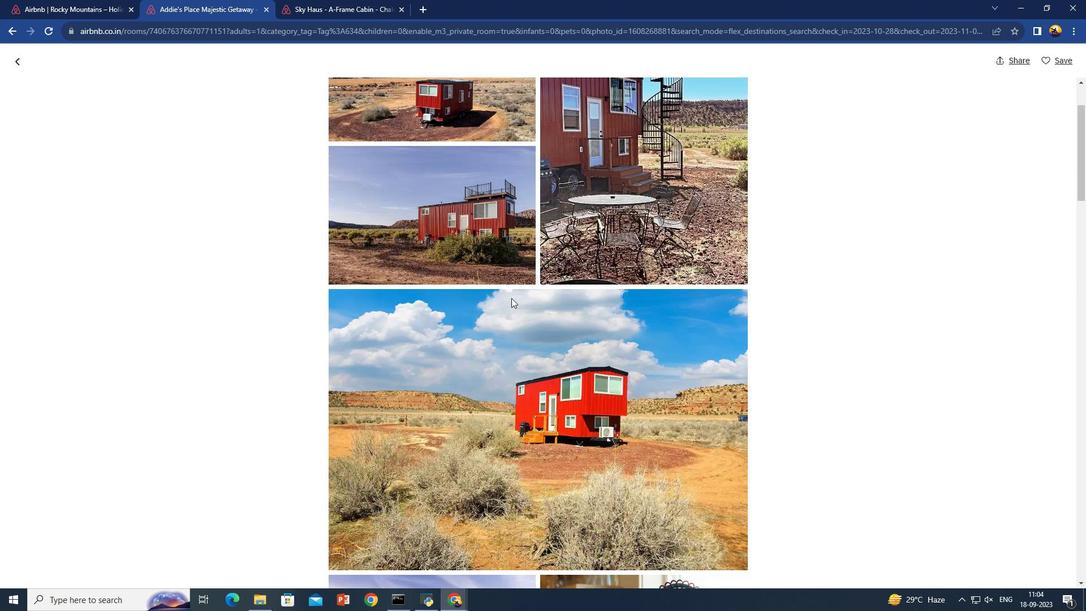 
Action: Mouse scrolled (511, 297) with delta (0, 0)
Screenshot: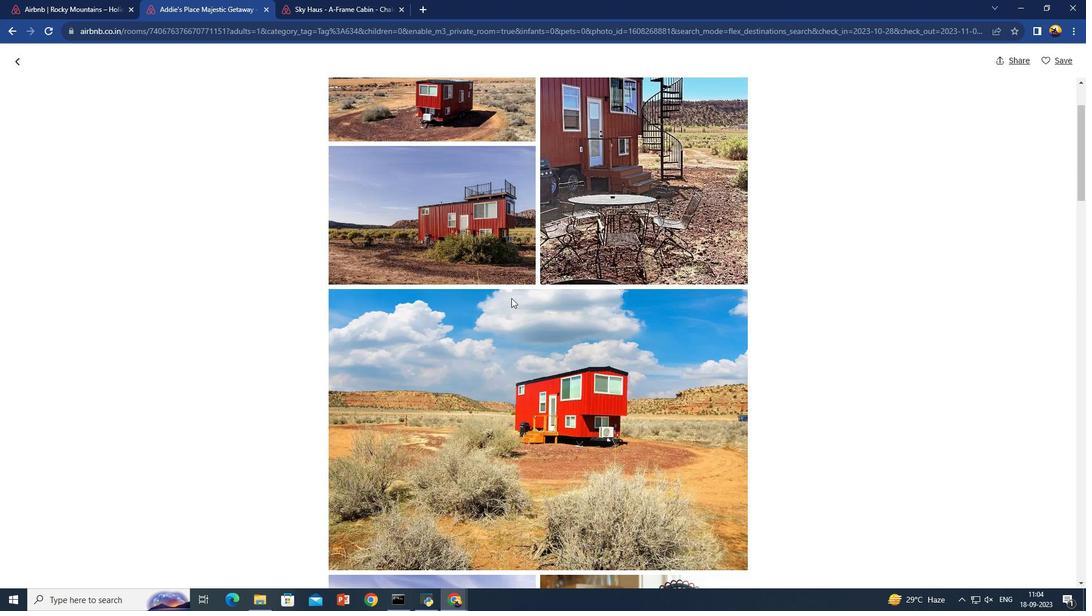 
Action: Mouse moved to (511, 298)
Screenshot: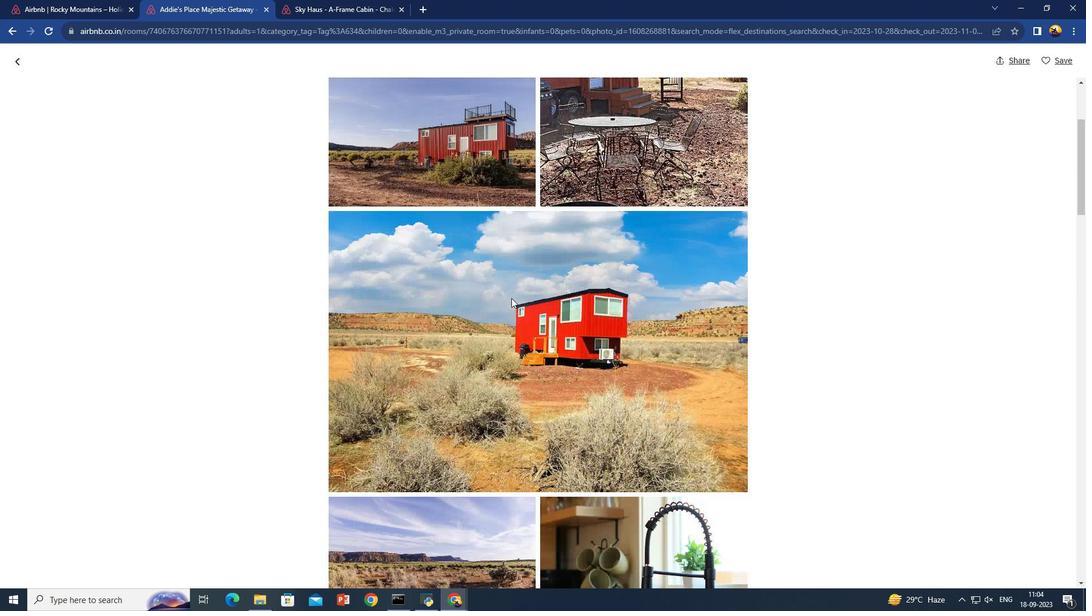 
Action: Mouse scrolled (511, 297) with delta (0, 0)
Screenshot: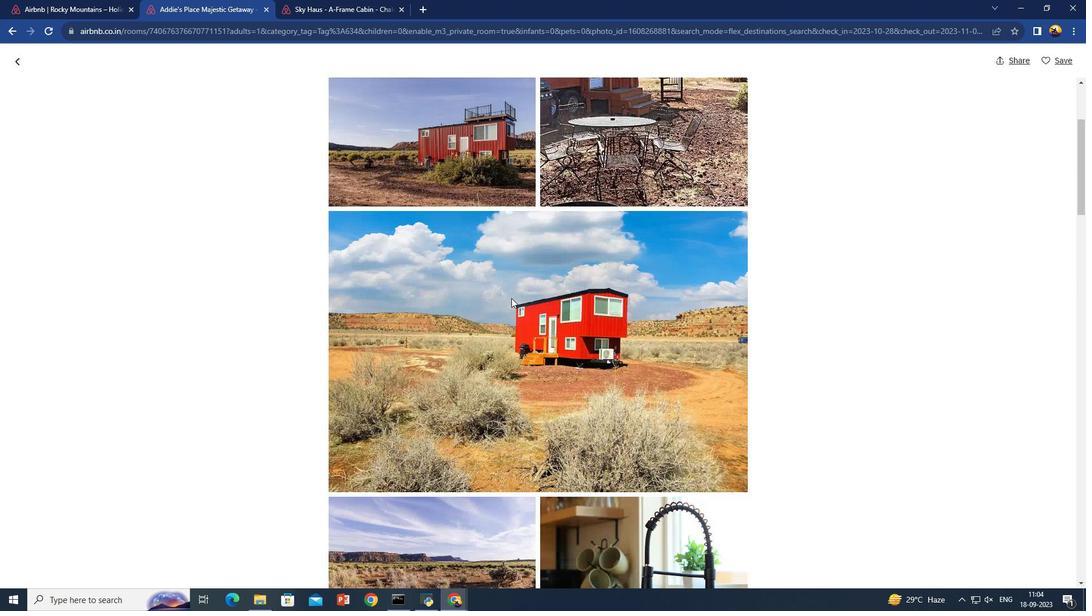 
Action: Mouse scrolled (511, 297) with delta (0, 0)
Screenshot: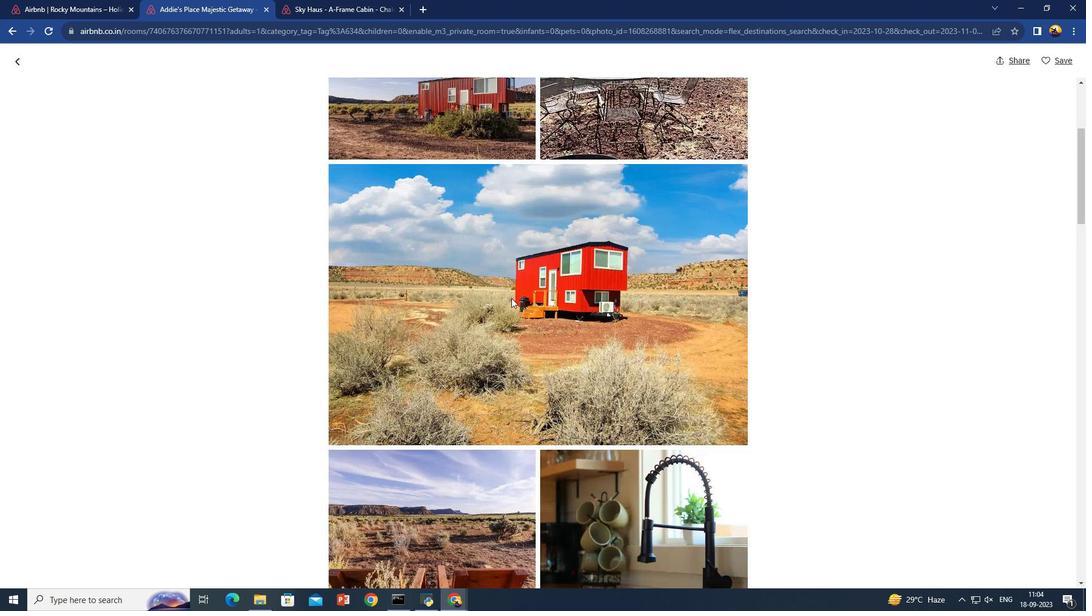 
Action: Mouse scrolled (511, 297) with delta (0, 0)
Screenshot: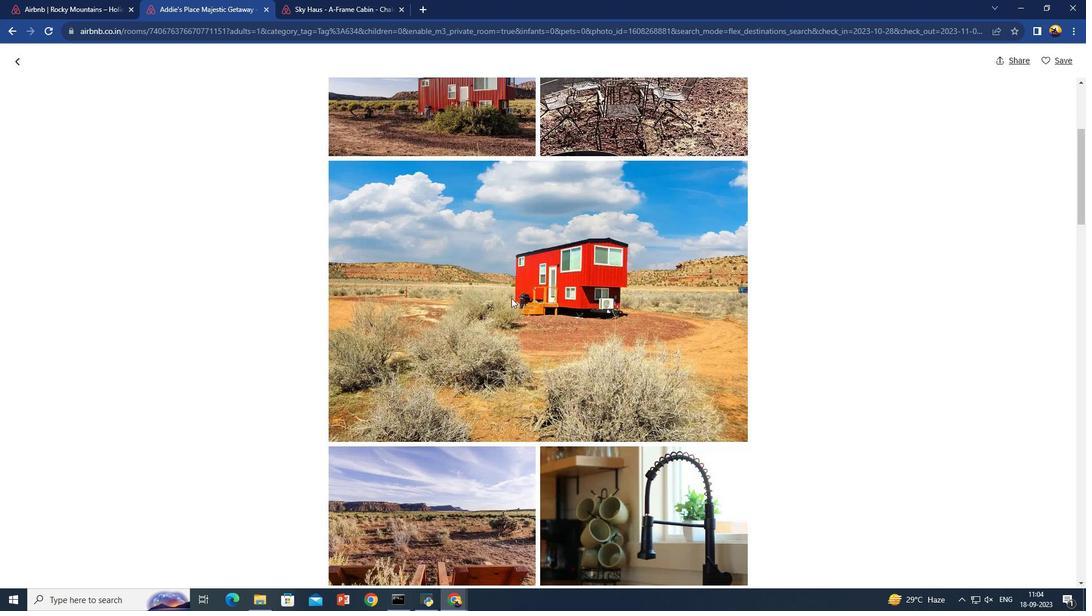 
Action: Mouse scrolled (511, 297) with delta (0, 0)
Screenshot: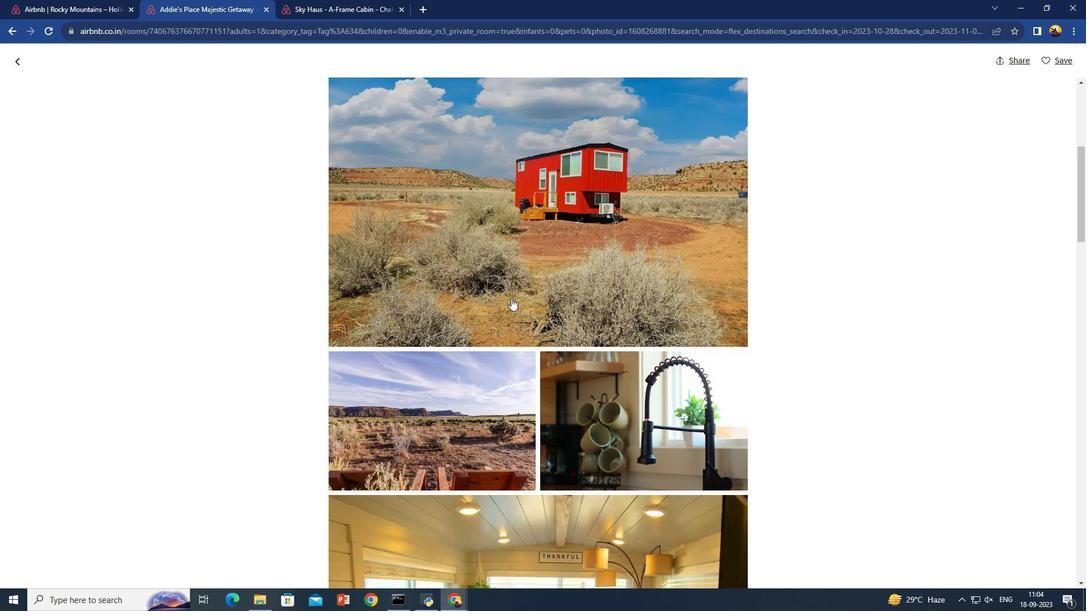 
Action: Mouse scrolled (511, 297) with delta (0, 0)
Screenshot: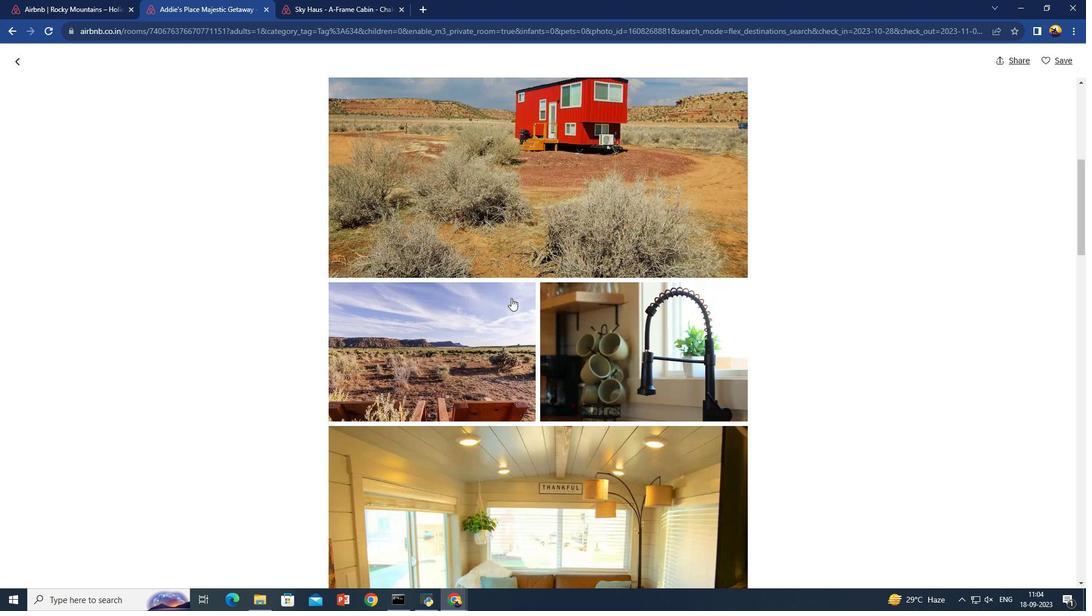 
Action: Mouse scrolled (511, 297) with delta (0, 0)
Screenshot: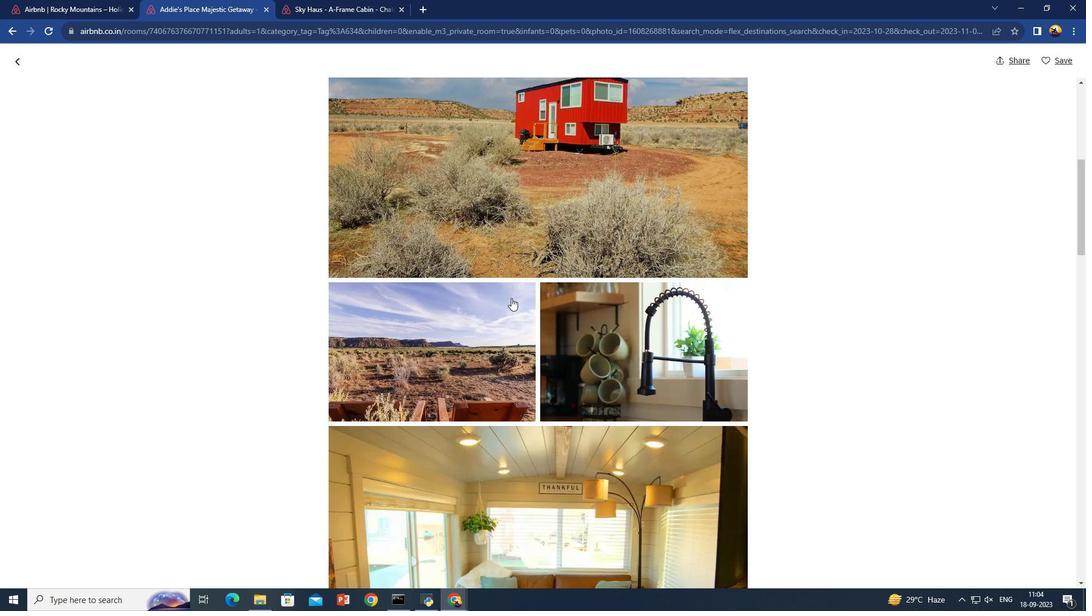 
Action: Mouse scrolled (511, 297) with delta (0, 0)
Screenshot: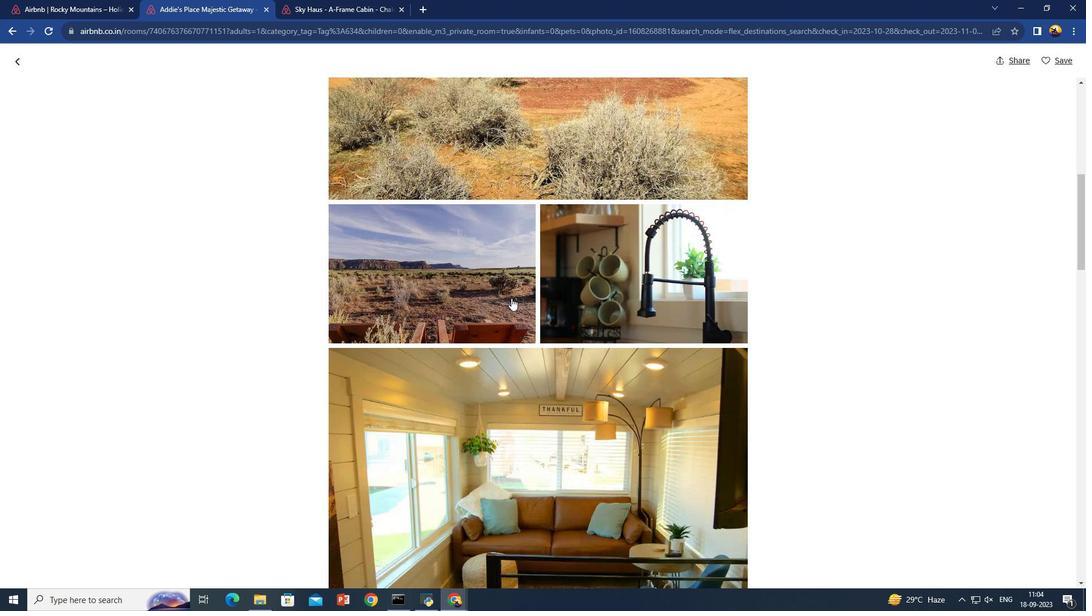 
Action: Mouse scrolled (511, 297) with delta (0, 0)
Screenshot: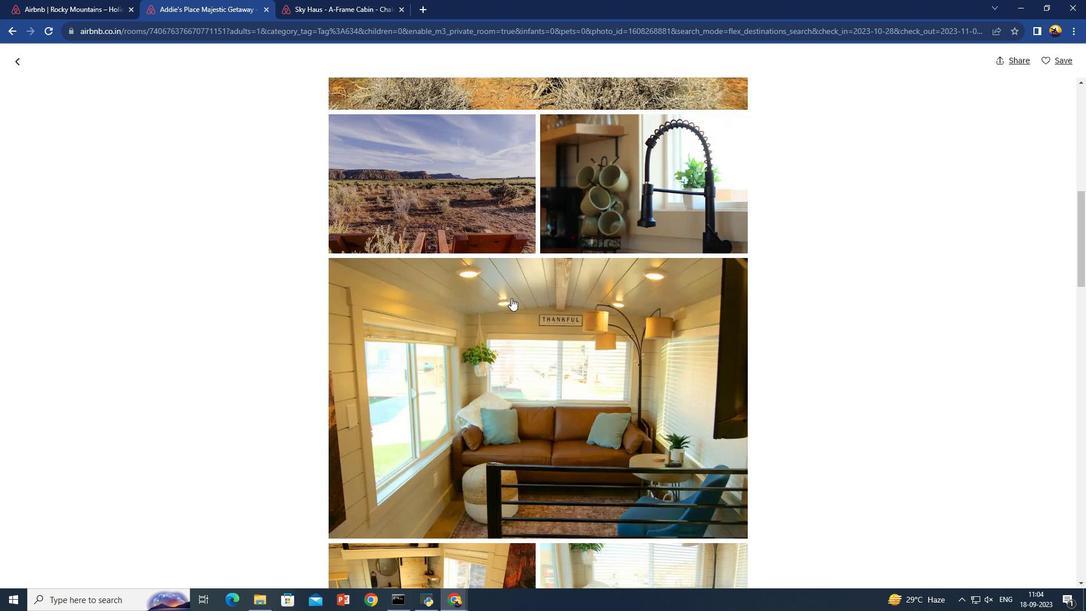 
Action: Mouse scrolled (511, 297) with delta (0, 0)
Screenshot: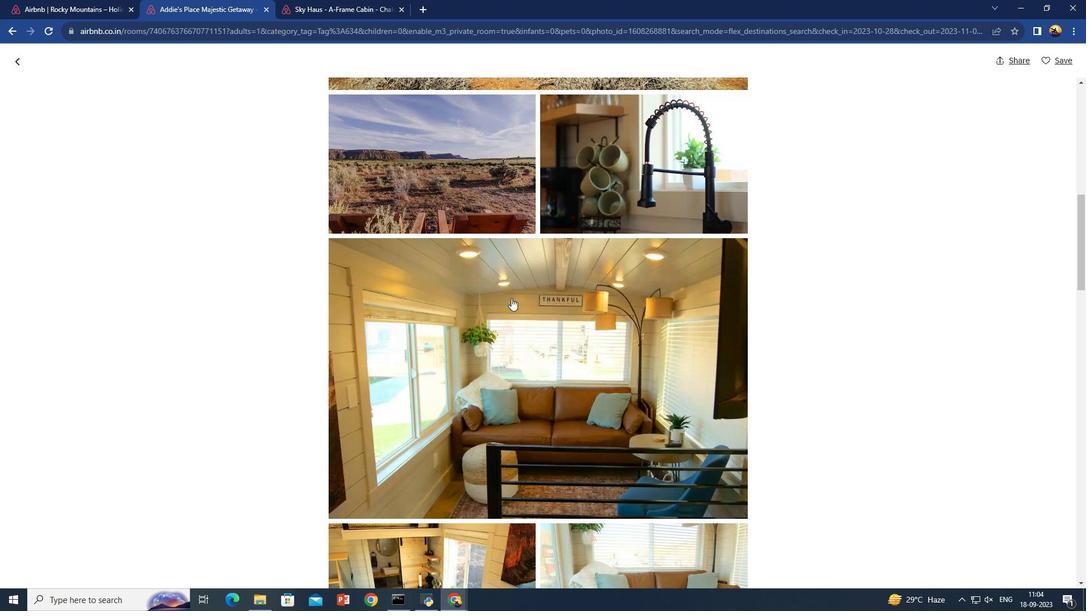 
Action: Mouse scrolled (511, 297) with delta (0, 0)
Screenshot: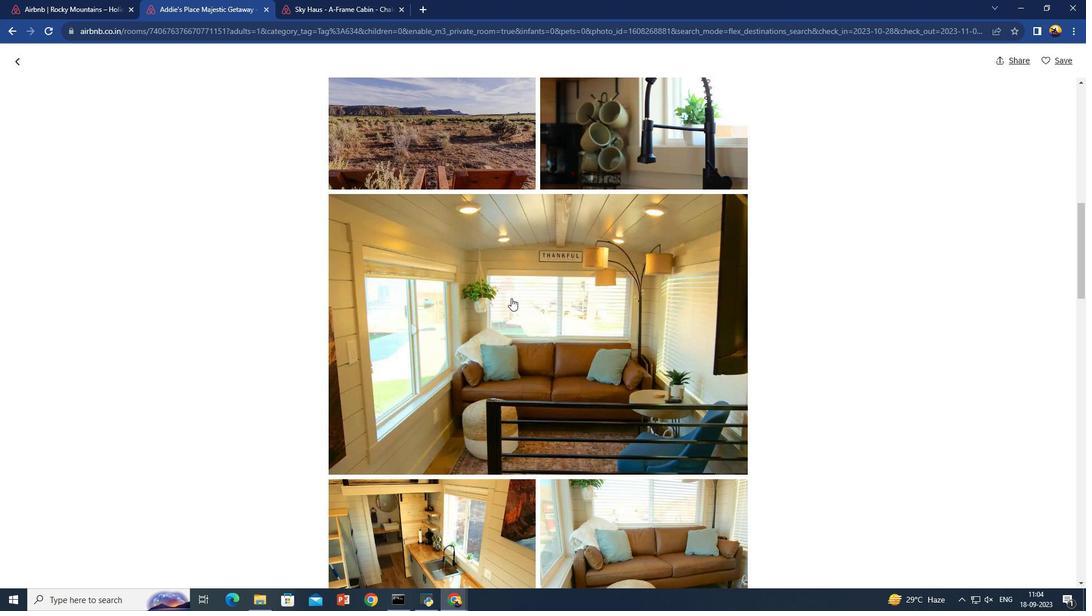 
Action: Mouse scrolled (511, 297) with delta (0, 0)
Screenshot: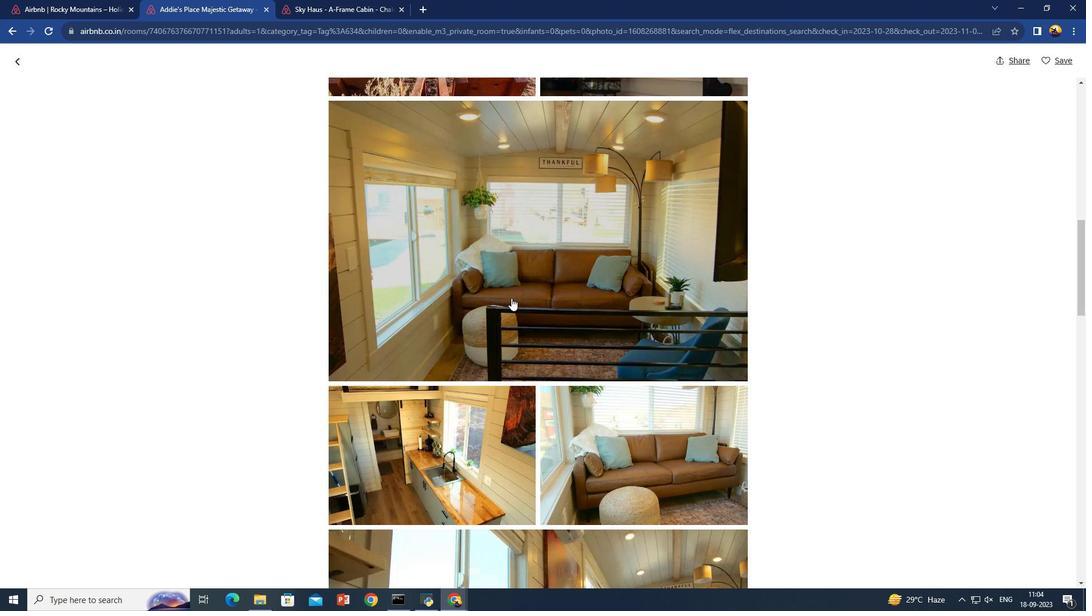 
Action: Mouse scrolled (511, 297) with delta (0, 0)
Screenshot: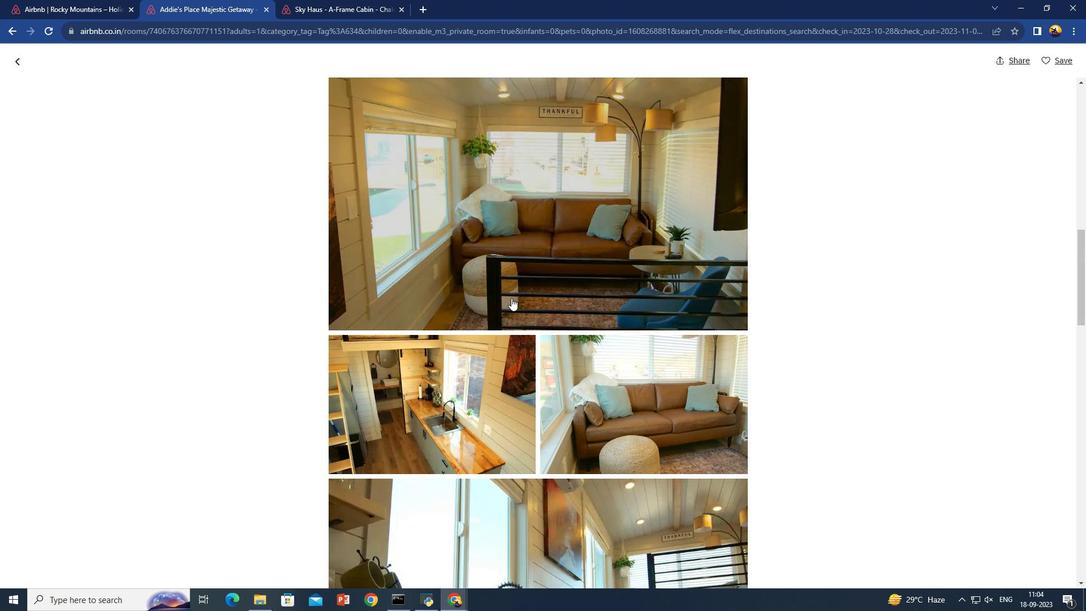 
Action: Mouse scrolled (511, 297) with delta (0, 0)
Screenshot: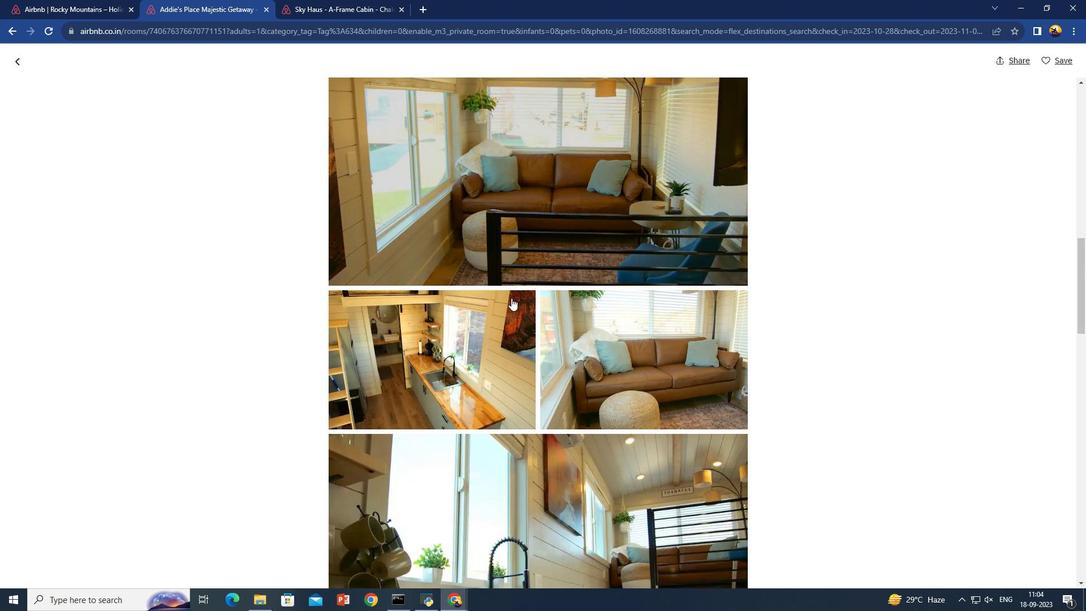 
Action: Mouse scrolled (511, 297) with delta (0, 0)
Screenshot: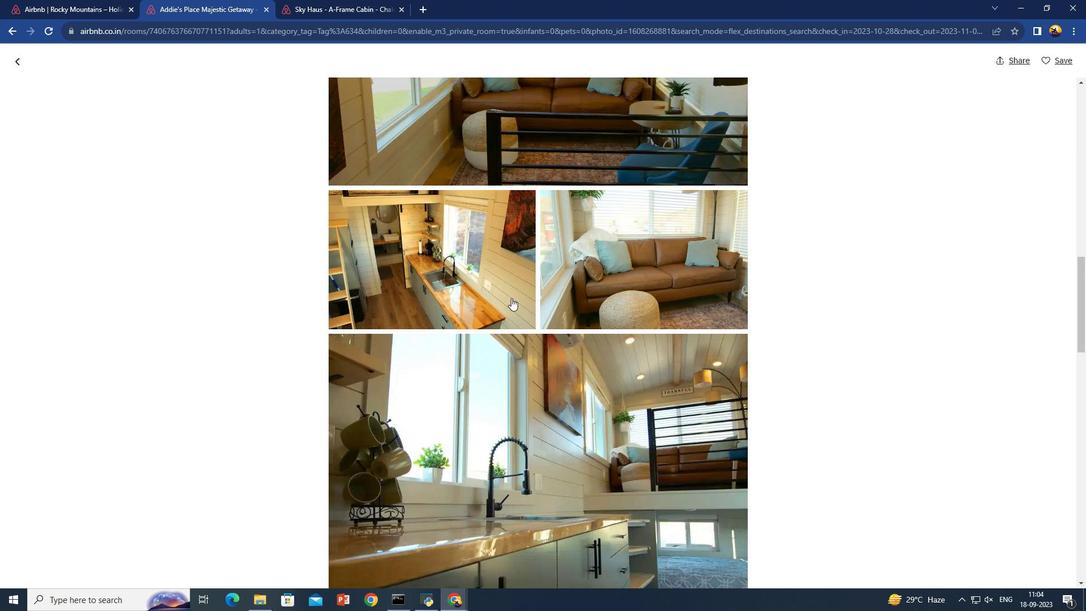 
Action: Mouse scrolled (511, 297) with delta (0, 0)
Screenshot: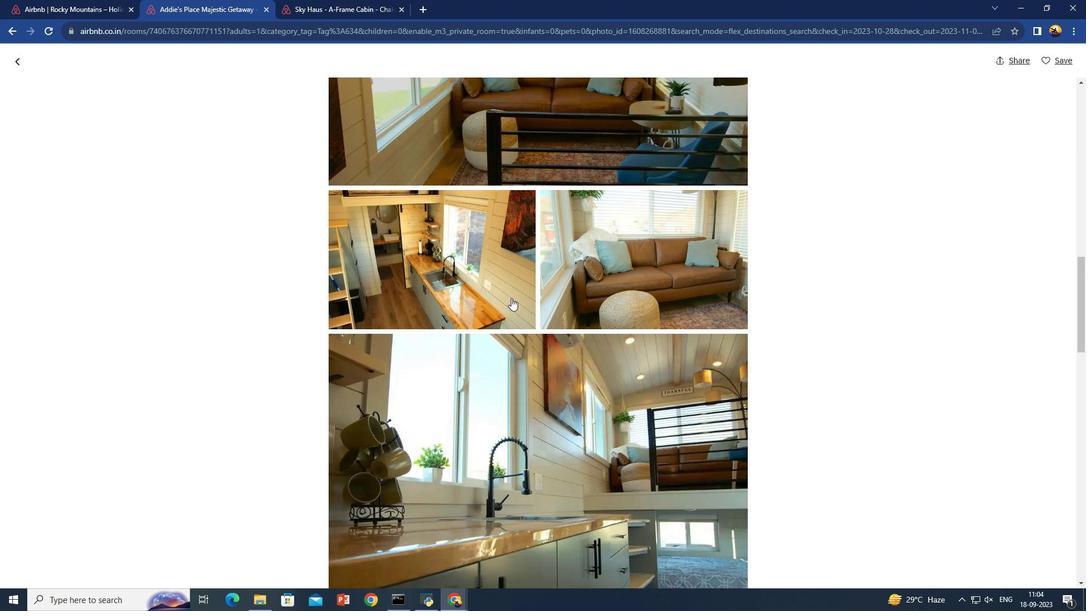 
Action: Mouse scrolled (511, 297) with delta (0, 0)
Screenshot: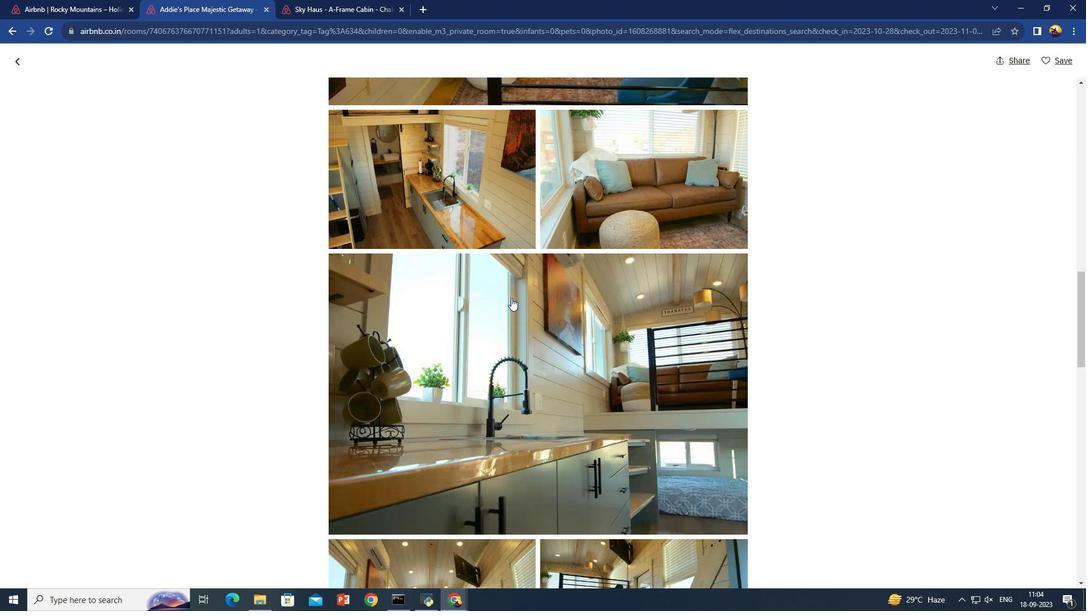 
Action: Mouse scrolled (511, 297) with delta (0, 0)
Screenshot: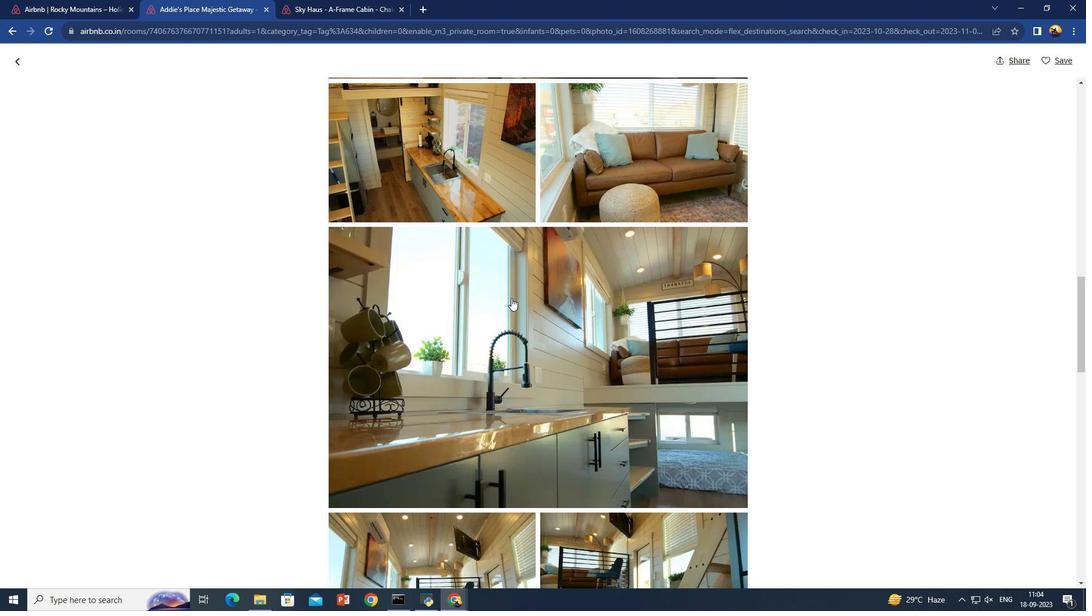 
Action: Mouse scrolled (511, 297) with delta (0, 0)
Screenshot: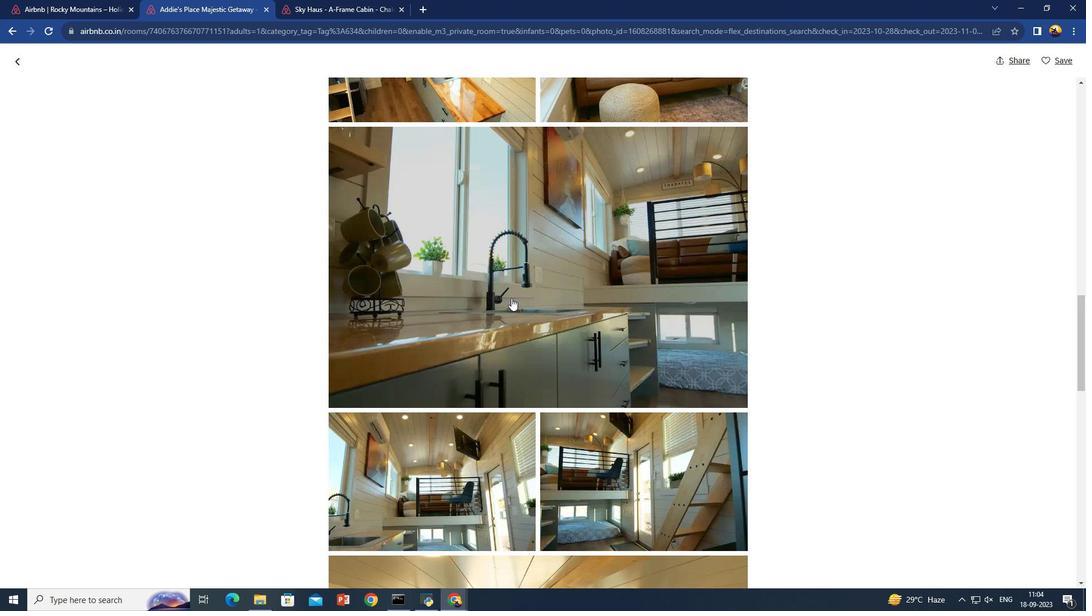
Action: Mouse scrolled (511, 297) with delta (0, 0)
Screenshot: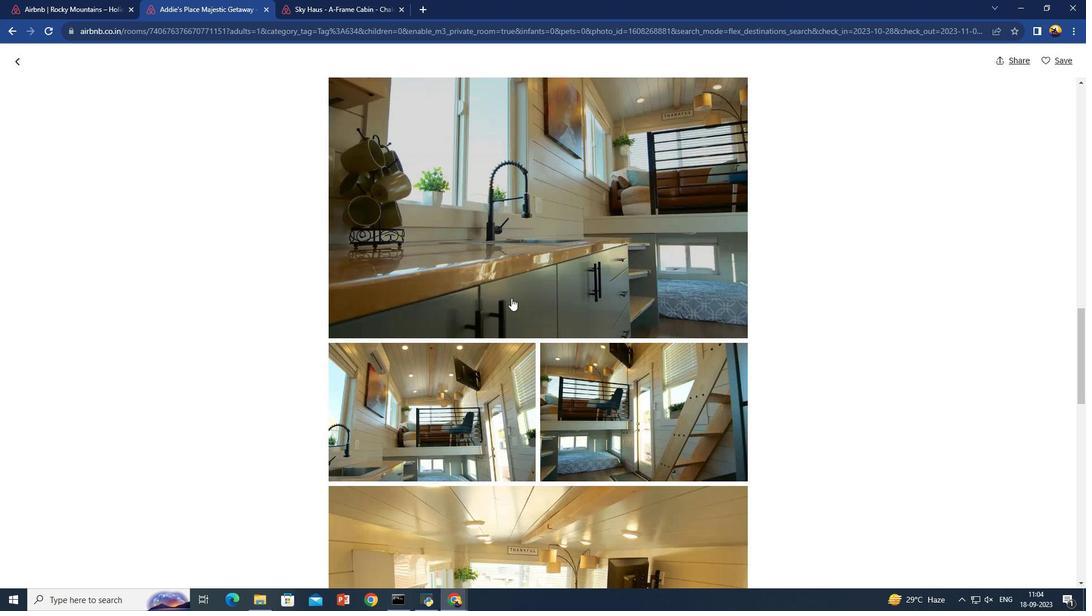 
Action: Mouse scrolled (511, 297) with delta (0, 0)
Screenshot: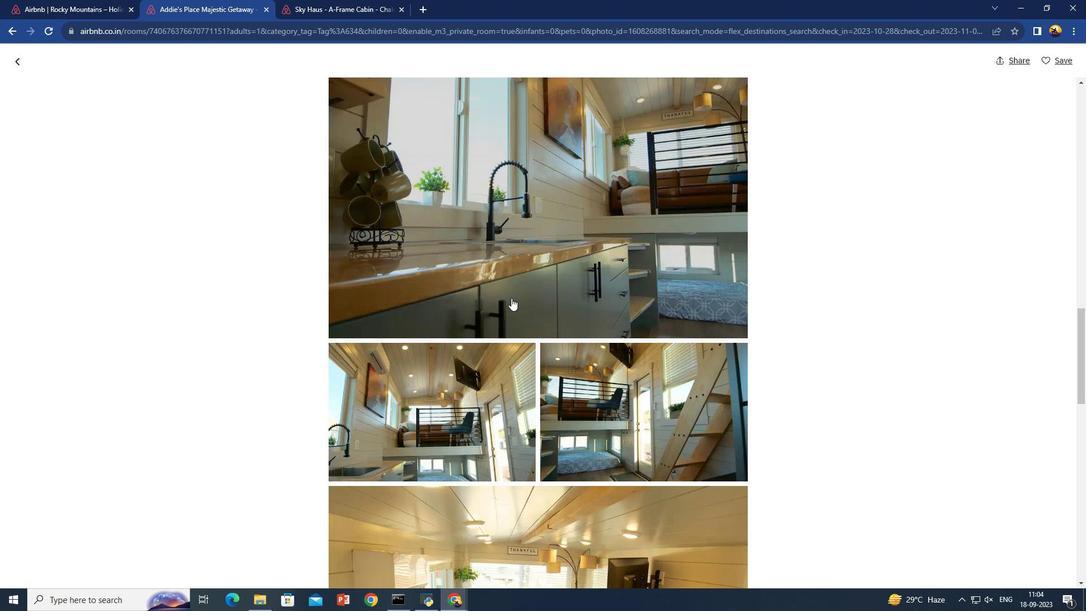 
Action: Mouse scrolled (511, 297) with delta (0, 0)
Screenshot: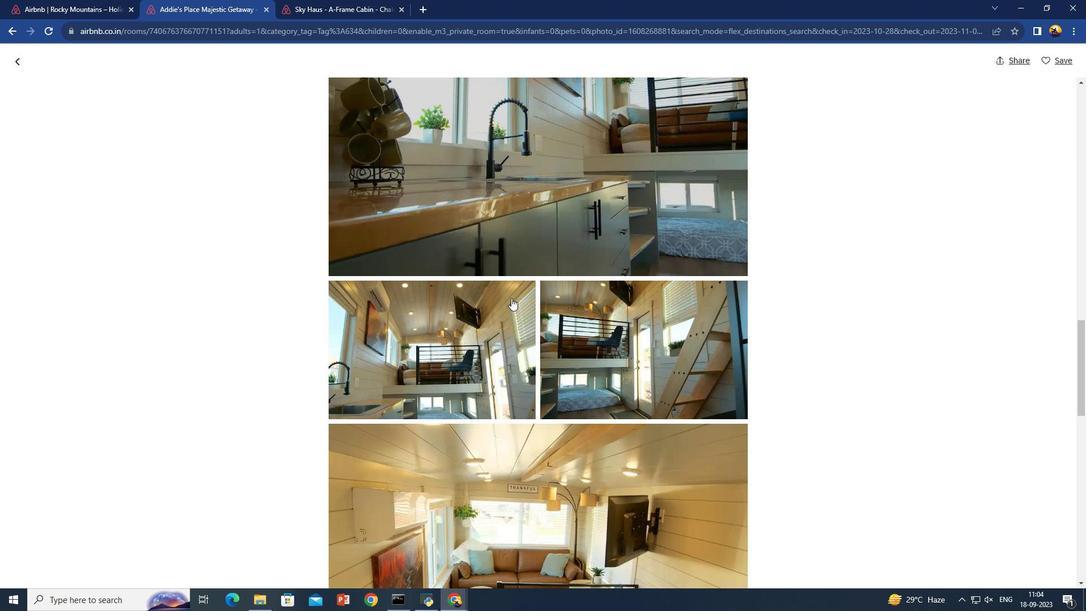 
Action: Mouse scrolled (511, 297) with delta (0, 0)
Screenshot: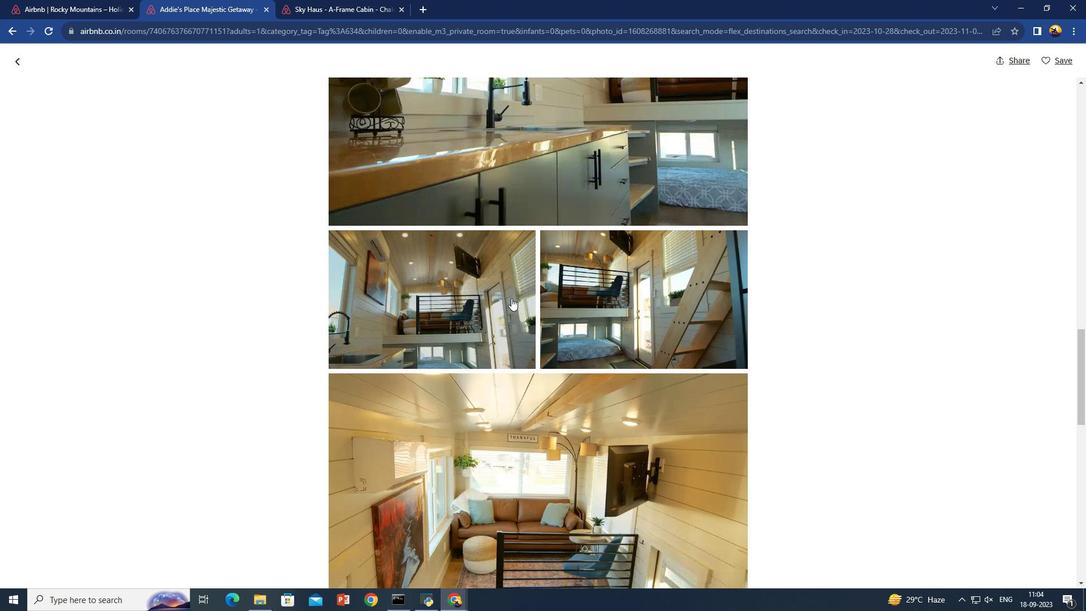 
Action: Mouse scrolled (511, 297) with delta (0, 0)
Screenshot: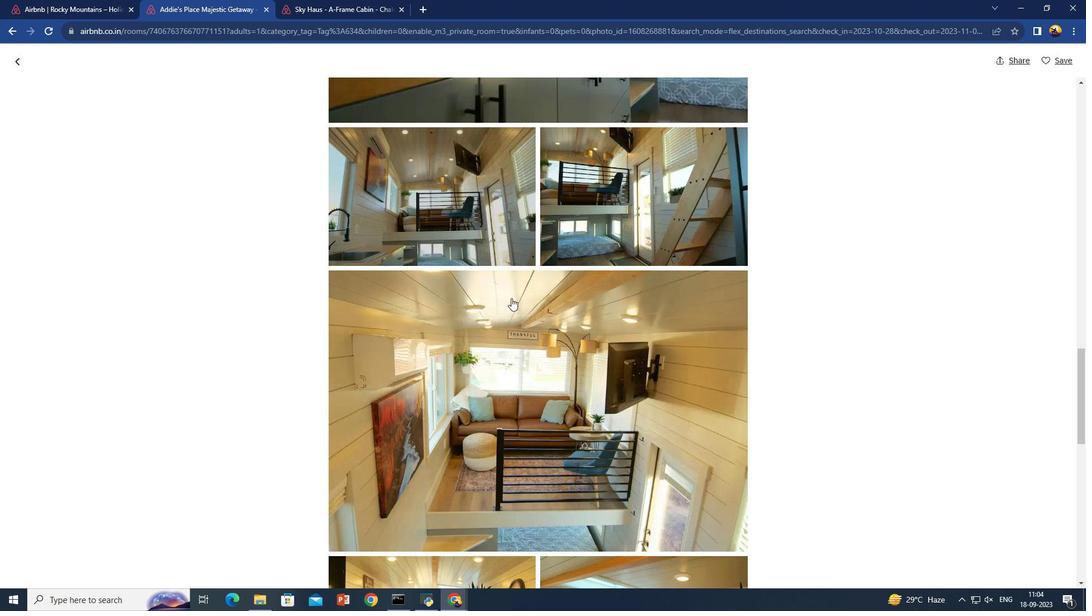 
Action: Mouse scrolled (511, 297) with delta (0, 0)
Screenshot: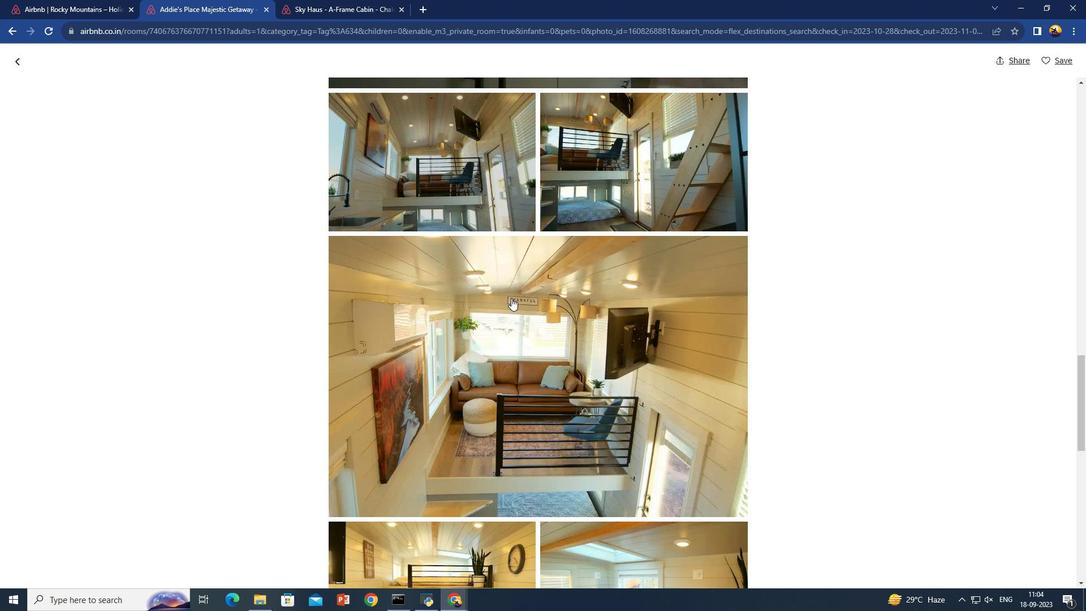 
Action: Mouse scrolled (511, 297) with delta (0, 0)
Screenshot: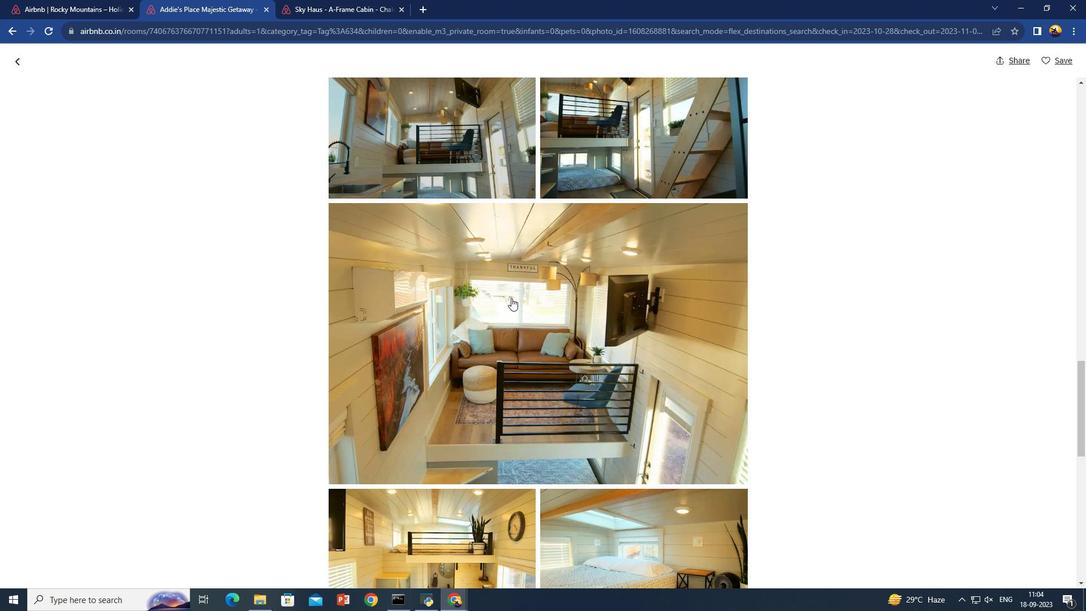 
Action: Mouse scrolled (511, 297) with delta (0, 0)
Screenshot: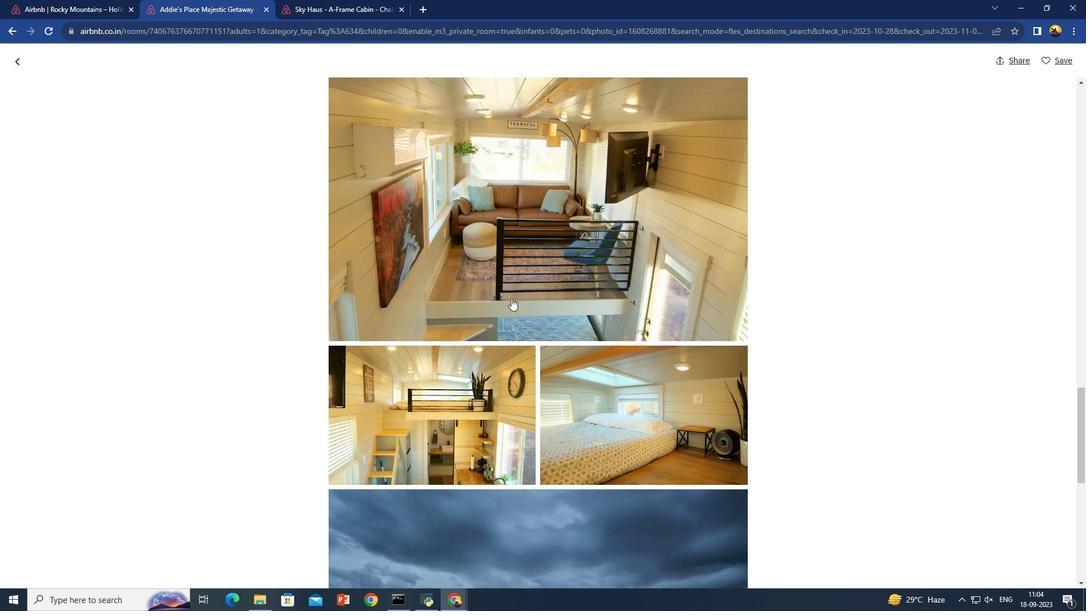 
Action: Mouse scrolled (511, 297) with delta (0, 0)
Screenshot: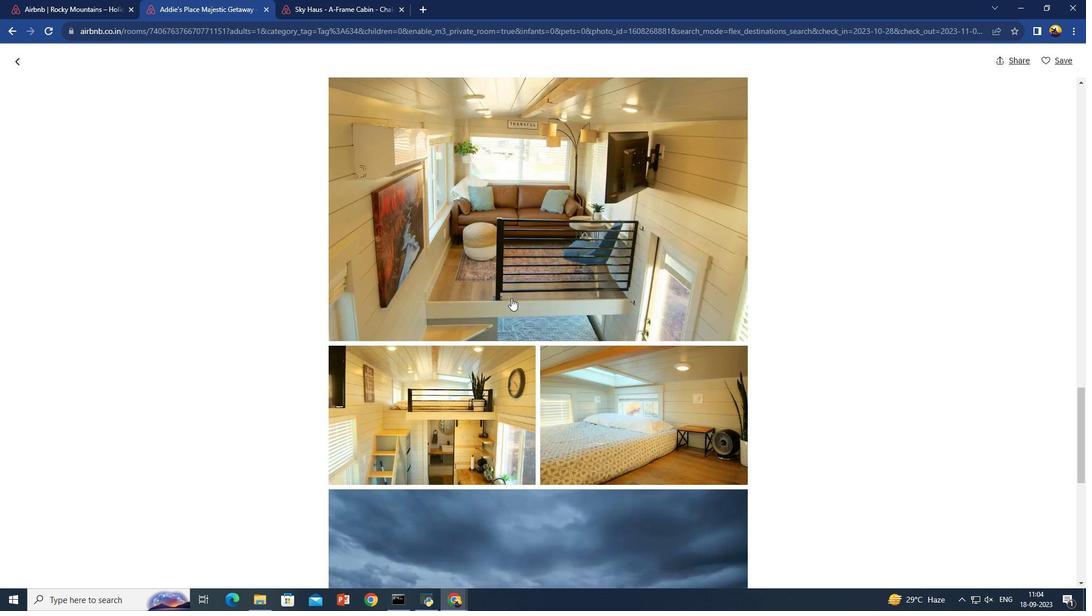 
Action: Mouse scrolled (511, 297) with delta (0, 0)
Screenshot: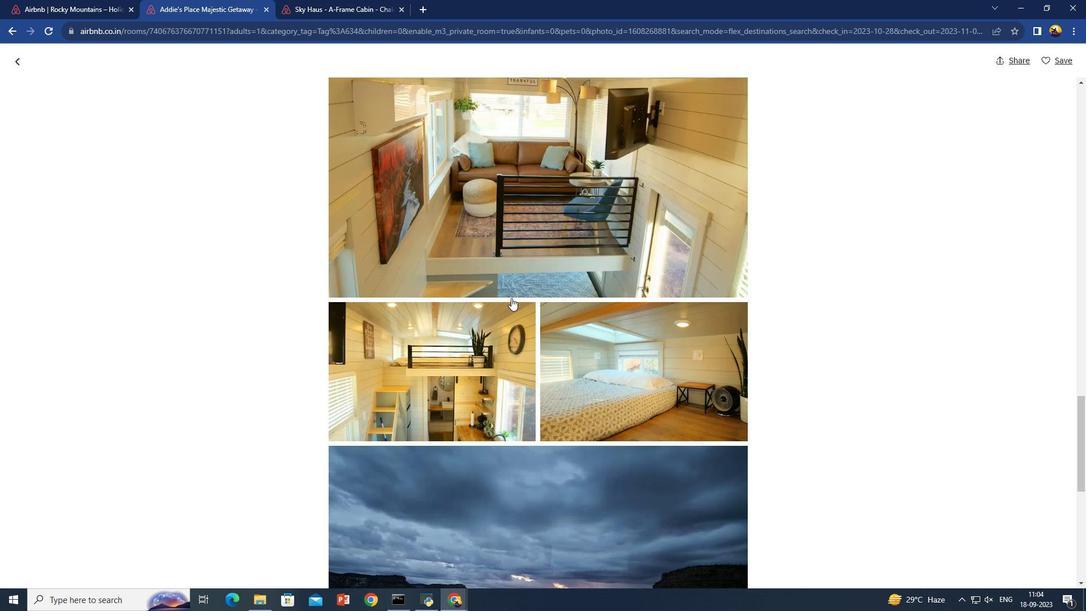 
Action: Mouse scrolled (511, 297) with delta (0, 0)
Screenshot: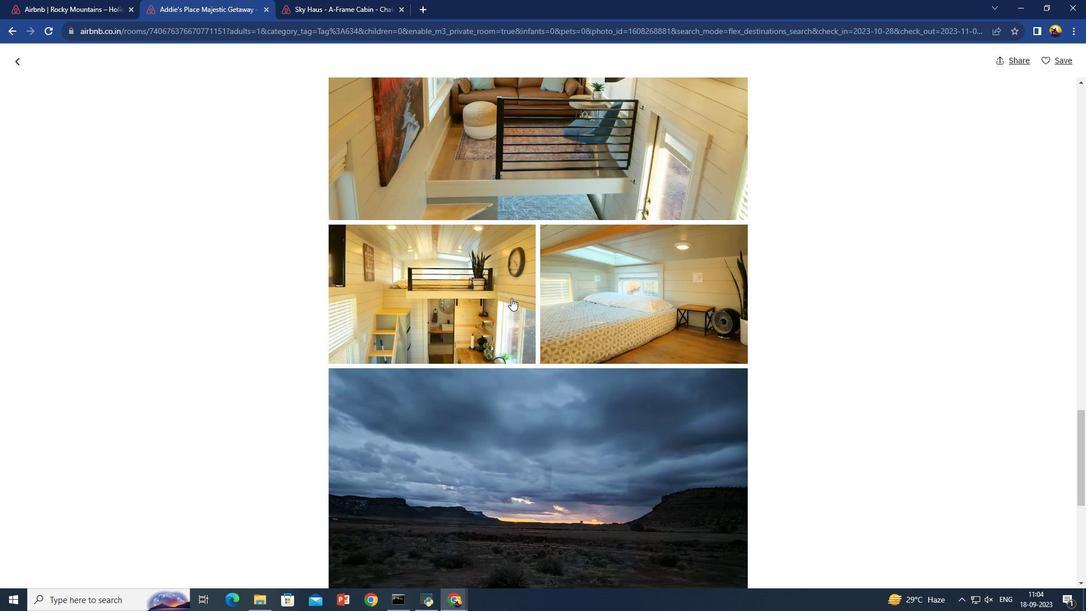 
Action: Mouse scrolled (511, 297) with delta (0, 0)
Screenshot: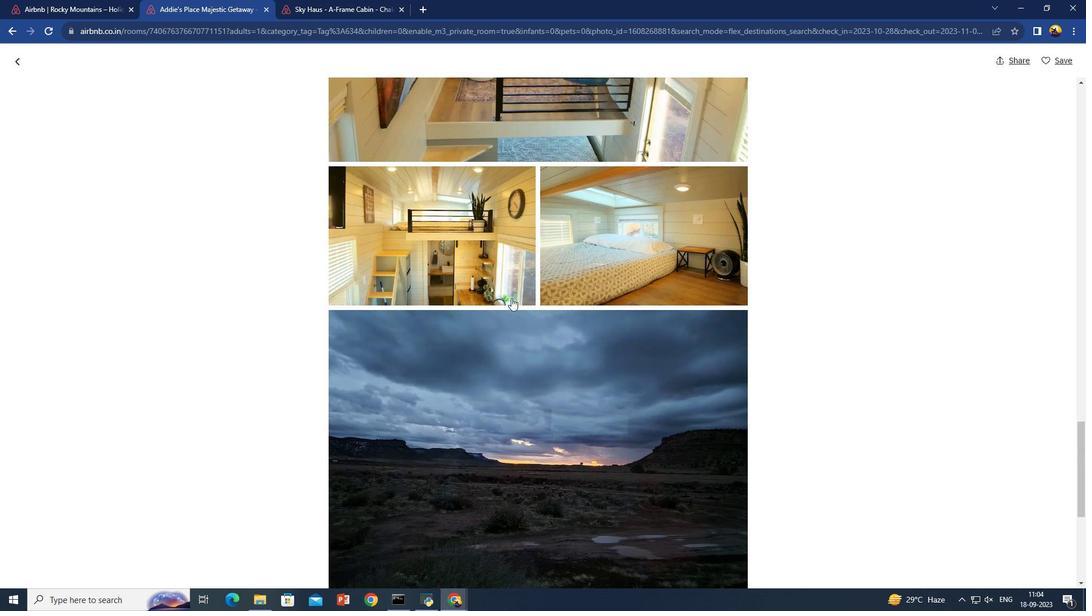 
Action: Mouse scrolled (511, 297) with delta (0, 0)
Screenshot: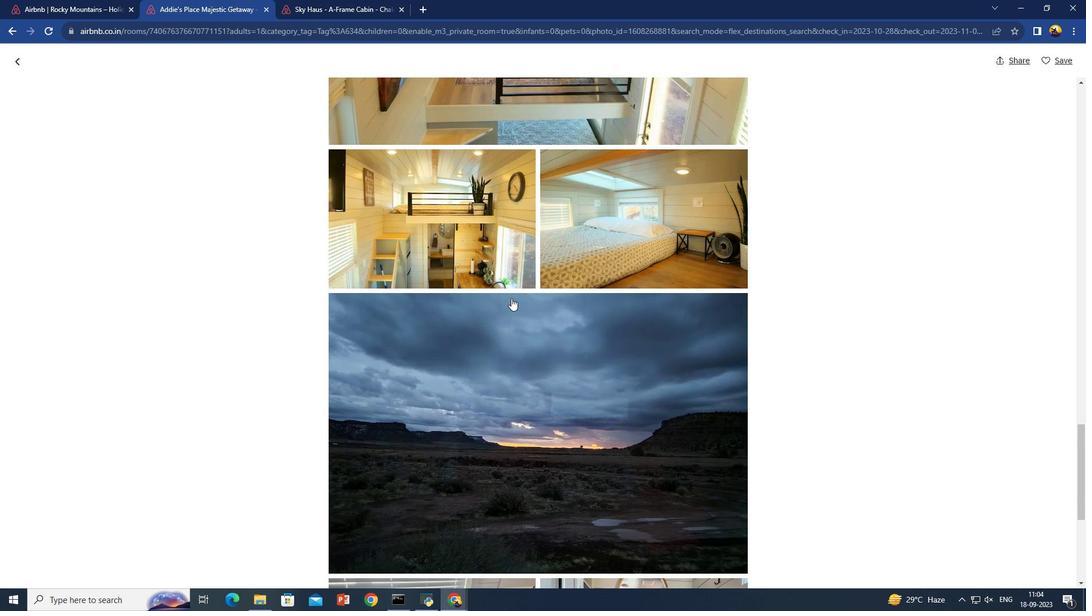 
Action: Mouse scrolled (511, 297) with delta (0, 0)
Screenshot: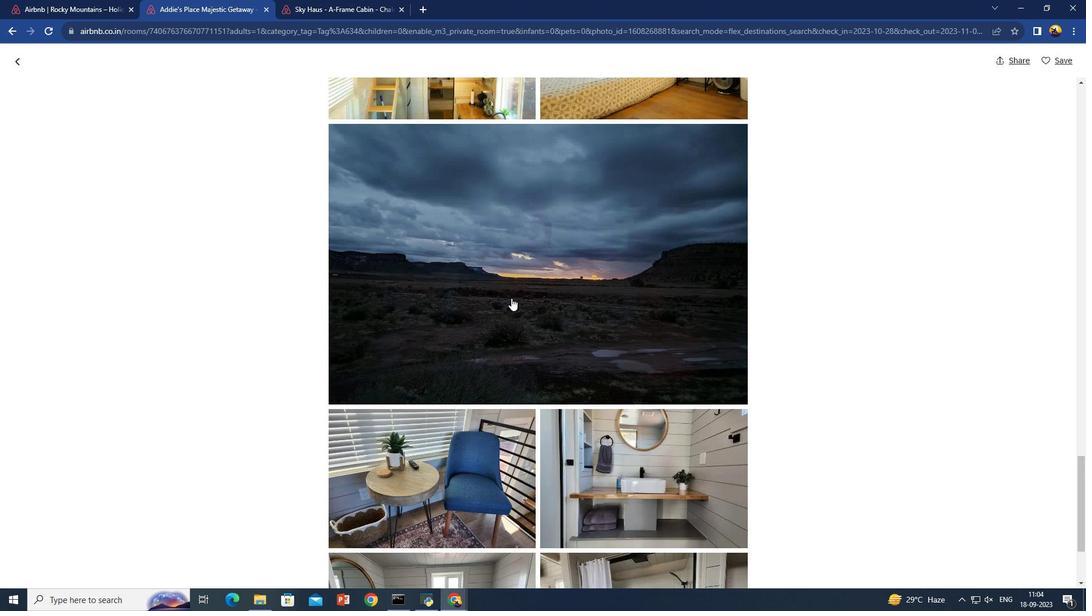 
Action: Mouse scrolled (511, 297) with delta (0, 0)
Screenshot: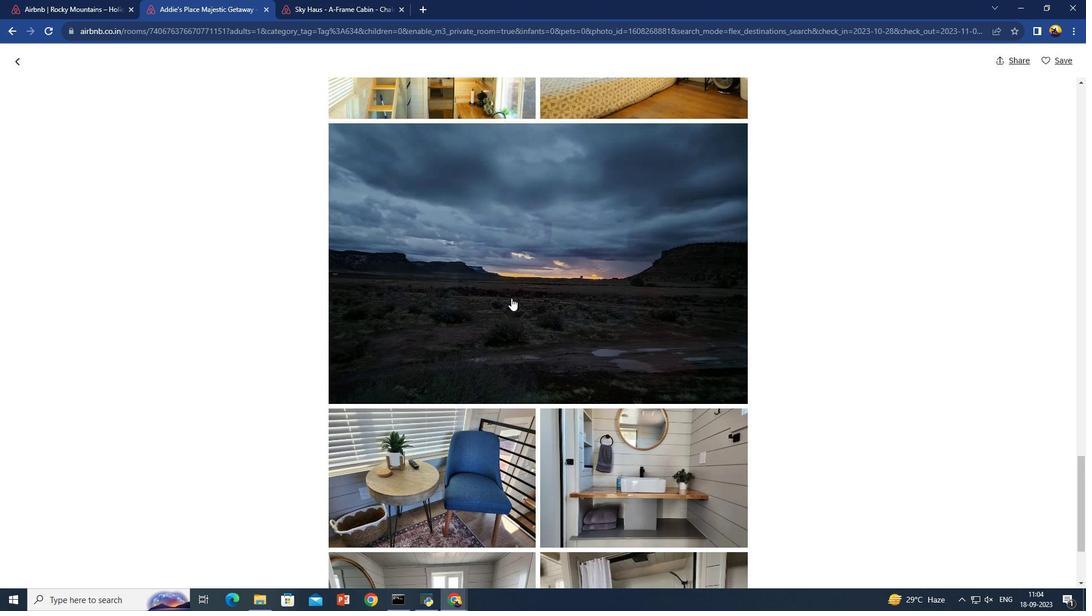 
Action: Mouse scrolled (511, 297) with delta (0, 0)
Screenshot: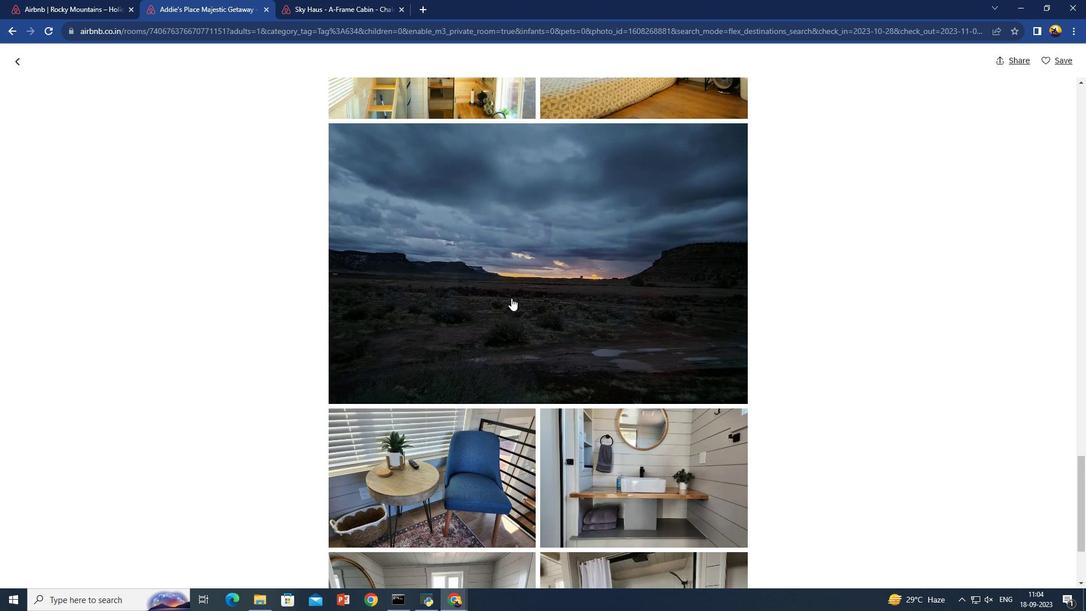 
Action: Mouse pressed left at (511, 298)
Screenshot: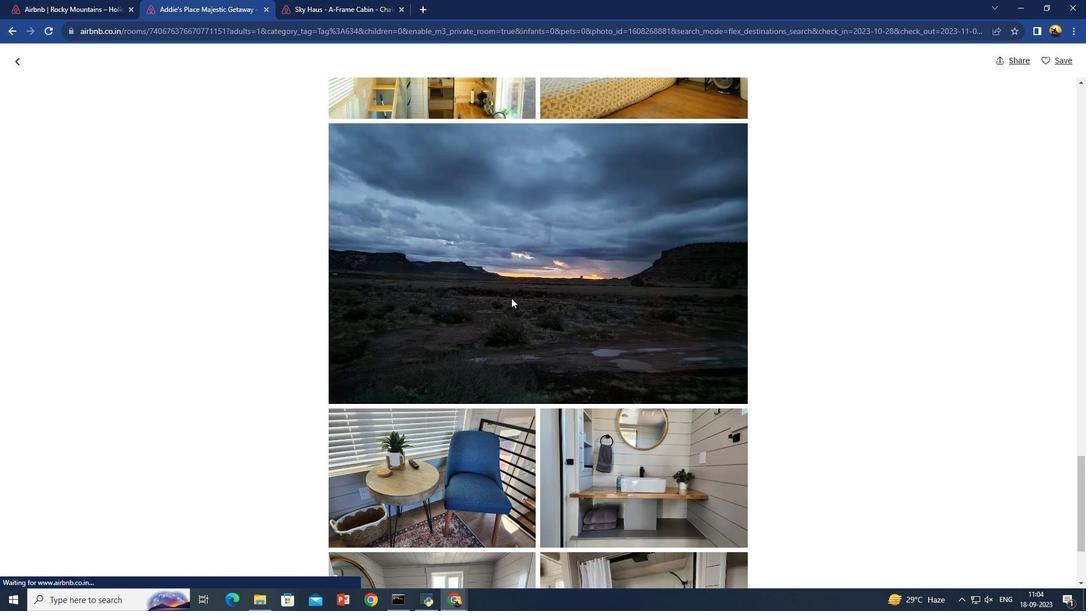 
Action: Mouse moved to (49, 74)
Screenshot: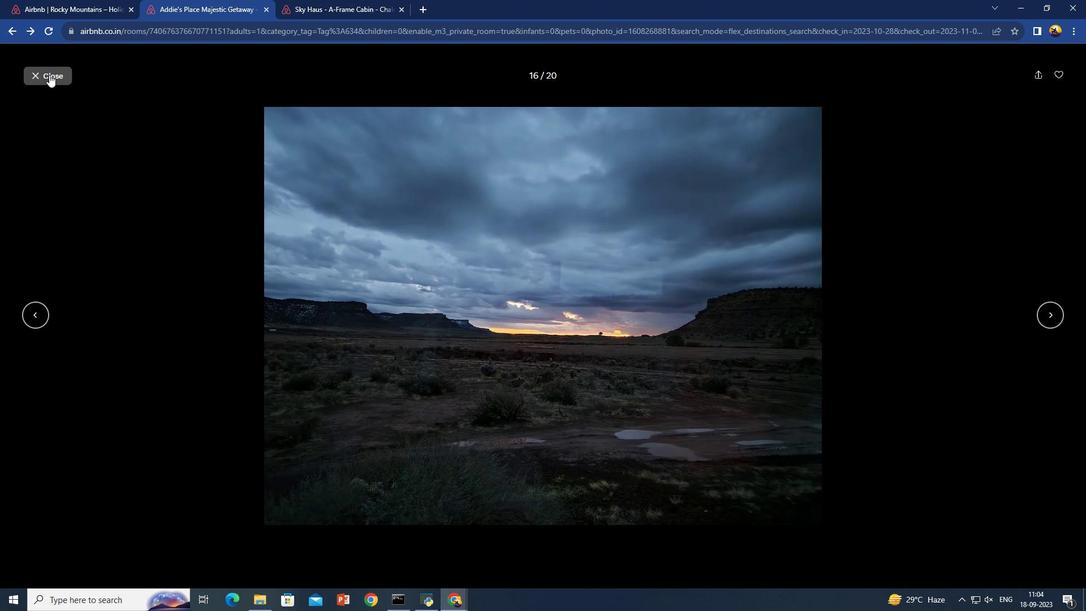 
Action: Mouse pressed left at (49, 74)
Screenshot: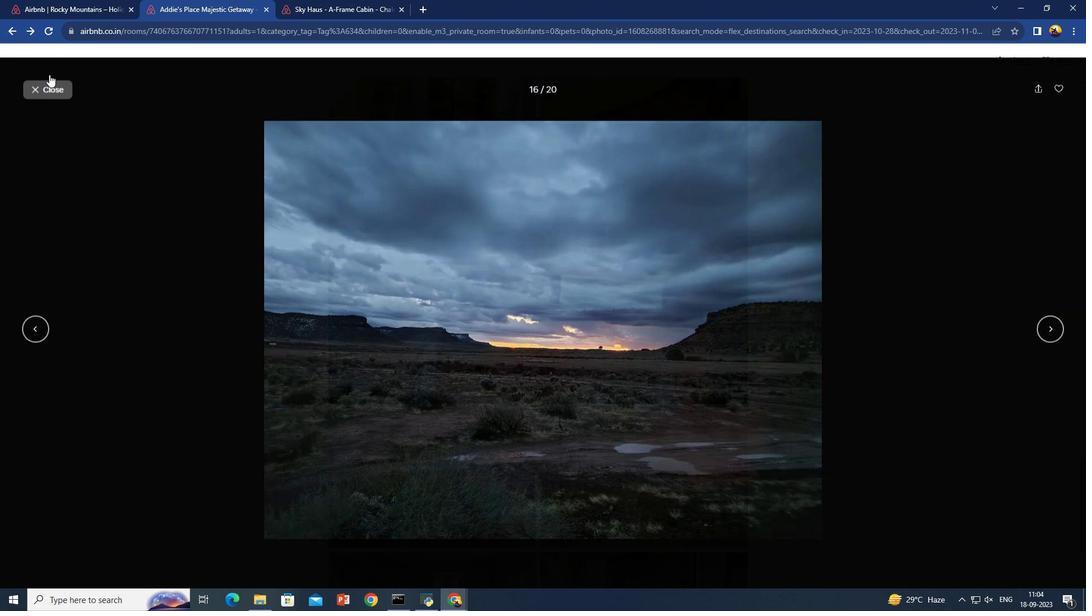 
Action: Mouse moved to (442, 313)
Screenshot: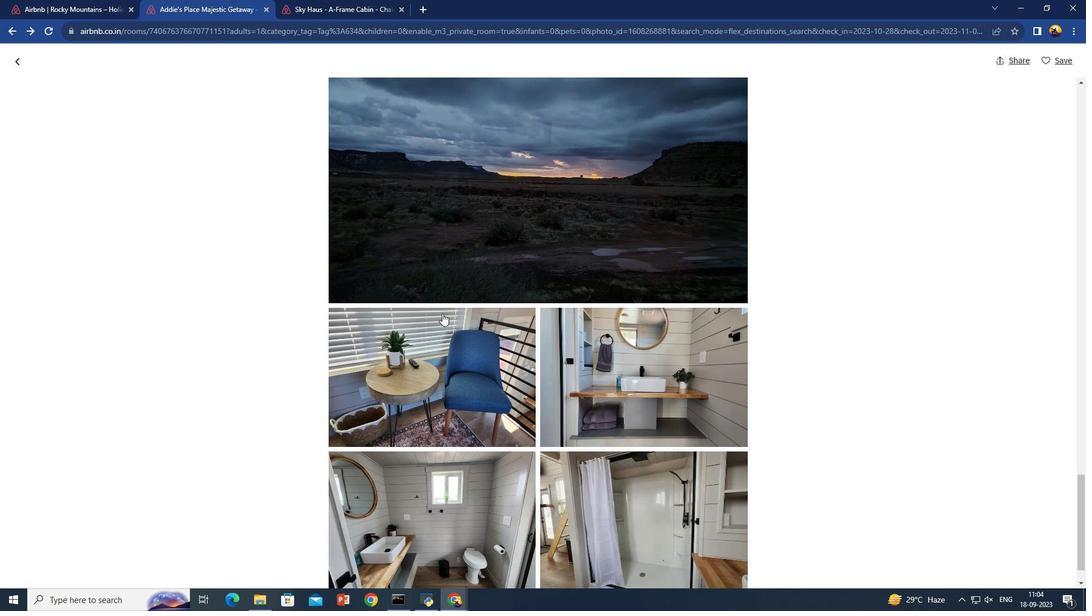 
Action: Mouse scrolled (442, 312) with delta (0, 0)
Screenshot: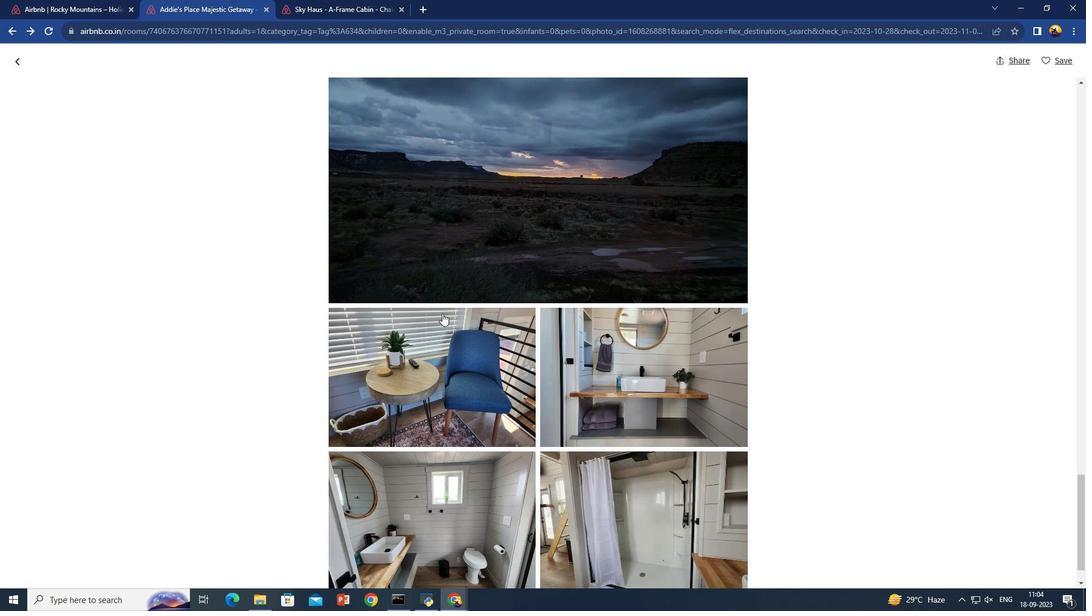 
Action: Mouse moved to (442, 313)
Screenshot: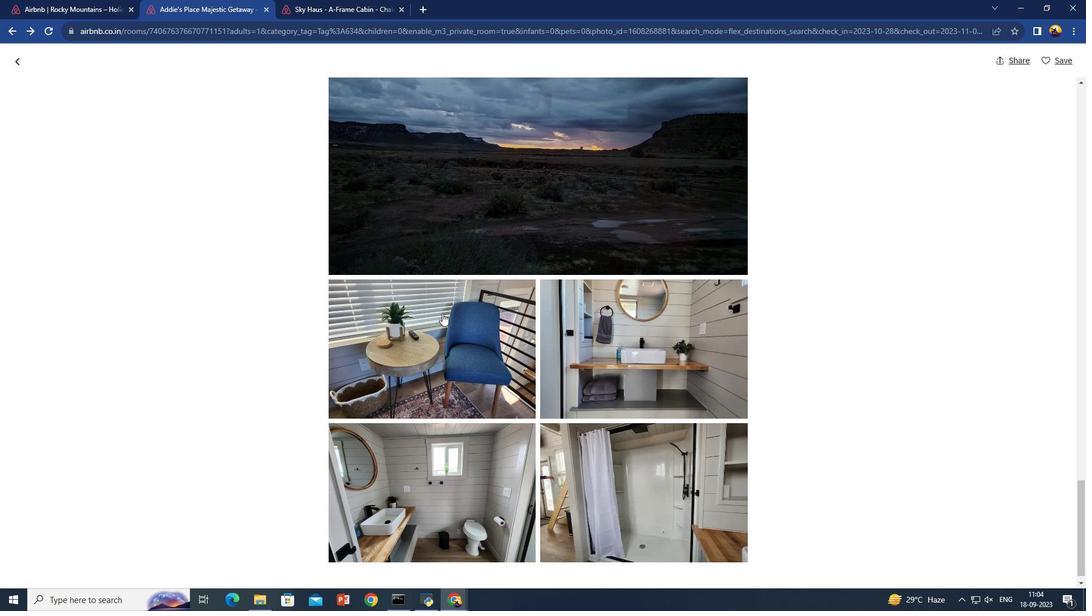 
Action: Mouse scrolled (442, 312) with delta (0, 0)
Screenshot: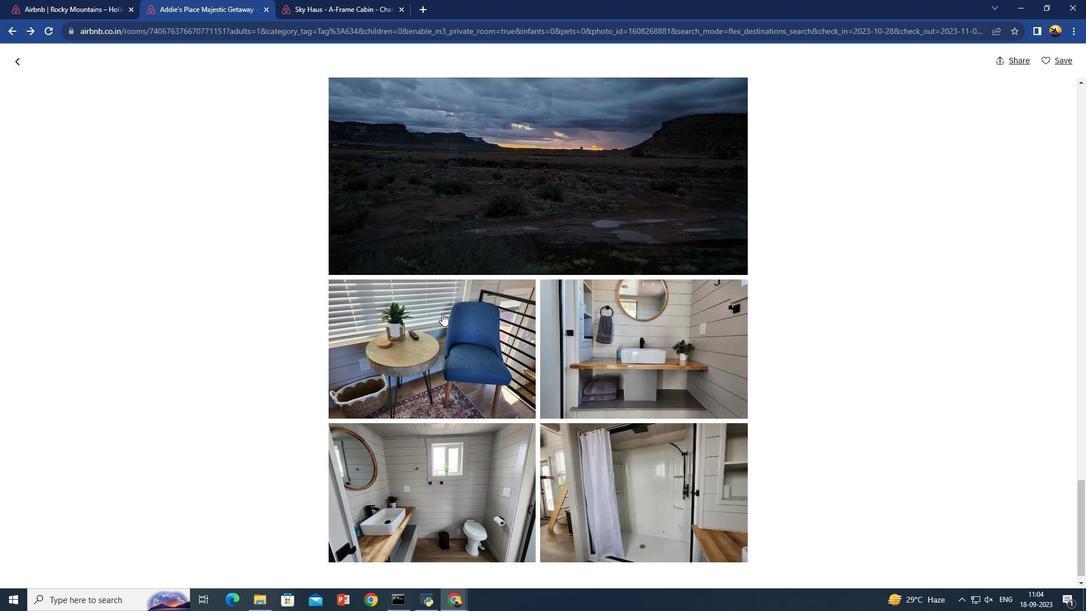 
Action: Mouse scrolled (442, 312) with delta (0, 0)
Screenshot: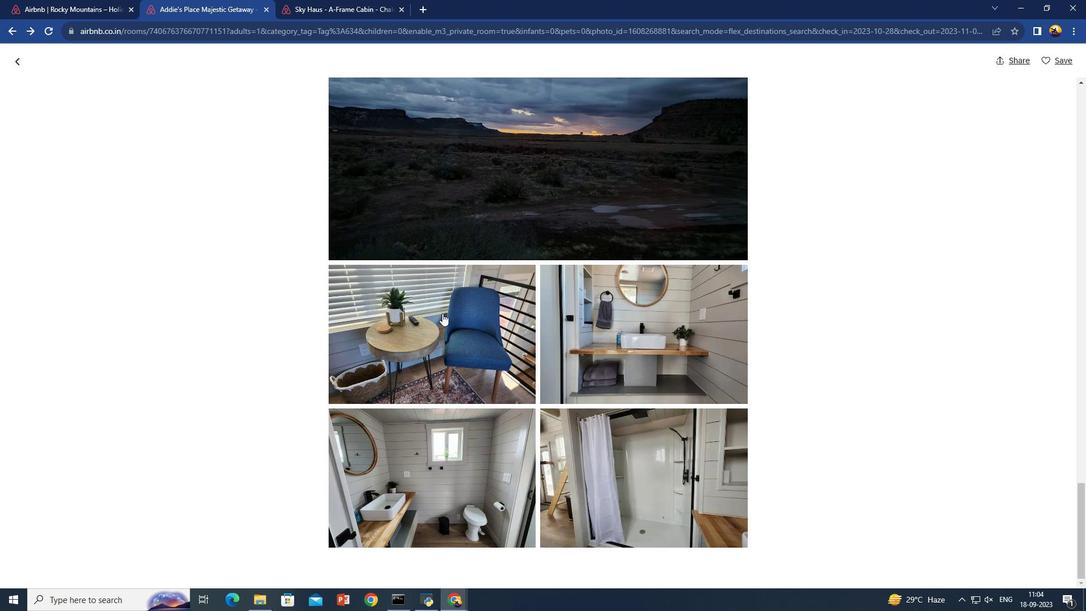 
Action: Mouse scrolled (442, 312) with delta (0, 0)
Screenshot: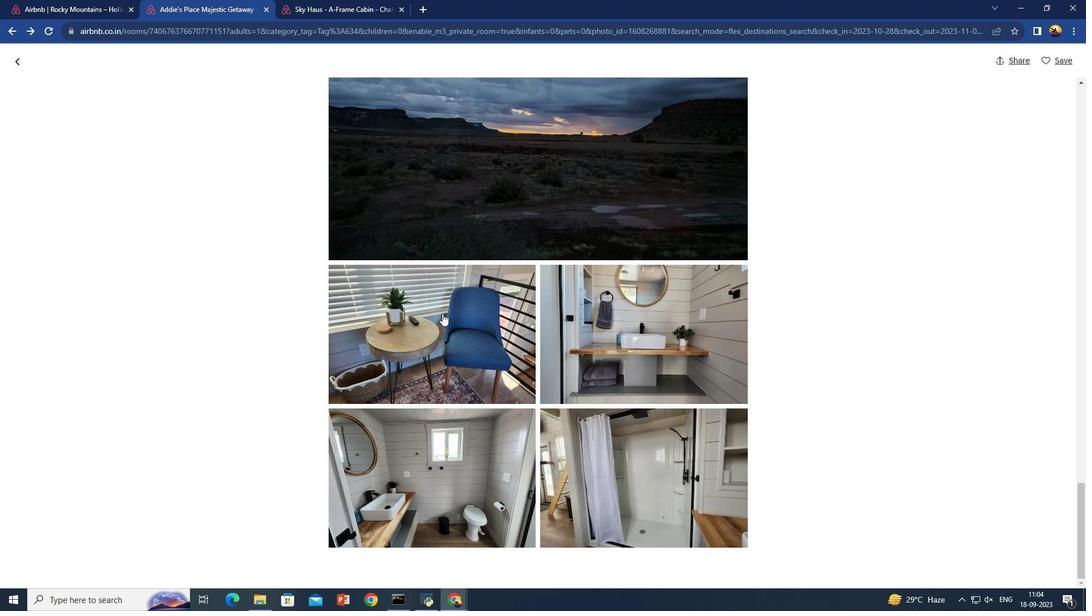 
Action: Mouse scrolled (442, 312) with delta (0, 0)
Screenshot: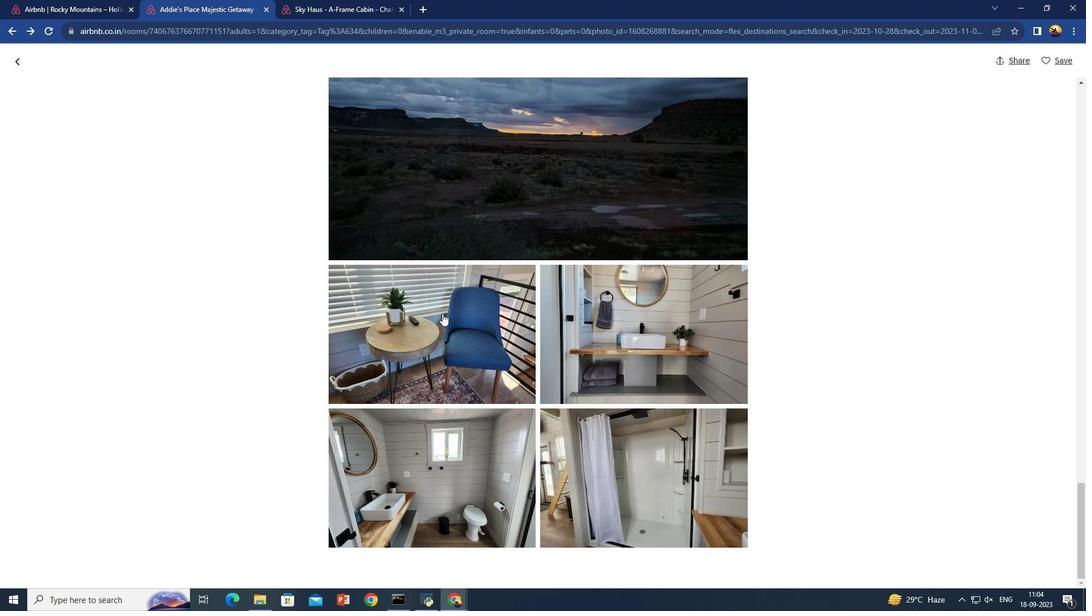 
Action: Mouse scrolled (442, 312) with delta (0, 0)
